 Task: Go to Program & Features. Select Whole Food Market. Add to cart Organic Quinoa-2. Place order for Christopher Carter, _x000D_
122 Rodeo Dr_x000D_
Fort Gibson, Oklahoma(OK), 74434, Cell Number (918) 478-5083
Action: Mouse moved to (20, 86)
Screenshot: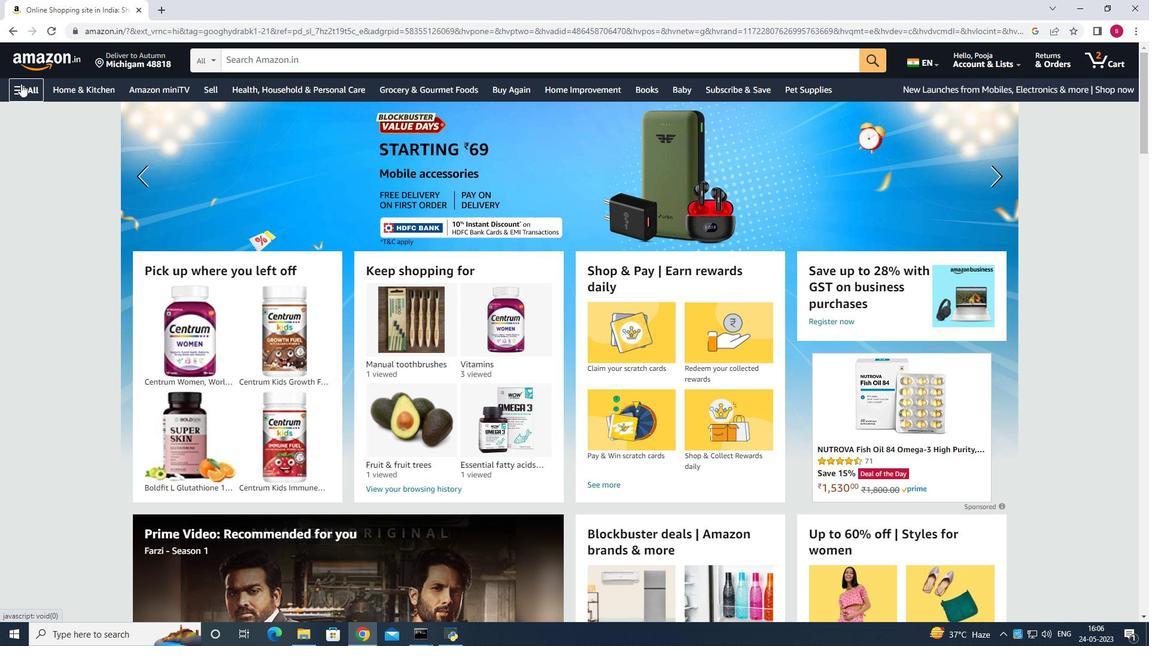 
Action: Mouse pressed left at (20, 86)
Screenshot: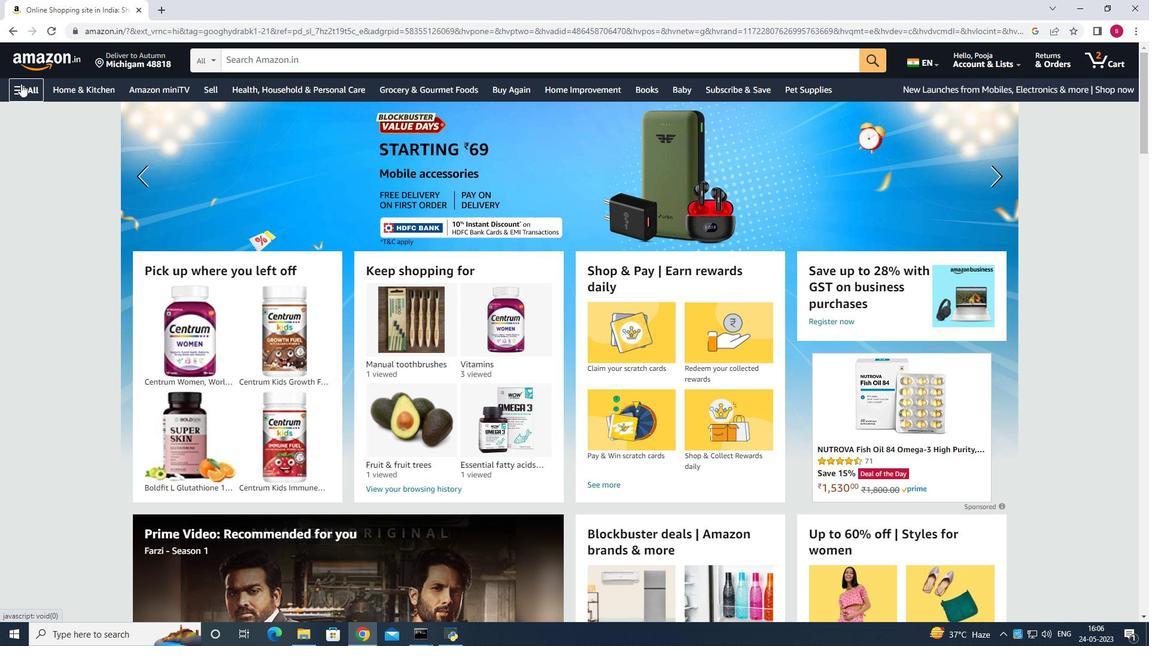 
Action: Mouse moved to (74, 358)
Screenshot: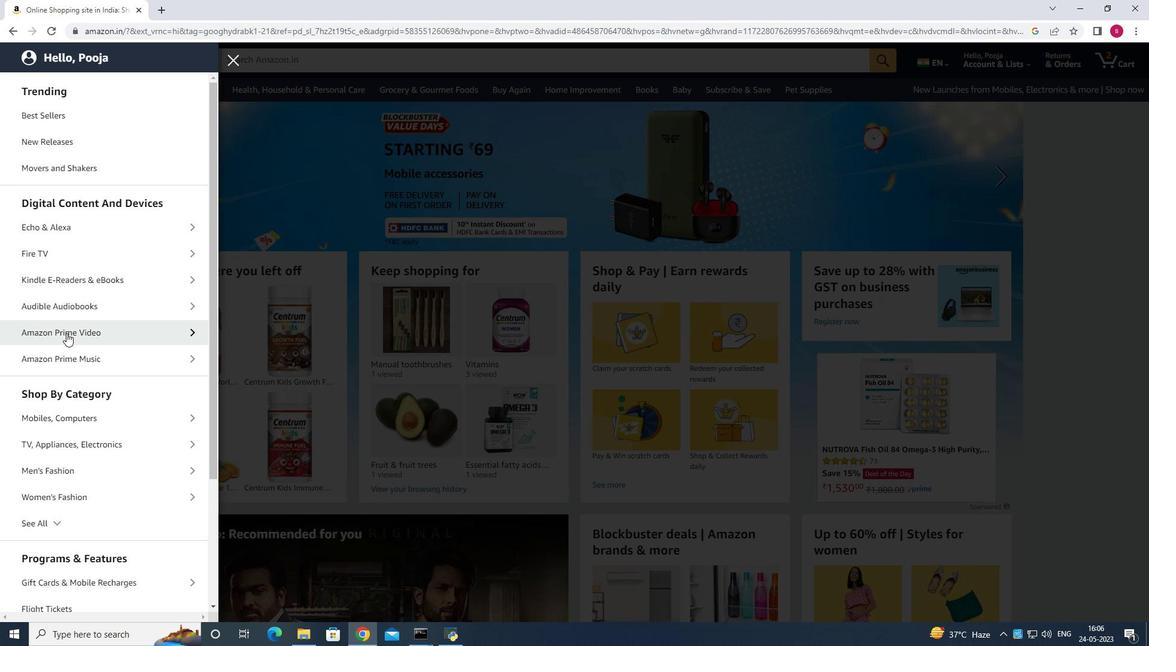 
Action: Mouse scrolled (74, 358) with delta (0, 0)
Screenshot: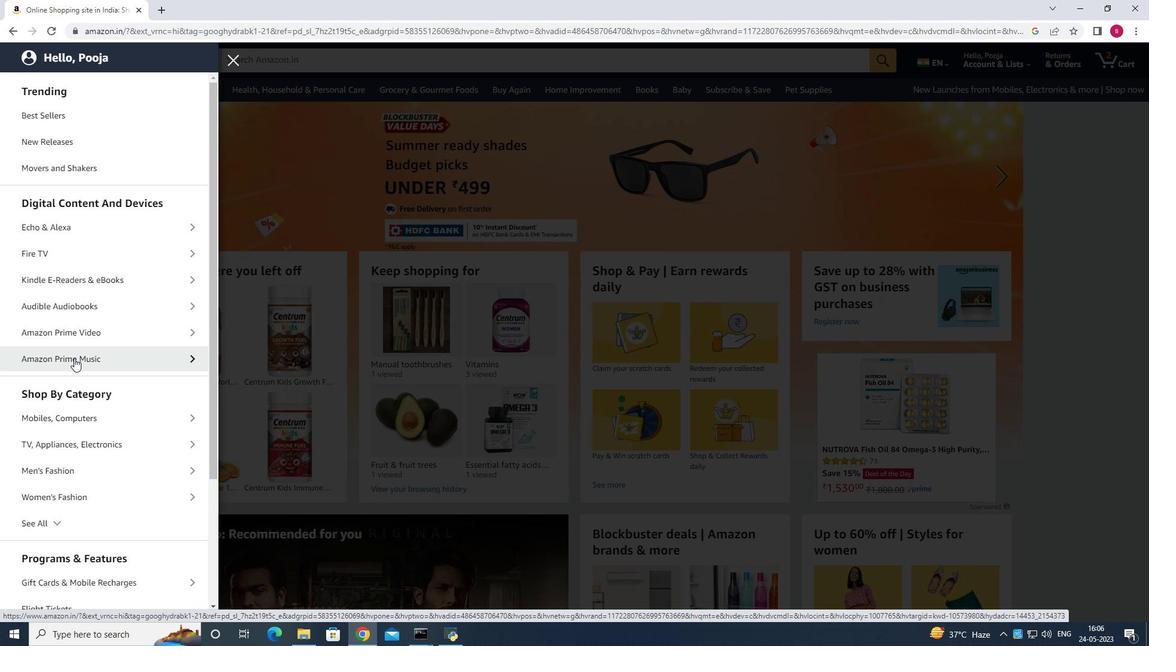 
Action: Mouse scrolled (74, 358) with delta (0, 0)
Screenshot: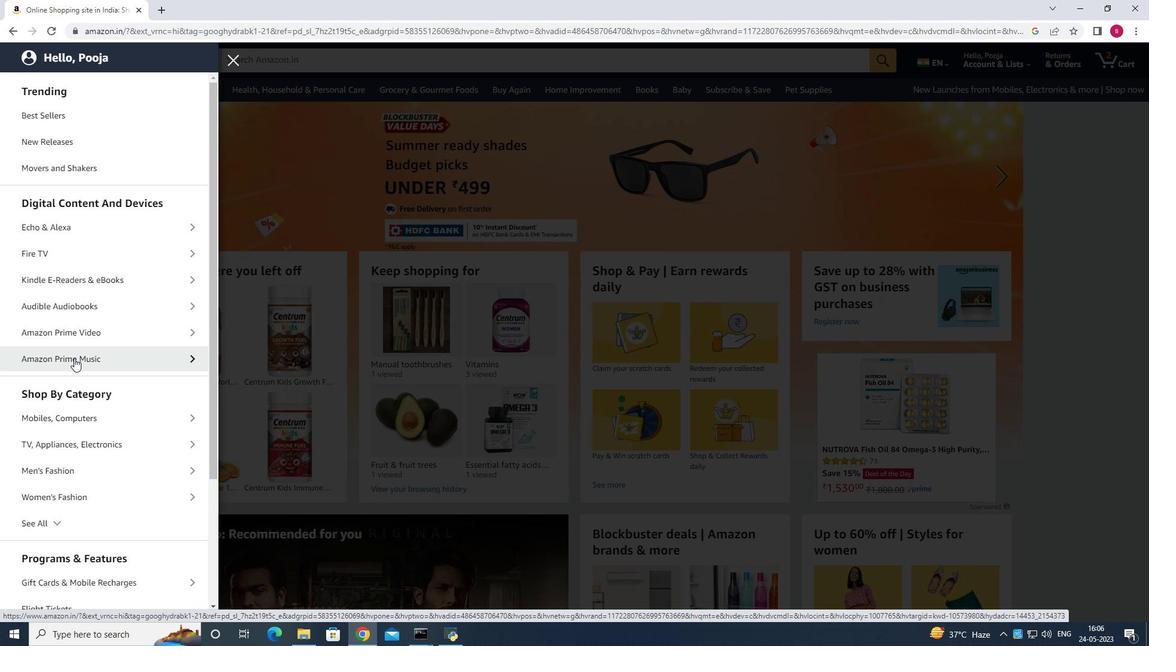 
Action: Mouse scrolled (74, 358) with delta (0, 0)
Screenshot: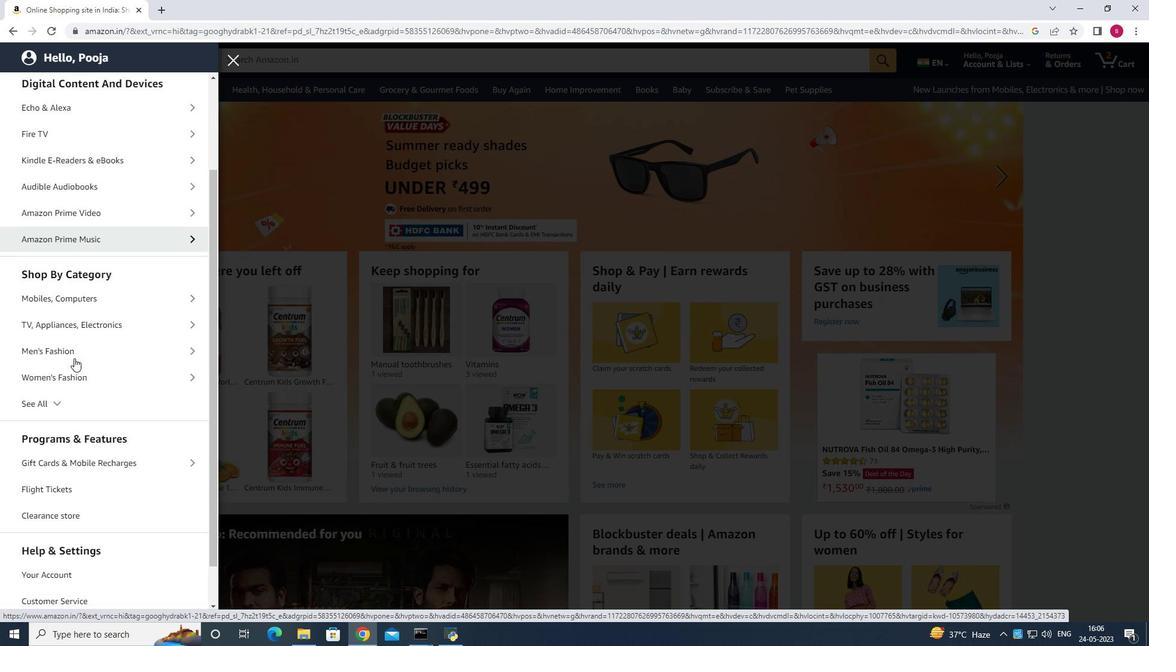 
Action: Mouse scrolled (74, 358) with delta (0, 0)
Screenshot: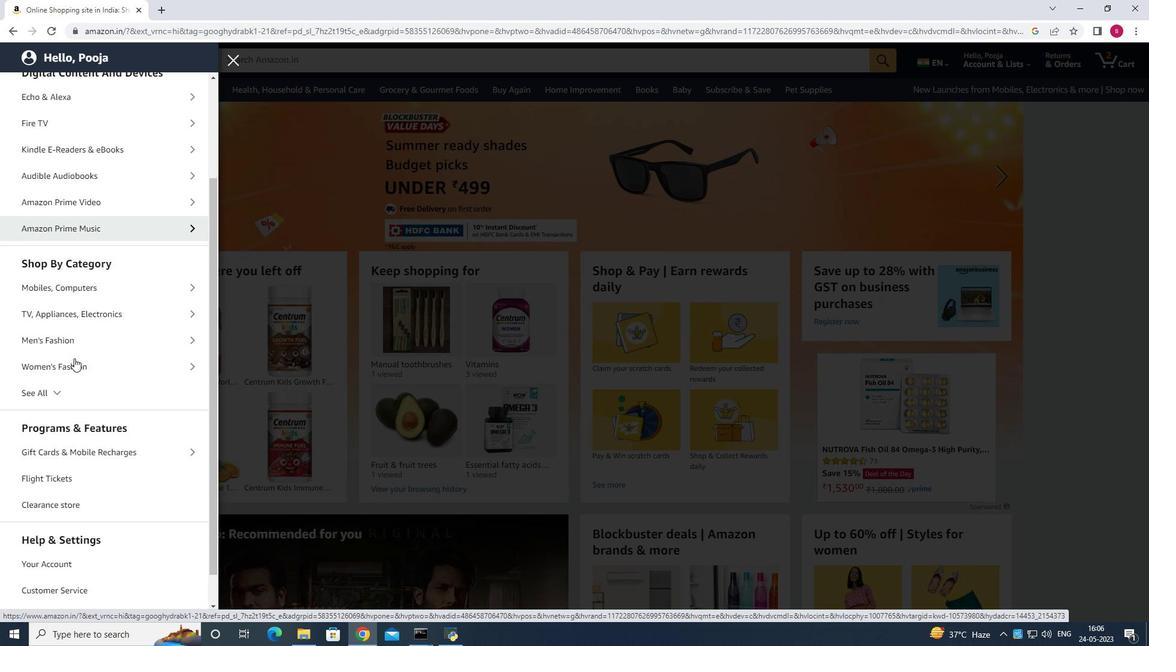 
Action: Mouse scrolled (74, 358) with delta (0, 0)
Screenshot: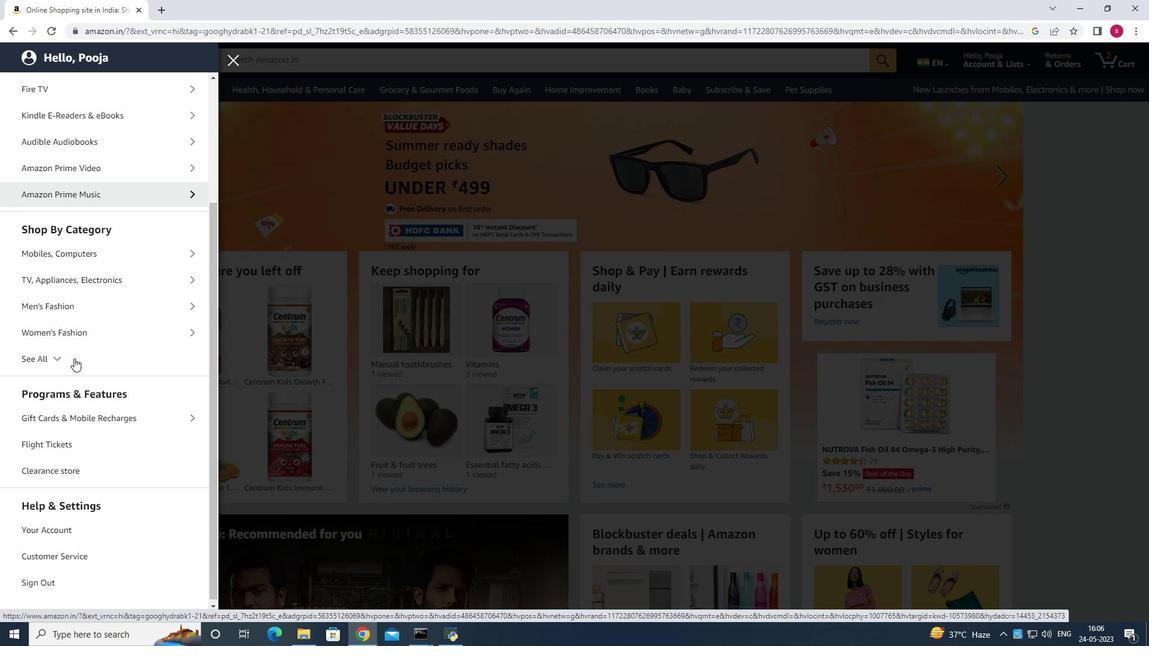 
Action: Mouse scrolled (74, 358) with delta (0, 0)
Screenshot: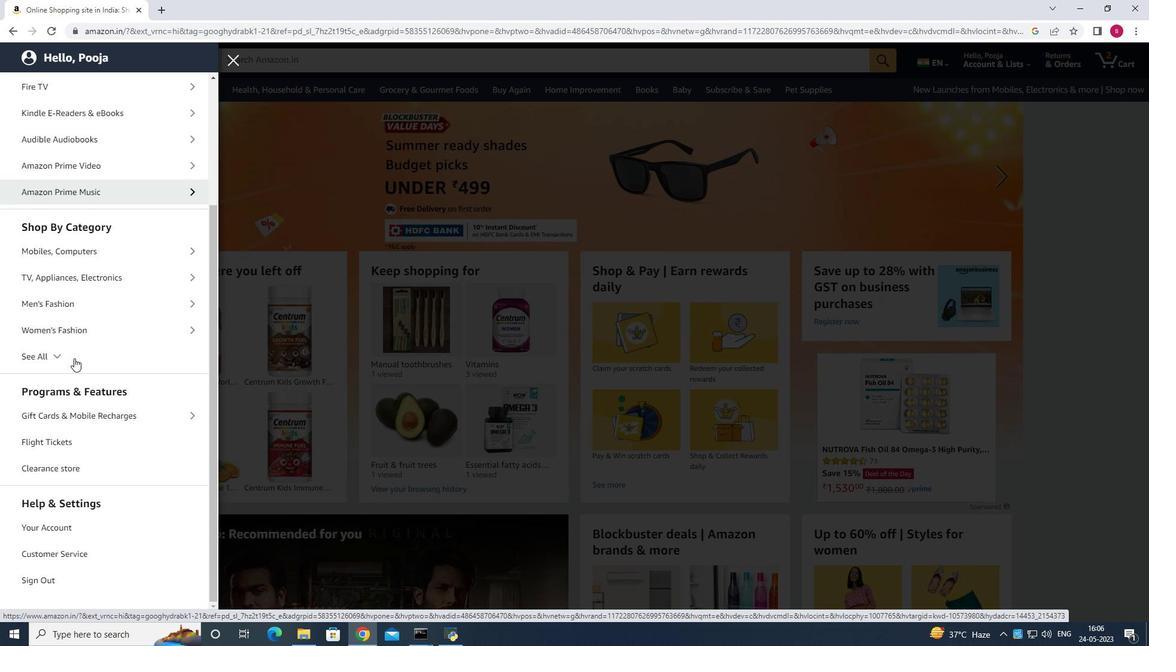 
Action: Mouse moved to (163, 421)
Screenshot: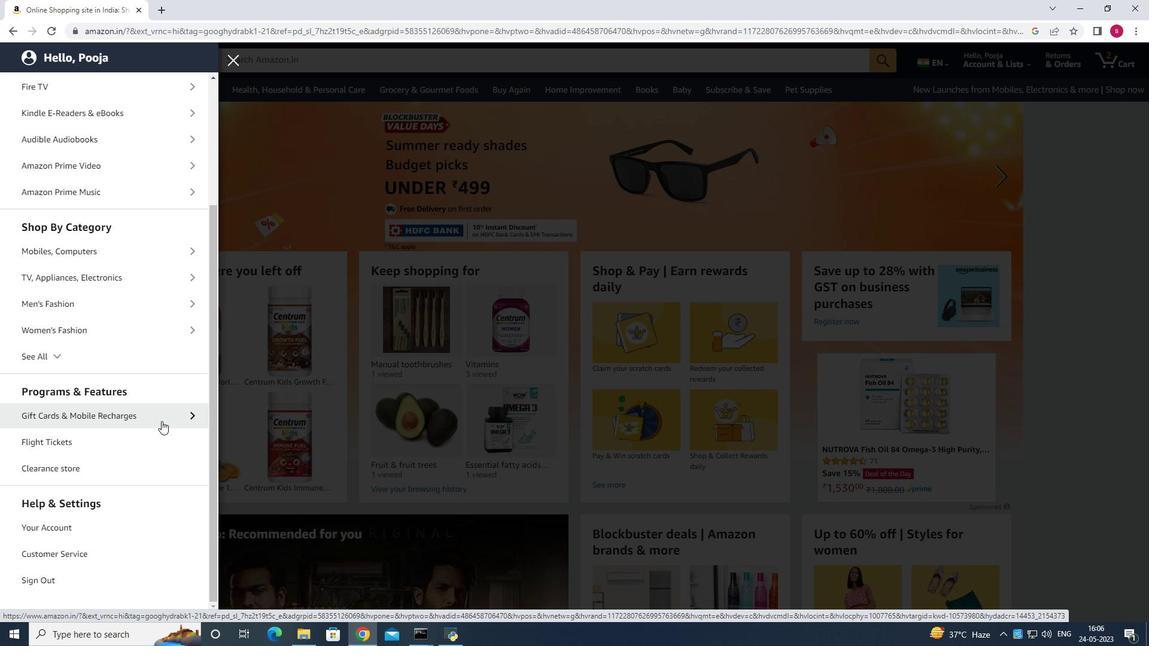 
Action: Mouse pressed left at (163, 421)
Screenshot: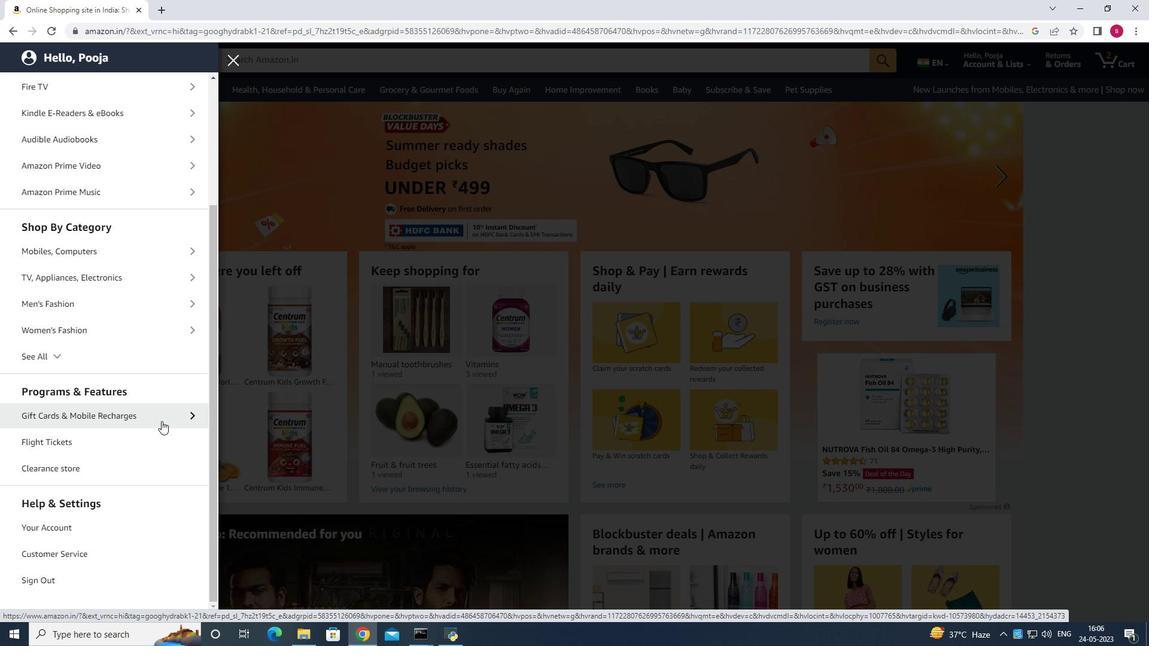 
Action: Mouse moved to (237, 46)
Screenshot: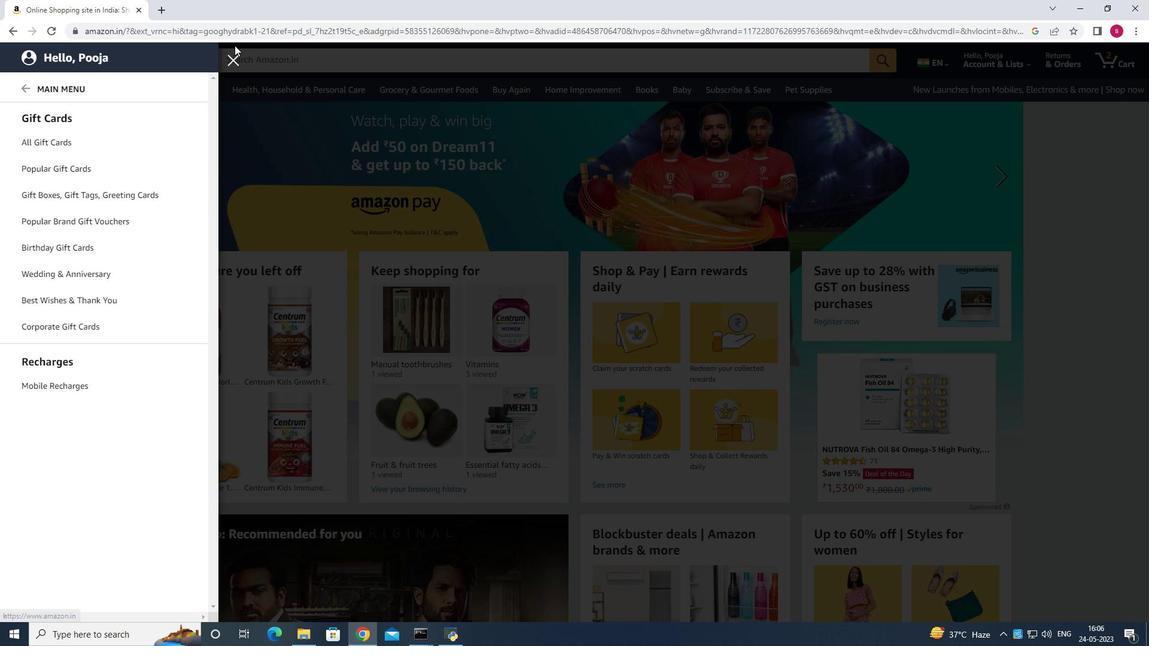 
Action: Mouse pressed left at (237, 46)
Screenshot: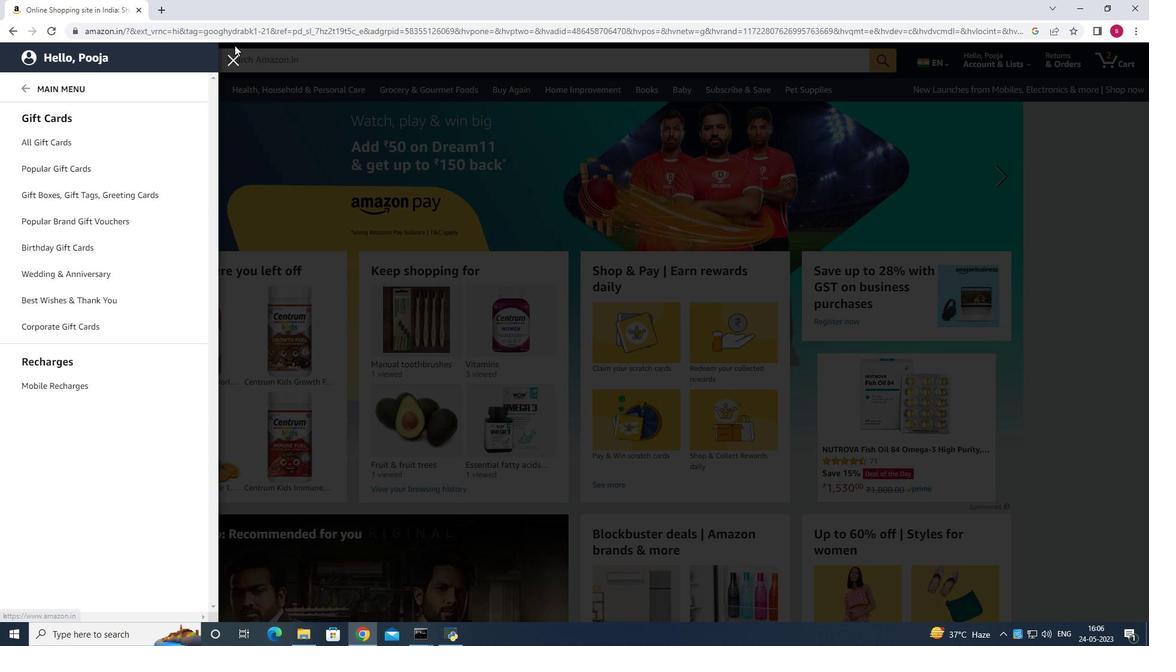 
Action: Mouse moved to (255, 62)
Screenshot: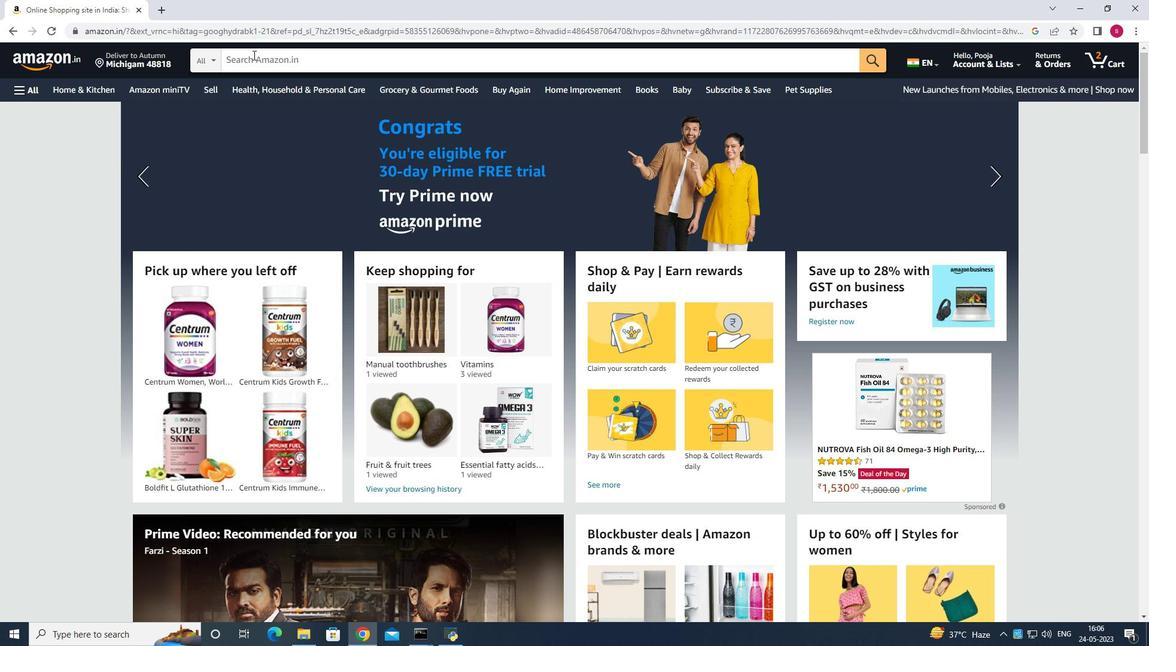
Action: Mouse pressed left at (255, 62)
Screenshot: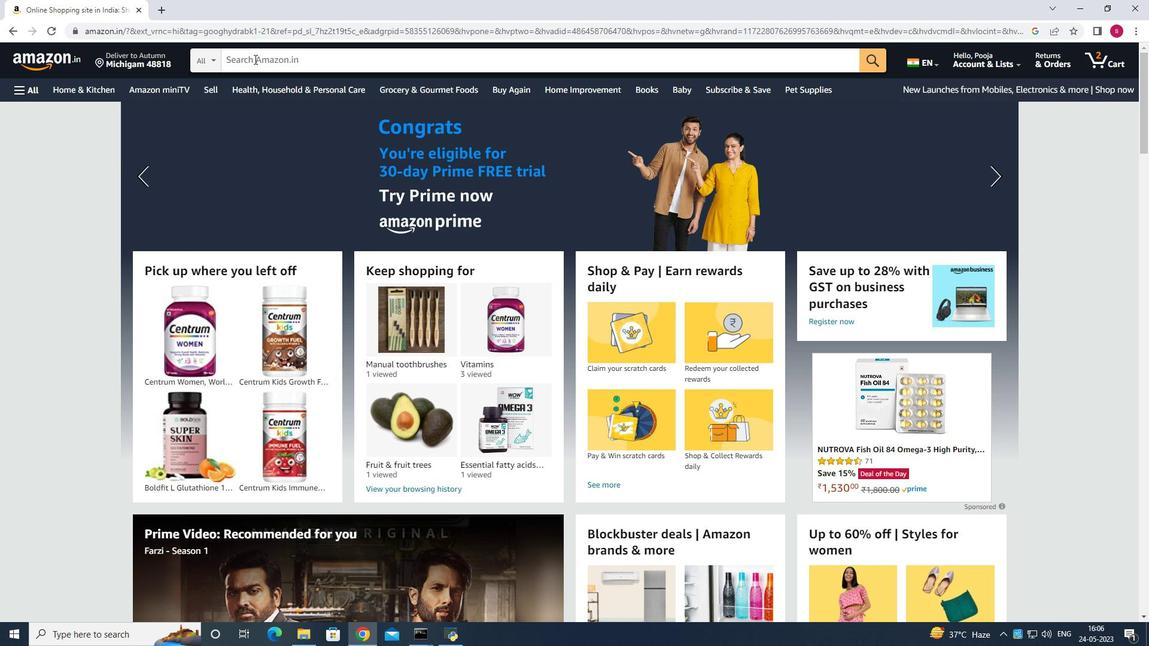 
Action: Mouse moved to (253, 64)
Screenshot: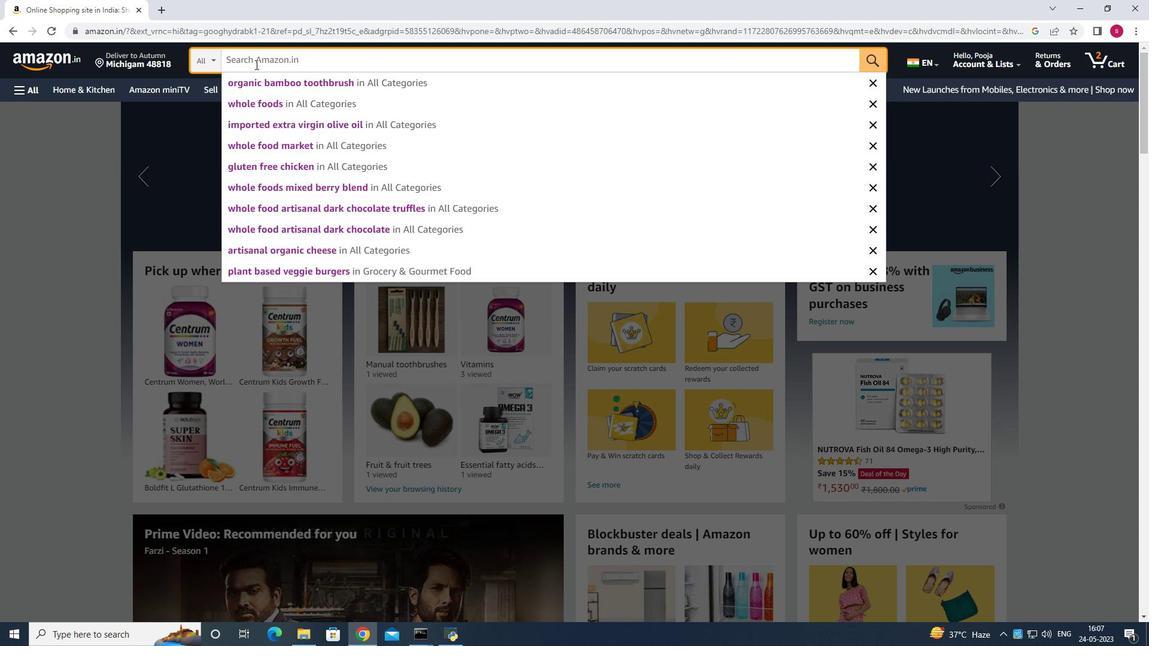 
Action: Key pressed whoe<Key.backspace>le<Key.space>food<Key.space>market<Key.enter>
Screenshot: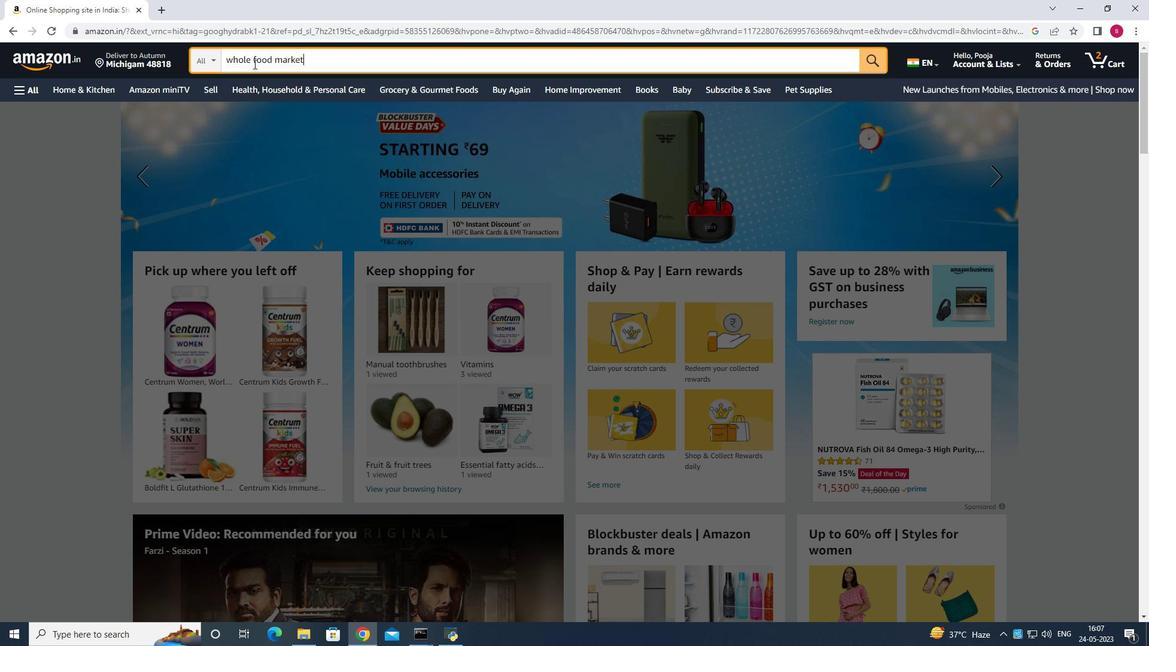 
Action: Mouse moved to (319, 59)
Screenshot: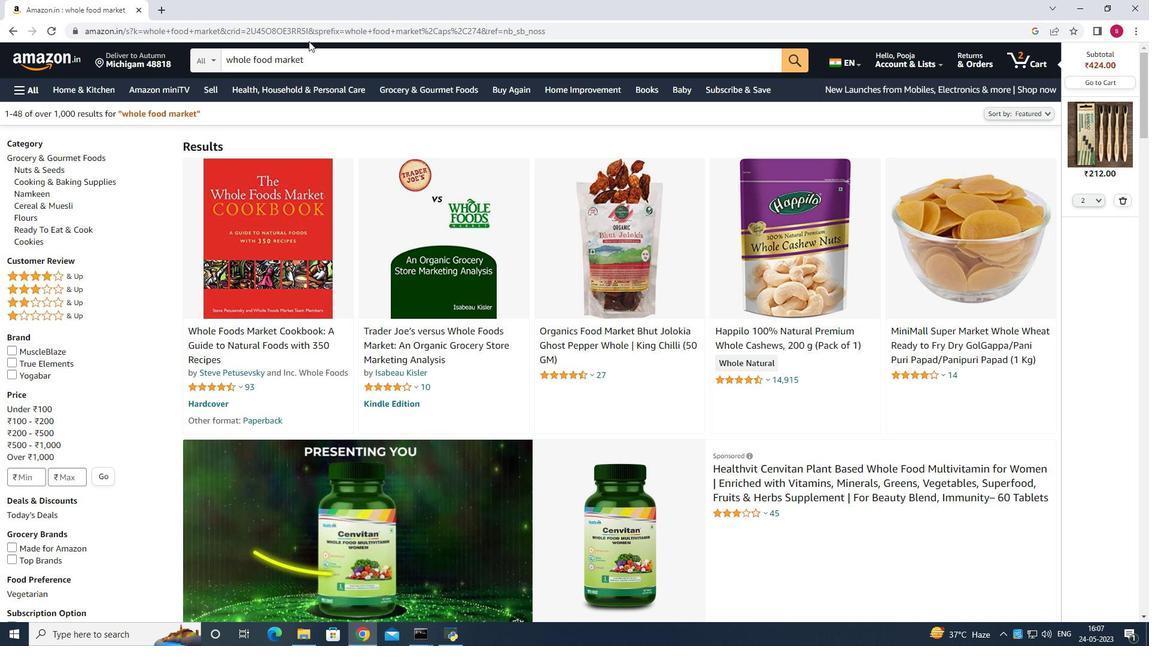 
Action: Mouse pressed left at (319, 59)
Screenshot: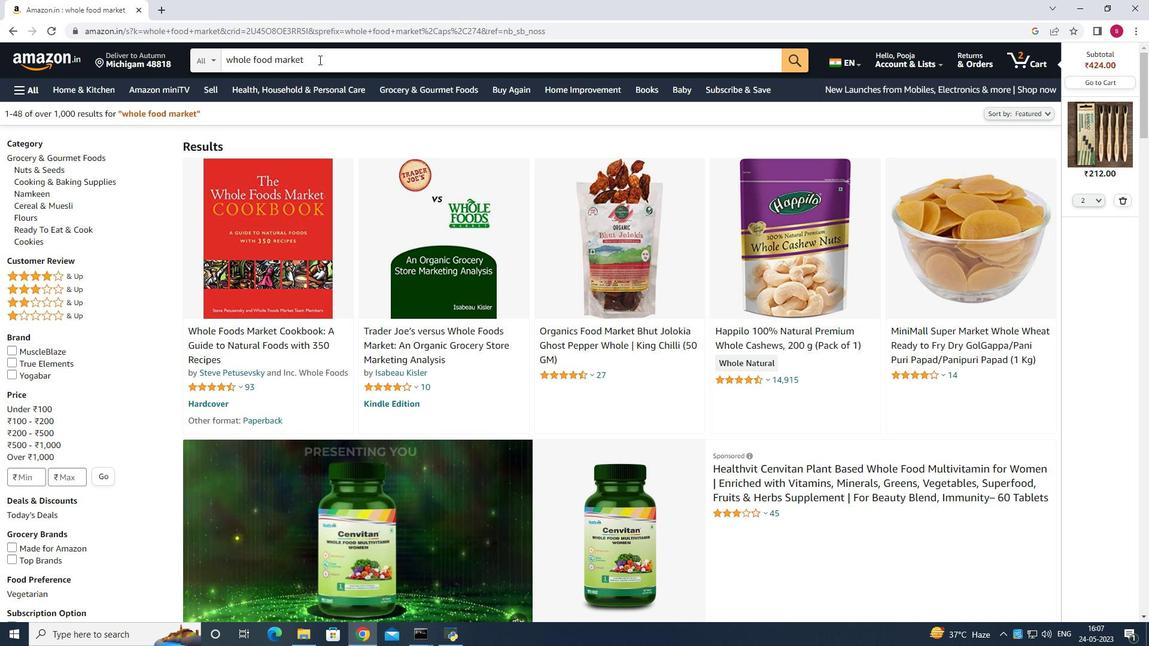 
Action: Key pressed <Key.backspace><Key.backspace><Key.backspace><Key.backspace><Key.backspace><Key.backspace><Key.backspace><Key.backspace><Key.backspace><Key.backspace><Key.backspace><Key.backspace><Key.backspace><Key.backspace><Key.backspace><Key.backspace><Key.backspace><Key.backspace><Key.backspace><Key.backspace><Key.backspace><Key.backspace><Key.backspace><Key.backspace><Key.backspace><Key.backspace><Key.backspace><Key.backspace><Key.backspace>organic<Key.space>quinoa<Key.enter>
Screenshot: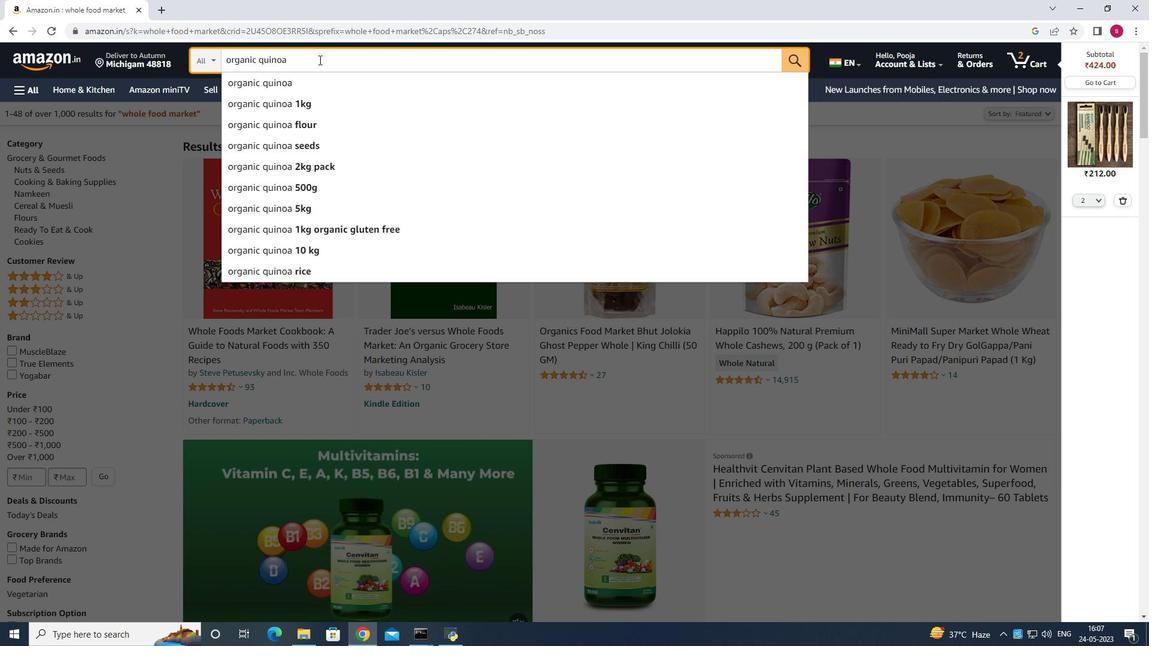 
Action: Mouse moved to (748, 280)
Screenshot: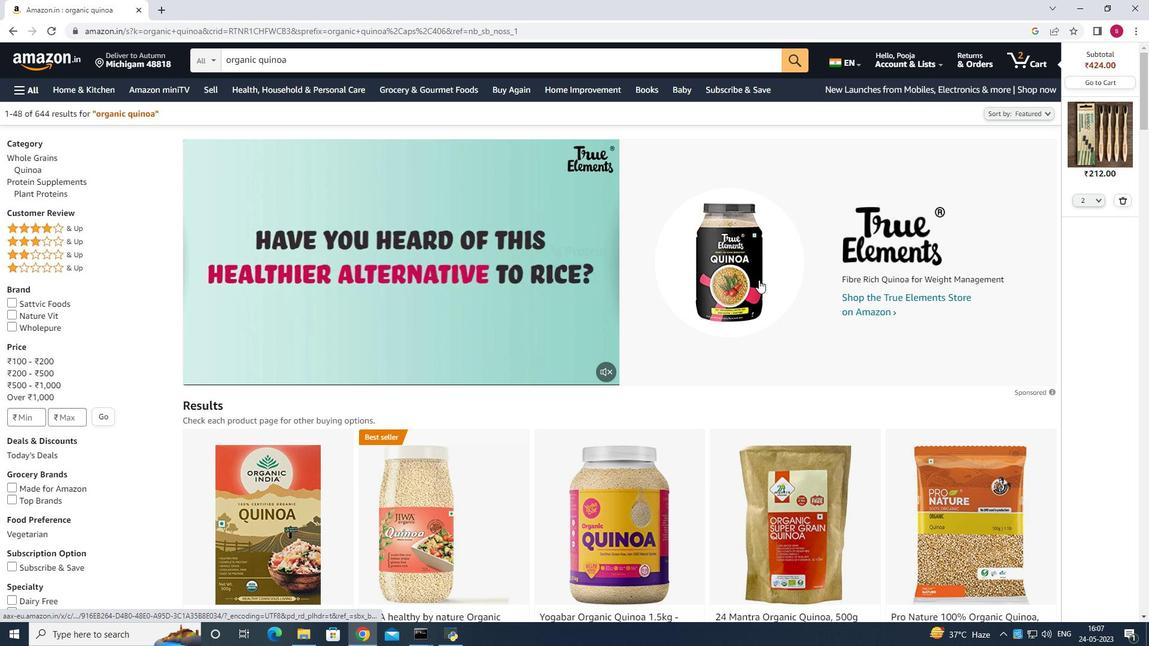 
Action: Mouse pressed left at (748, 280)
Screenshot: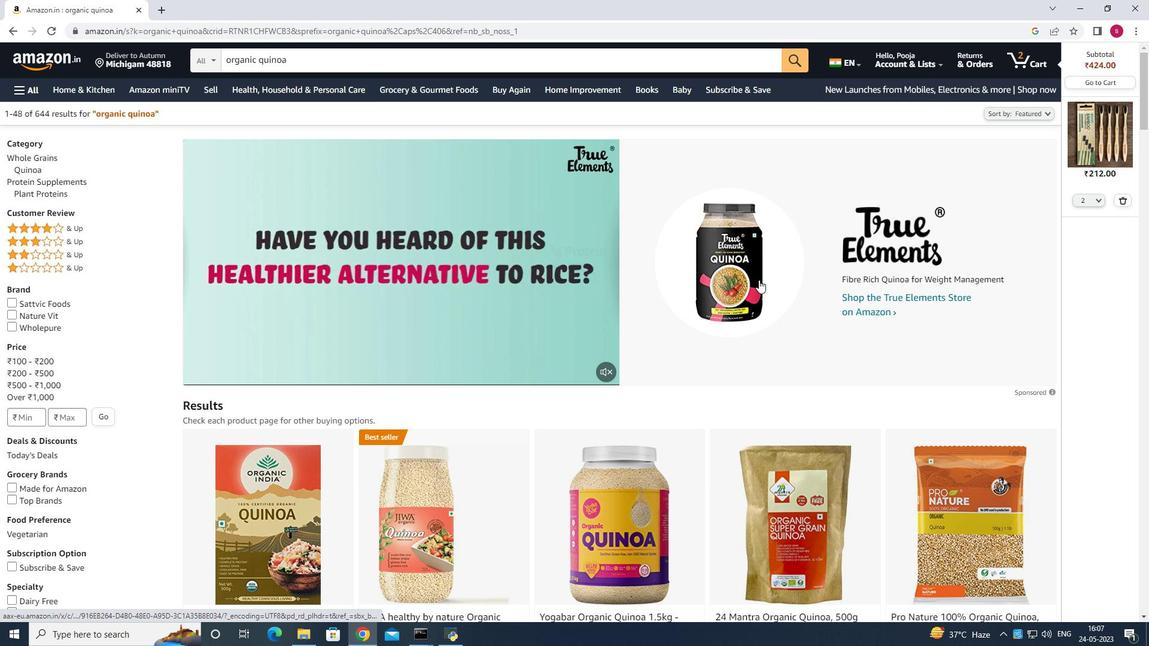 
Action: Mouse moved to (607, 244)
Screenshot: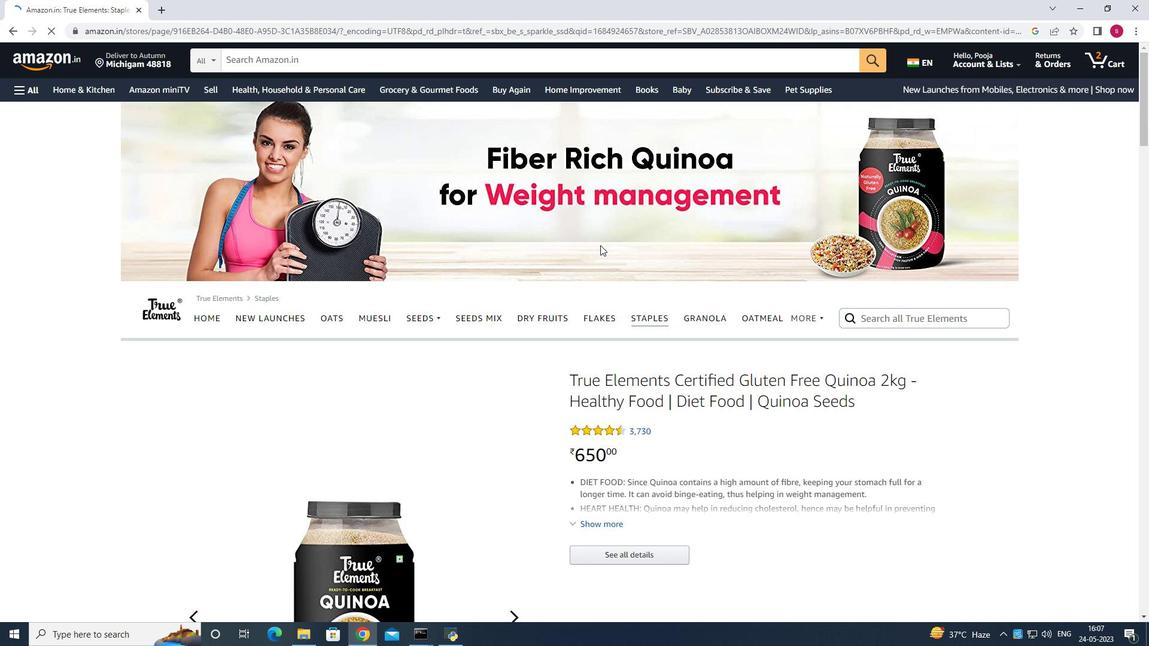 
Action: Mouse scrolled (607, 243) with delta (0, 0)
Screenshot: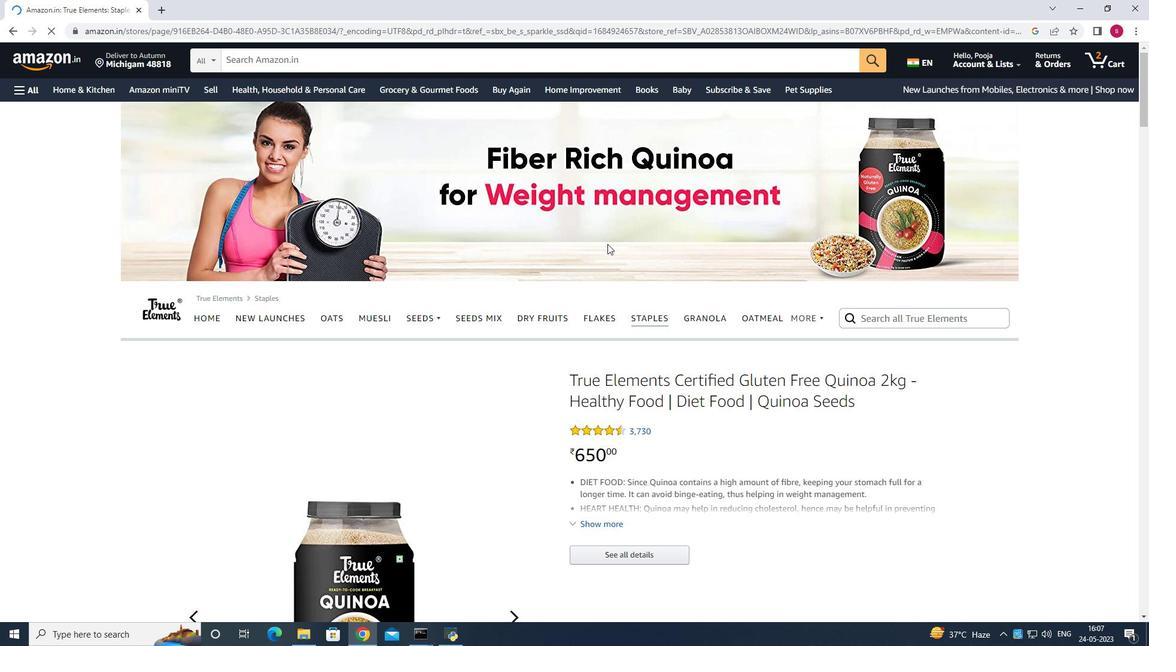 
Action: Mouse scrolled (607, 243) with delta (0, 0)
Screenshot: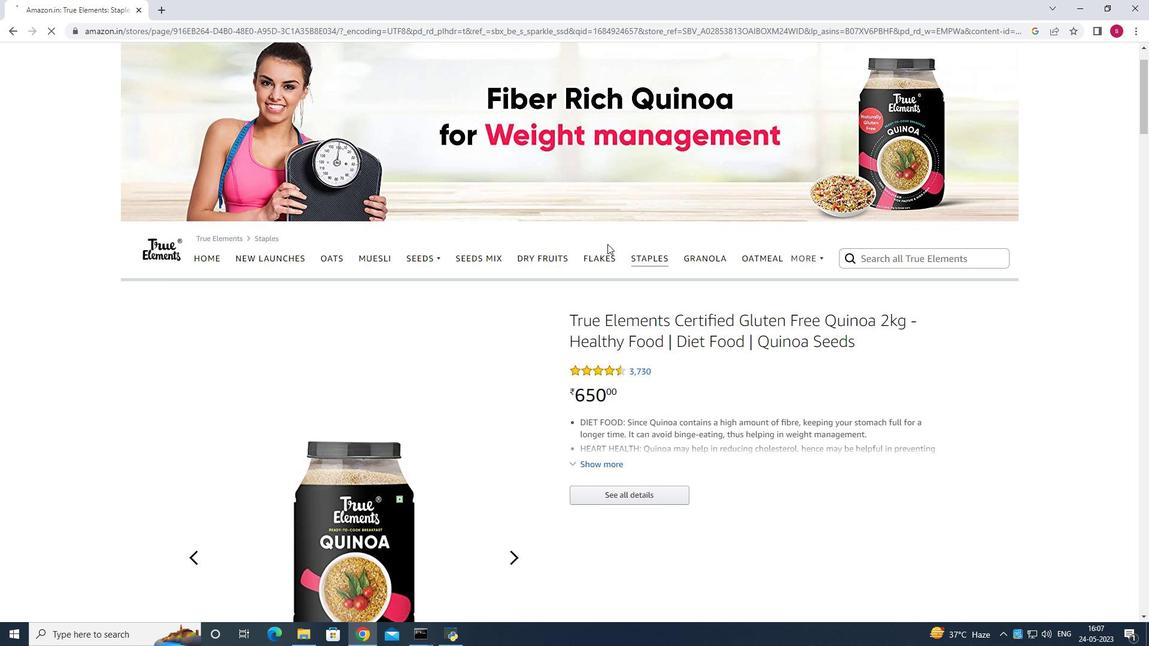 
Action: Mouse scrolled (607, 243) with delta (0, 0)
Screenshot: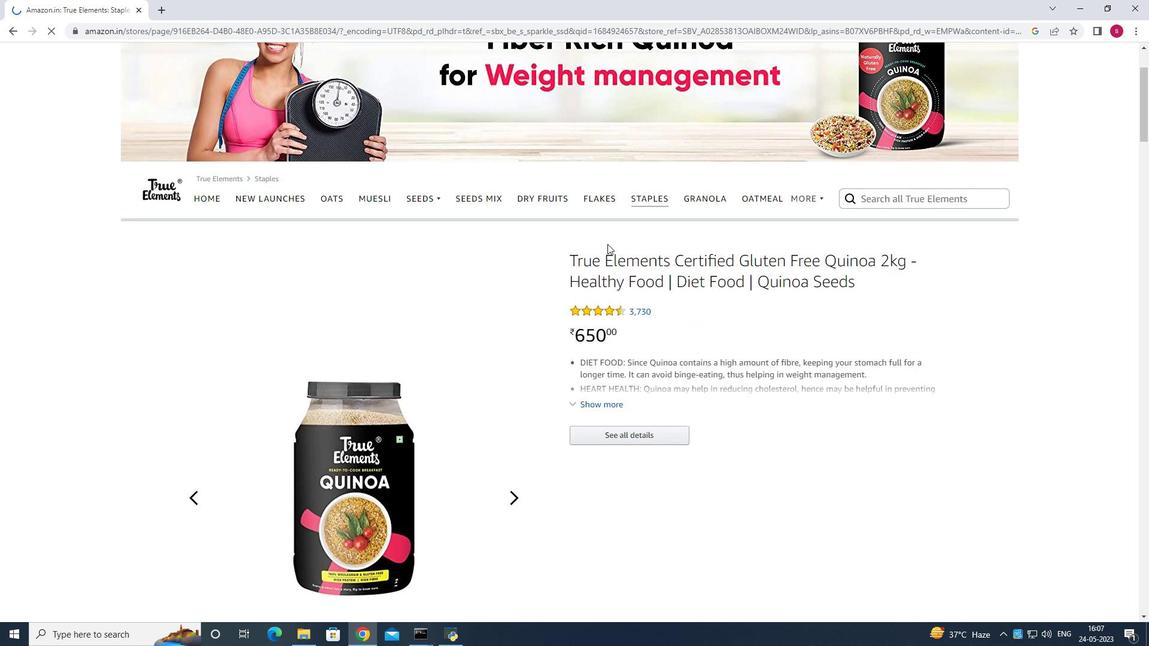 
Action: Mouse moved to (607, 243)
Screenshot: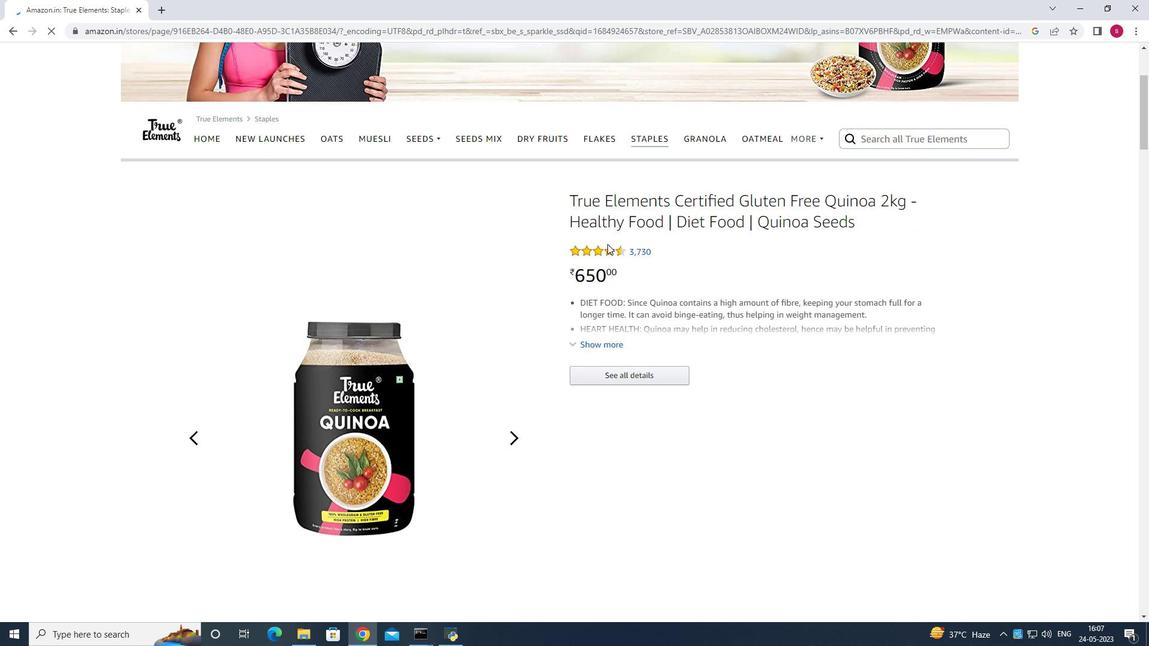 
Action: Mouse scrolled (607, 243) with delta (0, 0)
Screenshot: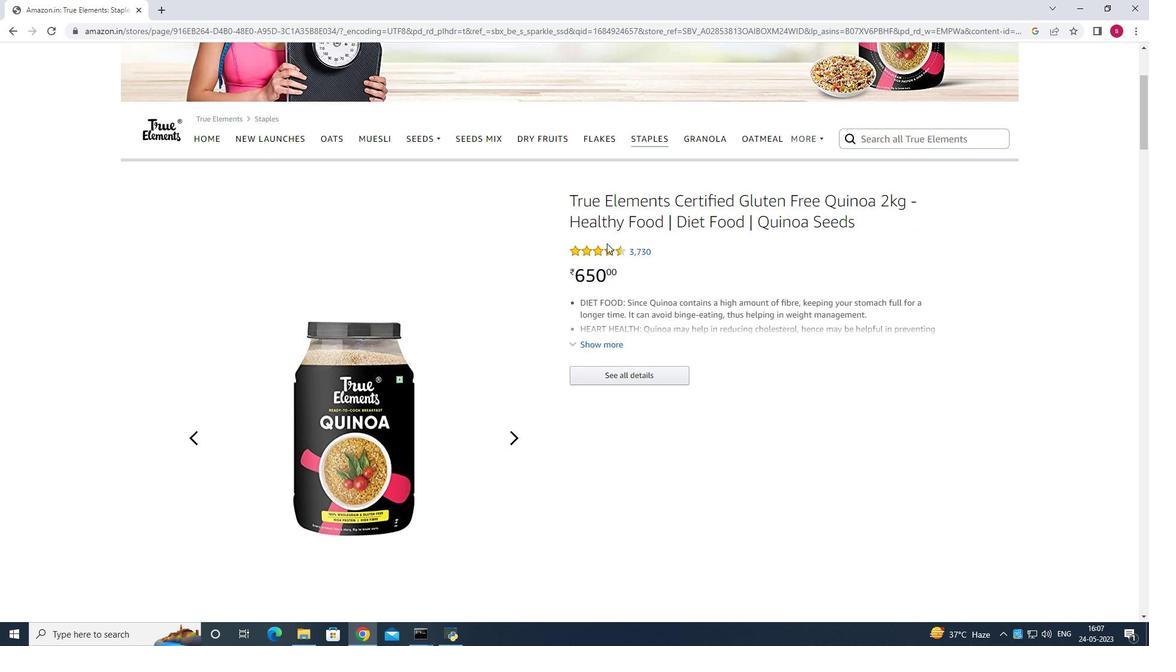 
Action: Mouse moved to (611, 244)
Screenshot: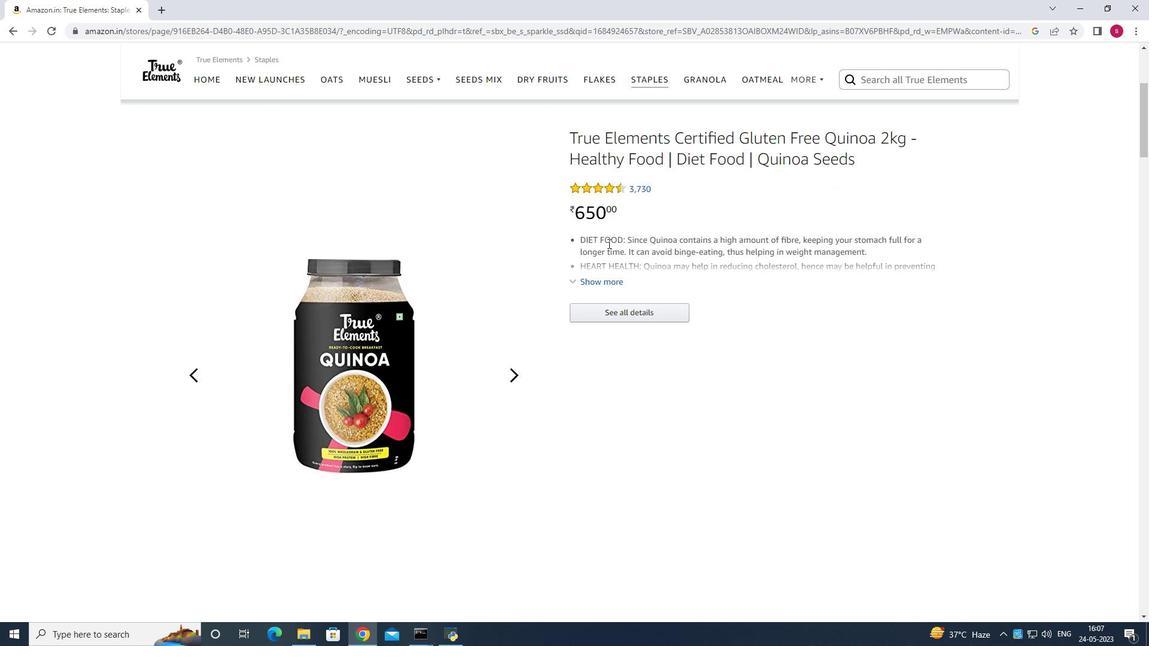 
Action: Mouse scrolled (611, 245) with delta (0, 0)
Screenshot: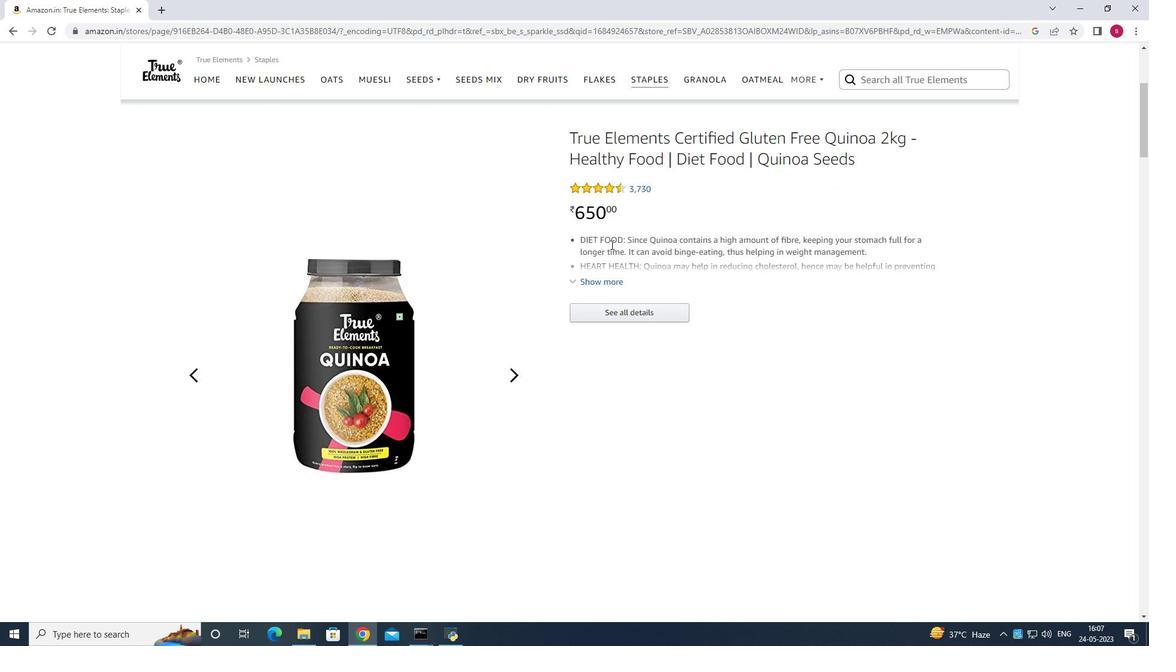 
Action: Mouse scrolled (611, 245) with delta (0, 0)
Screenshot: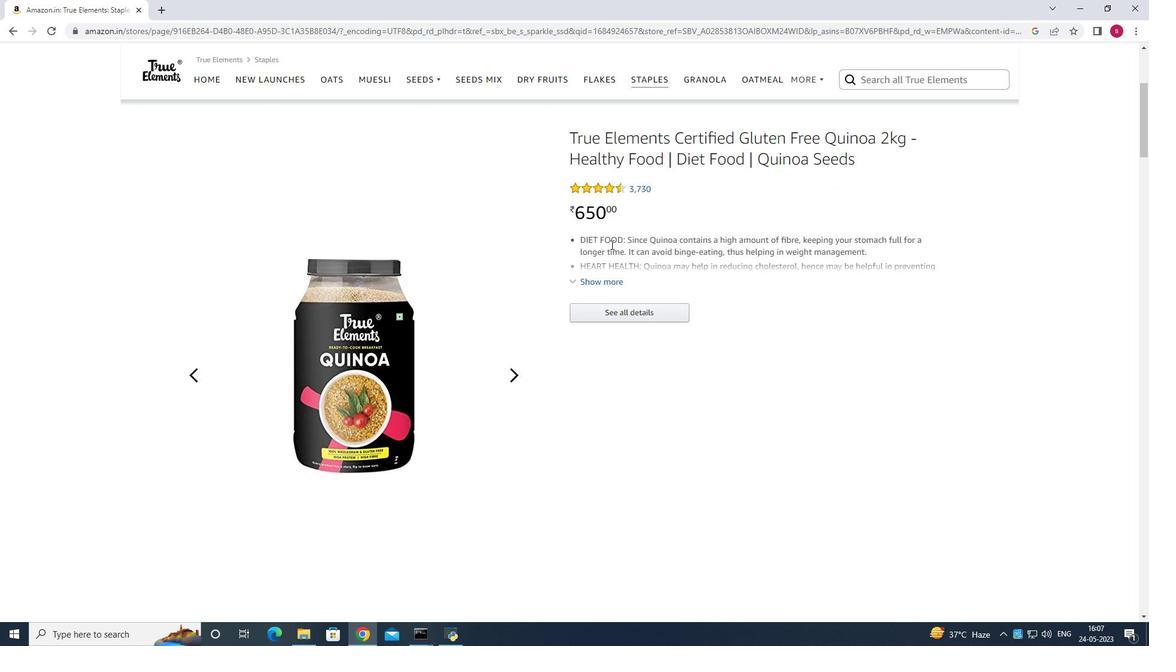 
Action: Mouse scrolled (611, 245) with delta (0, 0)
Screenshot: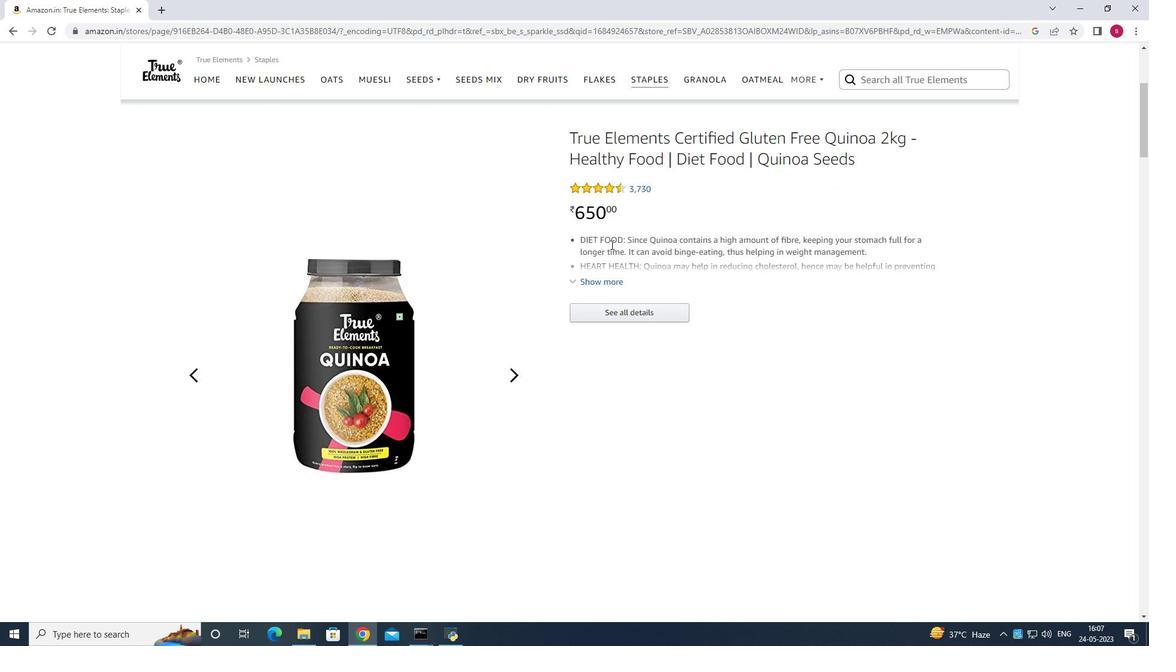 
Action: Mouse scrolled (611, 245) with delta (0, 0)
Screenshot: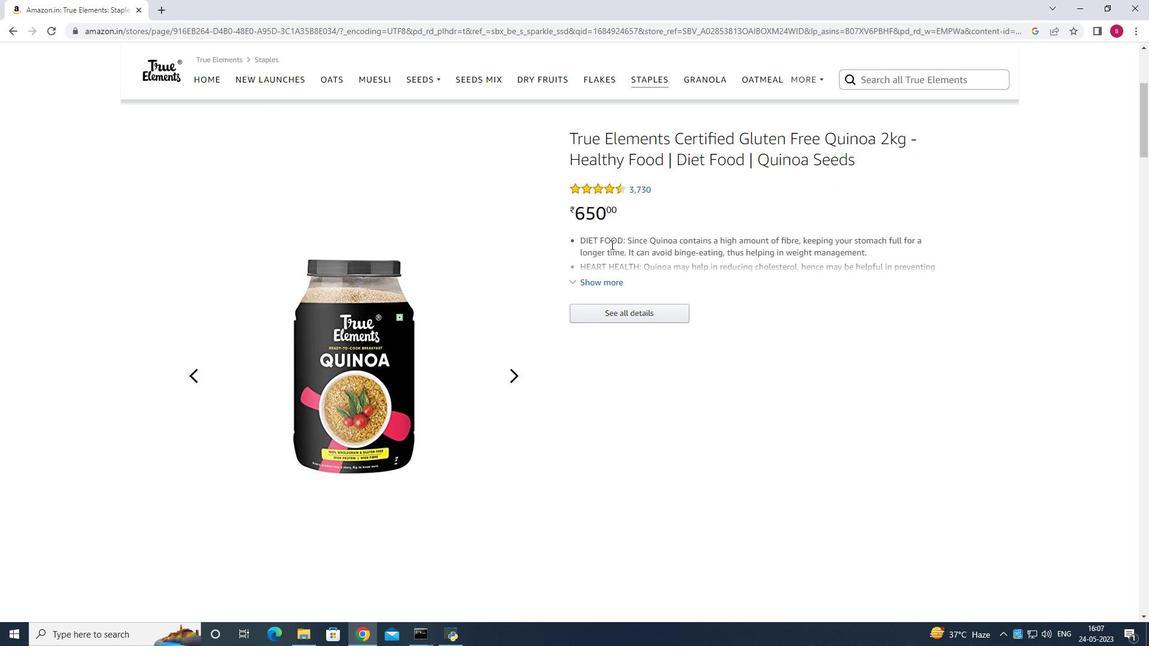 
Action: Mouse moved to (410, 566)
Screenshot: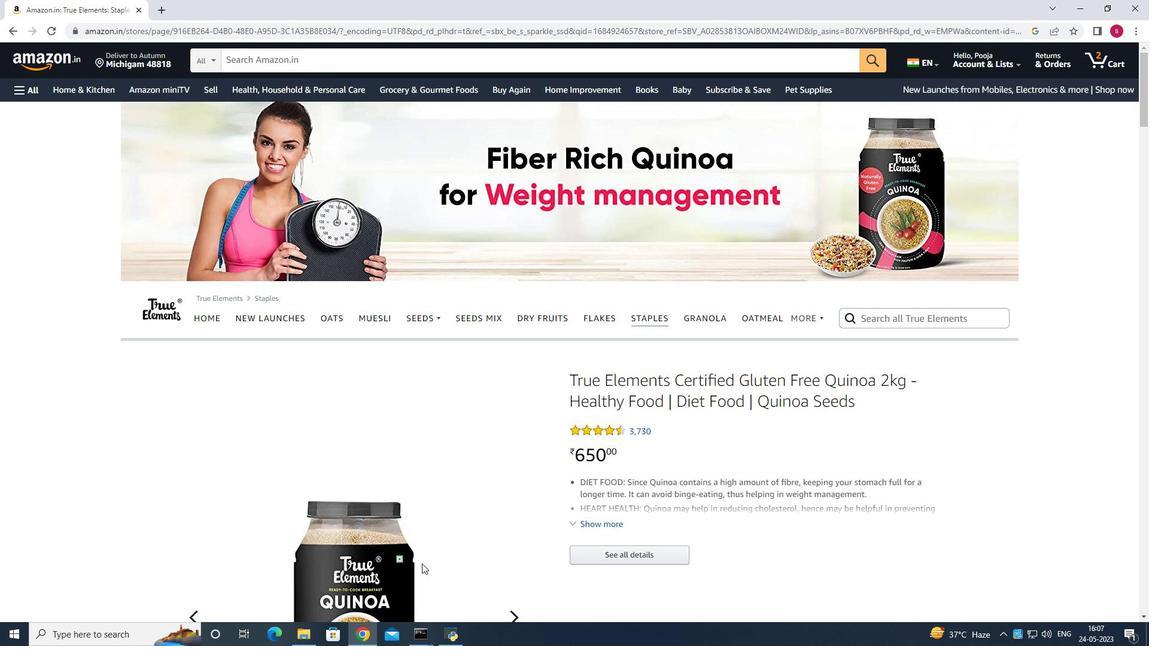 
Action: Mouse pressed left at (410, 566)
Screenshot: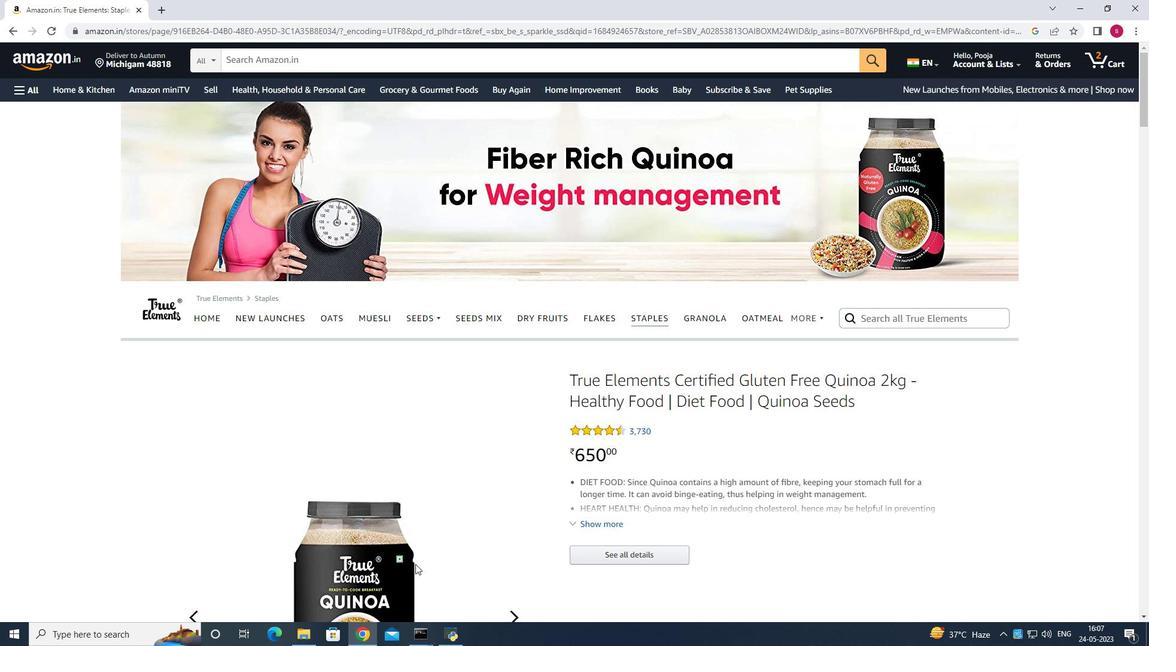 
Action: Mouse pressed left at (410, 566)
Screenshot: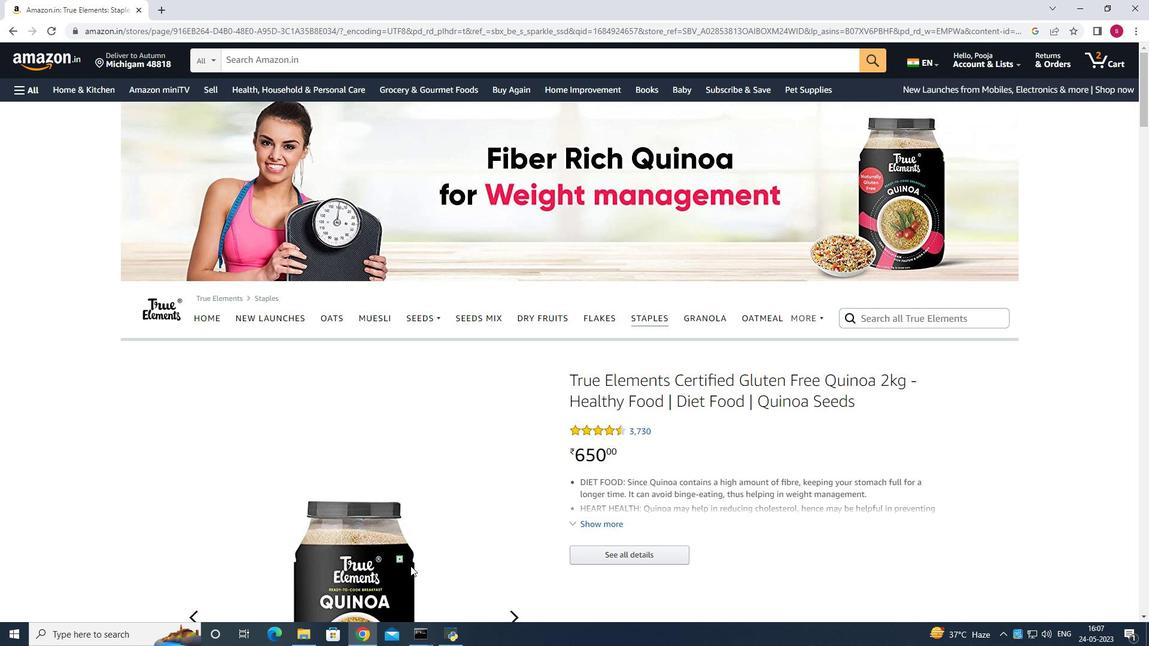 
Action: Mouse moved to (411, 553)
Screenshot: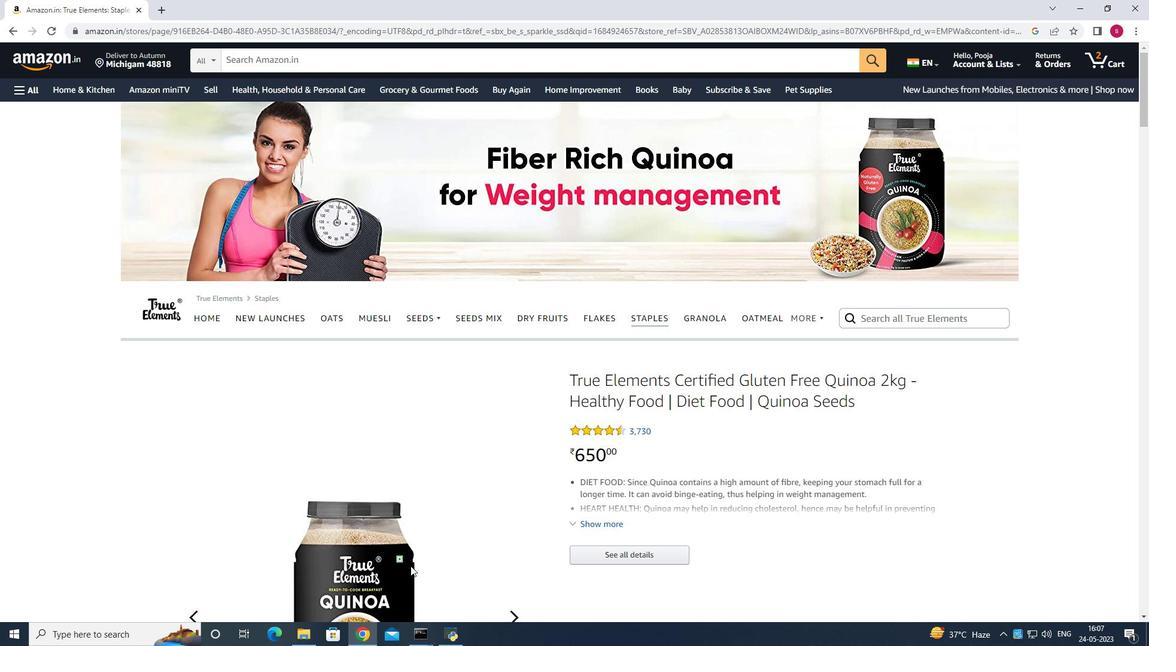 
Action: Mouse scrolled (411, 553) with delta (0, 0)
Screenshot: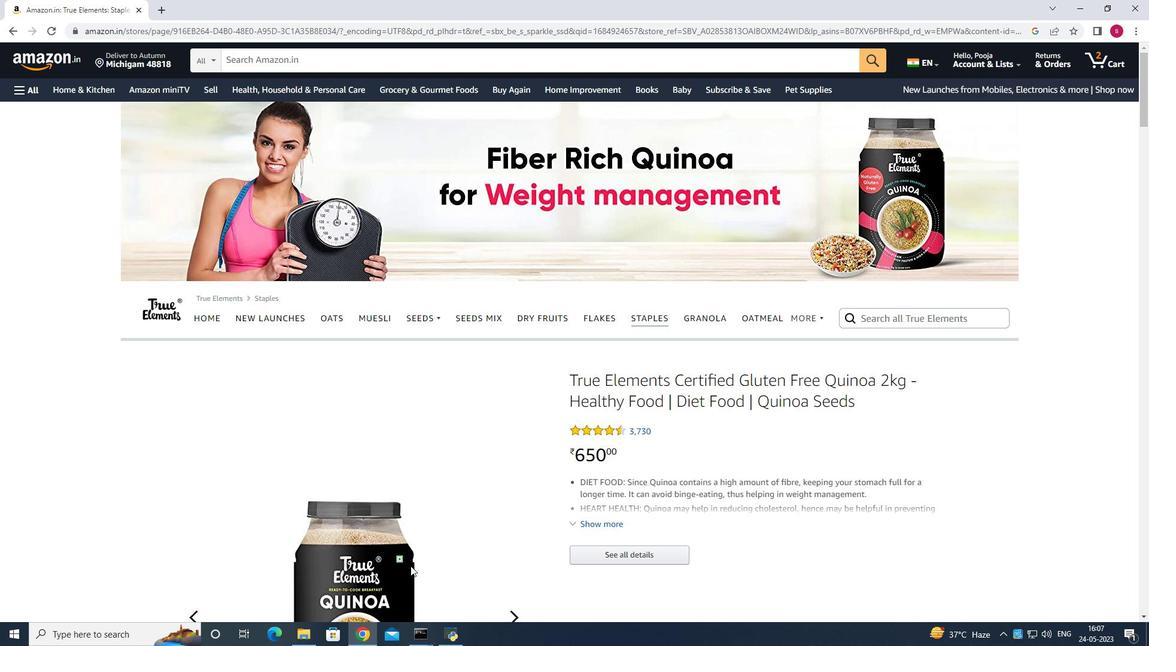 
Action: Mouse scrolled (411, 553) with delta (0, 0)
Screenshot: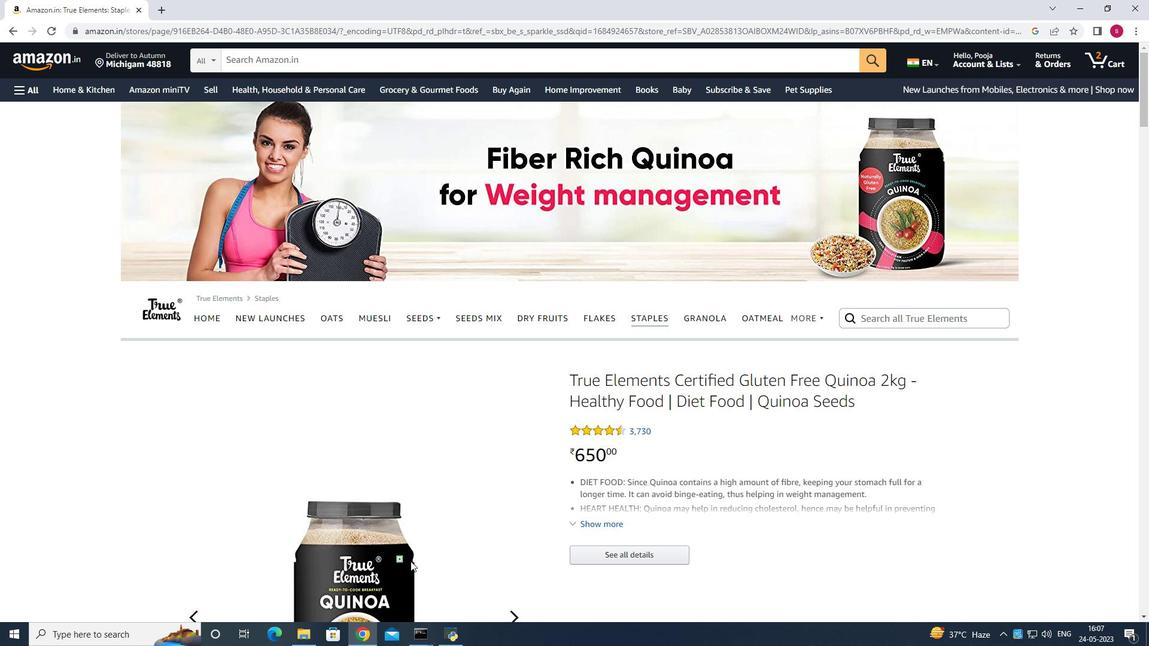 
Action: Mouse scrolled (411, 553) with delta (0, 0)
Screenshot: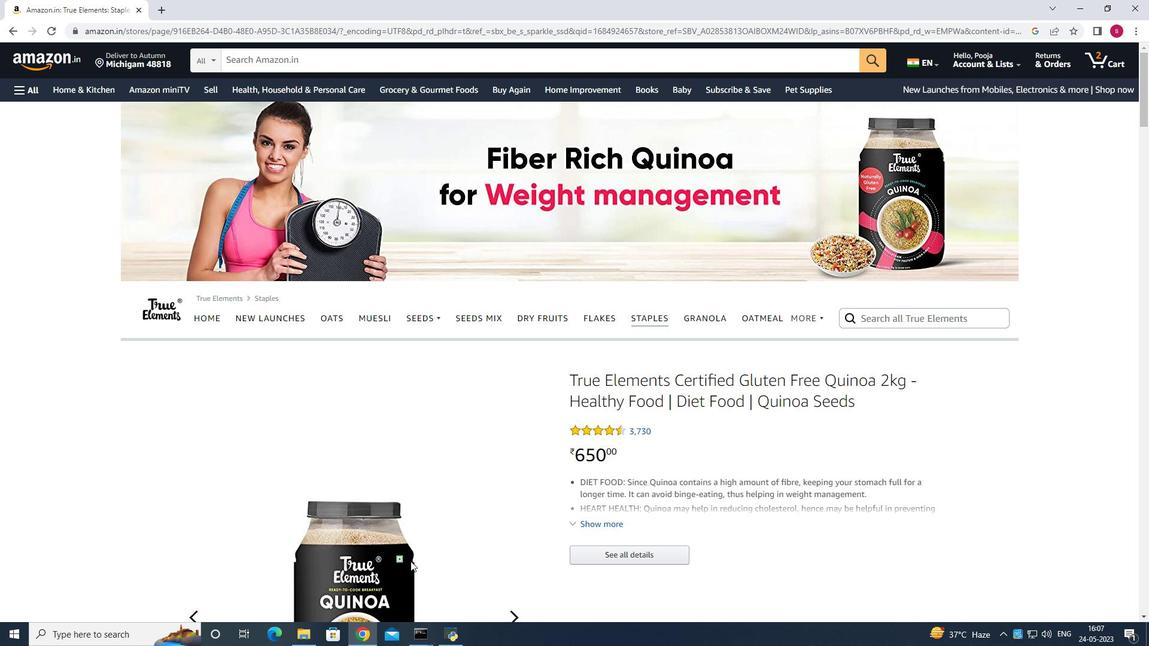 
Action: Mouse scrolled (411, 553) with delta (0, 0)
Screenshot: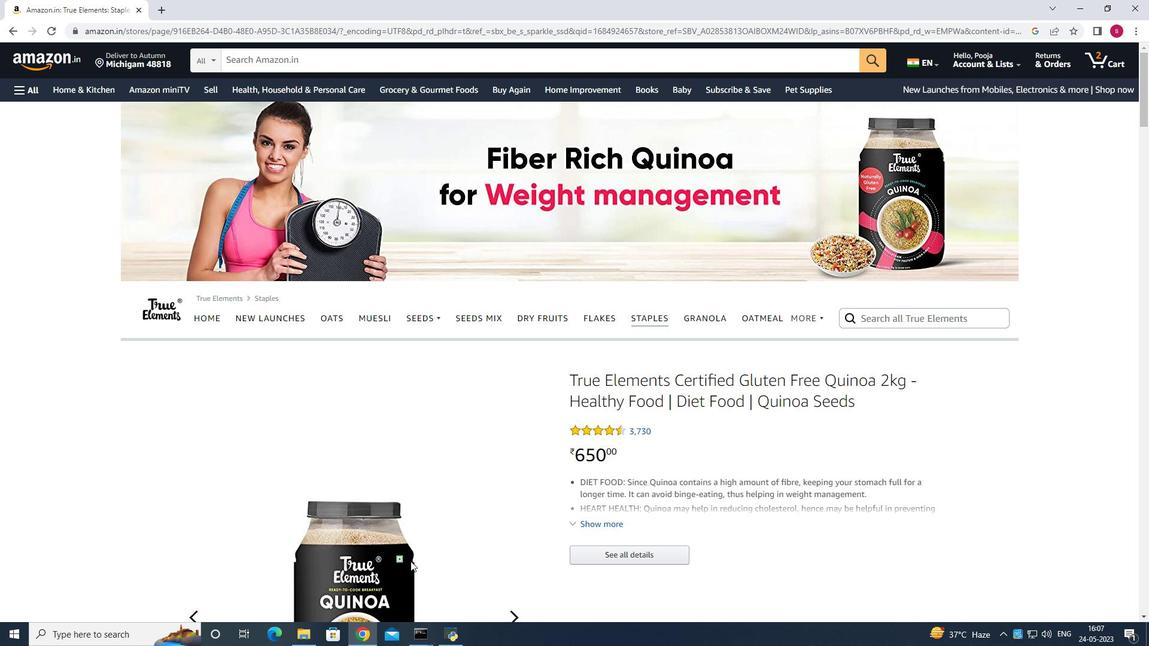 
Action: Mouse moved to (421, 410)
Screenshot: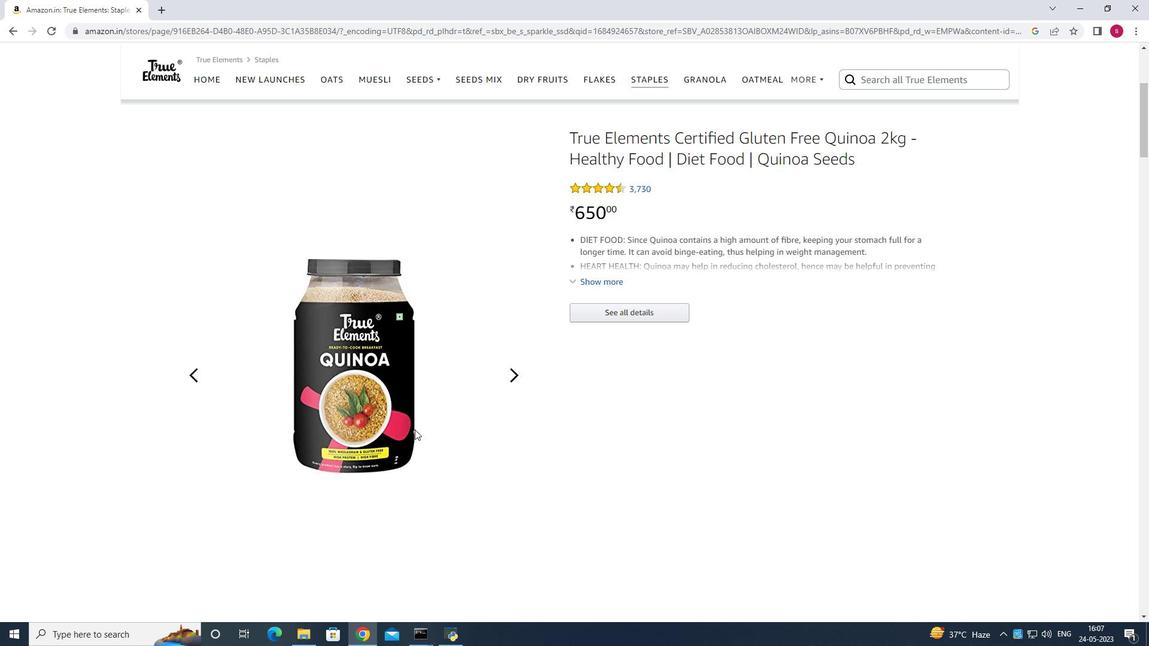 
Action: Mouse pressed left at (421, 410)
Screenshot: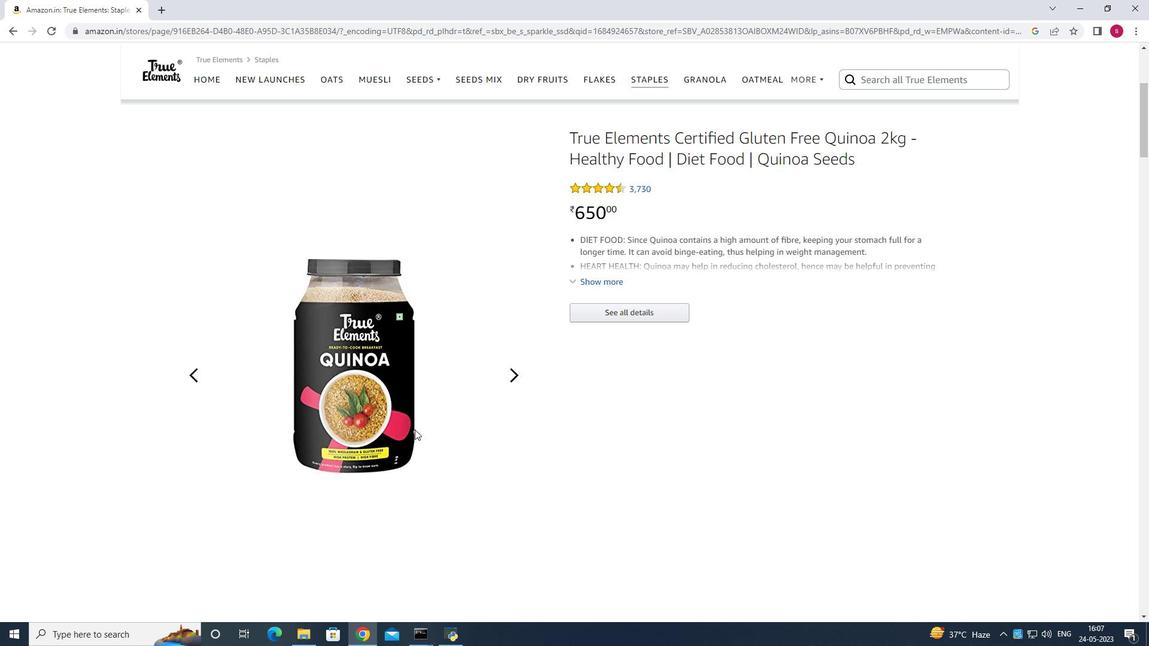 
Action: Mouse moved to (419, 404)
Screenshot: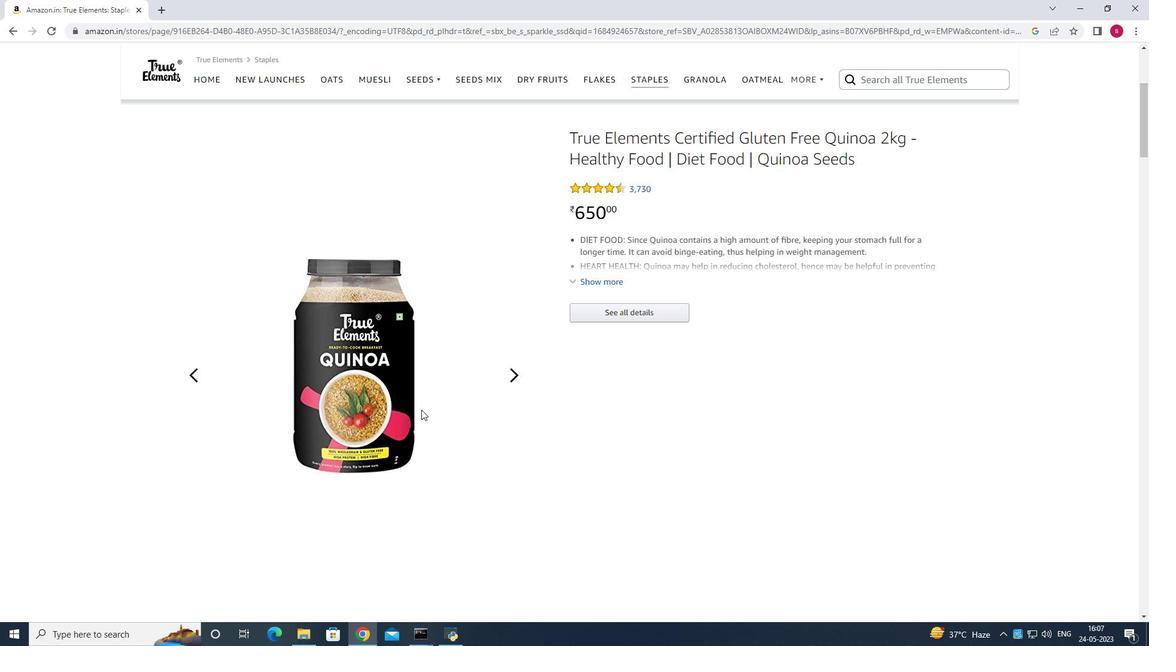 
Action: Mouse pressed left at (419, 404)
Screenshot: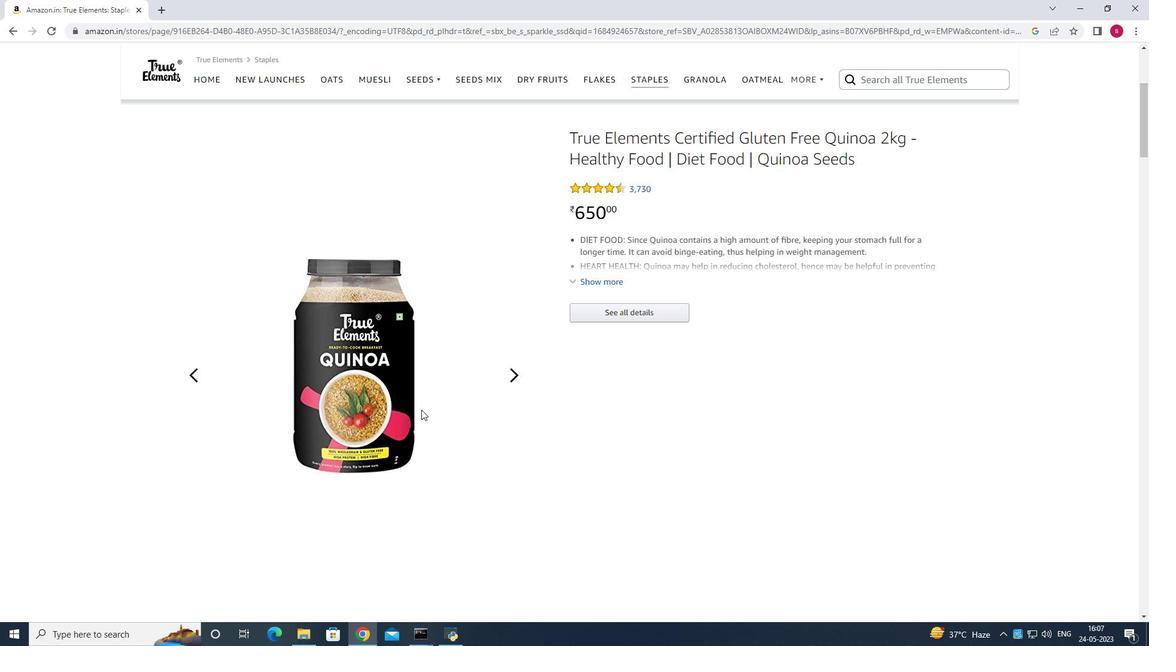 
Action: Mouse moved to (509, 308)
Screenshot: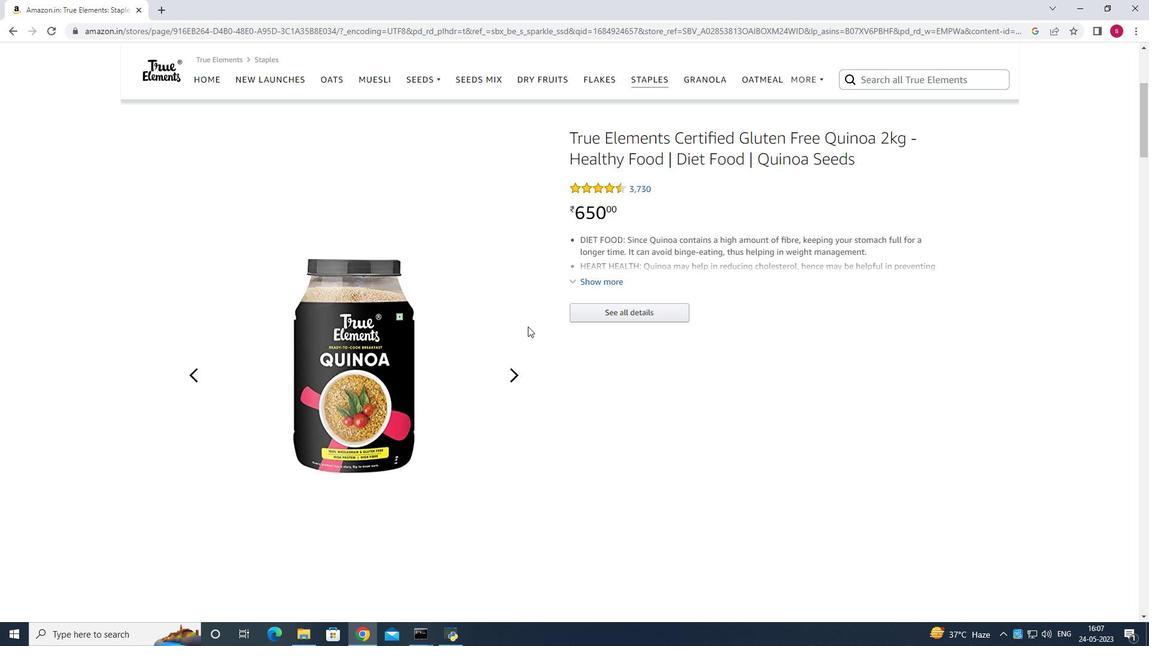 
Action: Mouse scrolled (509, 308) with delta (0, 0)
Screenshot: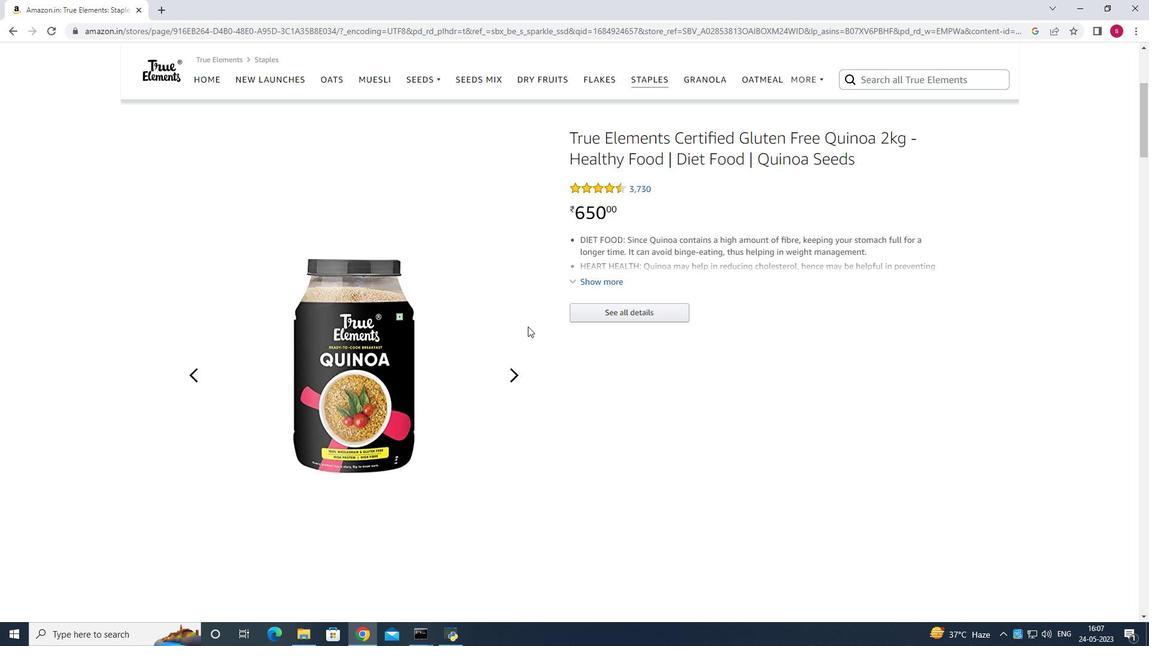 
Action: Mouse moved to (508, 307)
Screenshot: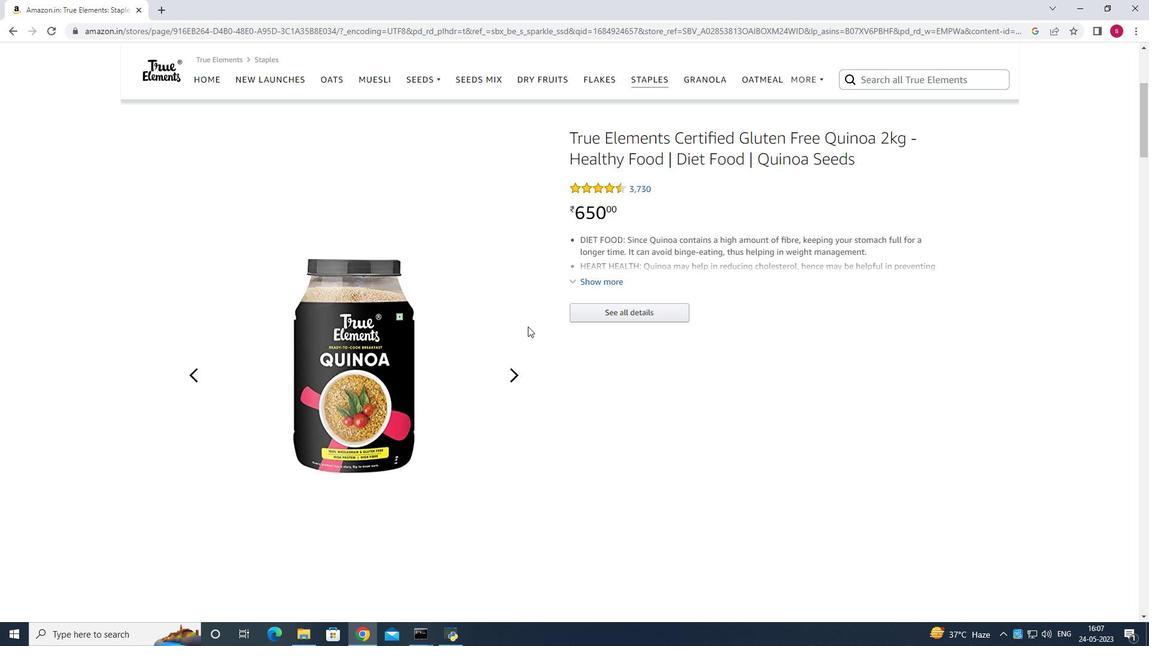 
Action: Mouse scrolled (508, 307) with delta (0, 0)
Screenshot: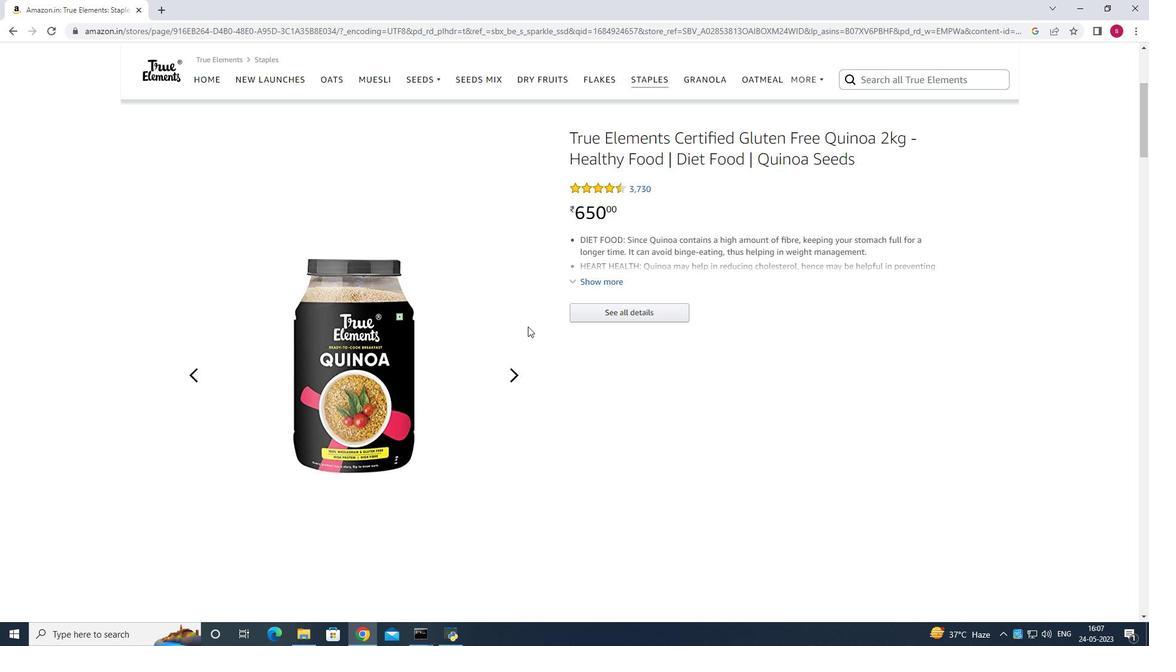 
Action: Mouse scrolled (508, 307) with delta (0, 0)
Screenshot: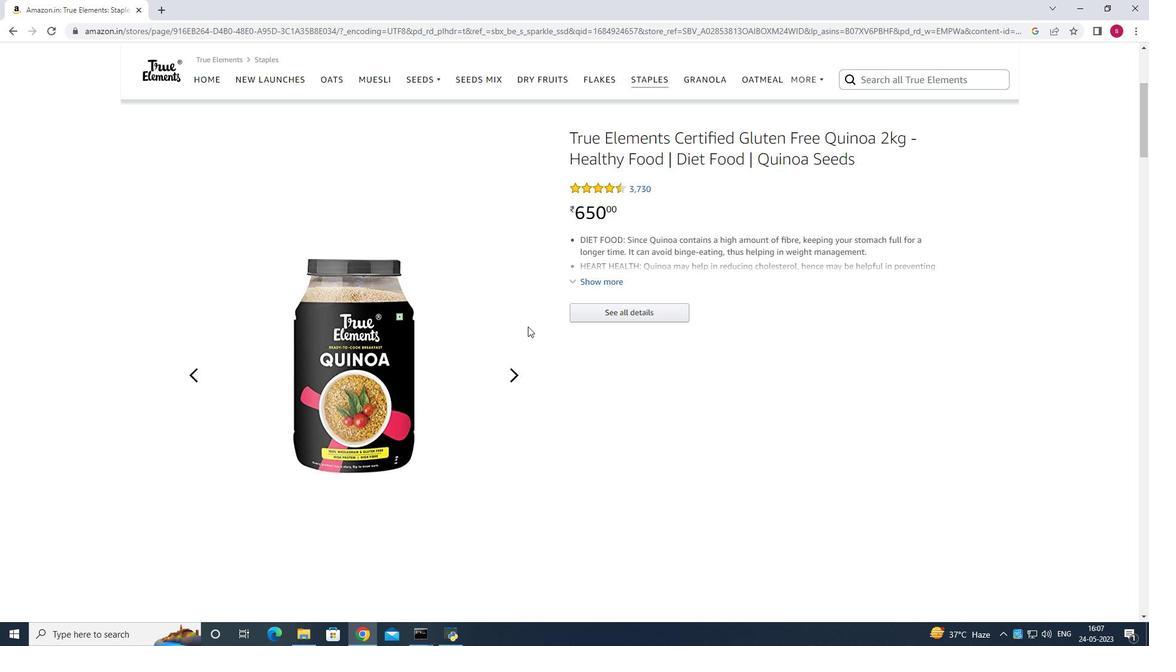 
Action: Mouse scrolled (508, 307) with delta (0, 0)
Screenshot: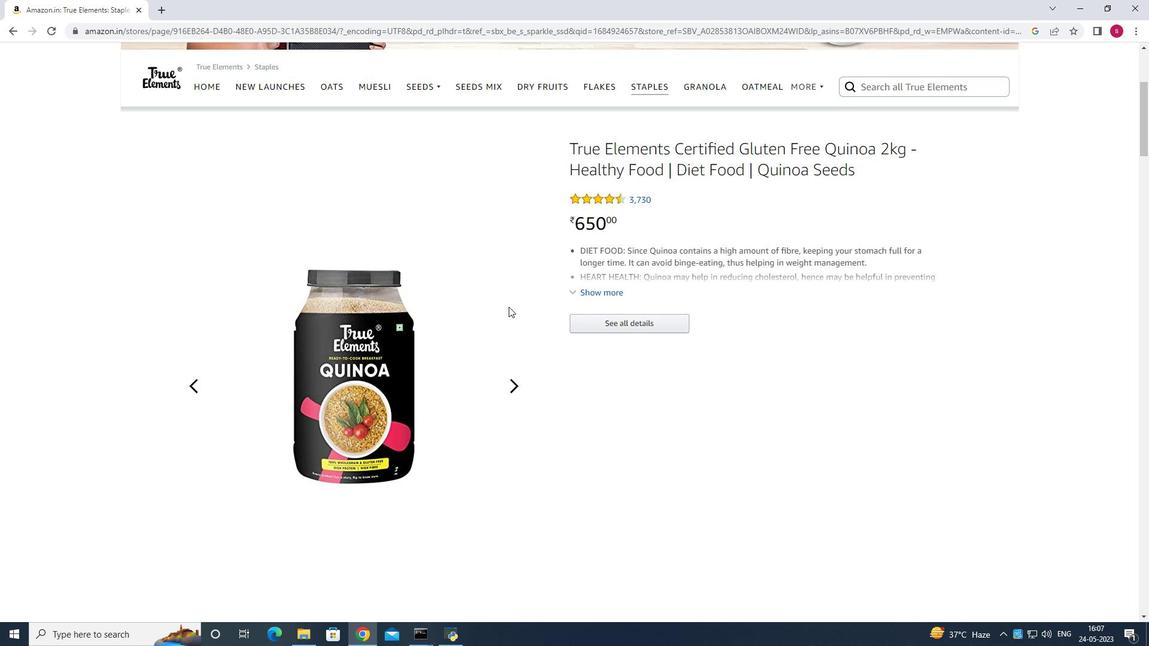 
Action: Mouse scrolled (508, 307) with delta (0, 0)
Screenshot: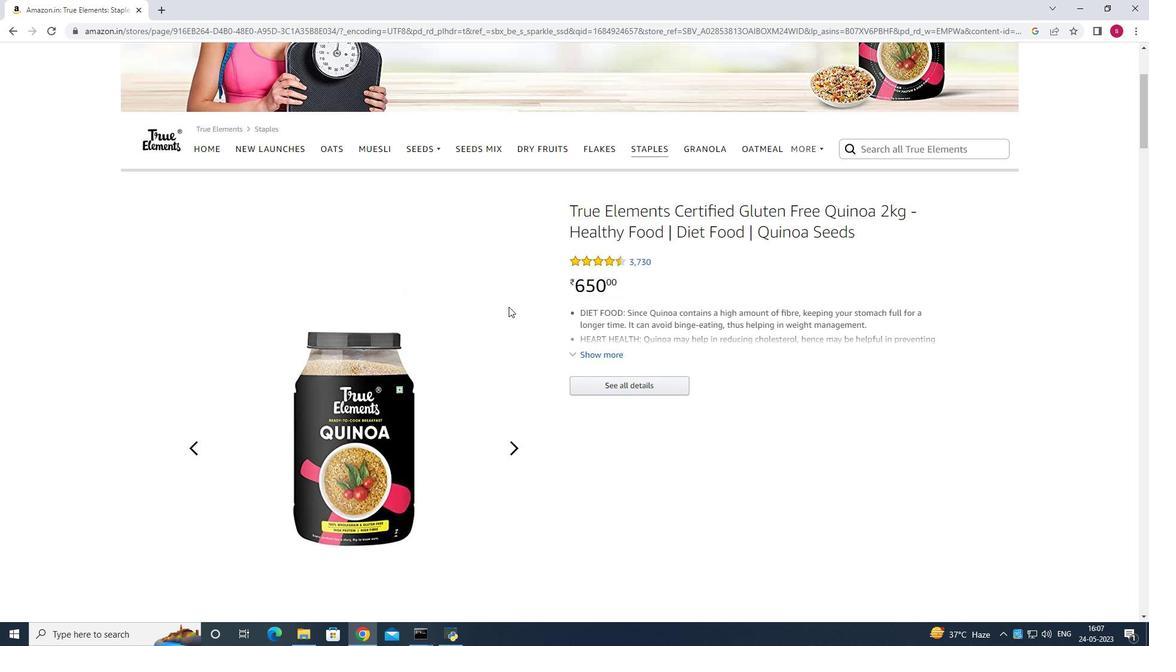 
Action: Mouse scrolled (508, 307) with delta (0, 0)
Screenshot: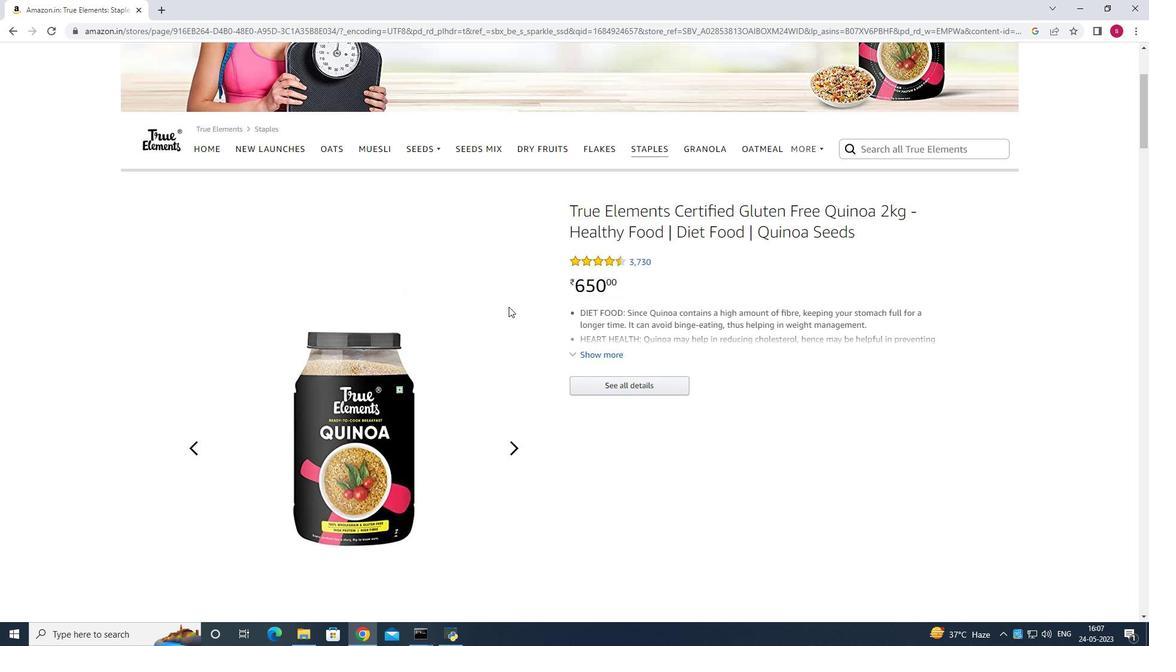 
Action: Mouse scrolled (508, 307) with delta (0, 0)
Screenshot: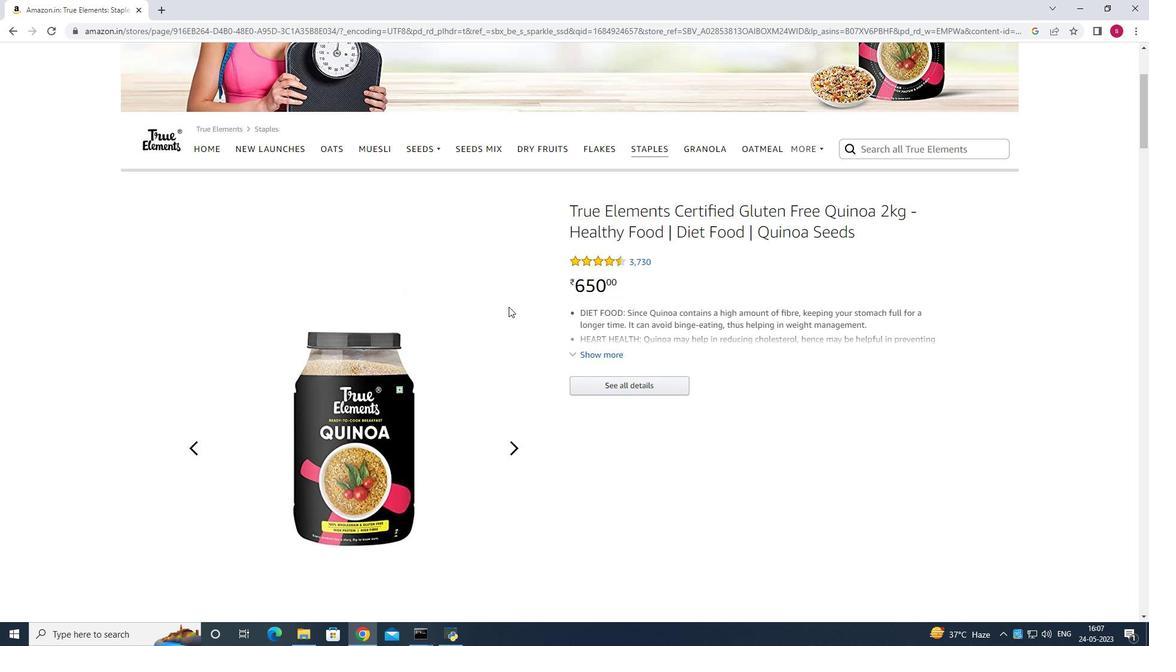 
Action: Mouse scrolled (508, 307) with delta (0, 0)
Screenshot: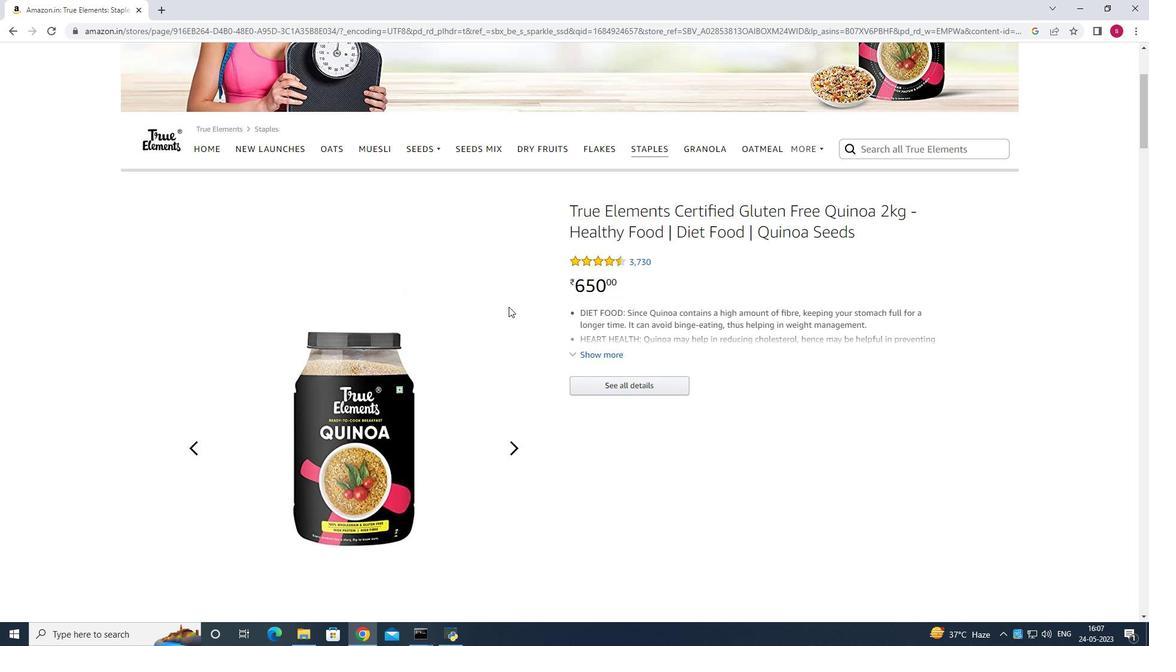 
Action: Mouse moved to (868, 173)
Screenshot: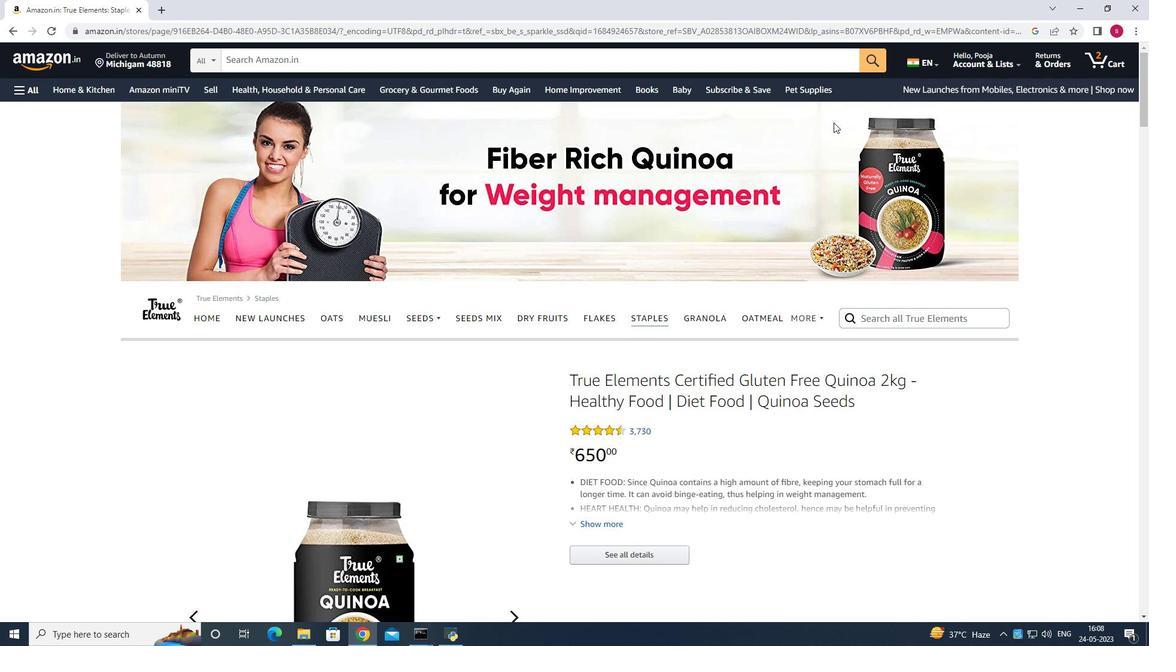 
Action: Mouse pressed left at (868, 173)
Screenshot: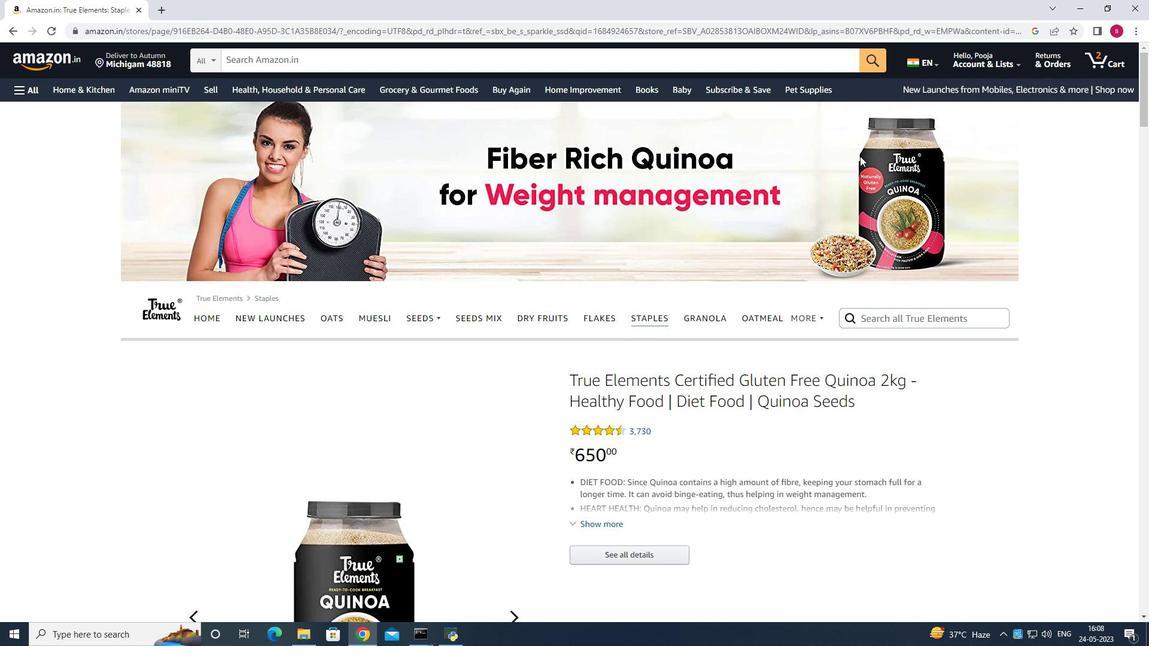 
Action: Mouse moved to (869, 174)
Screenshot: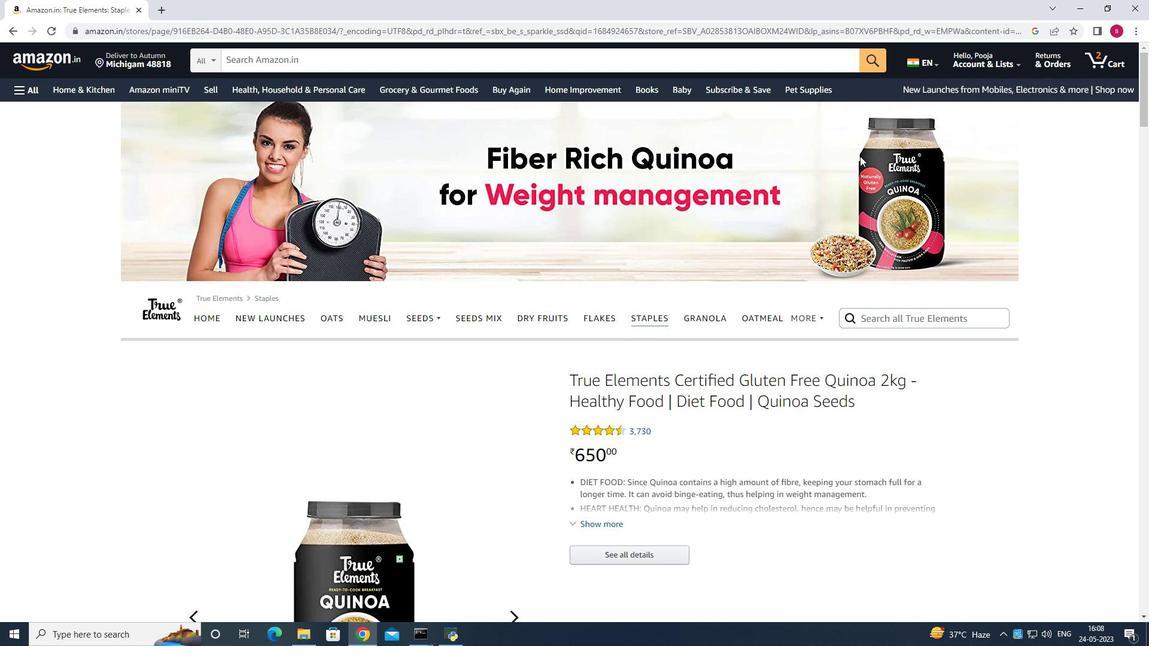 
Action: Mouse pressed left at (869, 174)
Screenshot: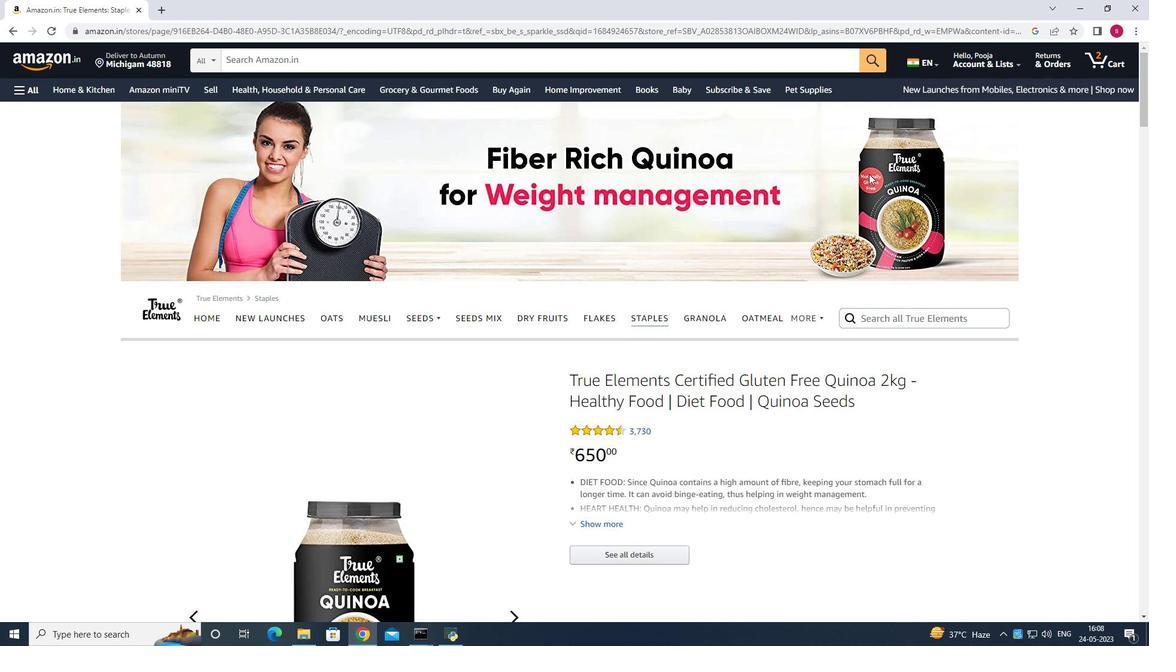 
Action: Mouse moved to (514, 216)
Screenshot: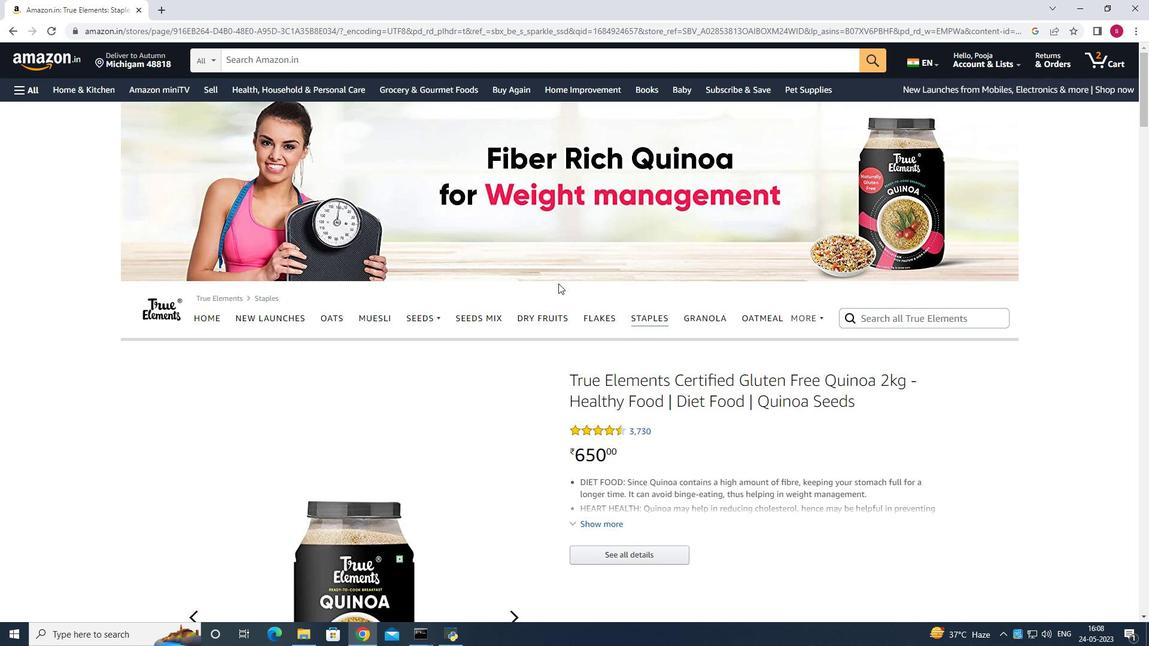 
Action: Mouse scrolled (514, 217) with delta (0, 0)
Screenshot: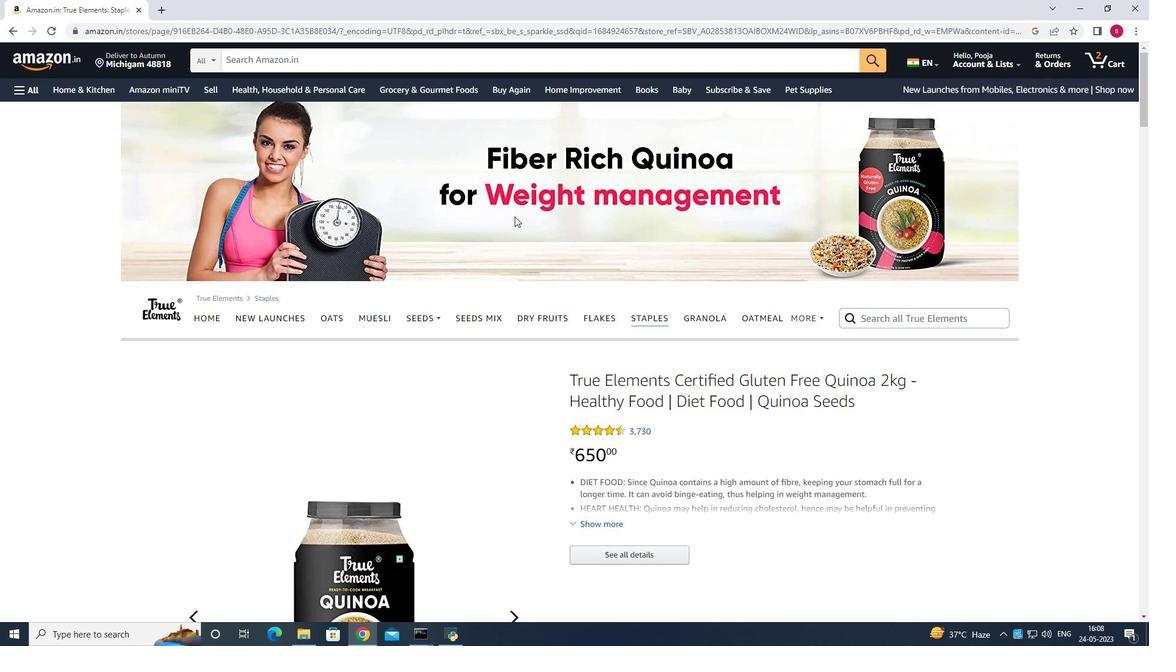 
Action: Mouse scrolled (514, 217) with delta (0, 0)
Screenshot: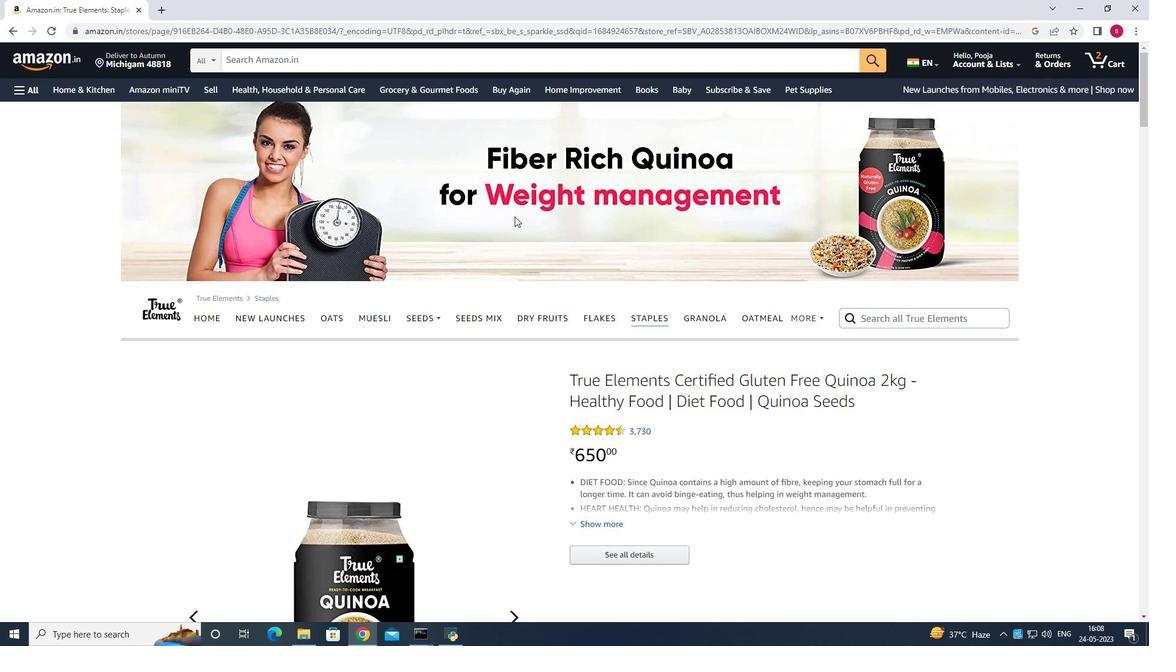 
Action: Mouse scrolled (514, 217) with delta (0, 0)
Screenshot: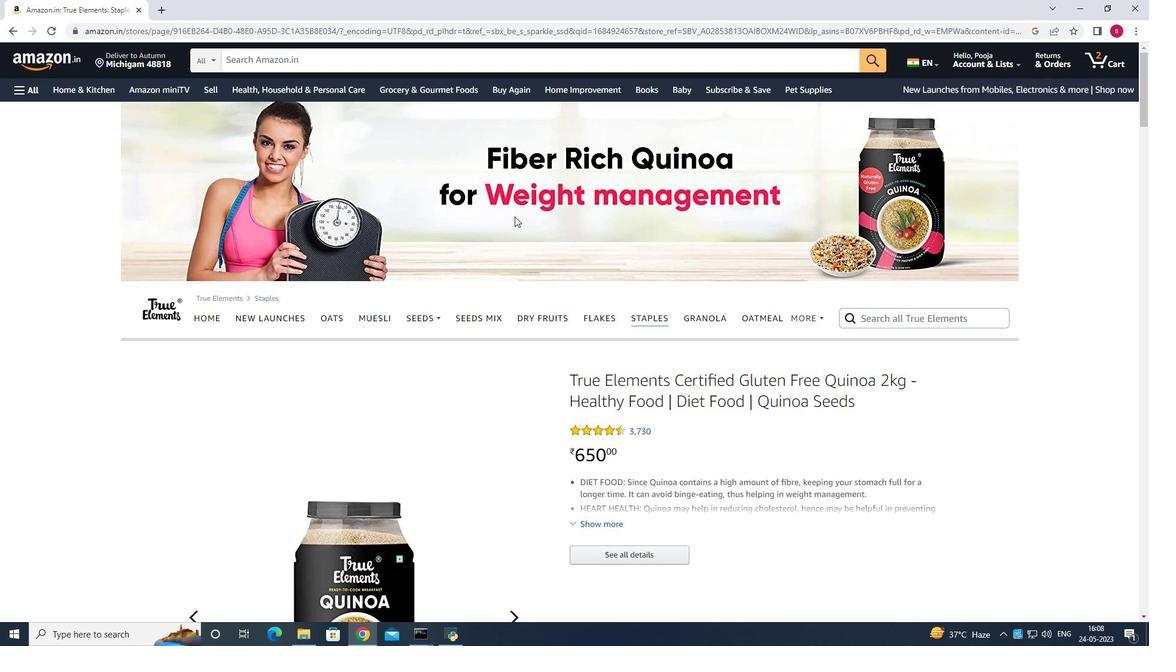 
Action: Mouse scrolled (514, 217) with delta (0, 0)
Screenshot: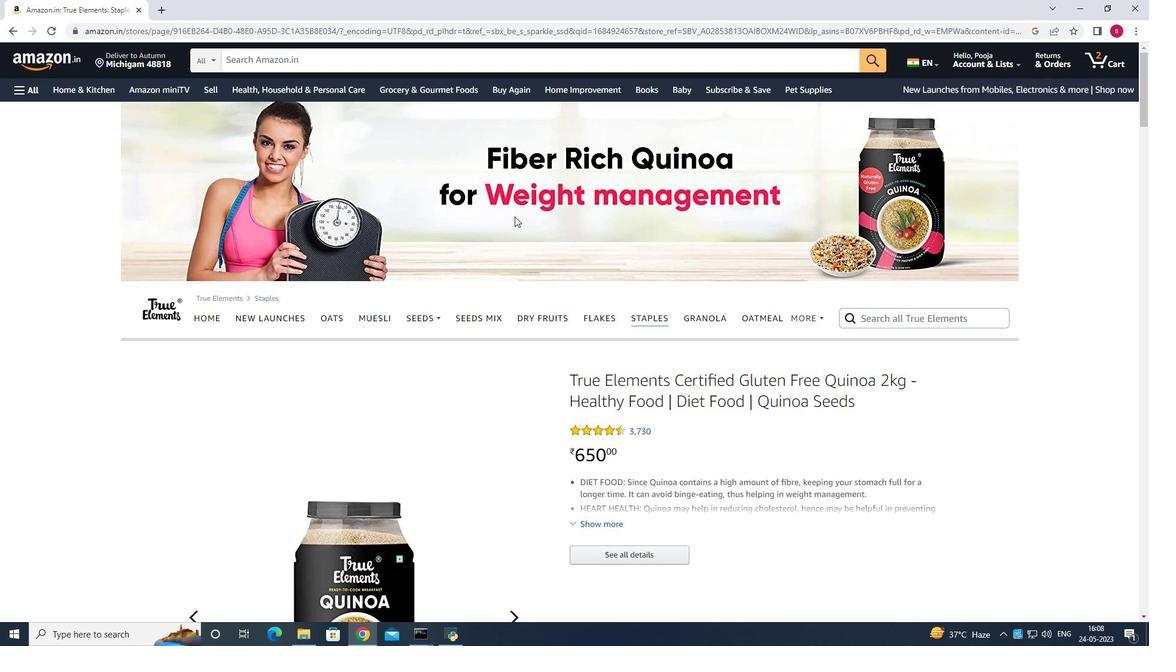 
Action: Mouse scrolled (514, 217) with delta (0, 0)
Screenshot: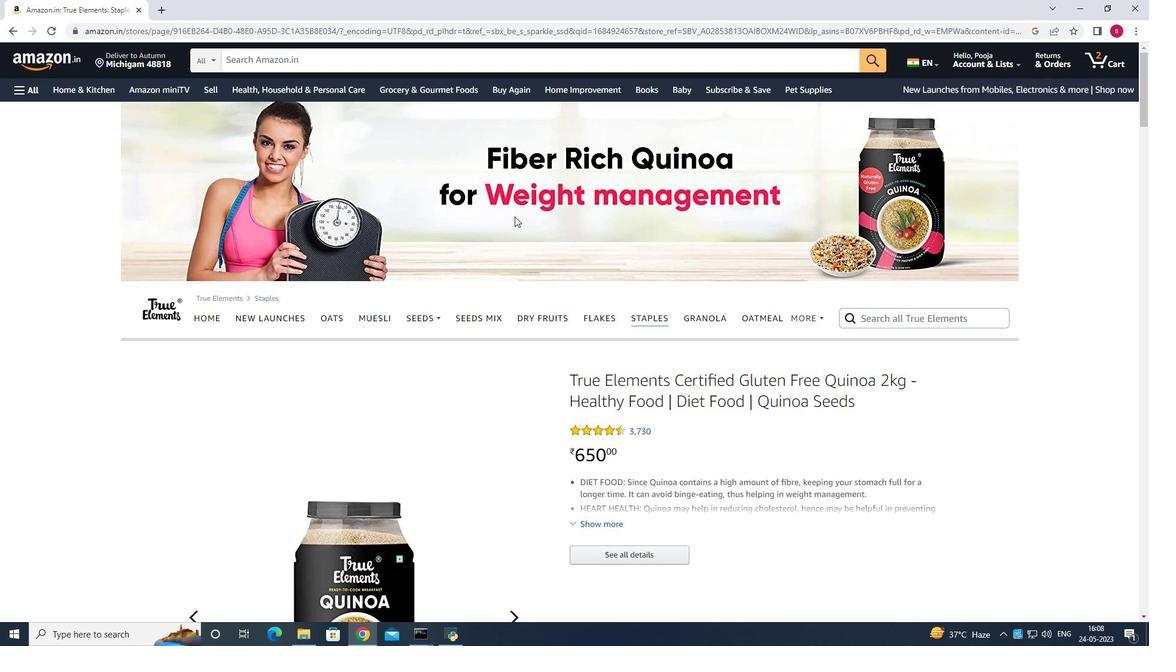 
Action: Mouse scrolled (514, 217) with delta (0, 0)
Screenshot: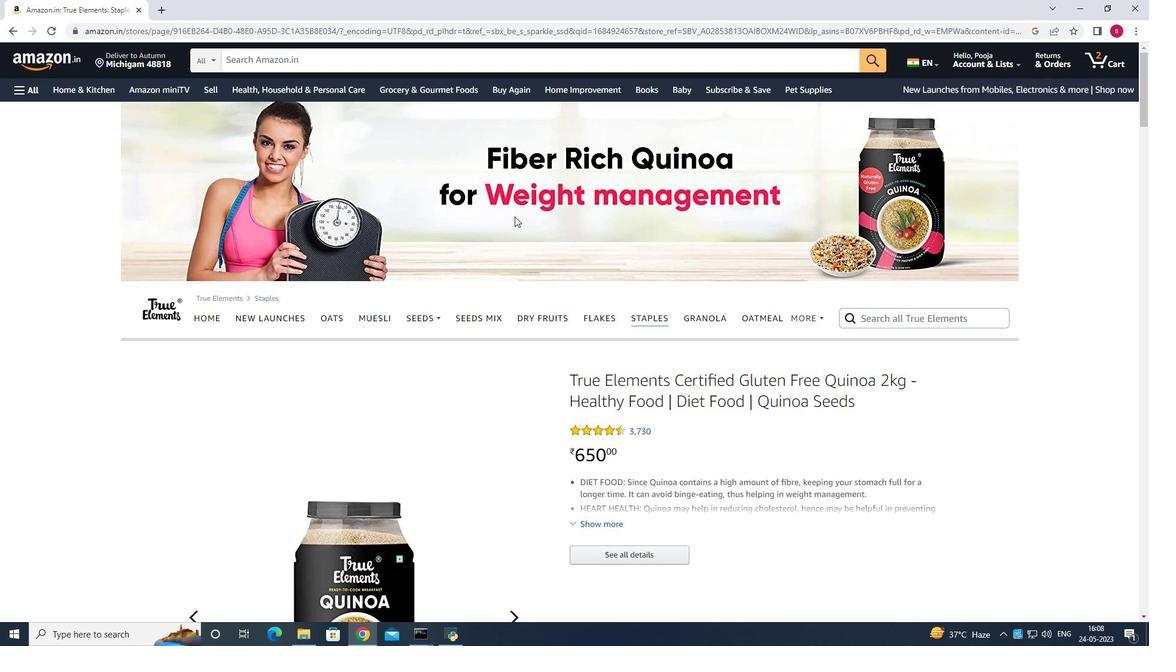 
Action: Mouse scrolled (514, 216) with delta (0, 0)
Screenshot: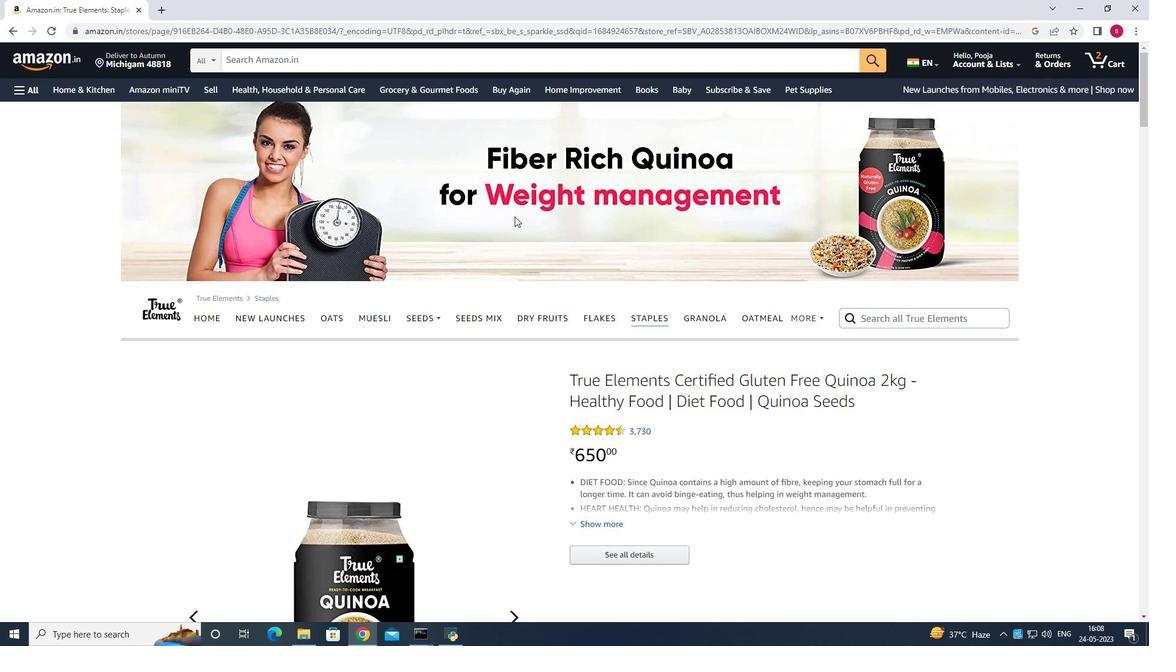 
Action: Mouse scrolled (514, 216) with delta (0, 0)
Screenshot: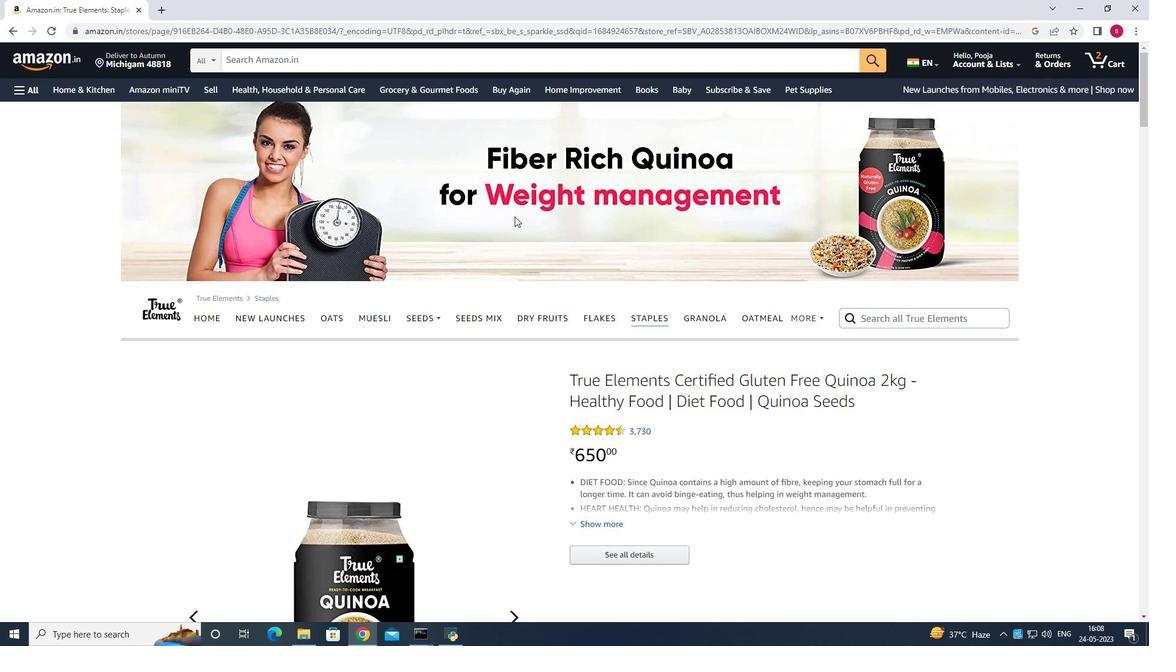 
Action: Mouse scrolled (514, 216) with delta (0, 0)
Screenshot: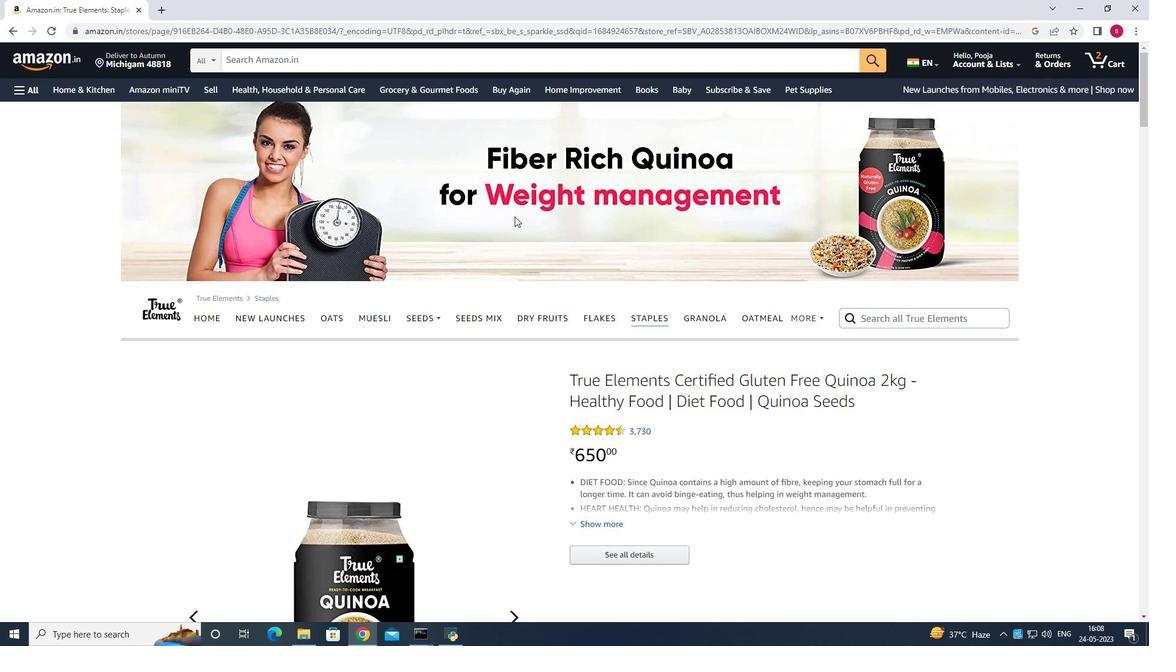 
Action: Mouse scrolled (514, 216) with delta (0, 0)
Screenshot: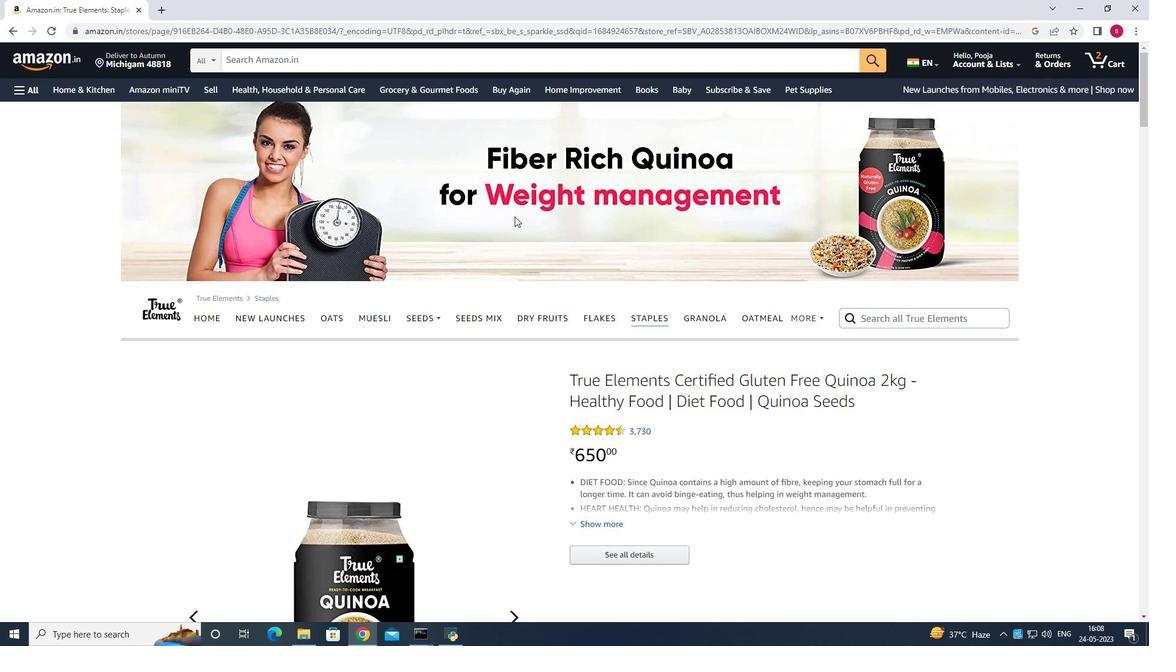 
Action: Mouse scrolled (514, 216) with delta (0, 0)
Screenshot: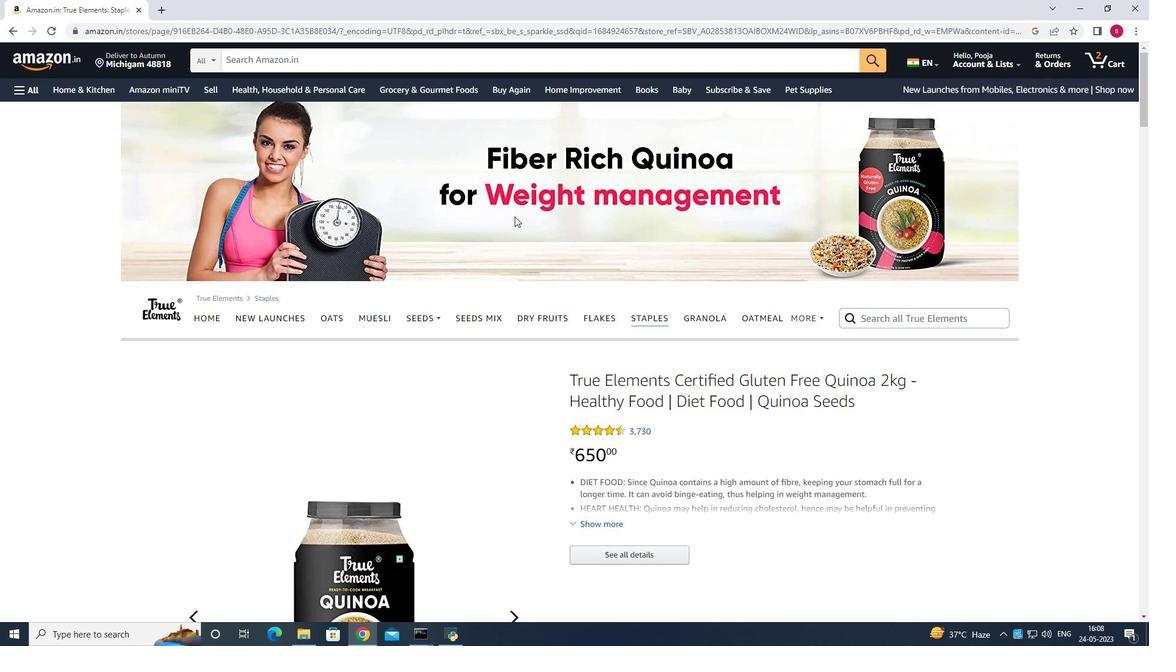 
Action: Mouse scrolled (514, 216) with delta (0, 0)
Screenshot: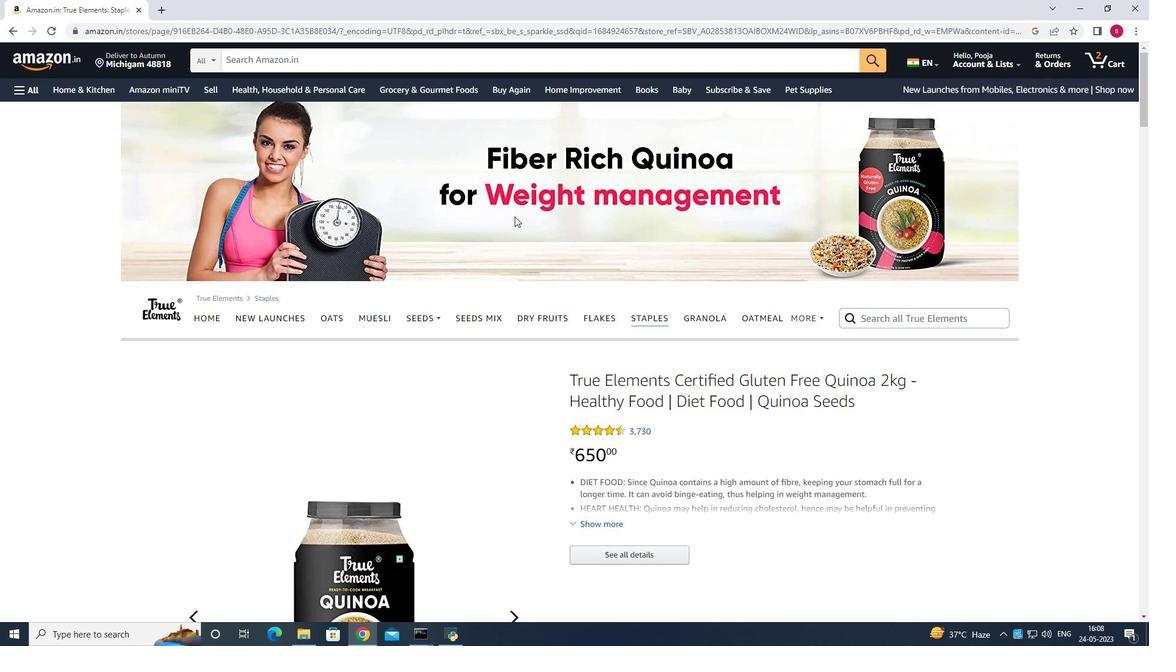 
Action: Mouse scrolled (514, 216) with delta (0, 0)
Screenshot: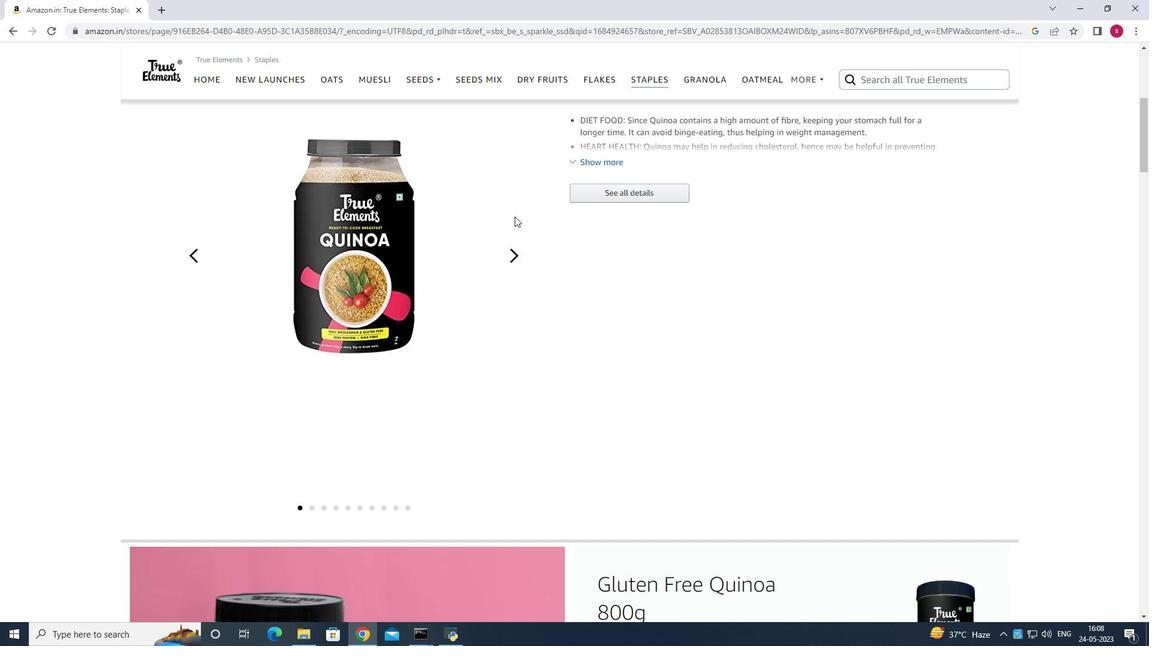 
Action: Mouse scrolled (514, 216) with delta (0, 0)
Screenshot: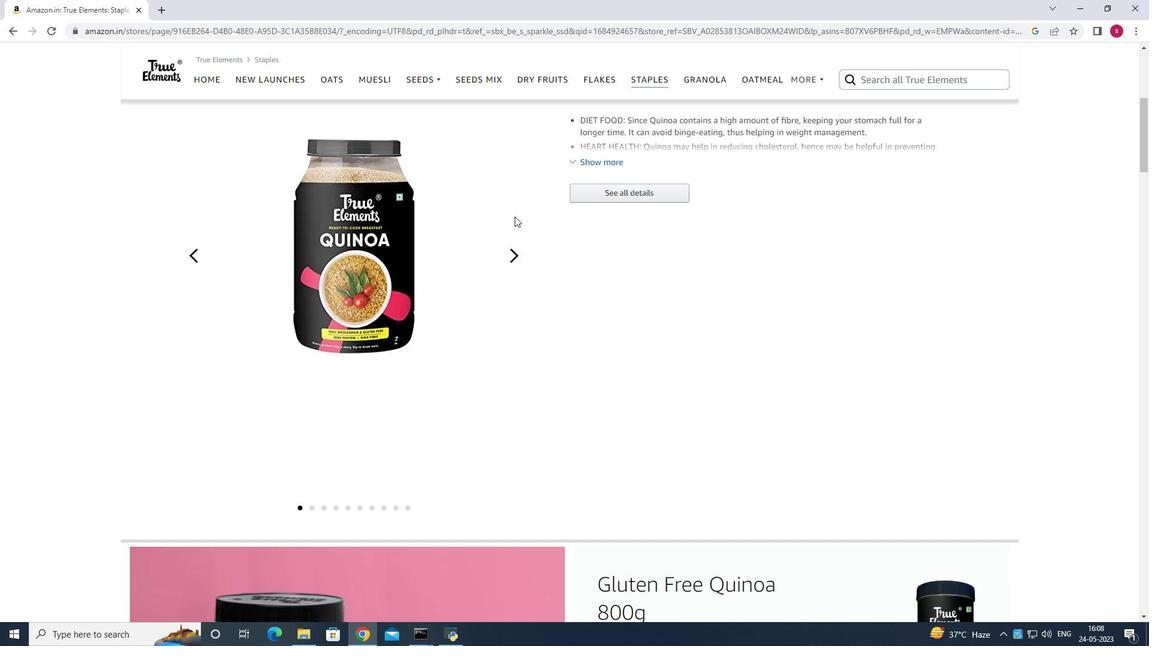 
Action: Mouse scrolled (514, 216) with delta (0, 0)
Screenshot: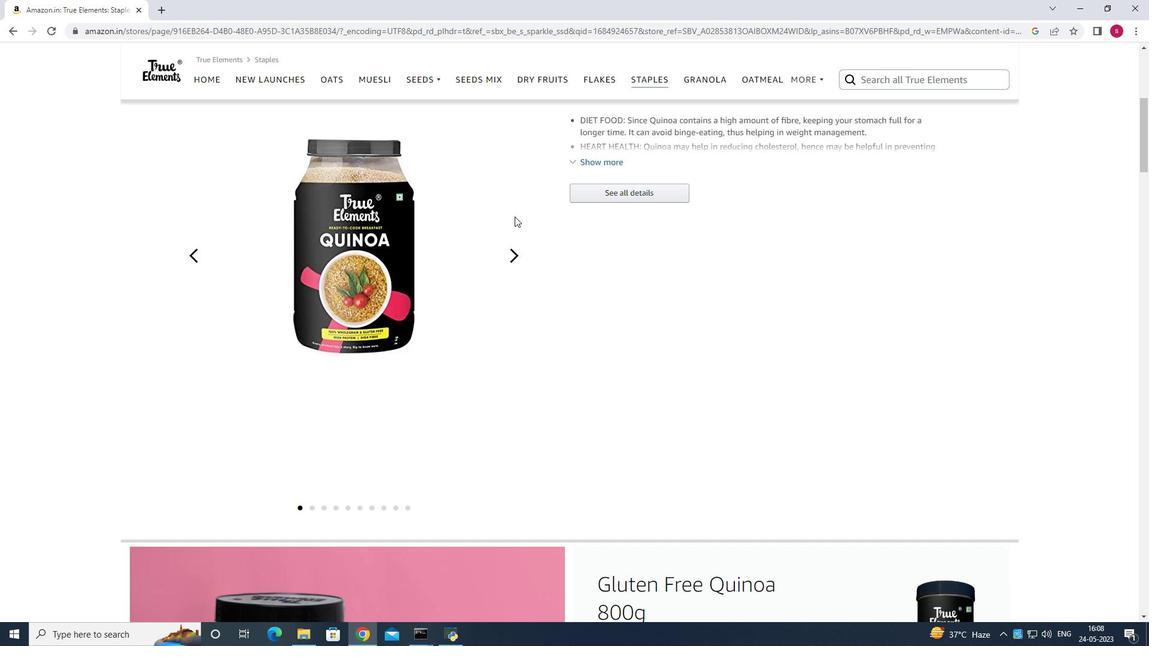 
Action: Mouse scrolled (514, 216) with delta (0, 0)
Screenshot: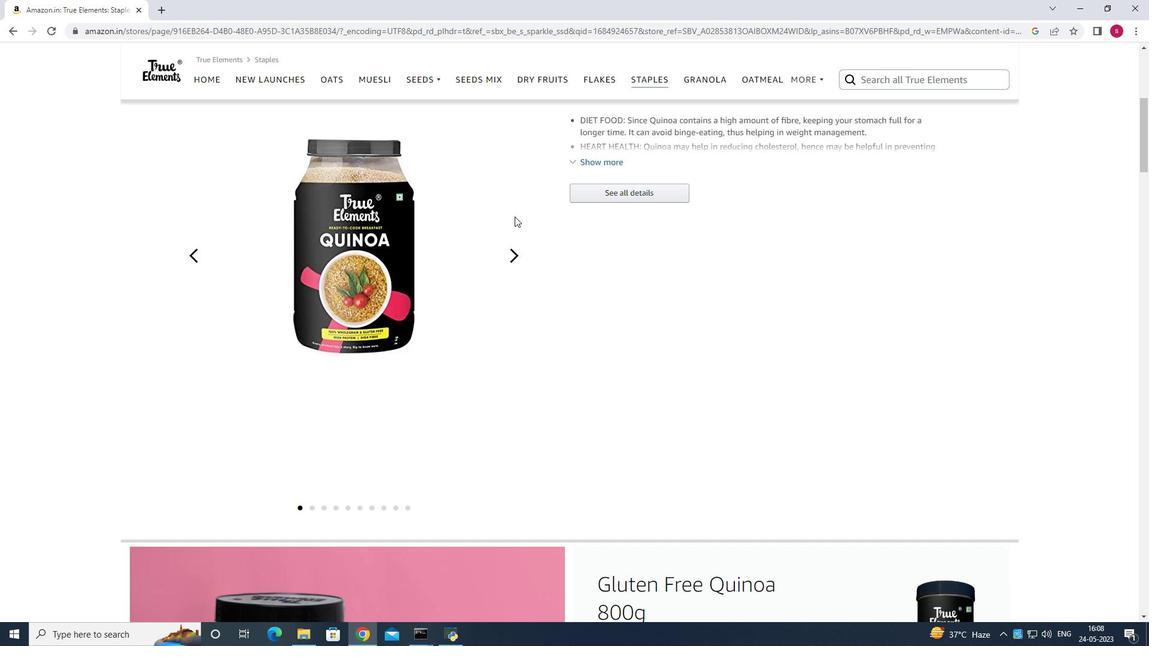 
Action: Mouse scrolled (514, 216) with delta (0, 0)
Screenshot: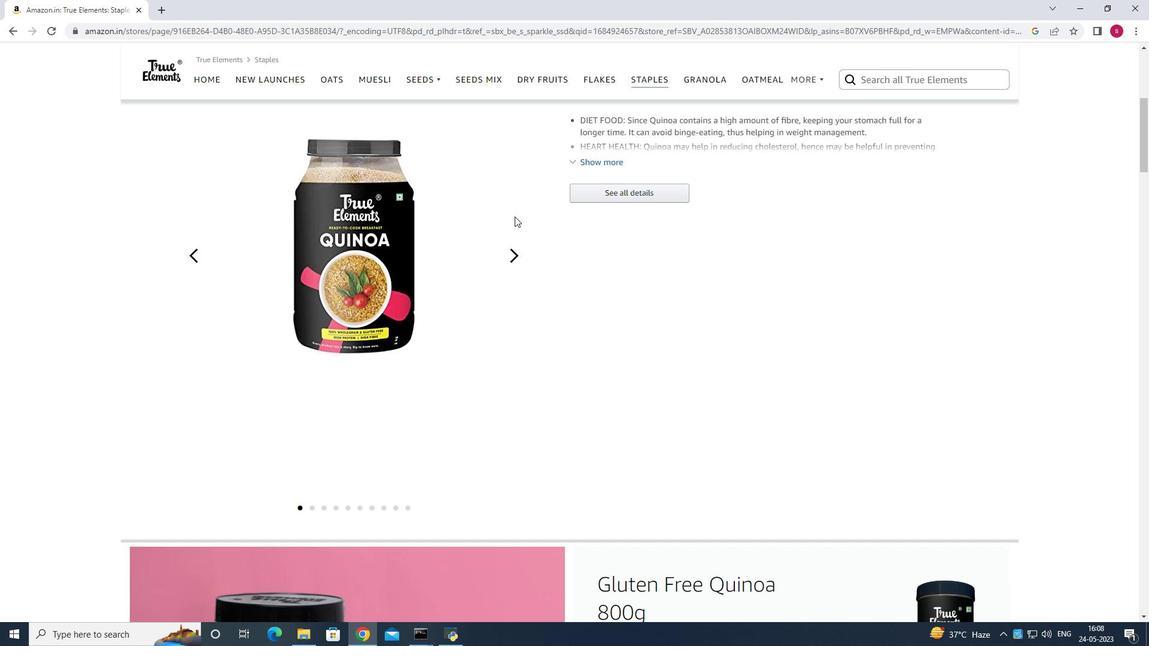 
Action: Mouse scrolled (514, 216) with delta (0, 0)
Screenshot: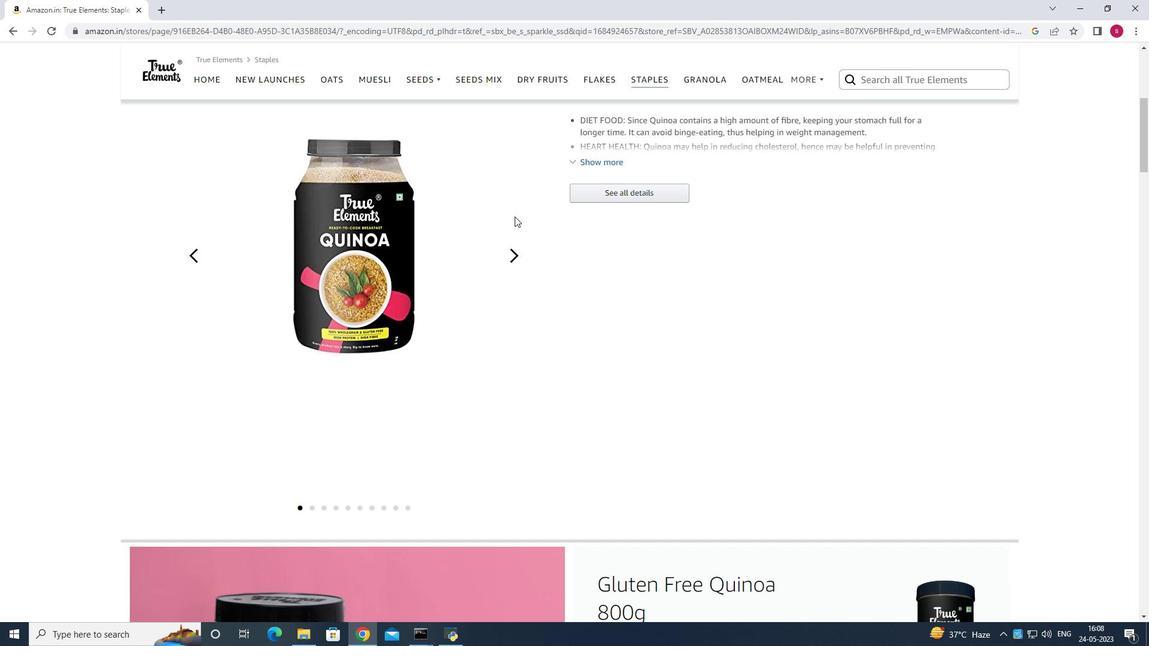 
Action: Mouse scrolled (514, 216) with delta (0, 0)
Screenshot: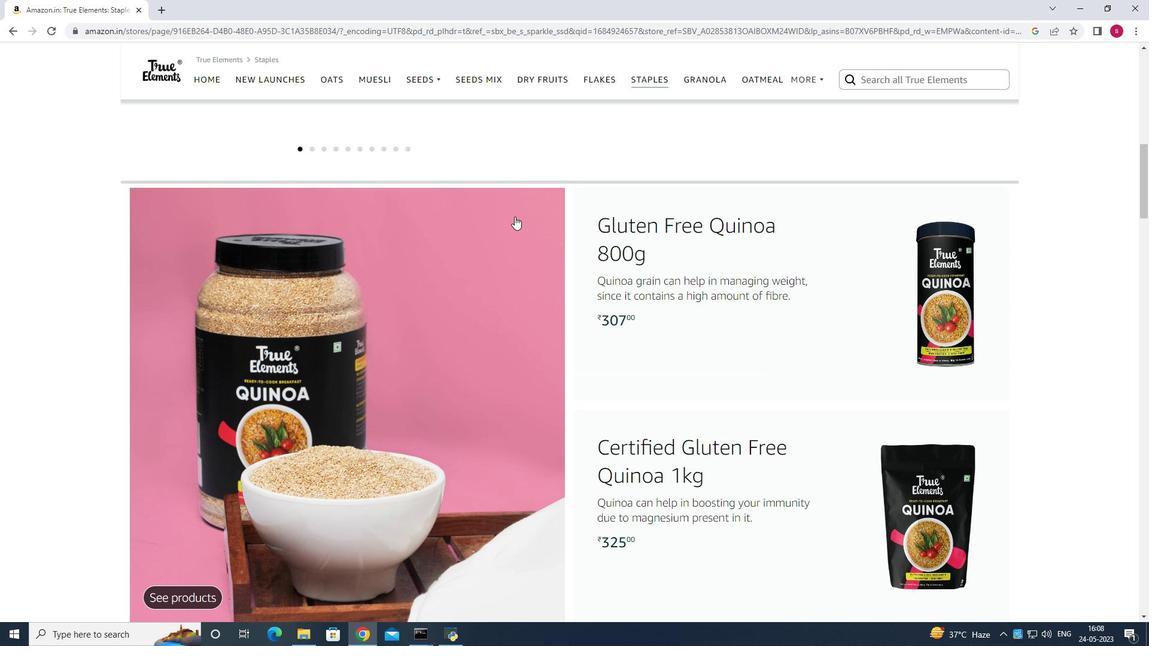 
Action: Mouse scrolled (514, 216) with delta (0, 0)
Screenshot: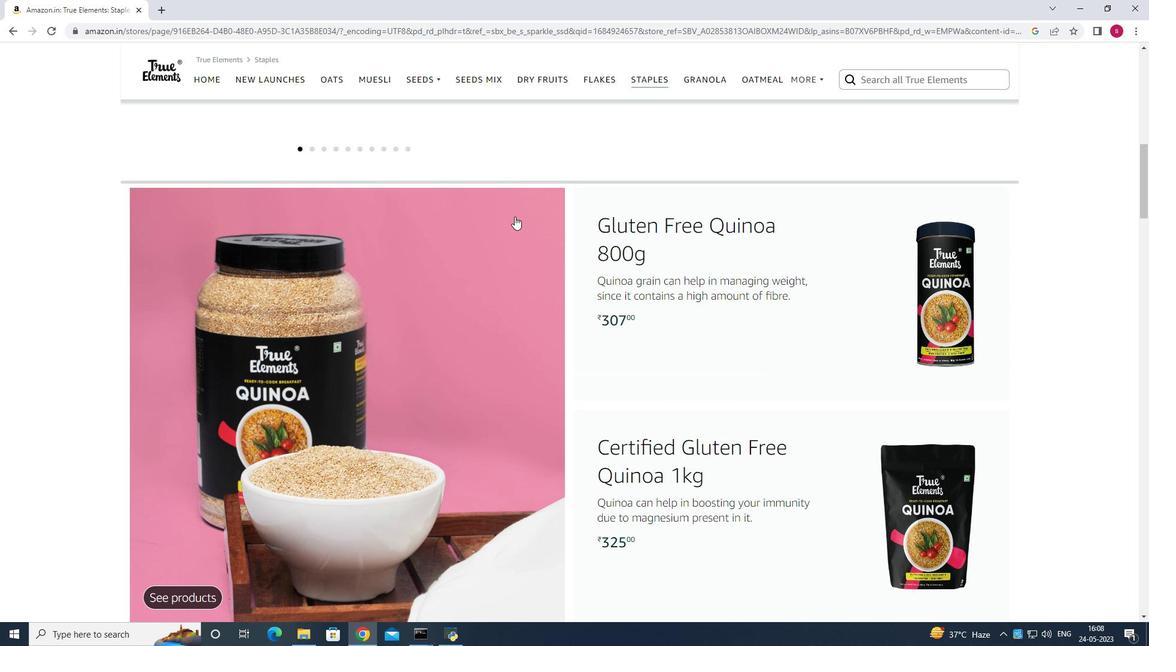 
Action: Mouse scrolled (514, 216) with delta (0, 0)
Screenshot: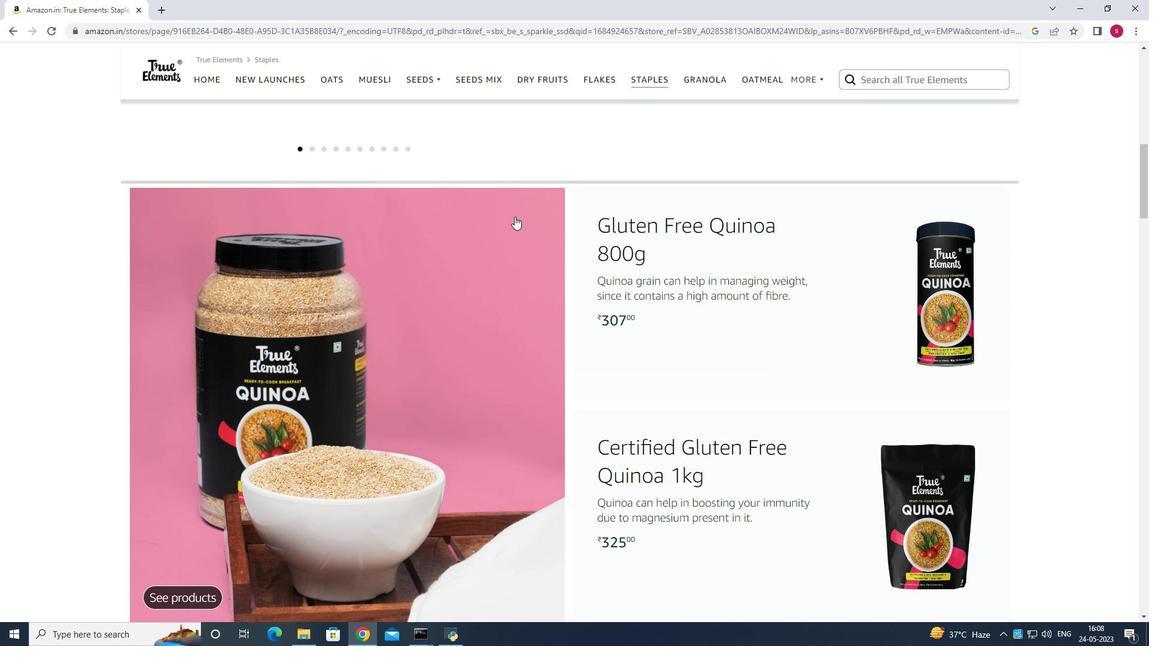 
Action: Mouse scrolled (514, 216) with delta (0, 0)
Screenshot: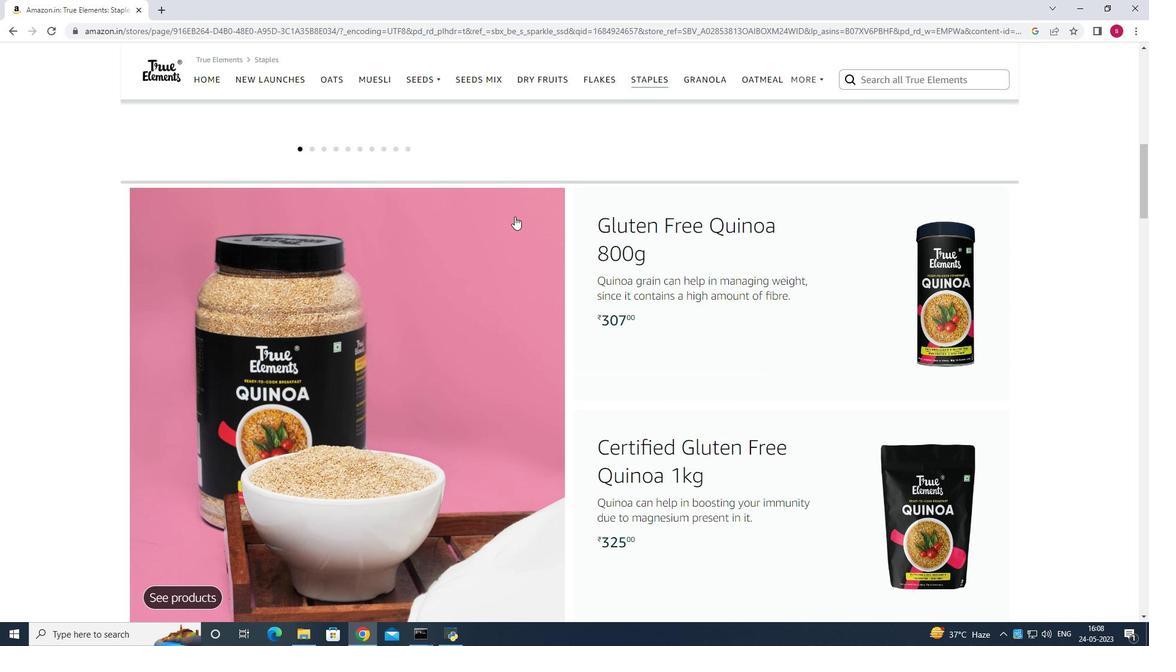 
Action: Mouse scrolled (514, 216) with delta (0, 0)
Screenshot: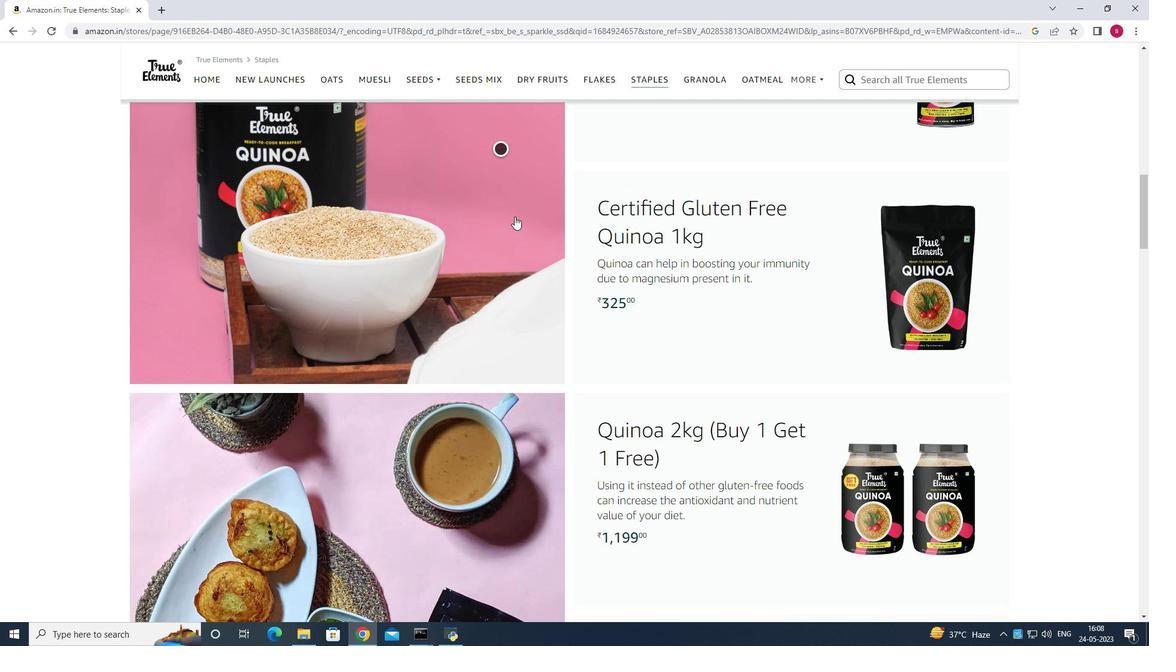 
Action: Mouse scrolled (514, 216) with delta (0, 0)
Screenshot: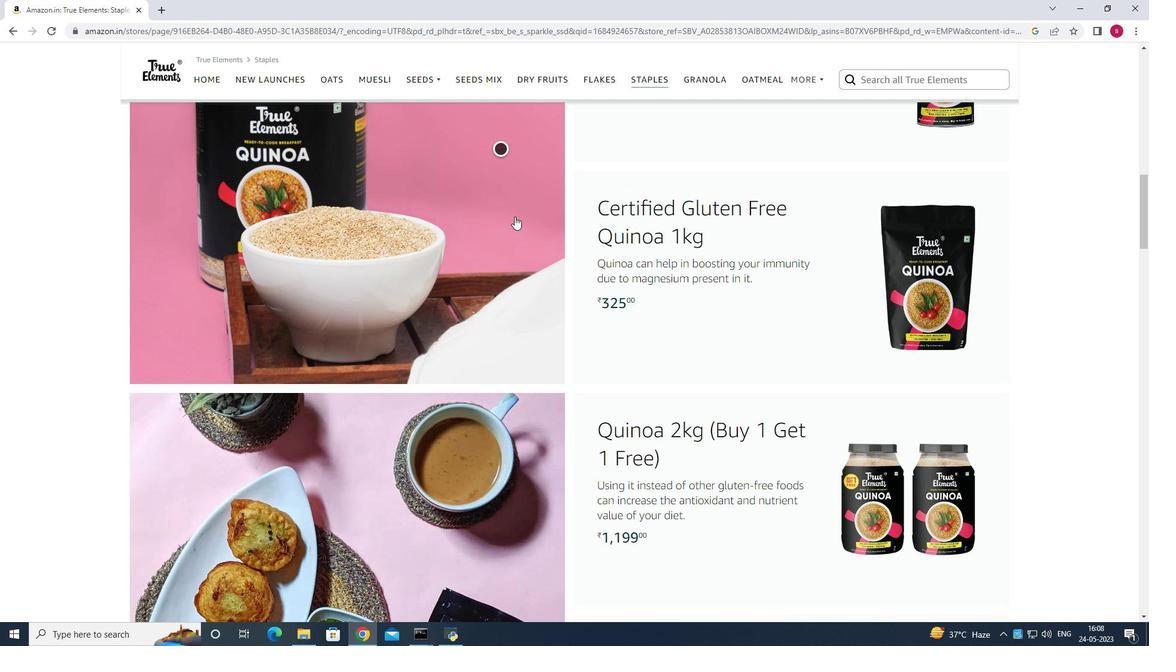 
Action: Mouse moved to (495, 218)
Screenshot: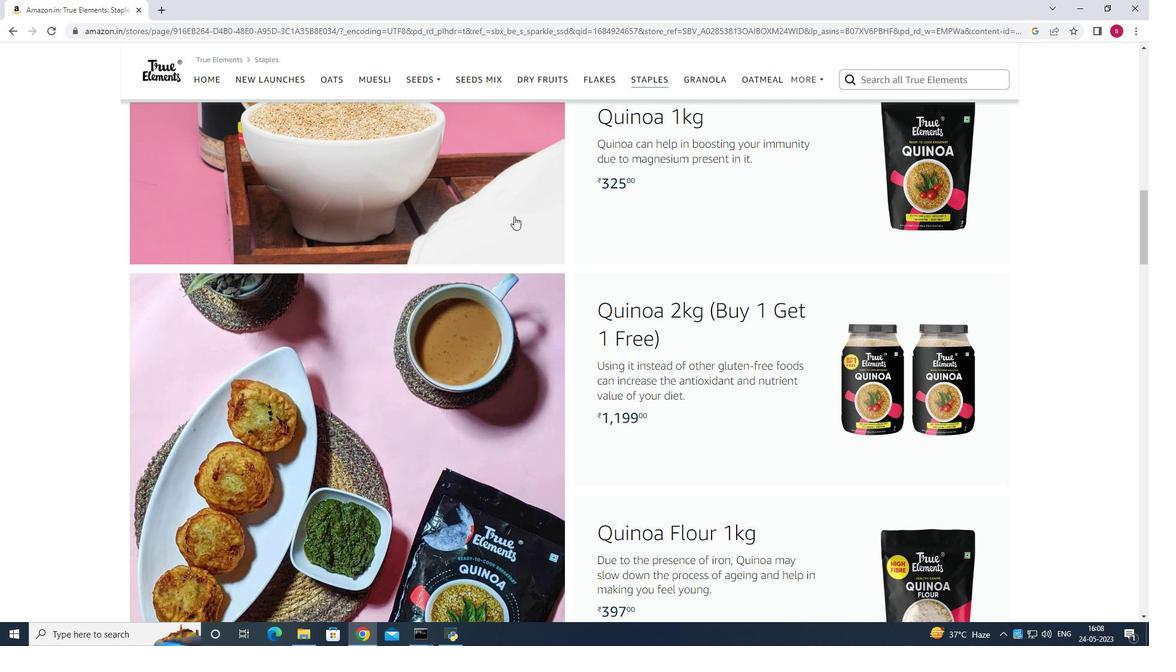 
Action: Mouse pressed left at (495, 218)
Screenshot: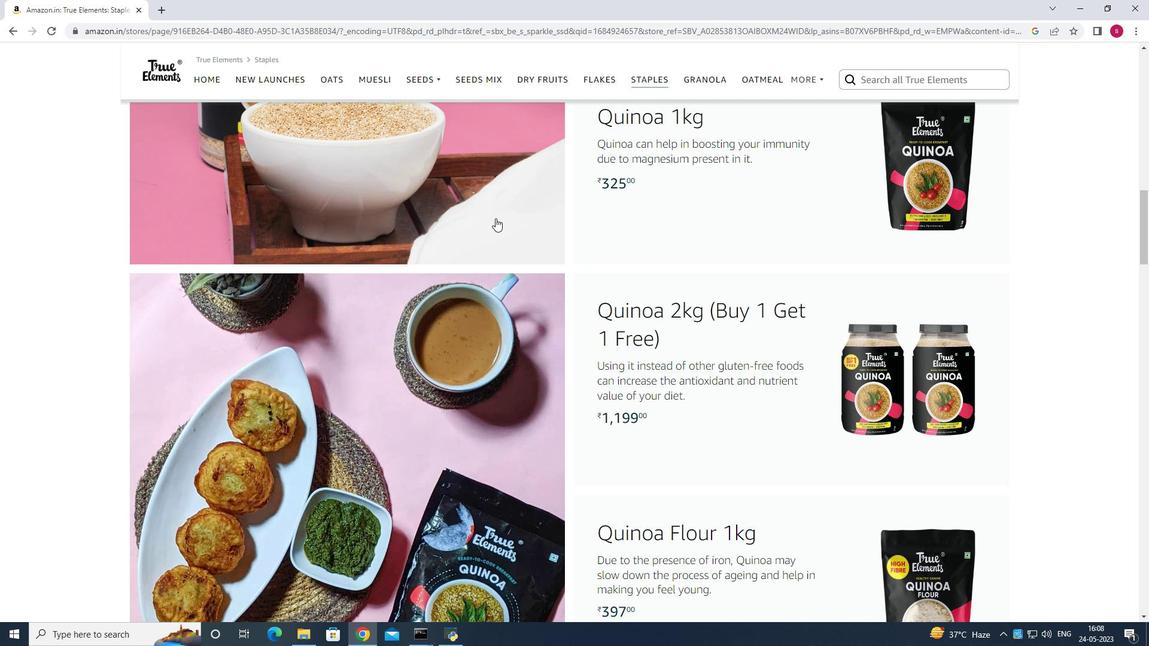 
Action: Mouse pressed left at (495, 218)
Screenshot: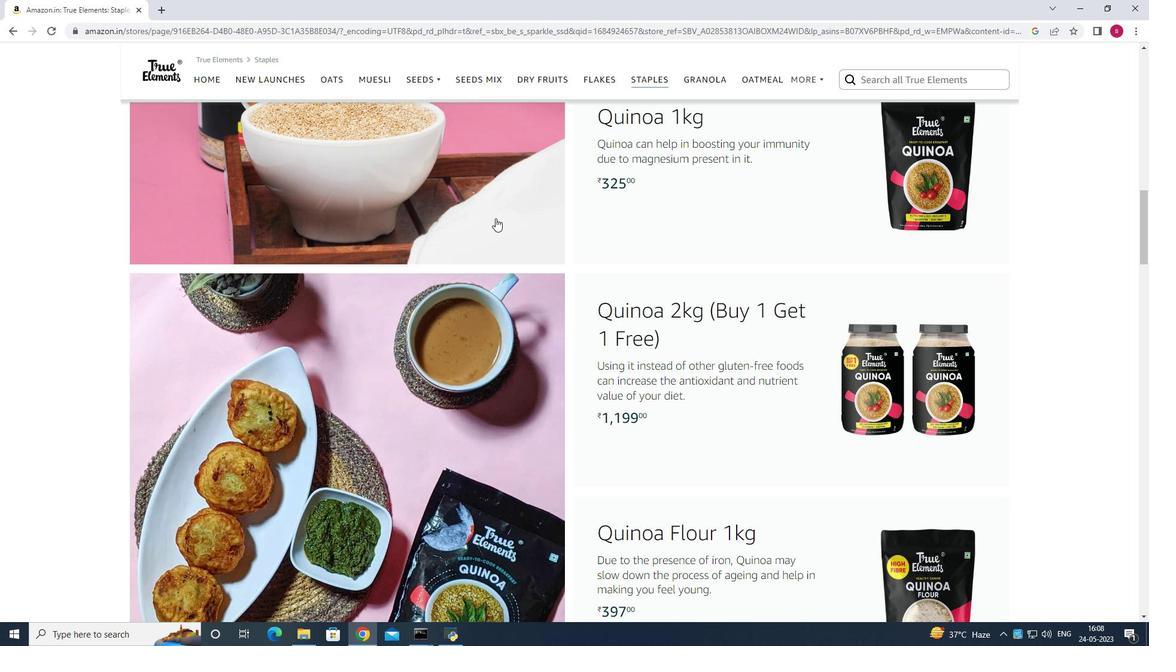 
Action: Mouse pressed left at (495, 218)
Screenshot: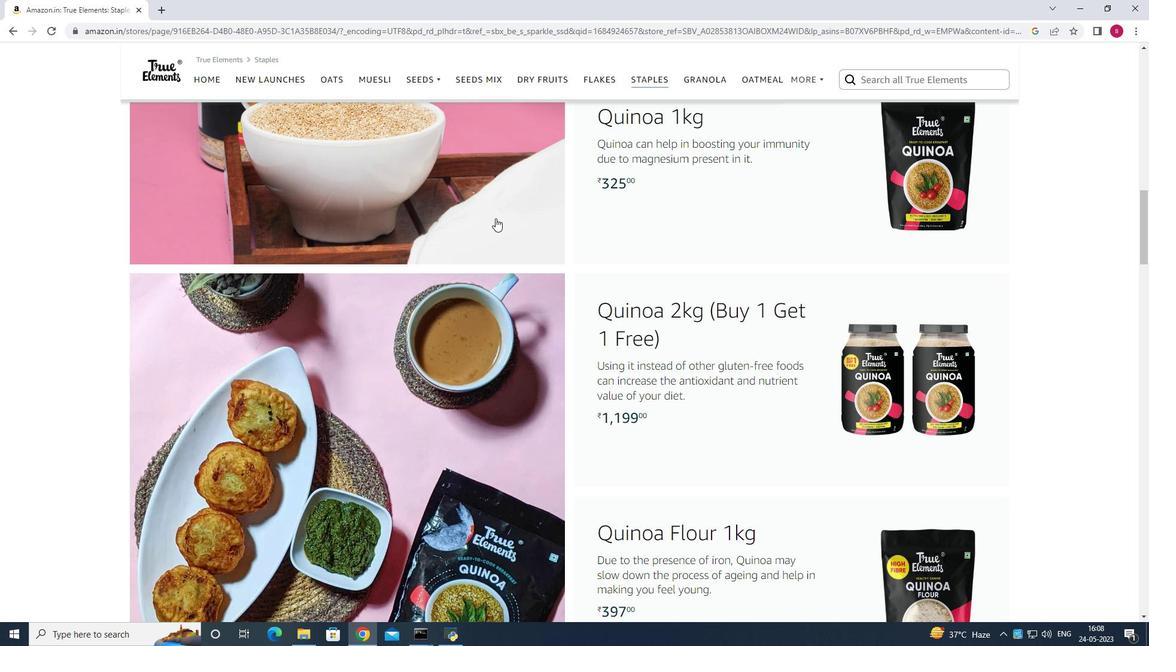 
Action: Mouse pressed left at (495, 218)
Screenshot: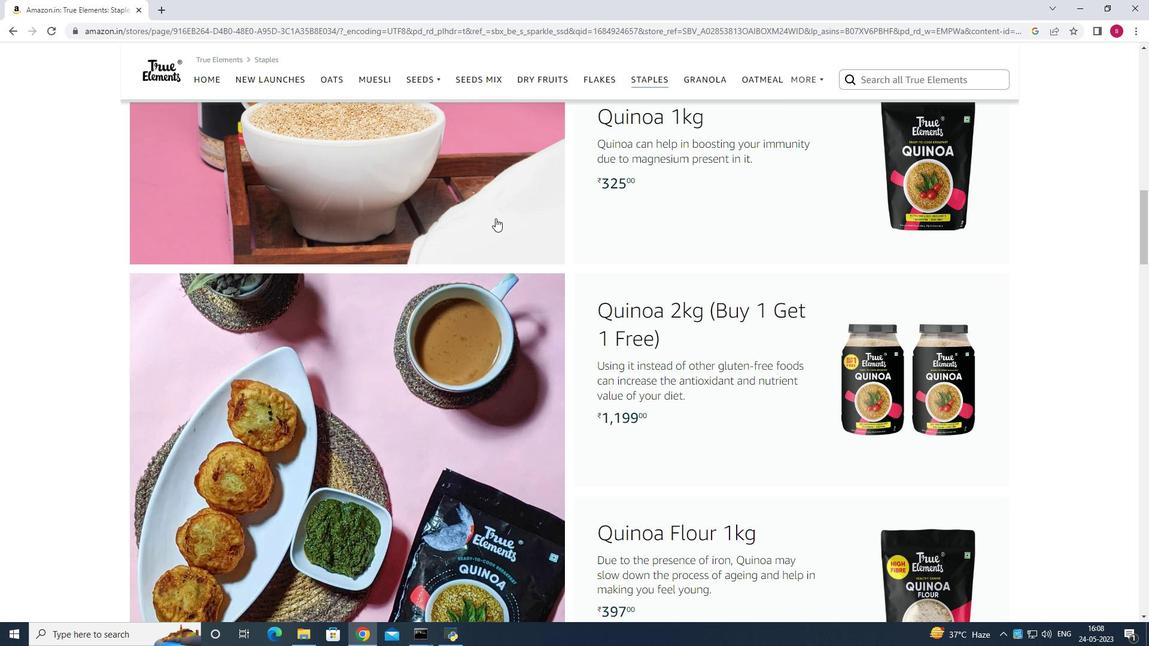 
Action: Mouse pressed left at (495, 218)
Screenshot: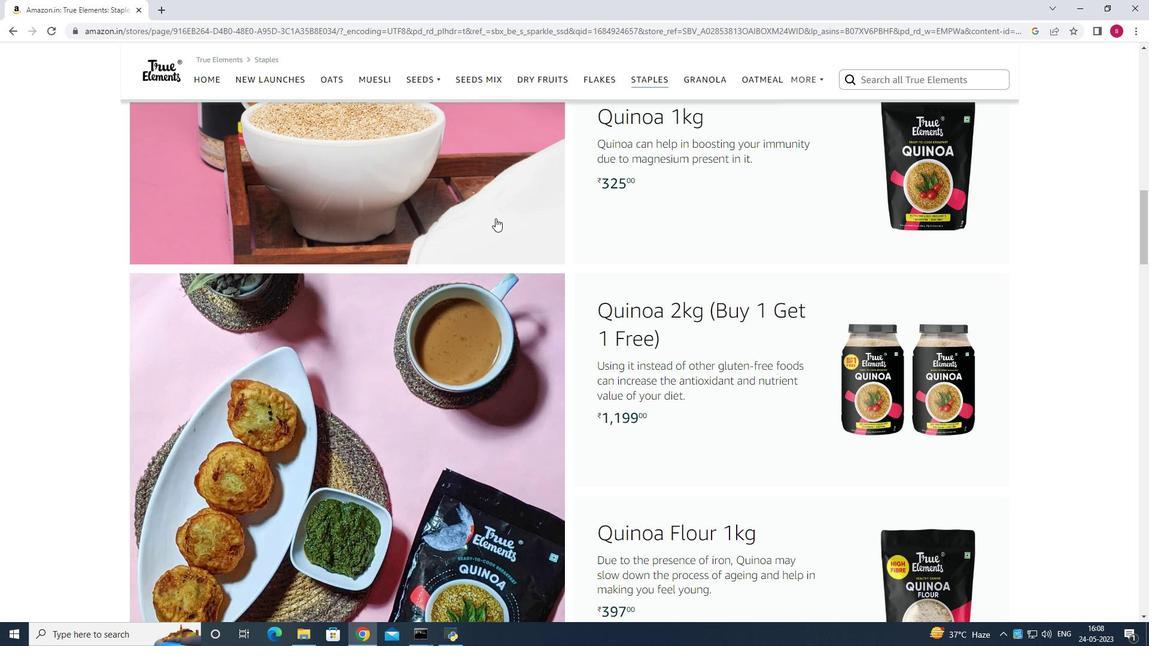 
Action: Mouse scrolled (495, 219) with delta (0, 0)
Screenshot: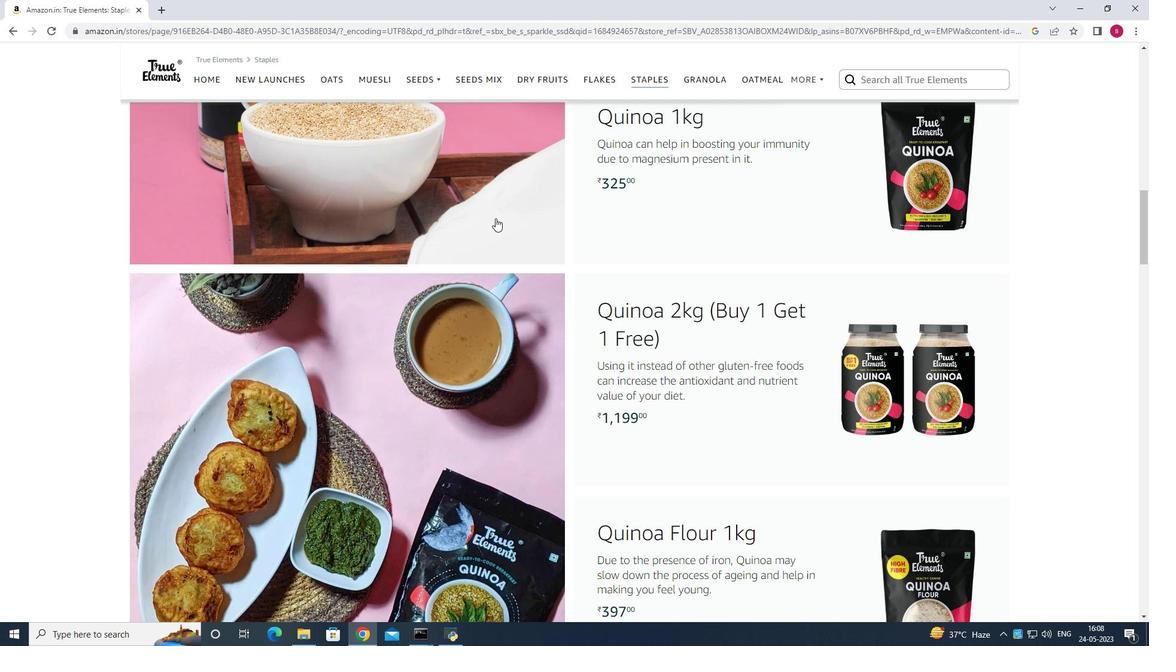 
Action: Mouse scrolled (495, 219) with delta (0, 0)
Screenshot: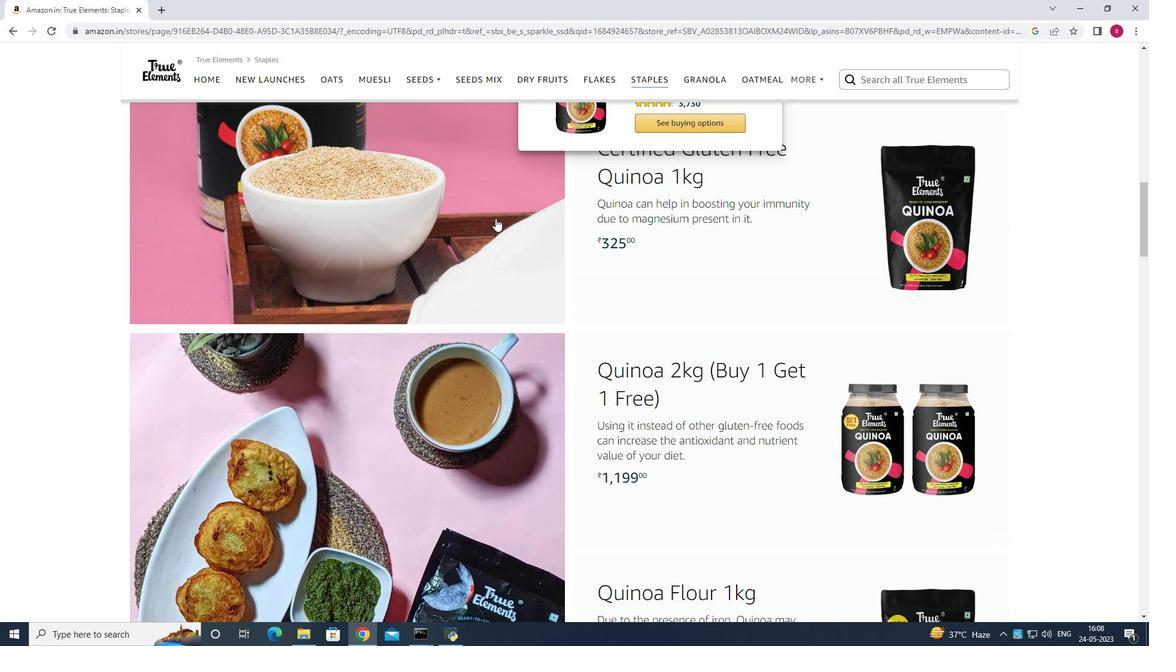 
Action: Mouse scrolled (495, 217) with delta (0, 0)
Screenshot: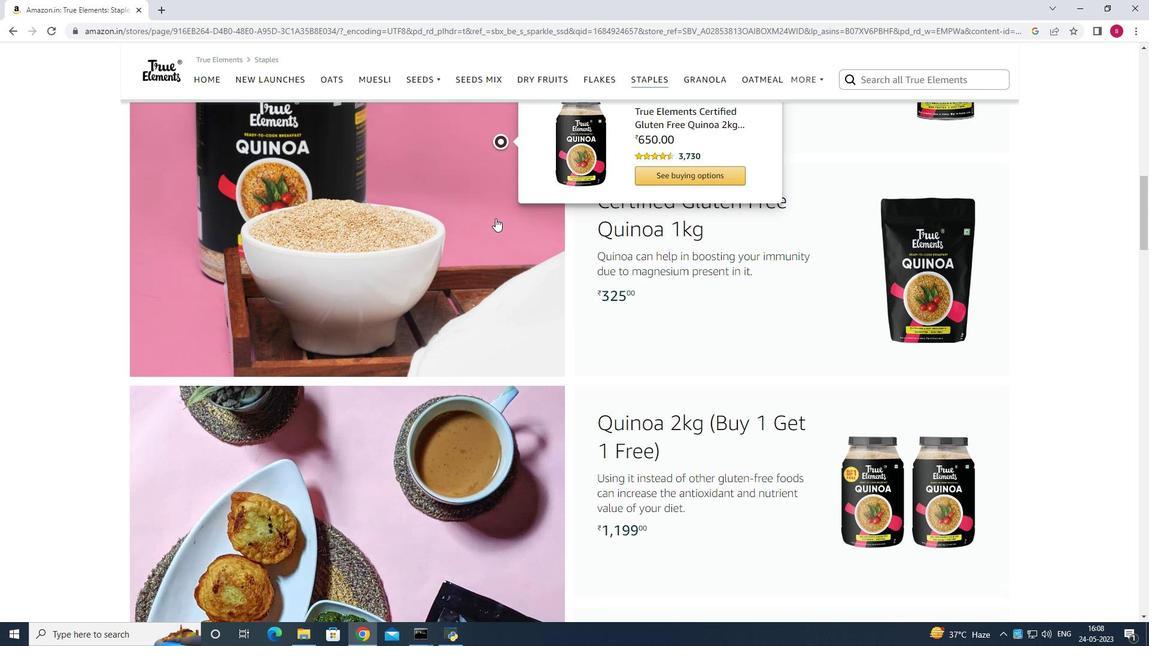 
Action: Mouse scrolled (495, 217) with delta (0, 0)
Screenshot: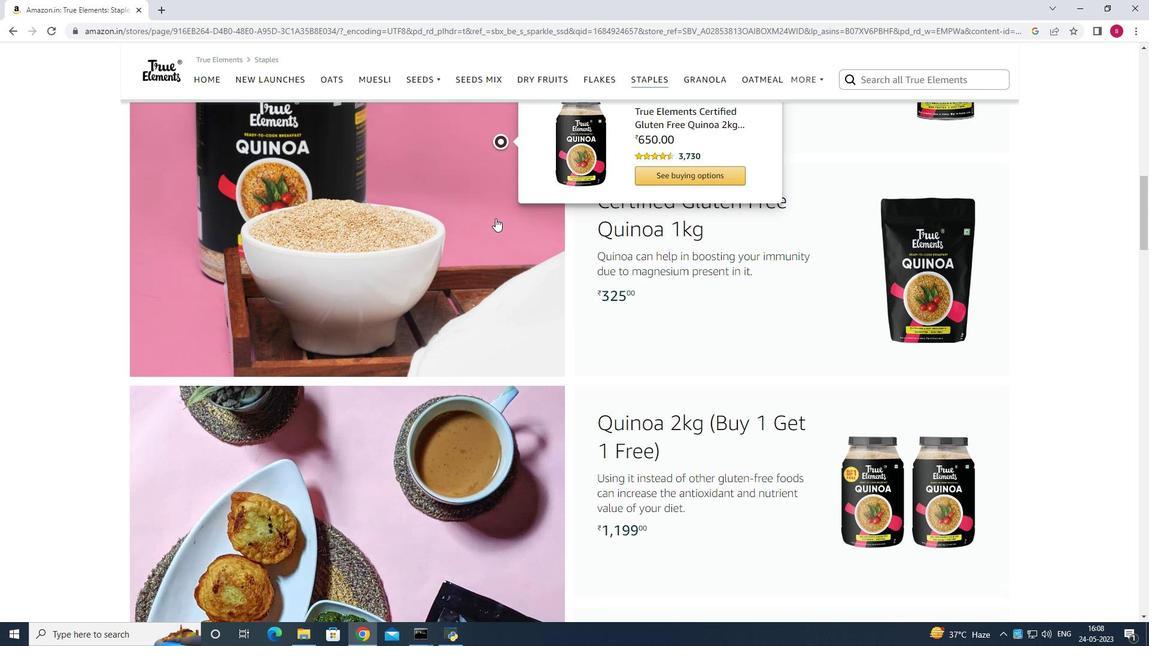 
Action: Mouse scrolled (495, 217) with delta (0, 0)
Screenshot: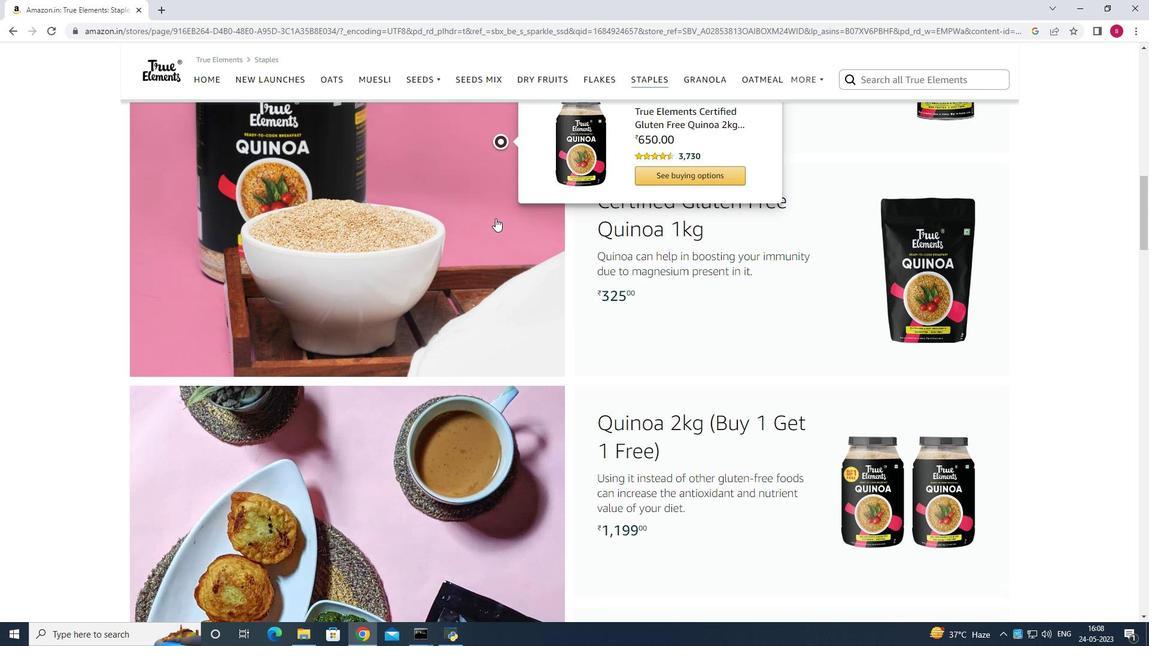 
Action: Mouse scrolled (495, 217) with delta (0, 0)
Screenshot: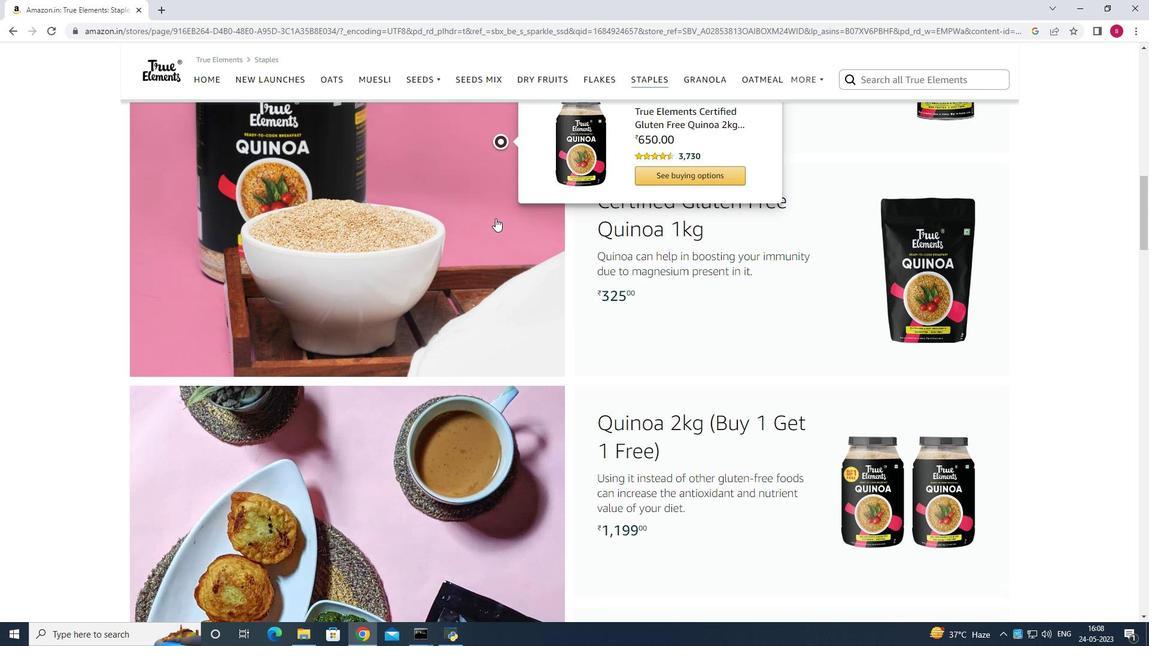 
Action: Mouse scrolled (495, 217) with delta (0, 0)
Screenshot: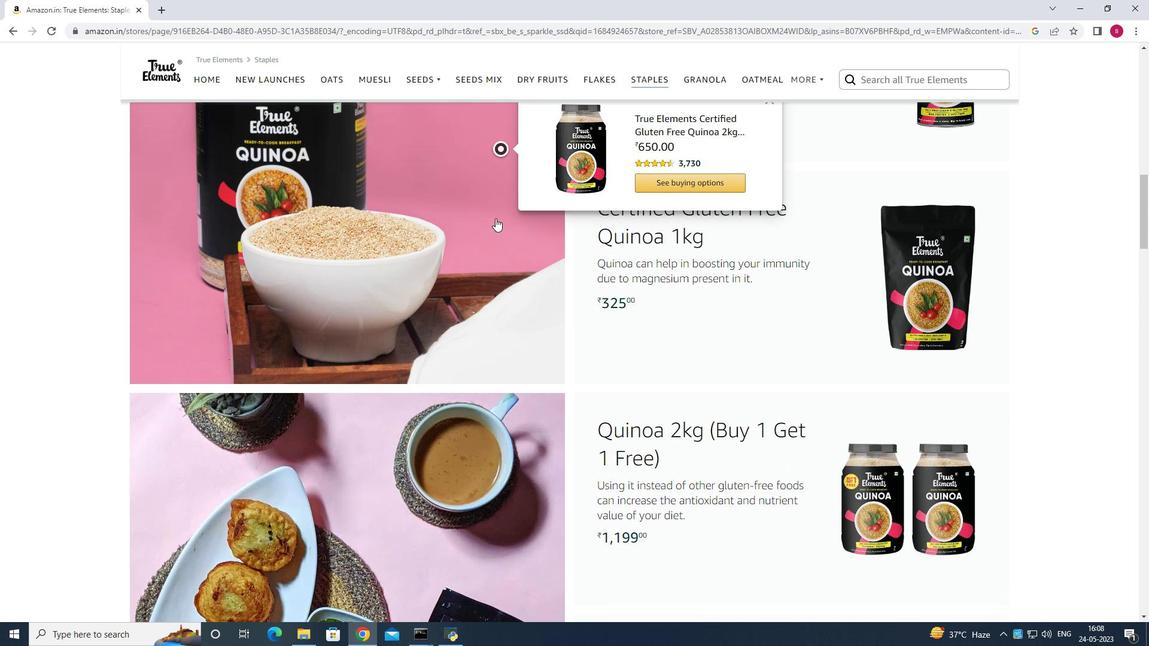 
Action: Mouse moved to (495, 219)
Screenshot: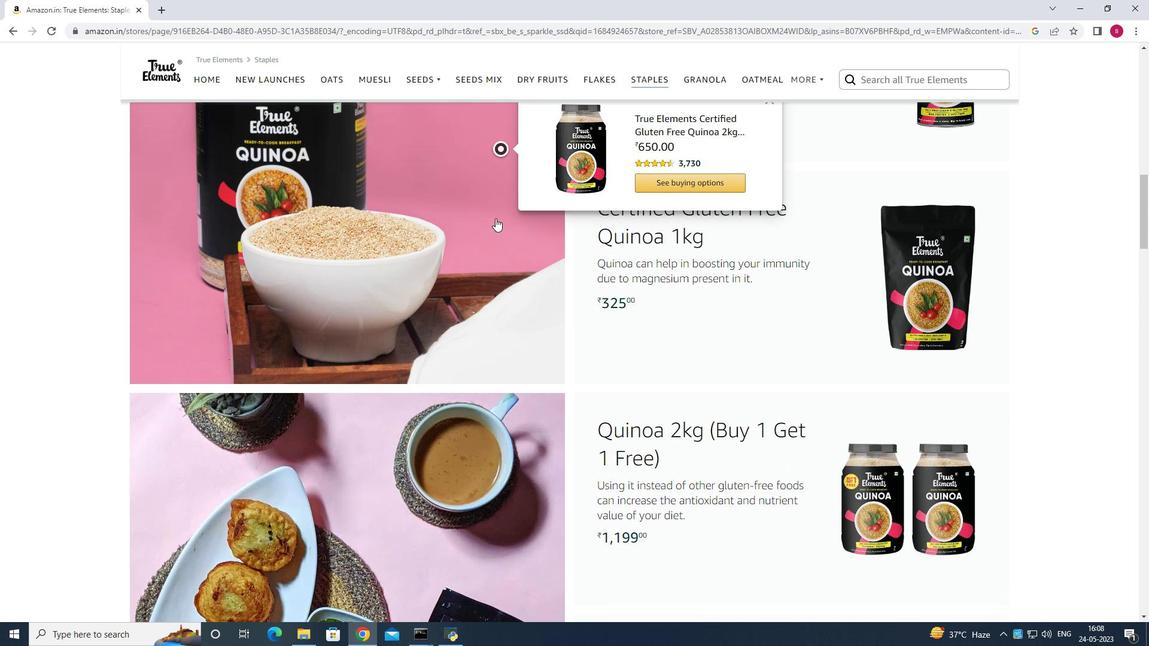 
Action: Mouse scrolled (495, 219) with delta (0, 0)
Screenshot: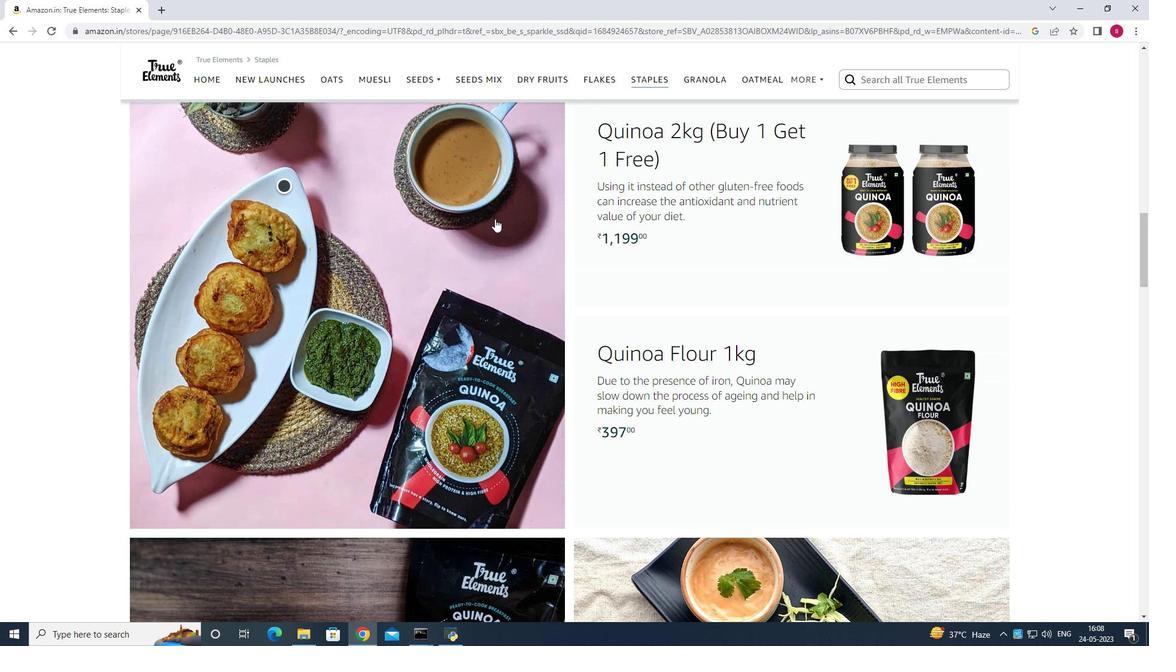 
Action: Mouse scrolled (495, 219) with delta (0, 0)
Screenshot: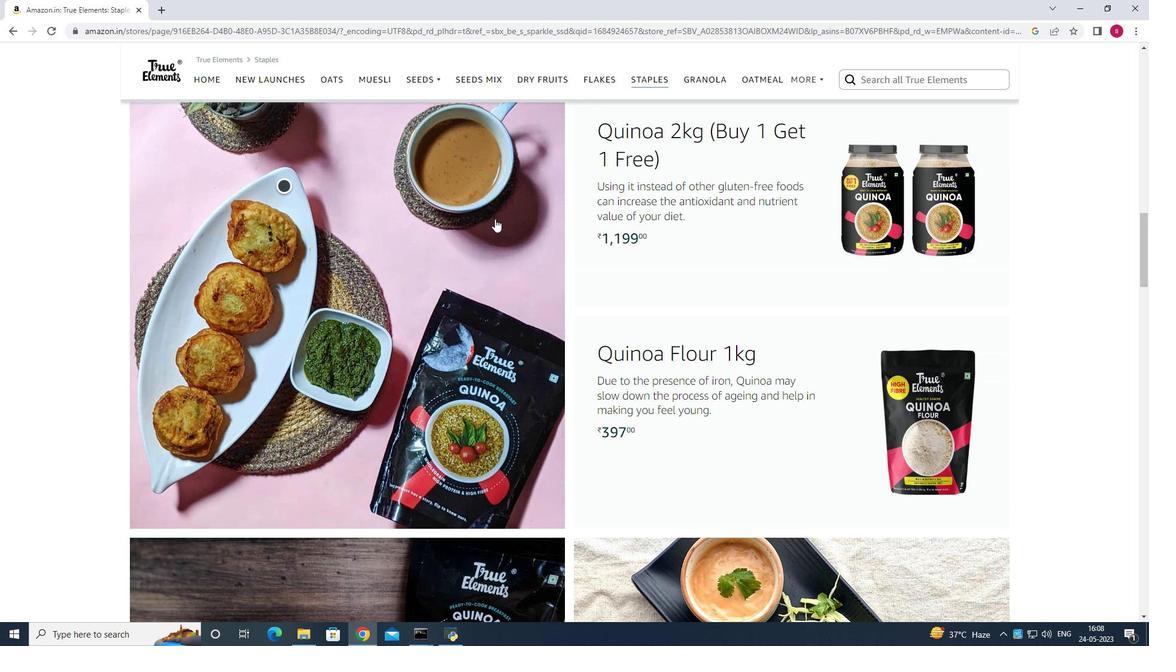 
Action: Mouse scrolled (495, 219) with delta (0, 0)
Screenshot: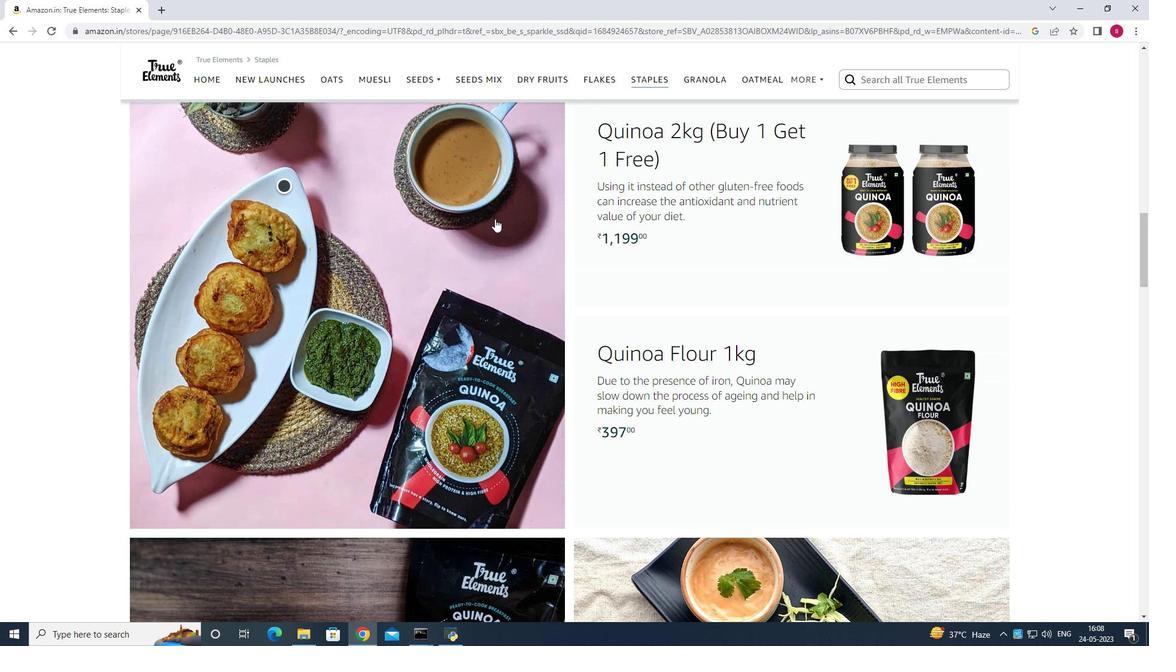 
Action: Mouse scrolled (495, 219) with delta (0, 0)
Screenshot: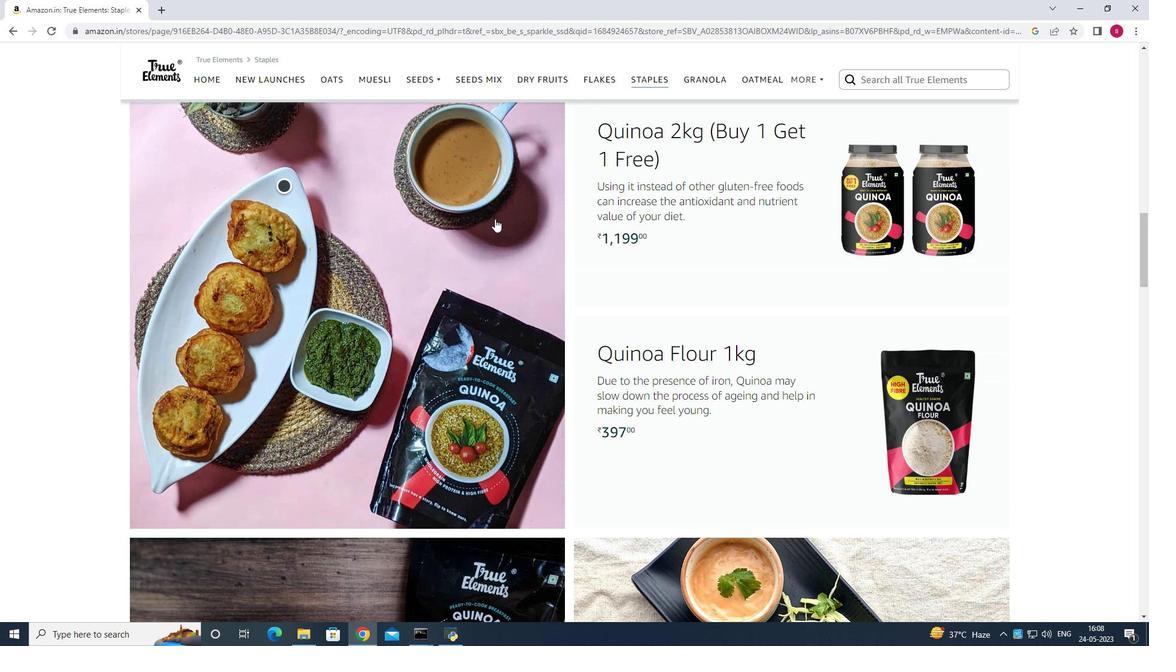 
Action: Mouse scrolled (495, 219) with delta (0, 0)
Screenshot: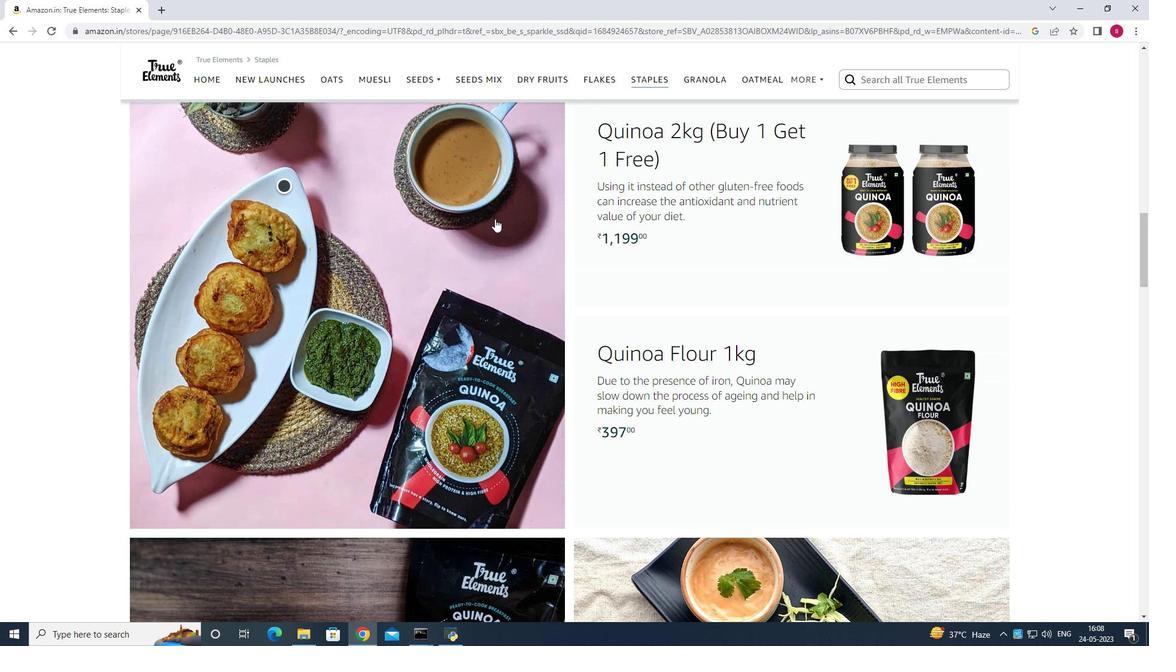 
Action: Mouse scrolled (495, 219) with delta (0, 0)
Screenshot: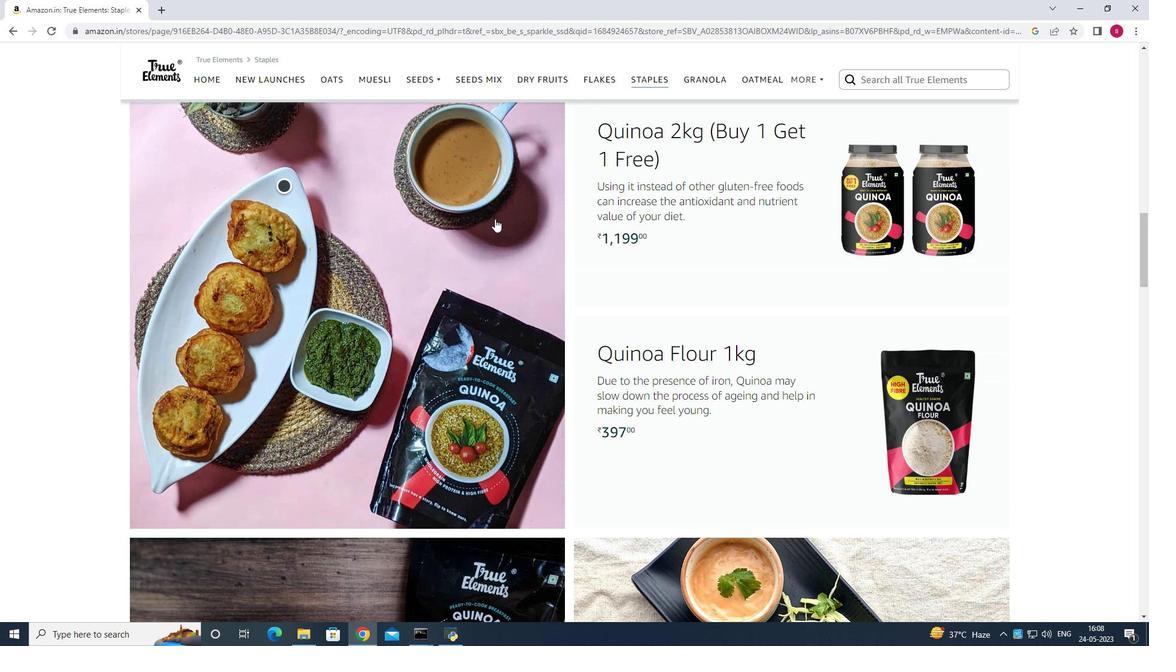 
Action: Mouse scrolled (495, 219) with delta (0, 0)
Screenshot: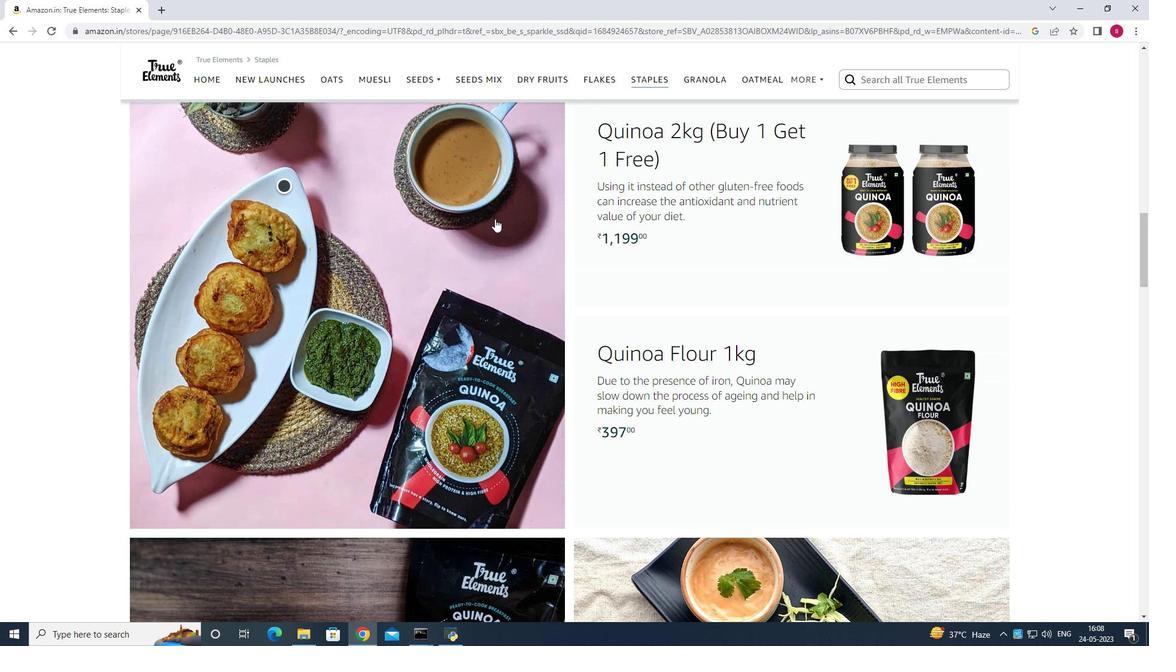 
Action: Mouse scrolled (495, 219) with delta (0, 0)
Screenshot: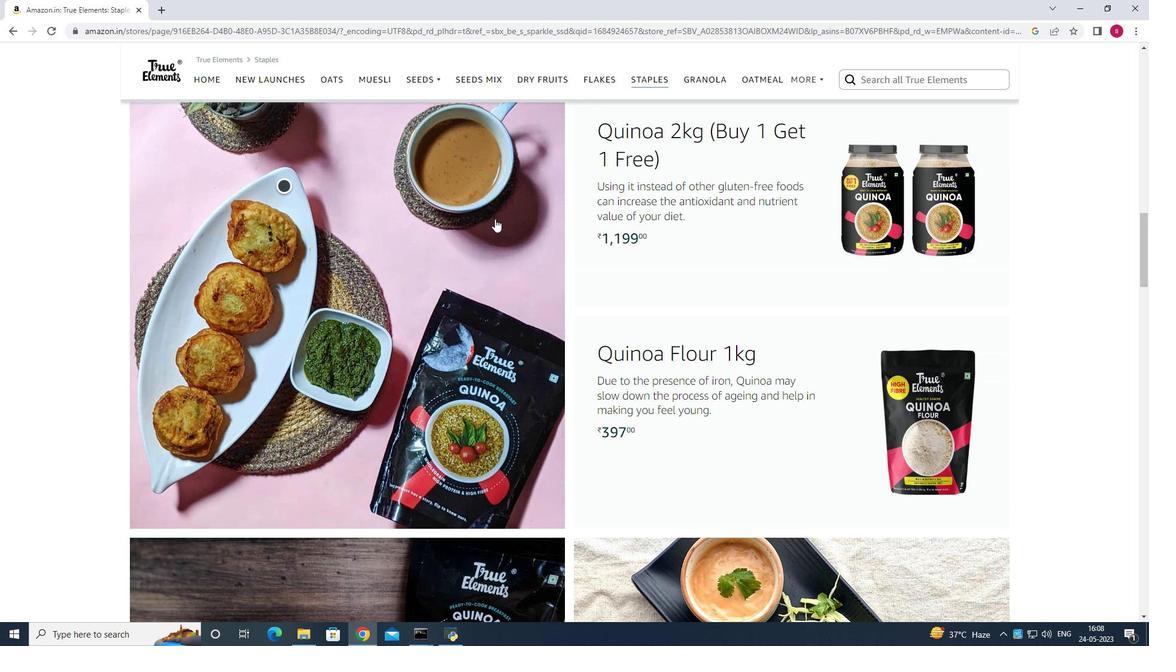 
Action: Mouse moved to (910, 200)
Screenshot: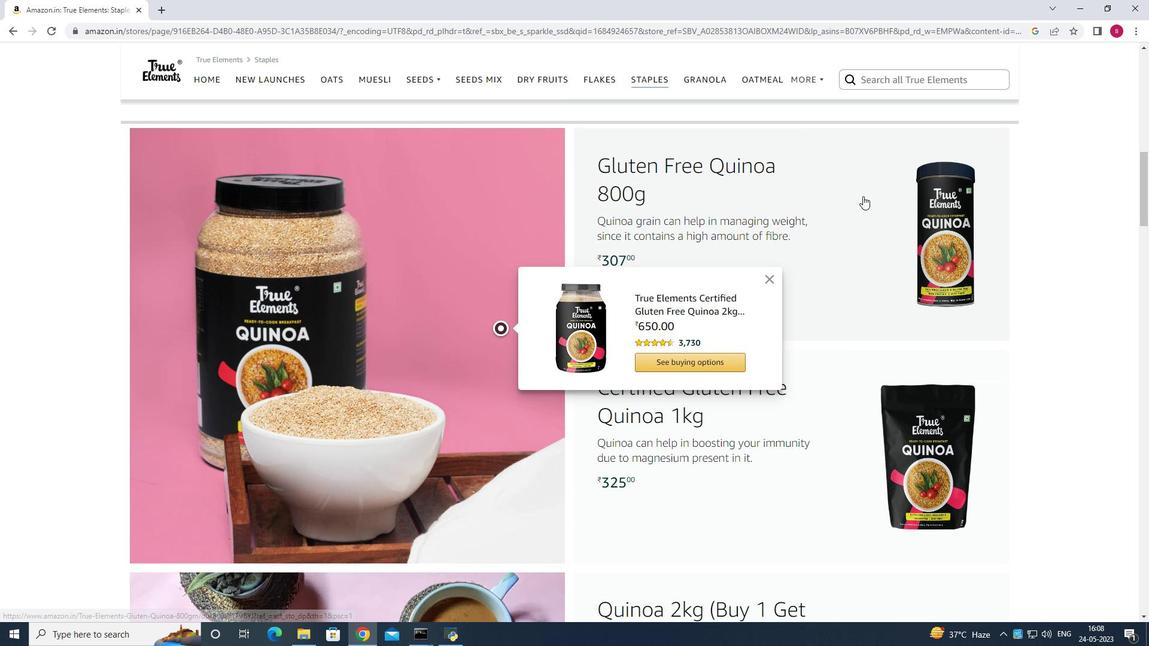 
Action: Mouse pressed left at (910, 200)
Screenshot: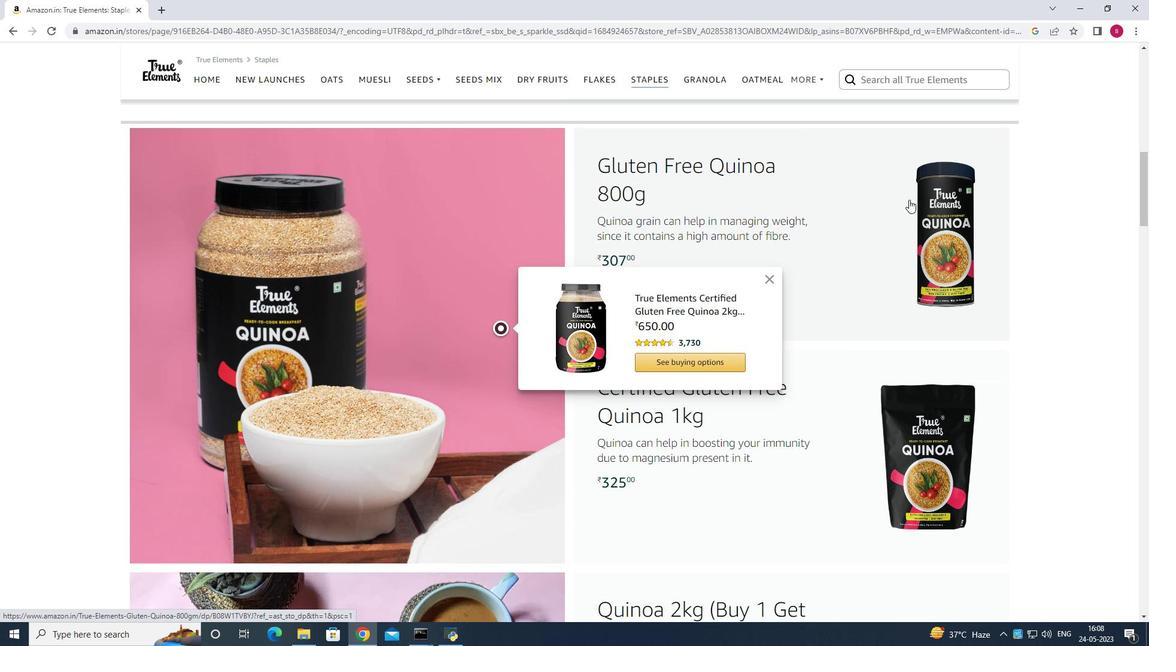 
Action: Mouse moved to (954, 217)
Screenshot: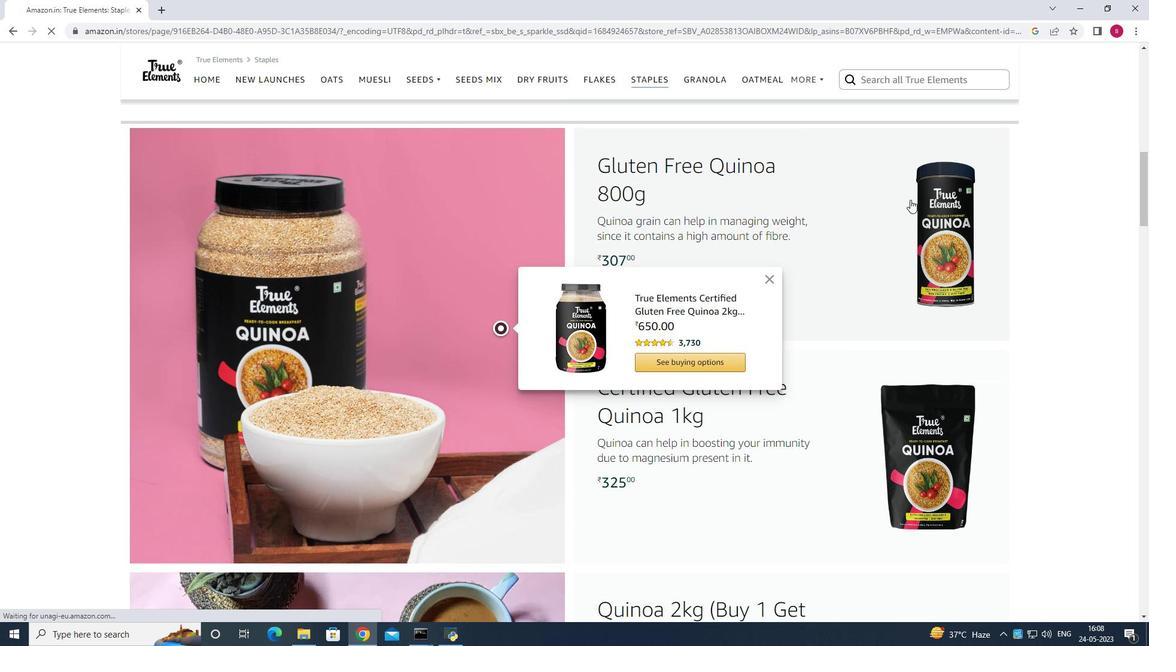 
Action: Mouse pressed left at (954, 217)
Screenshot: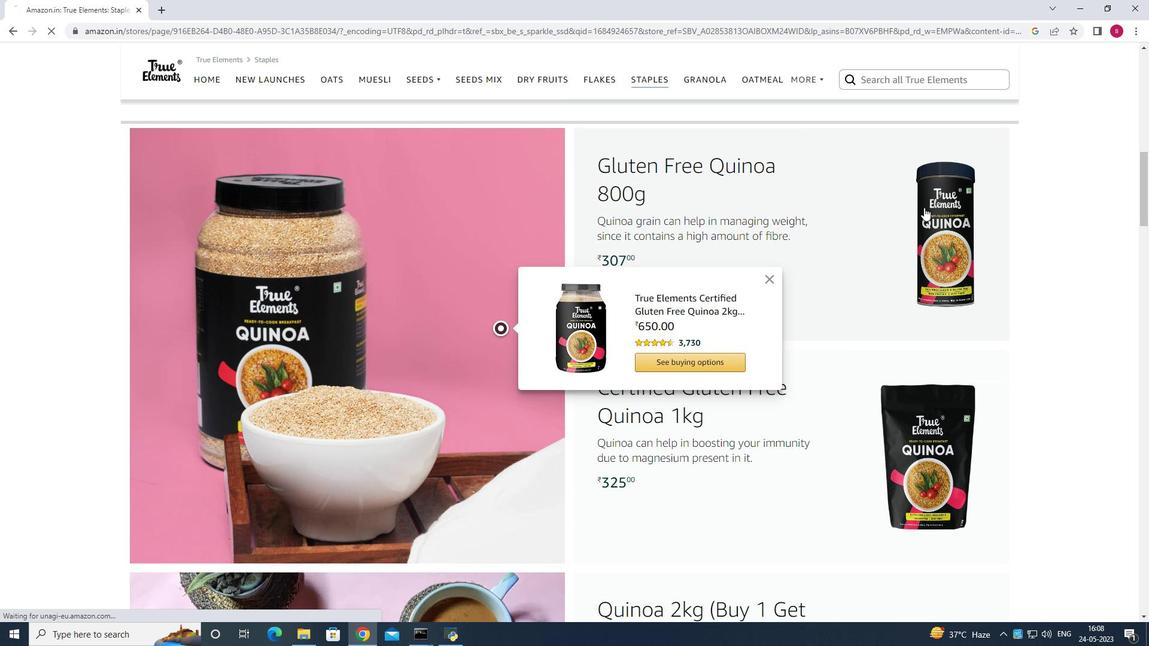 
Action: Mouse pressed left at (954, 217)
Screenshot: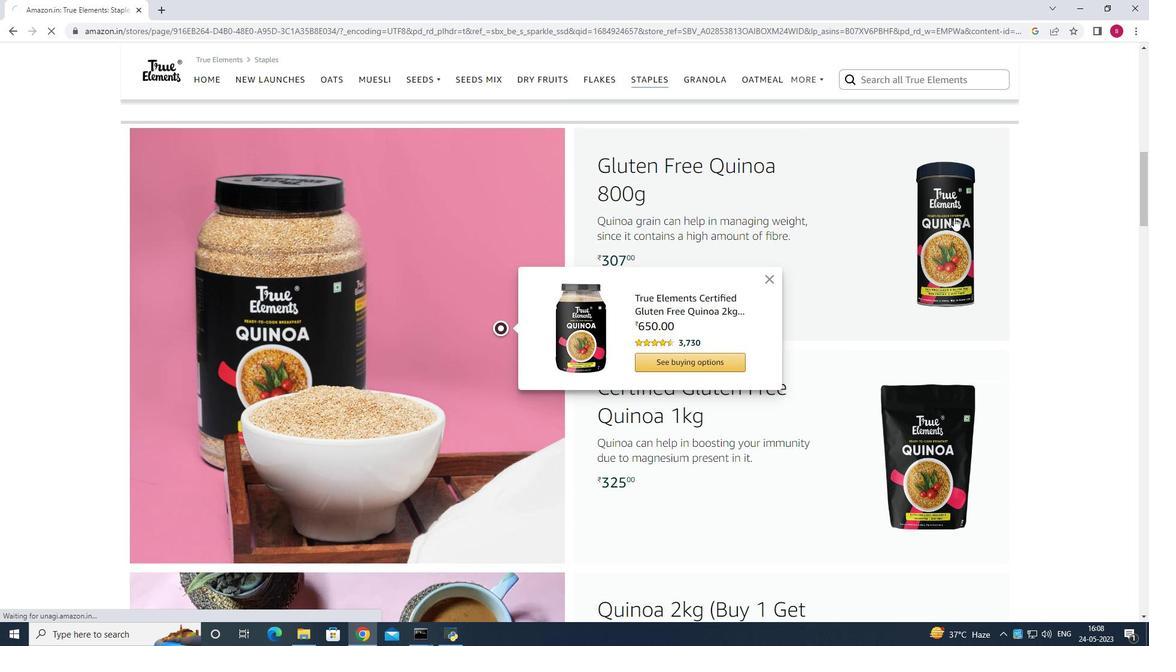 
Action: Mouse moved to (877, 365)
Screenshot: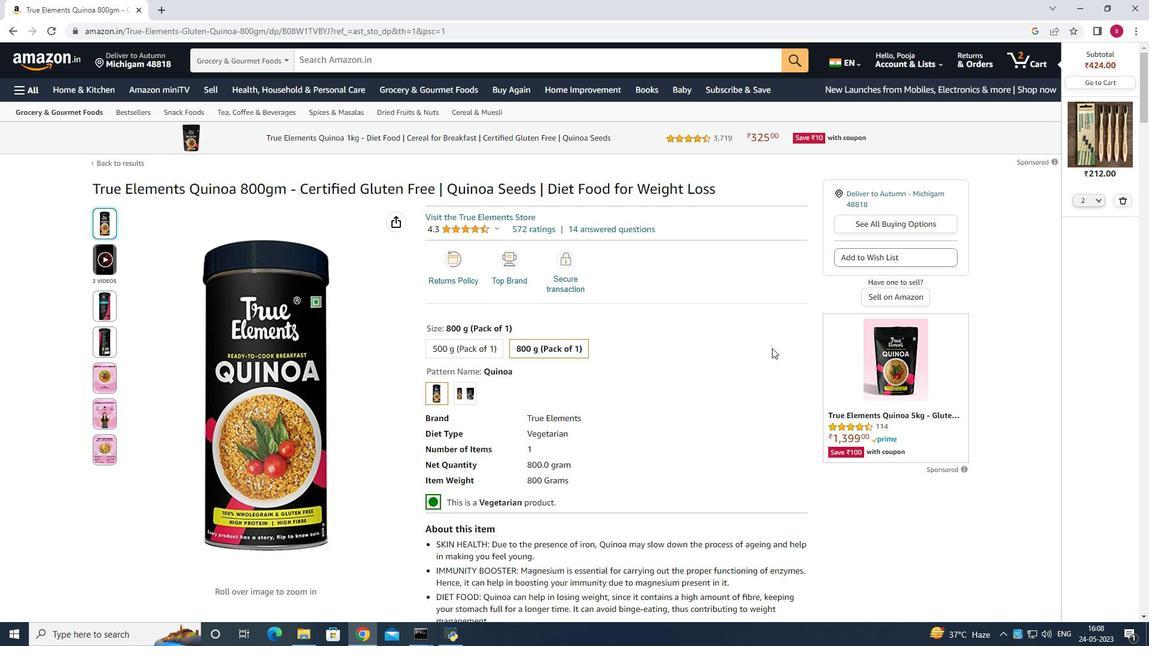 
Action: Mouse pressed left at (877, 365)
Screenshot: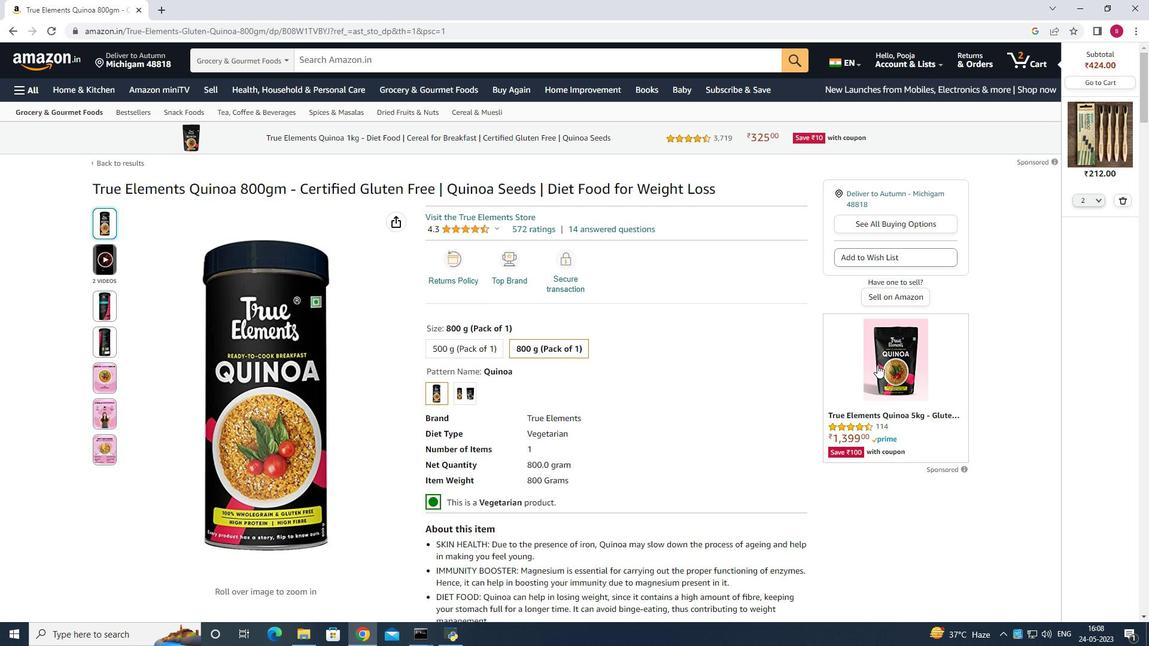 
Action: Mouse moved to (483, 466)
Screenshot: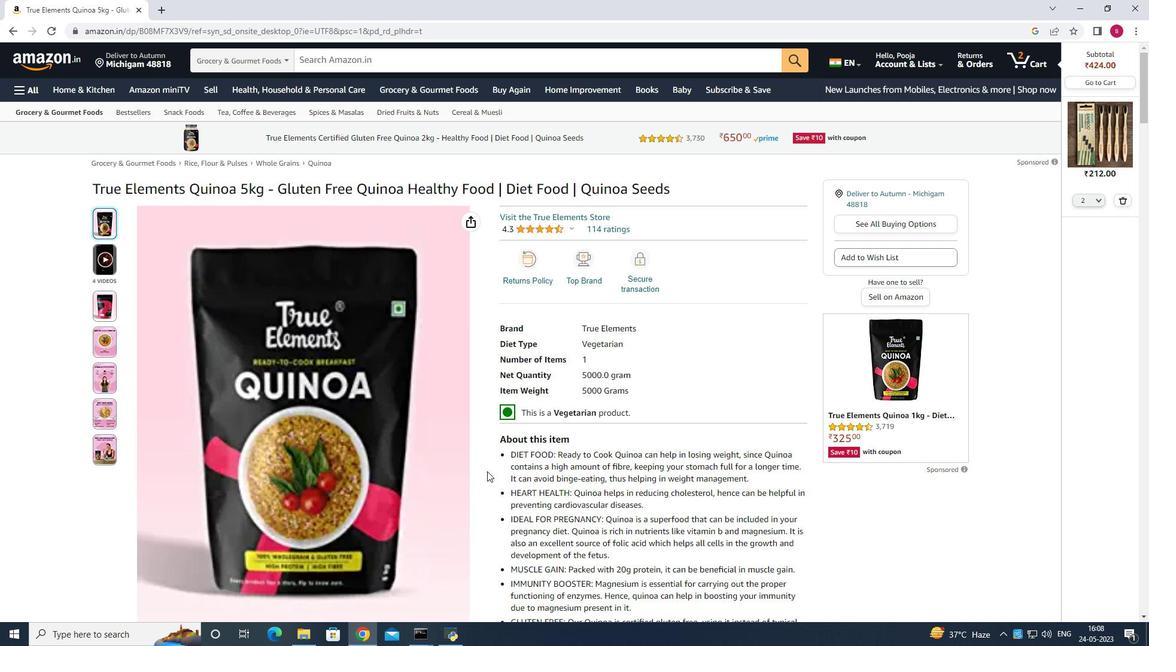 
Action: Mouse scrolled (483, 465) with delta (0, 0)
Screenshot: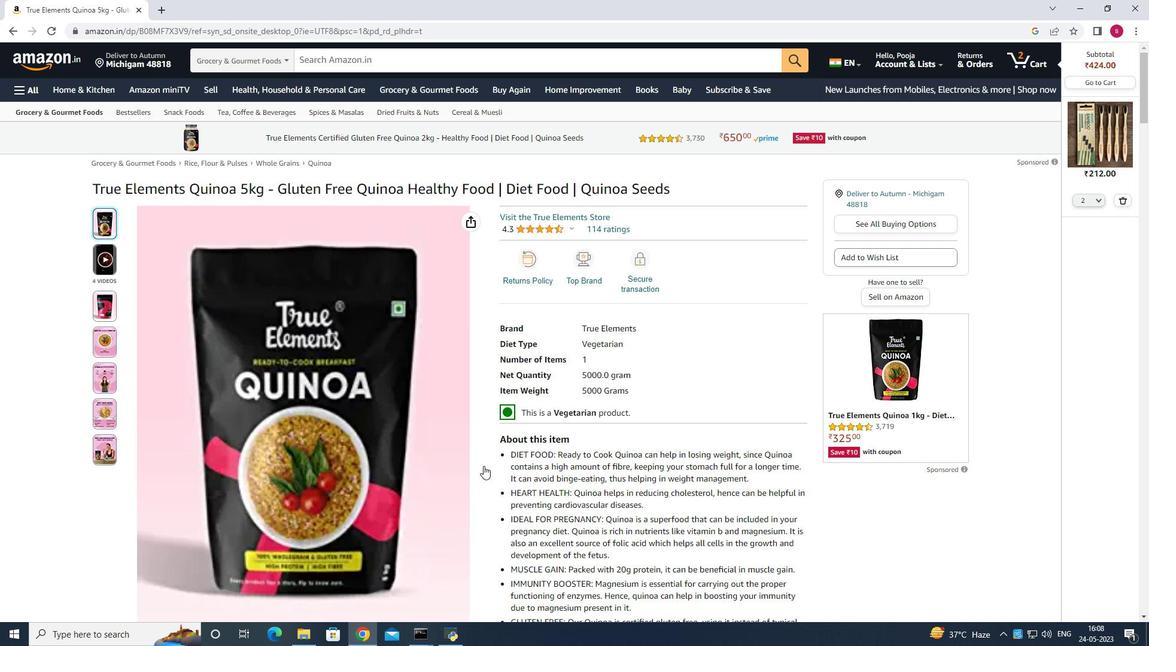 
Action: Mouse scrolled (483, 465) with delta (0, 0)
Screenshot: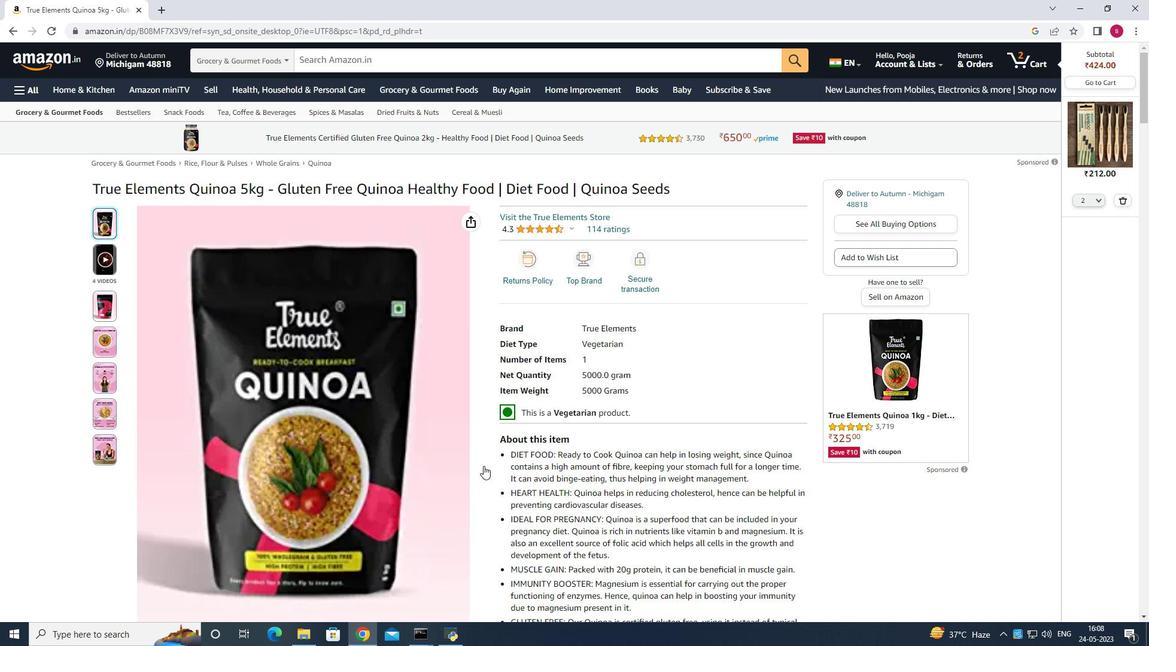 
Action: Mouse scrolled (483, 465) with delta (0, 0)
Screenshot: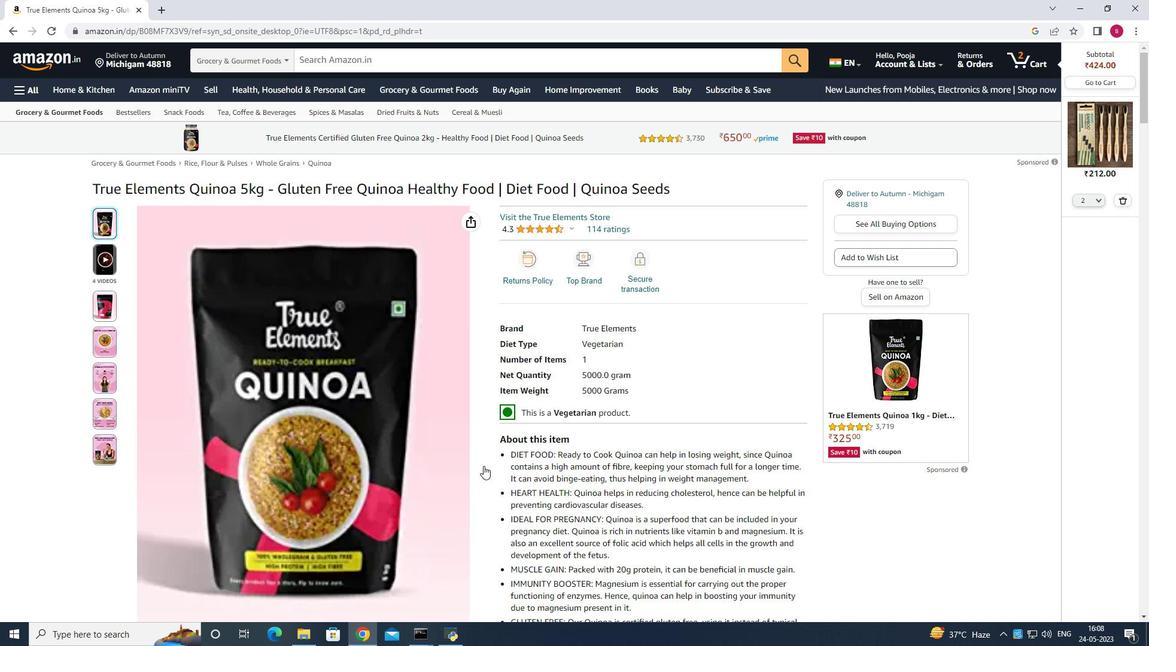 
Action: Mouse scrolled (483, 467) with delta (0, 0)
Screenshot: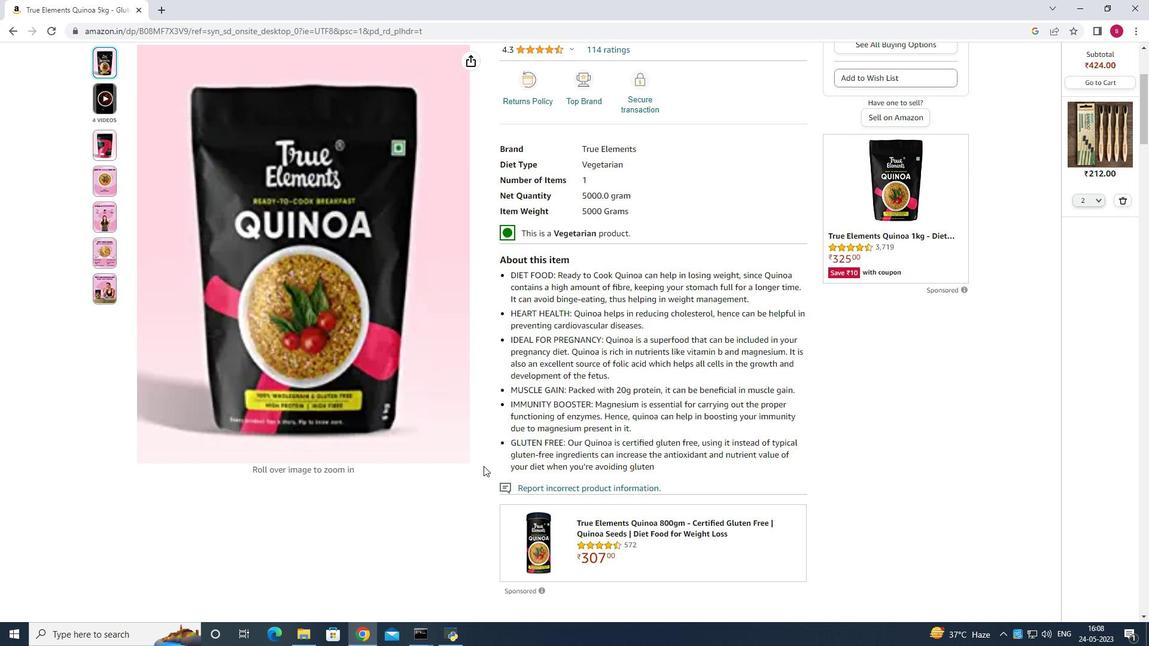
Action: Mouse scrolled (483, 467) with delta (0, 0)
Screenshot: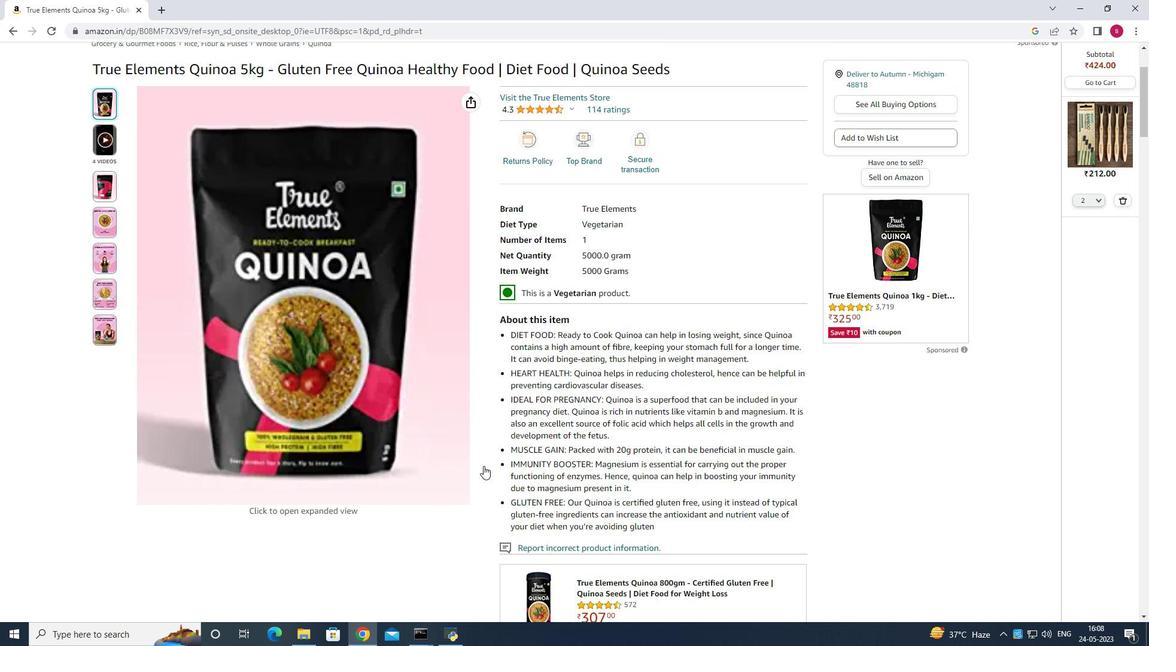 
Action: Mouse scrolled (483, 467) with delta (0, 0)
Screenshot: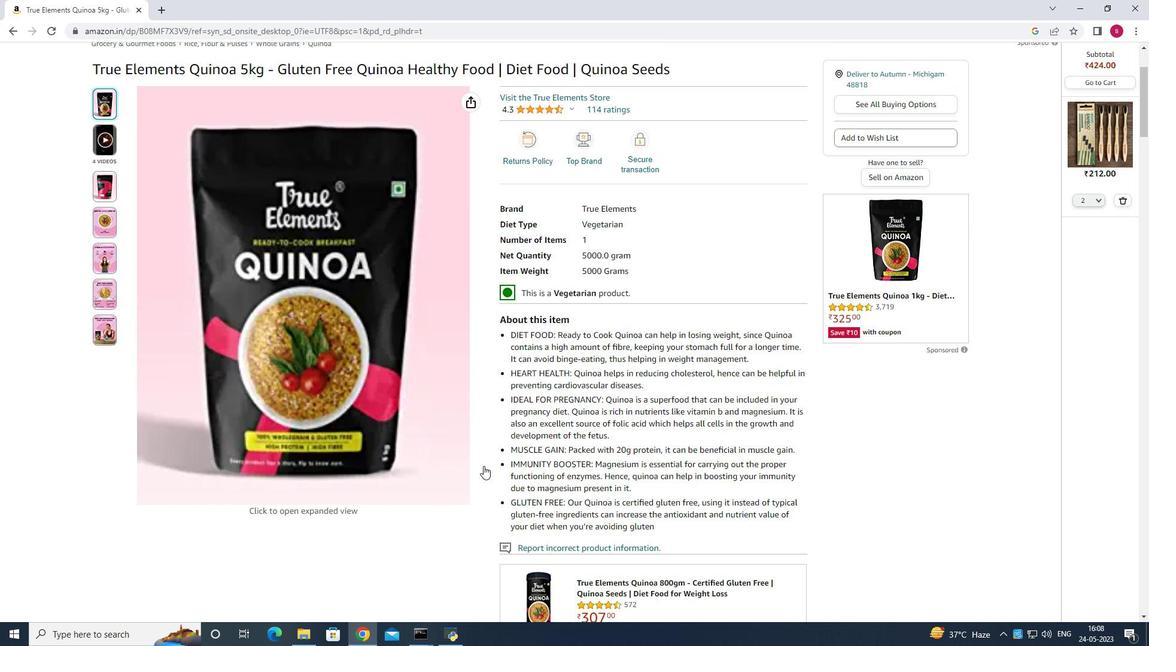 
Action: Mouse scrolled (483, 467) with delta (0, 0)
Screenshot: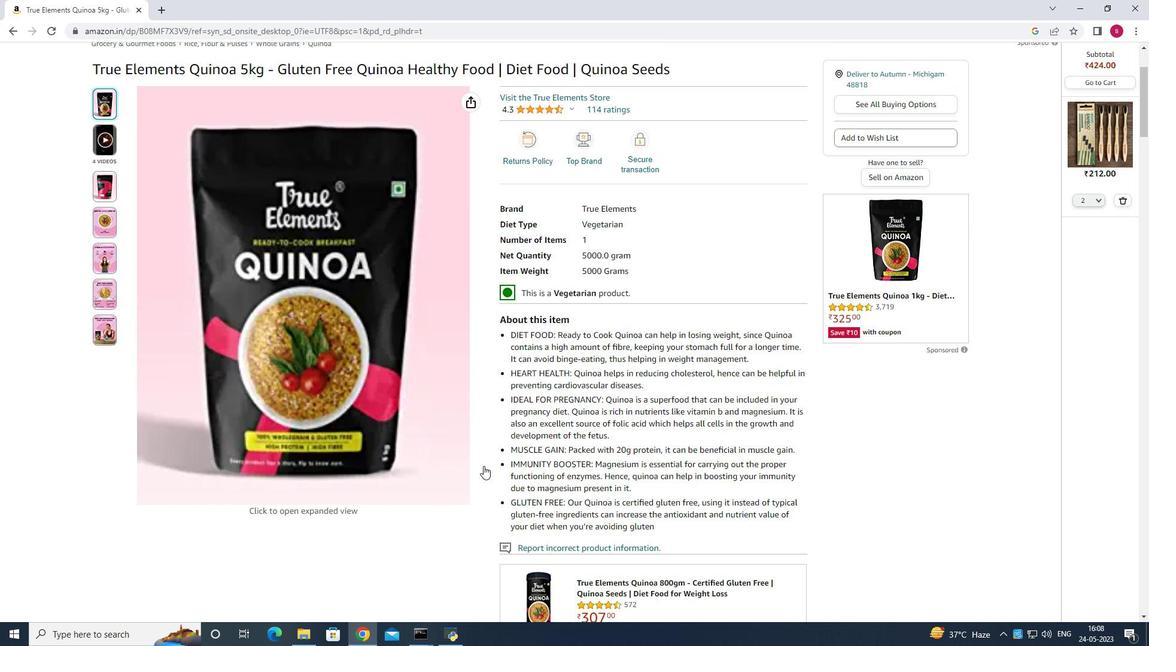 
Action: Mouse moved to (1114, 200)
Screenshot: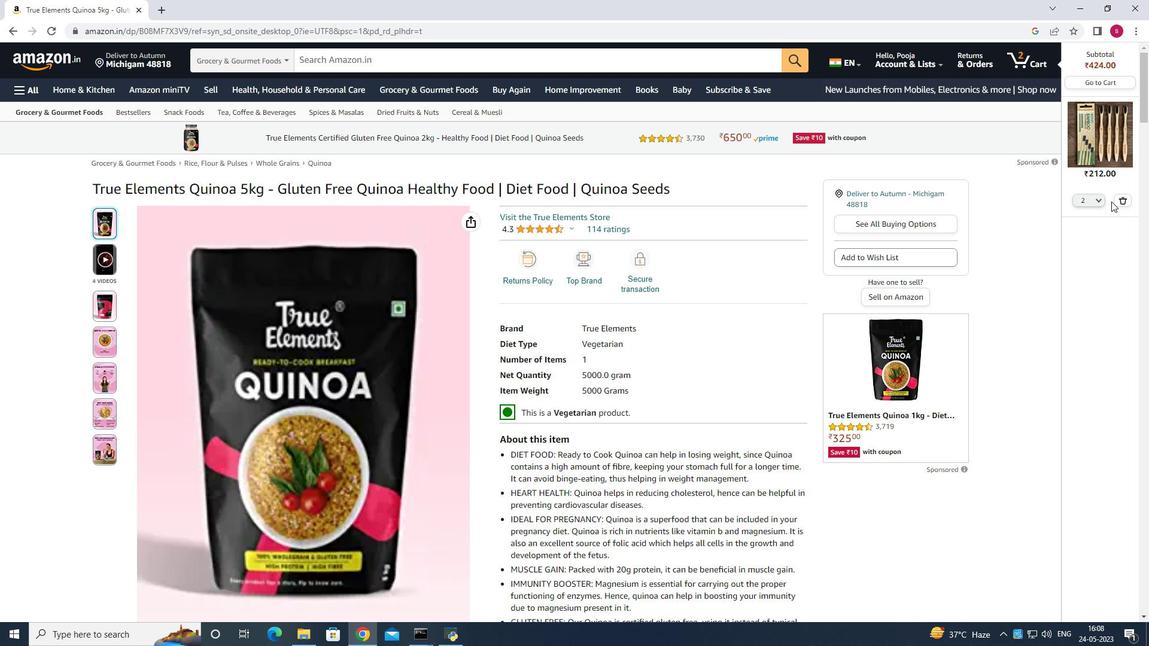 
Action: Mouse pressed left at (1114, 200)
Screenshot: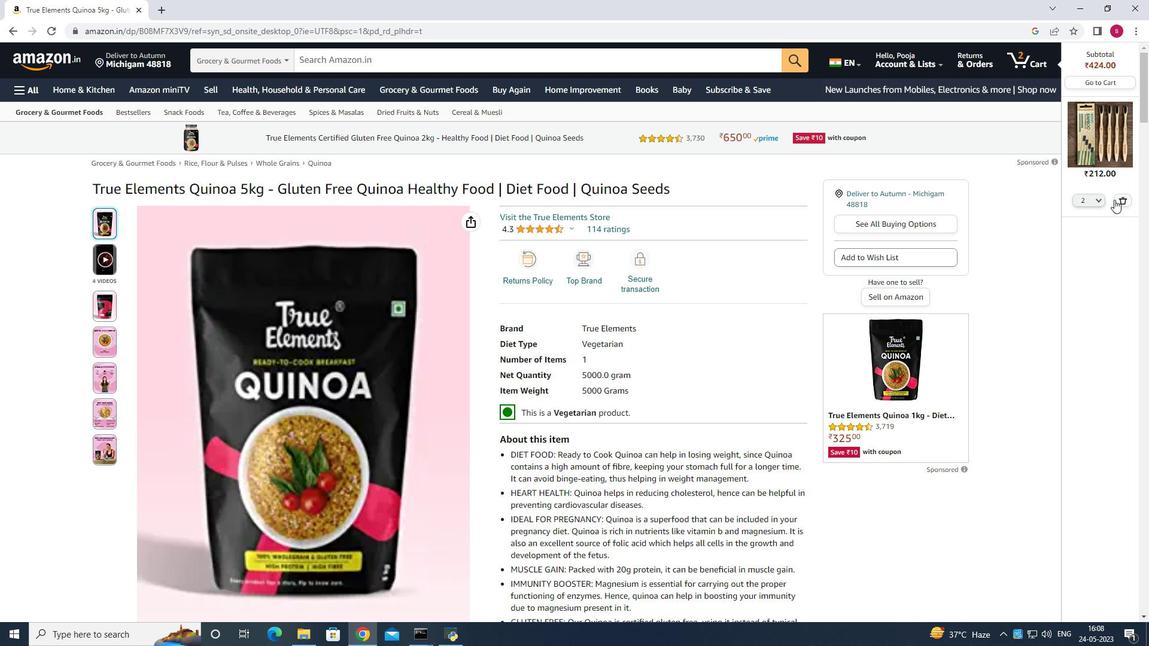 
Action: Mouse moved to (531, 267)
Screenshot: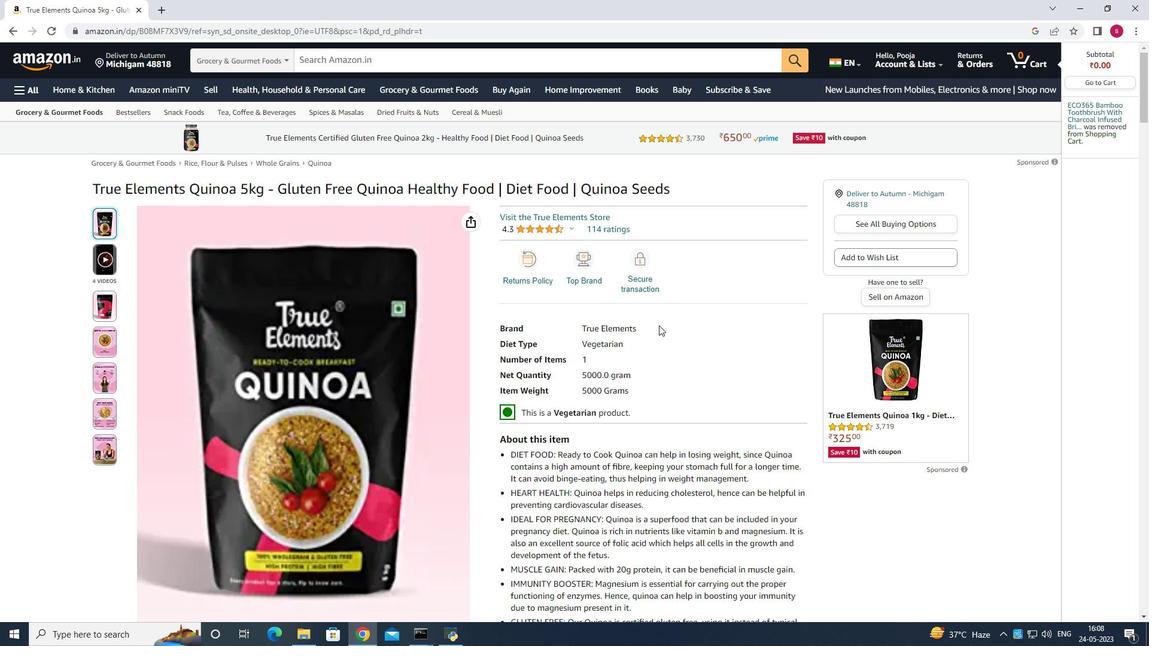 
Action: Mouse scrolled (531, 266) with delta (0, 0)
Screenshot: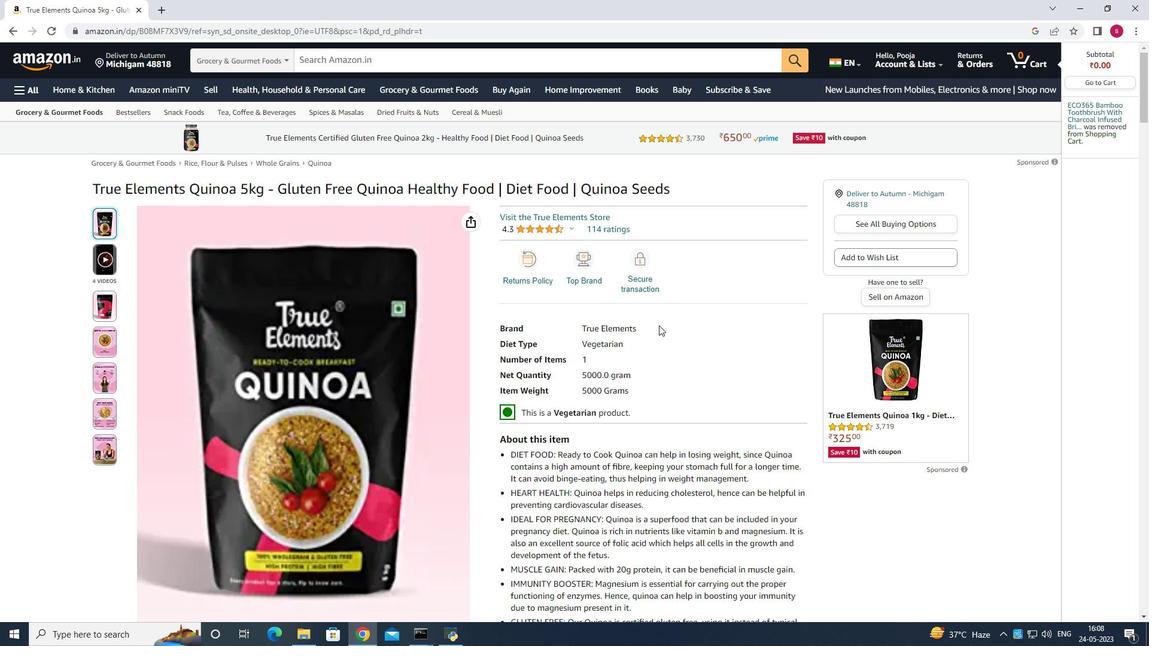 
Action: Mouse moved to (531, 268)
Screenshot: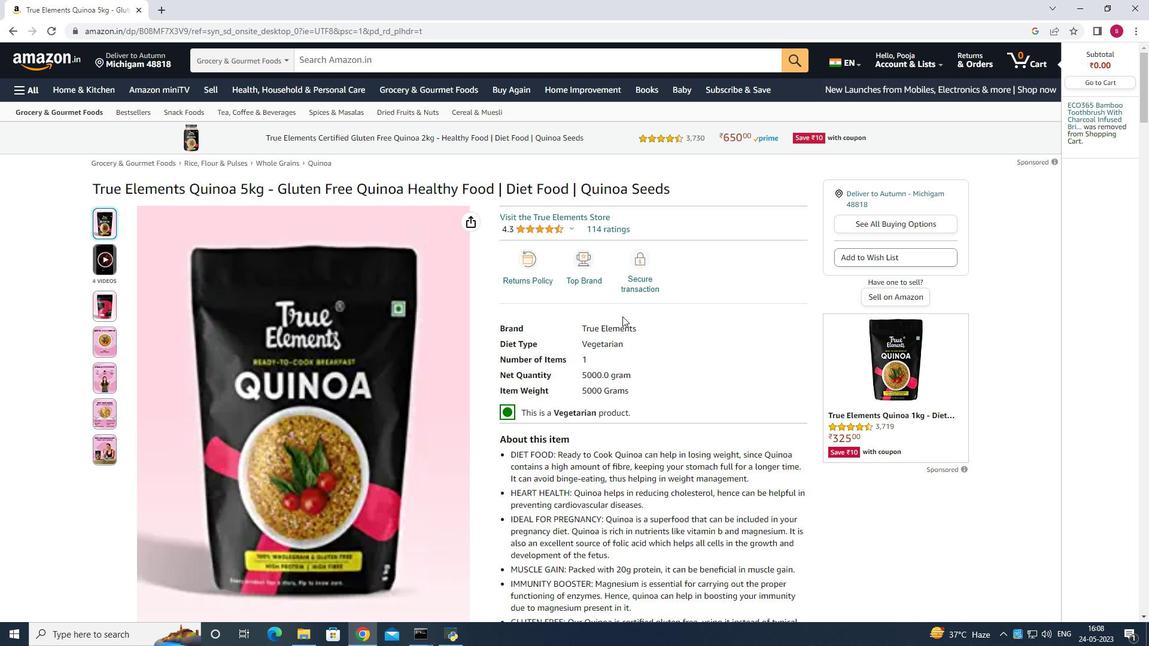 
Action: Mouse scrolled (531, 267) with delta (0, 0)
Screenshot: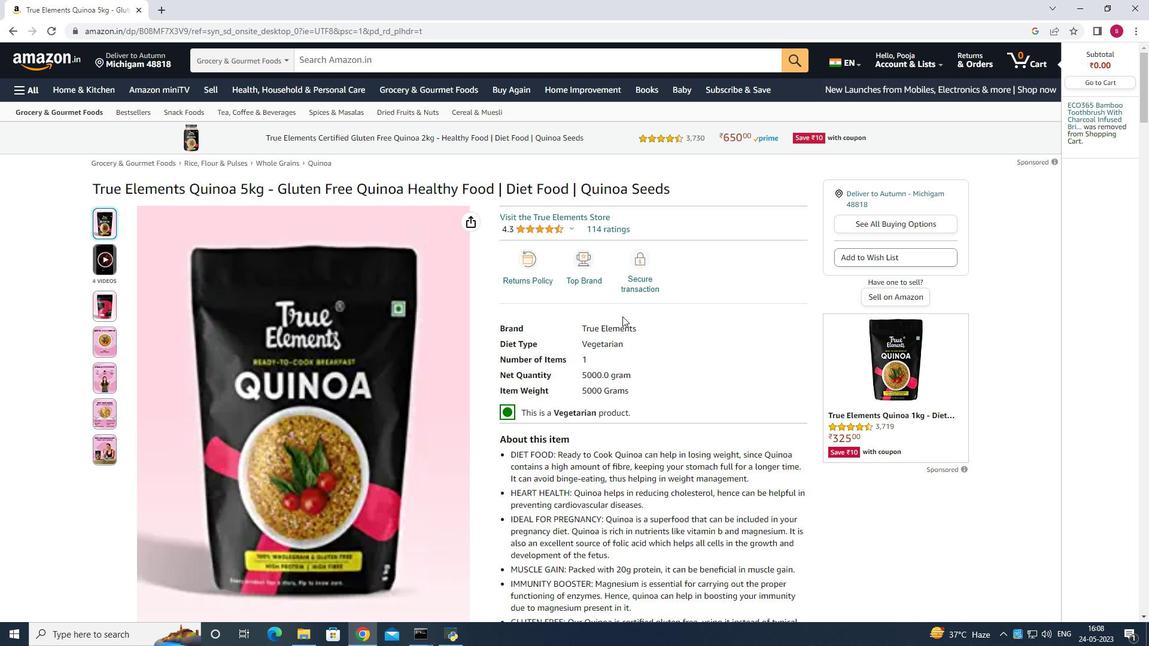 
Action: Mouse moved to (532, 270)
Screenshot: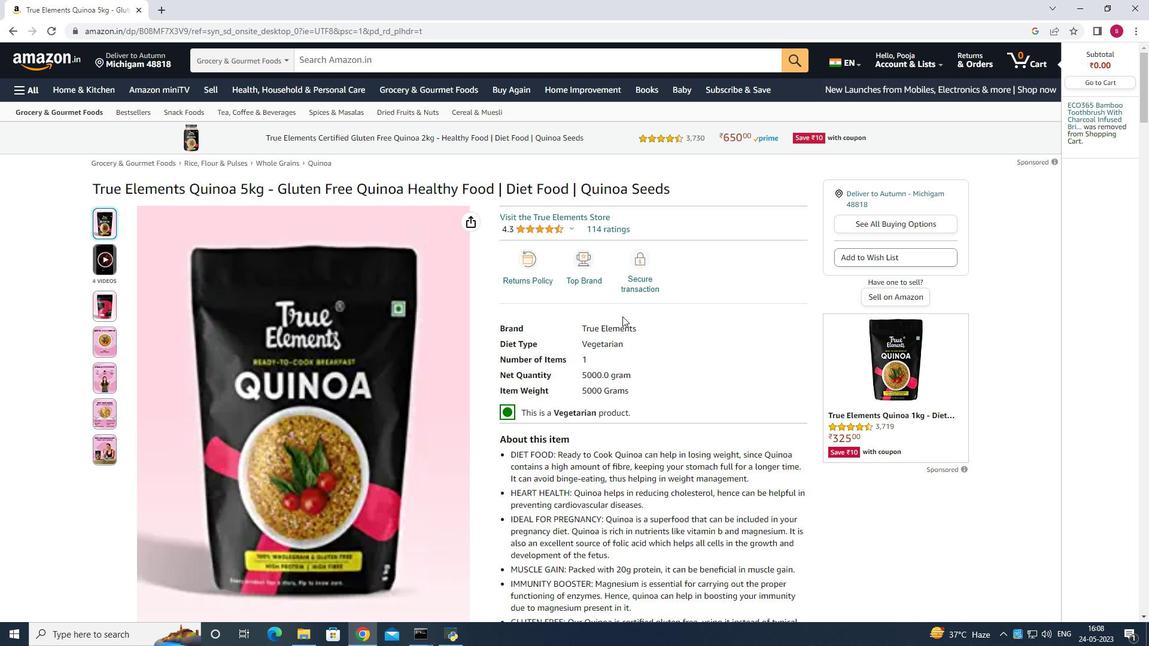
Action: Mouse scrolled (531, 268) with delta (0, 0)
Screenshot: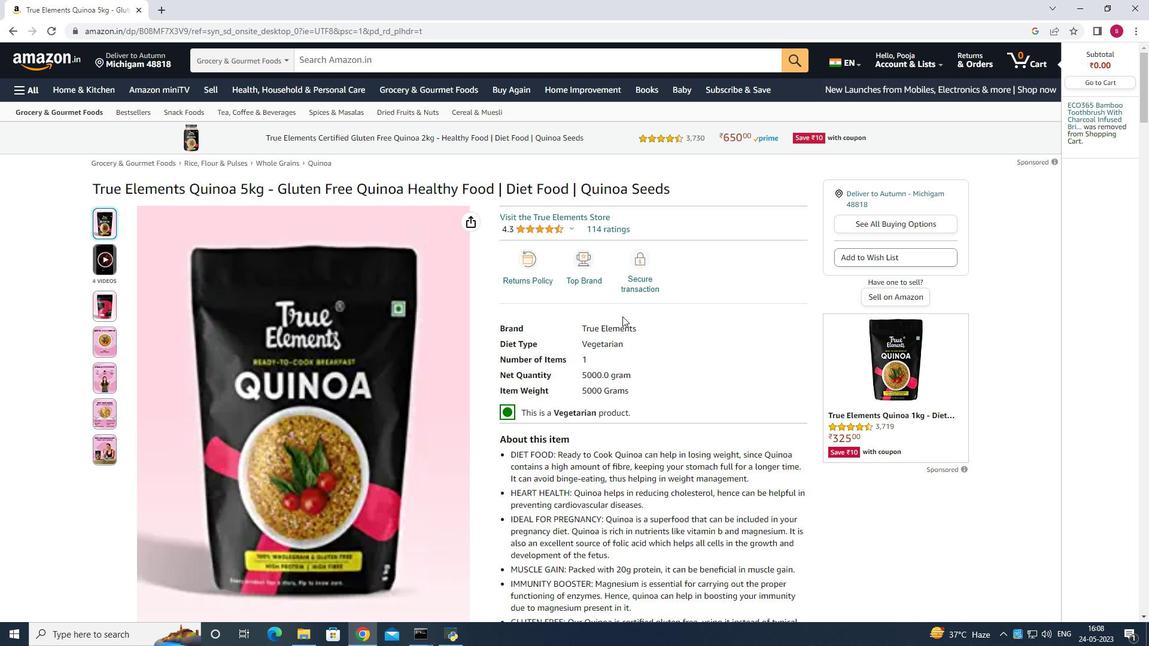 
Action: Mouse scrolled (532, 269) with delta (0, 0)
Screenshot: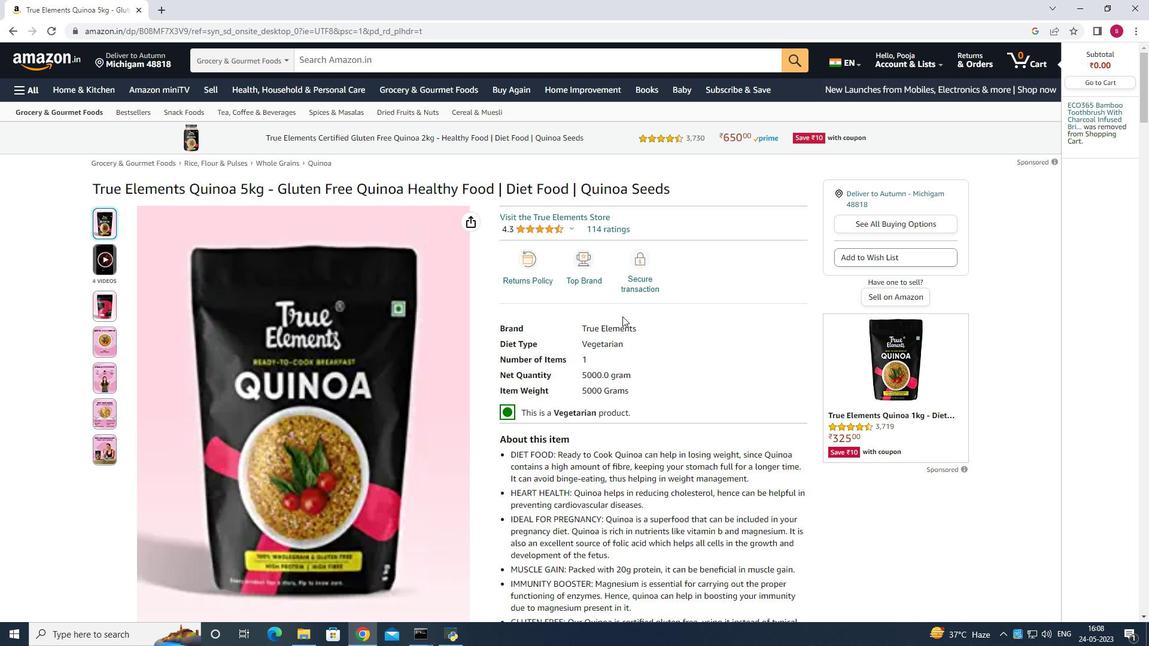 
Action: Mouse scrolled (532, 269) with delta (0, 0)
Screenshot: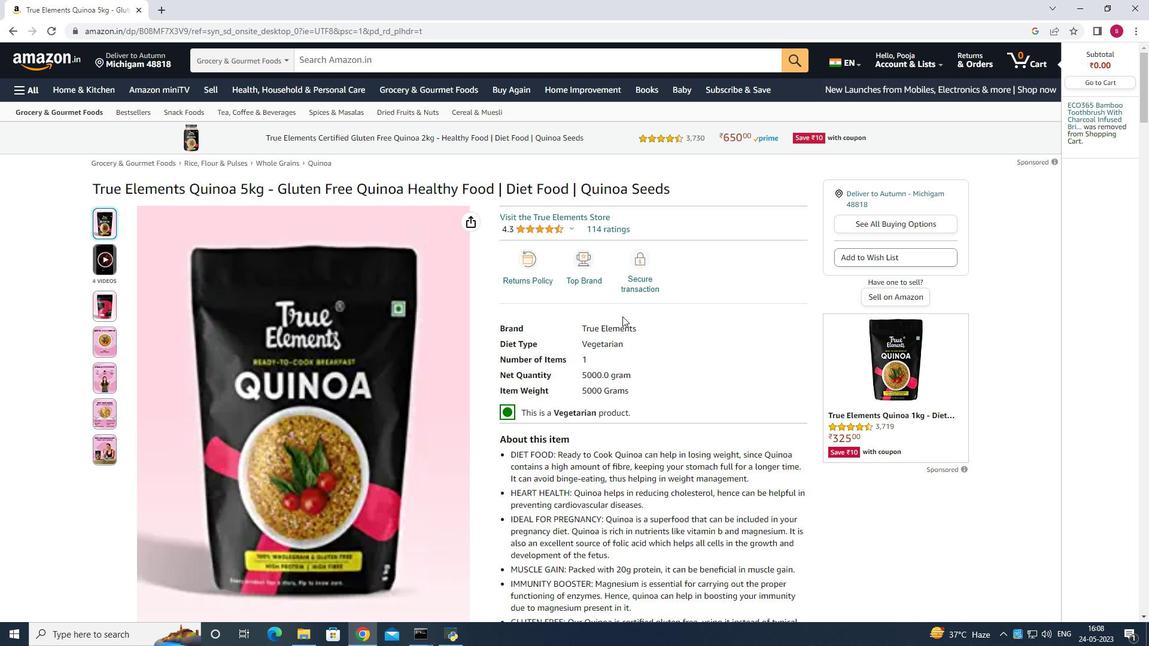
Action: Mouse moved to (113, 300)
Screenshot: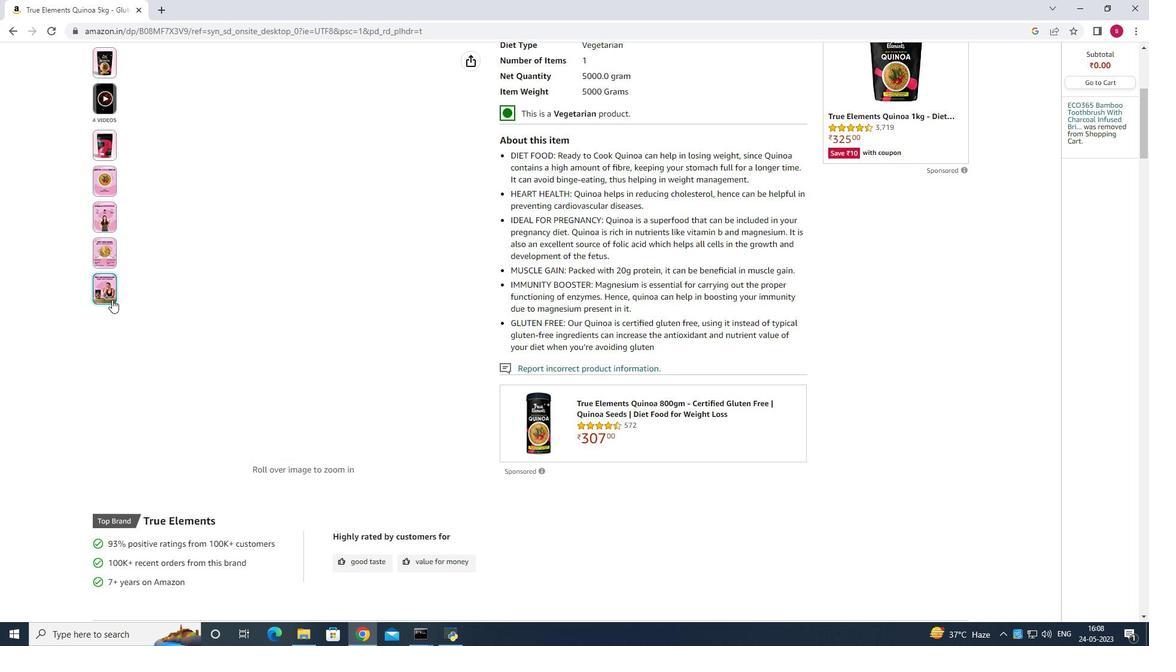 
Action: Mouse pressed left at (113, 300)
Screenshot: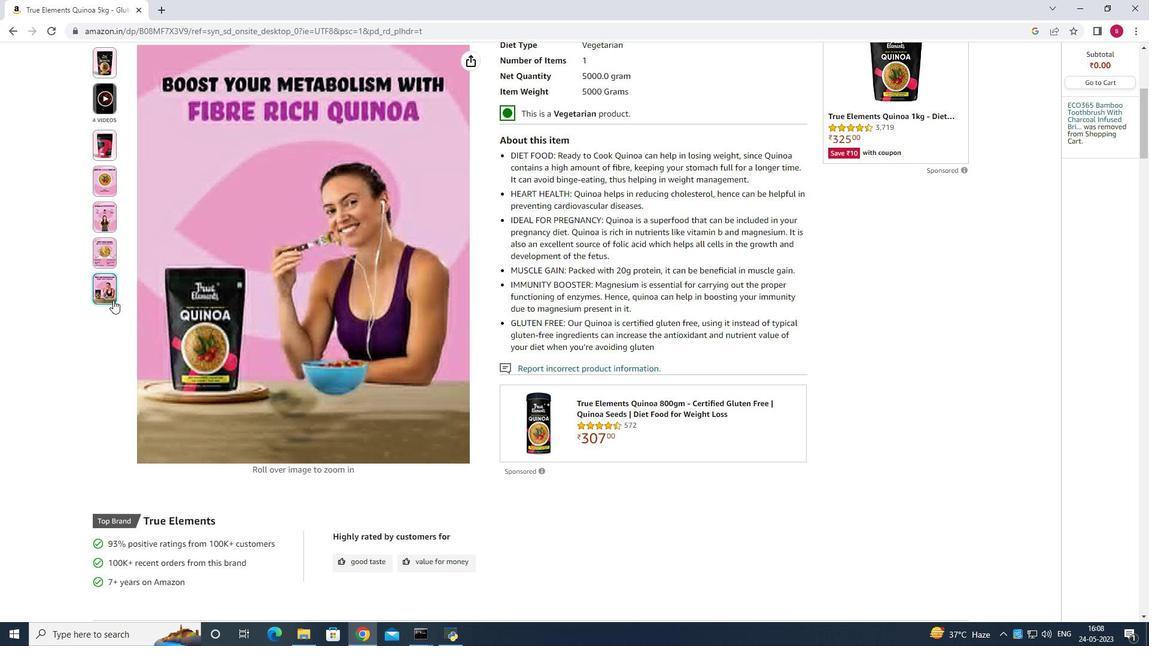 
Action: Mouse moved to (103, 259)
Screenshot: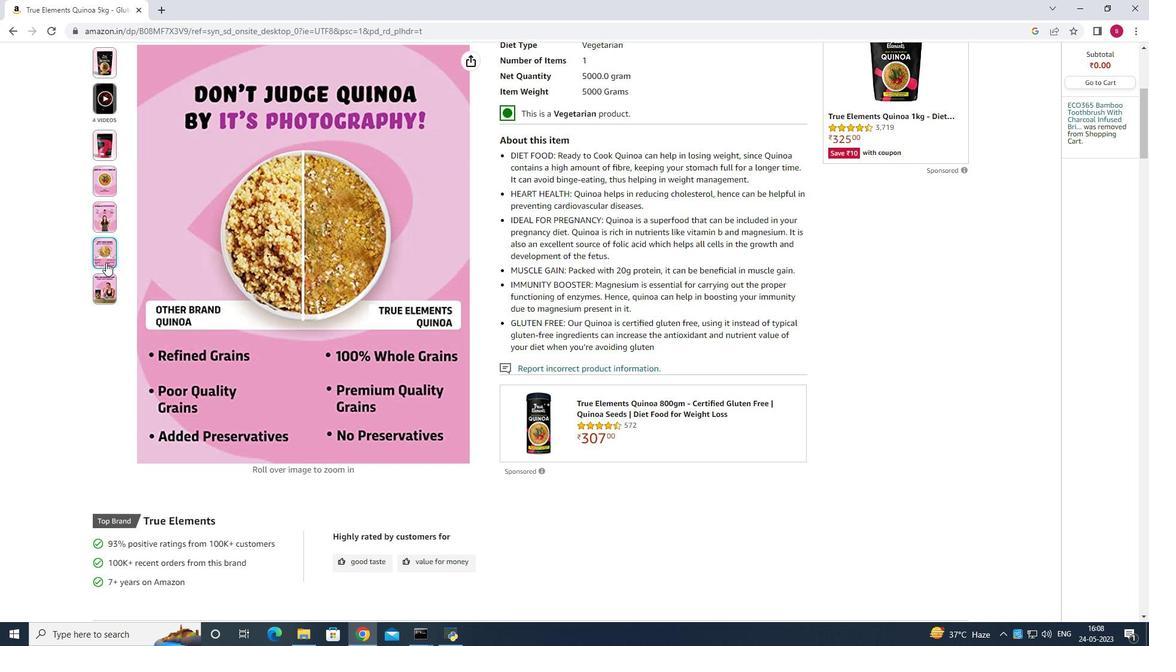 
Action: Mouse pressed left at (103, 259)
Screenshot: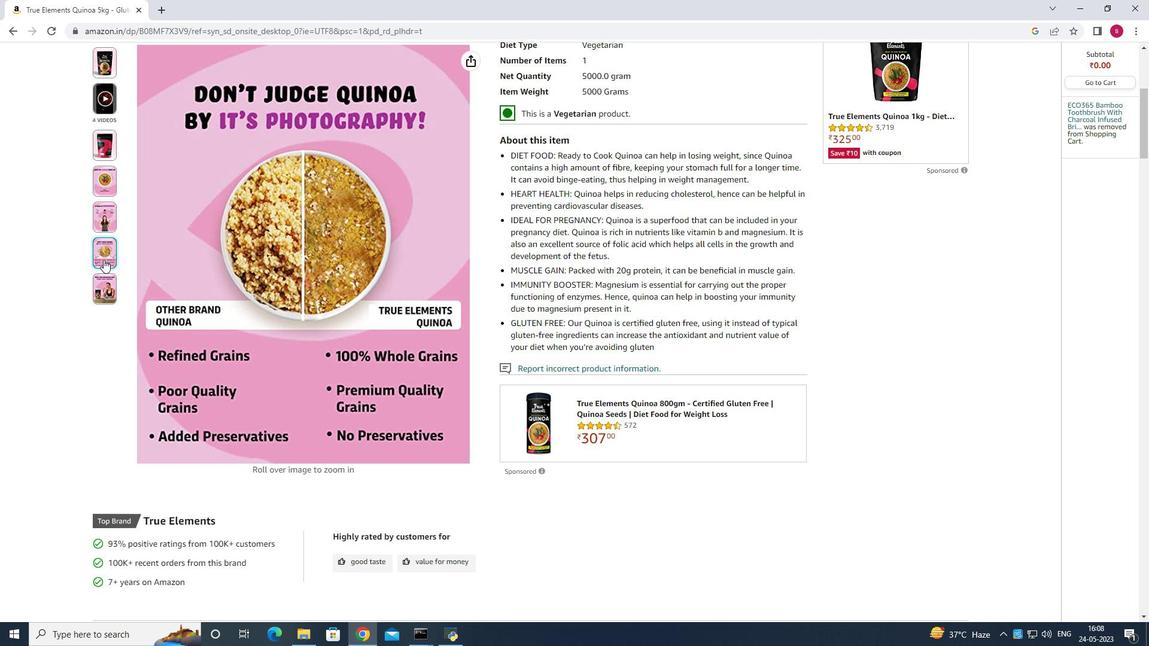 
Action: Mouse moved to (80, 148)
Screenshot: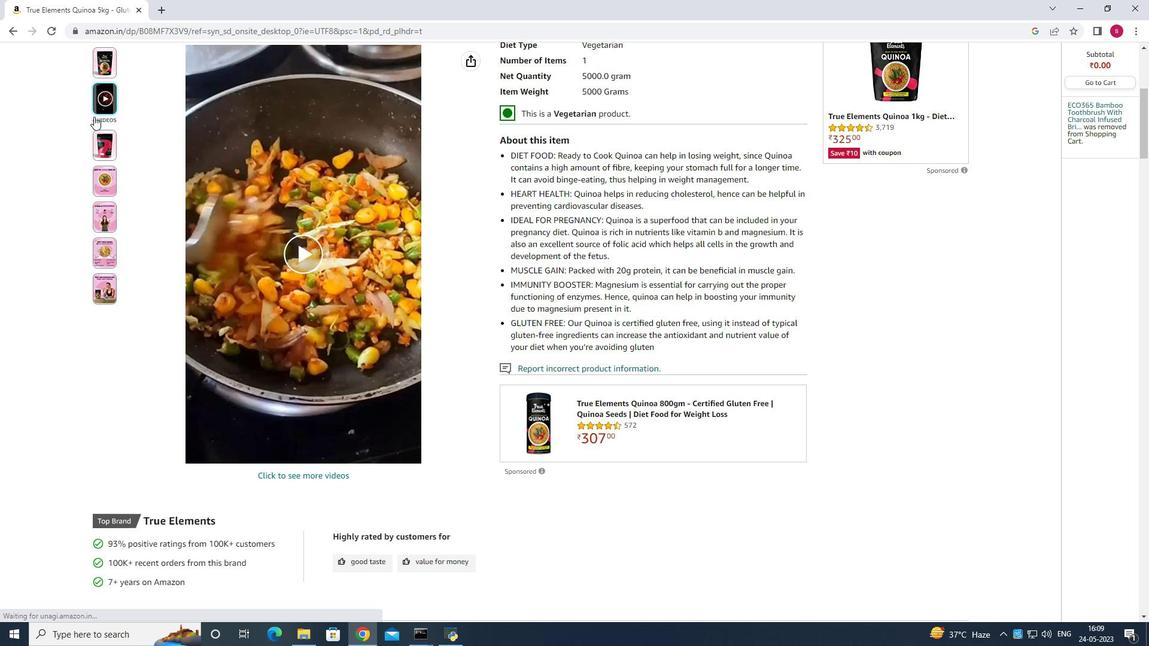 
Action: Mouse pressed left at (80, 148)
Screenshot: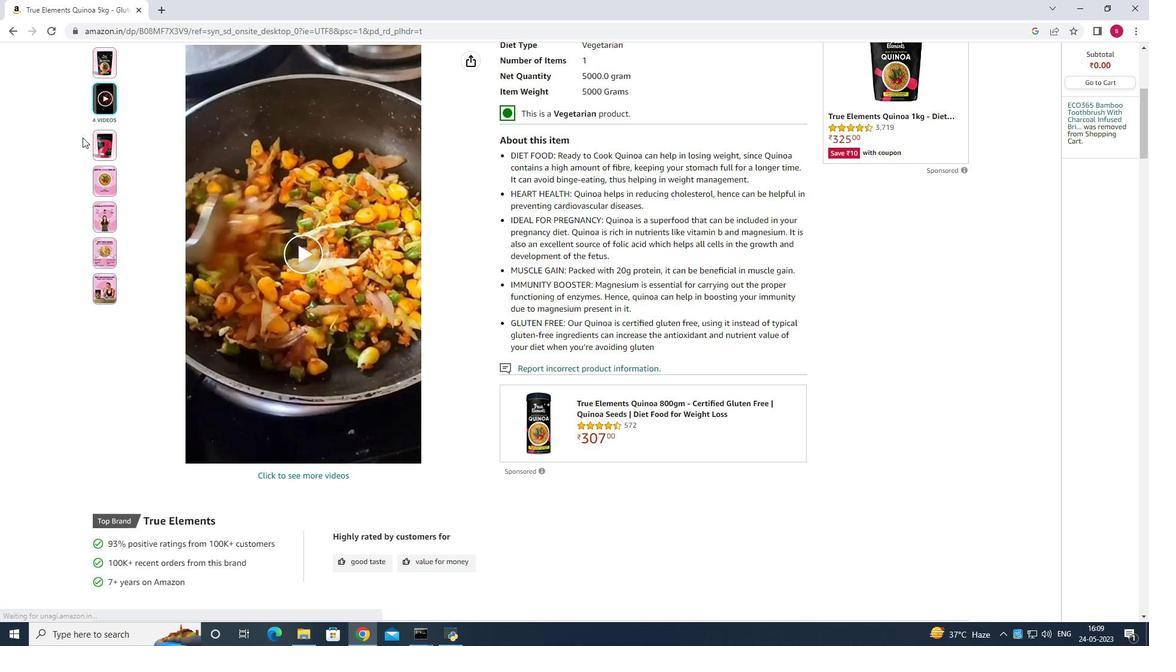 
Action: Mouse moved to (882, 354)
Screenshot: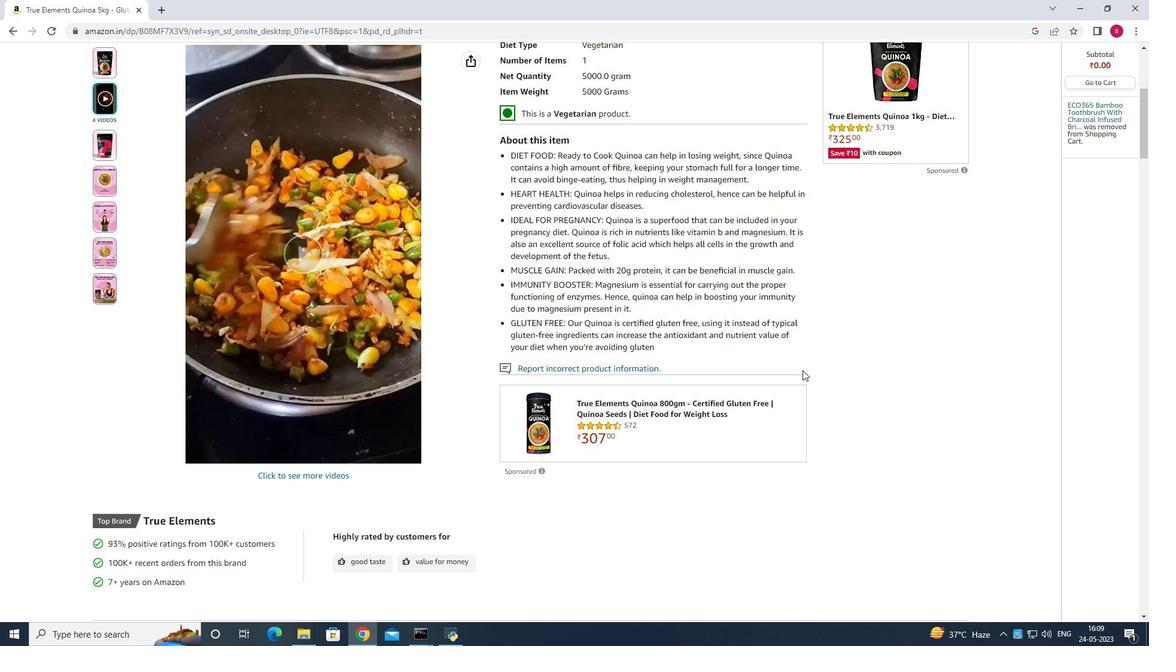 
Action: Mouse pressed left at (882, 354)
Screenshot: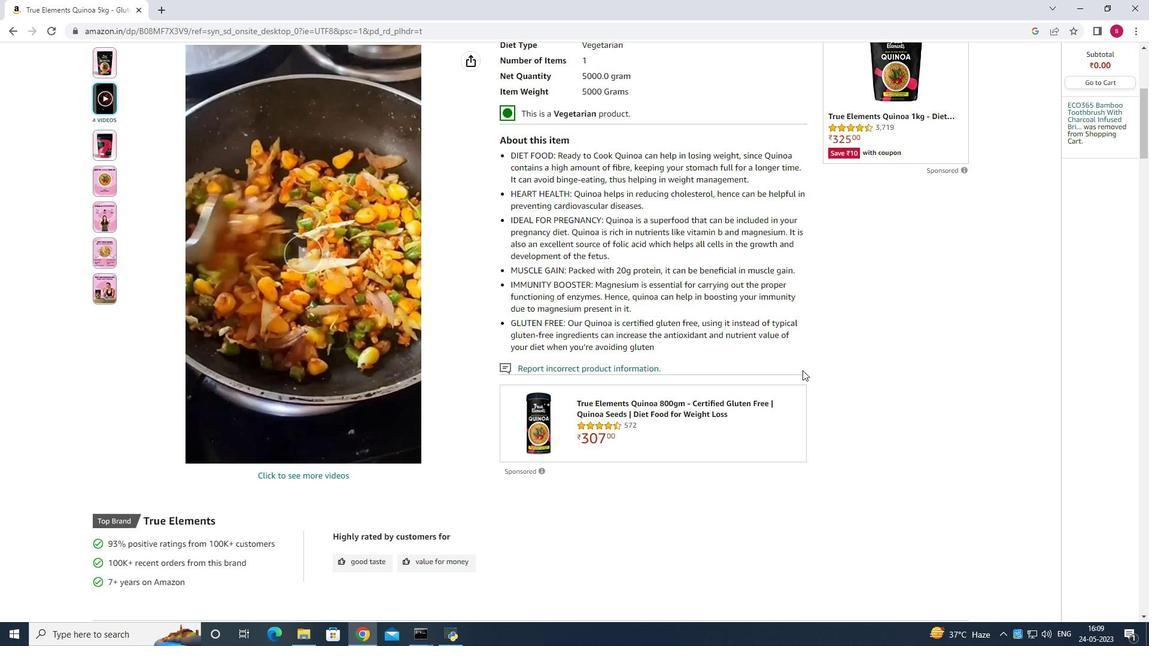 
Action: Mouse moved to (213, 380)
Screenshot: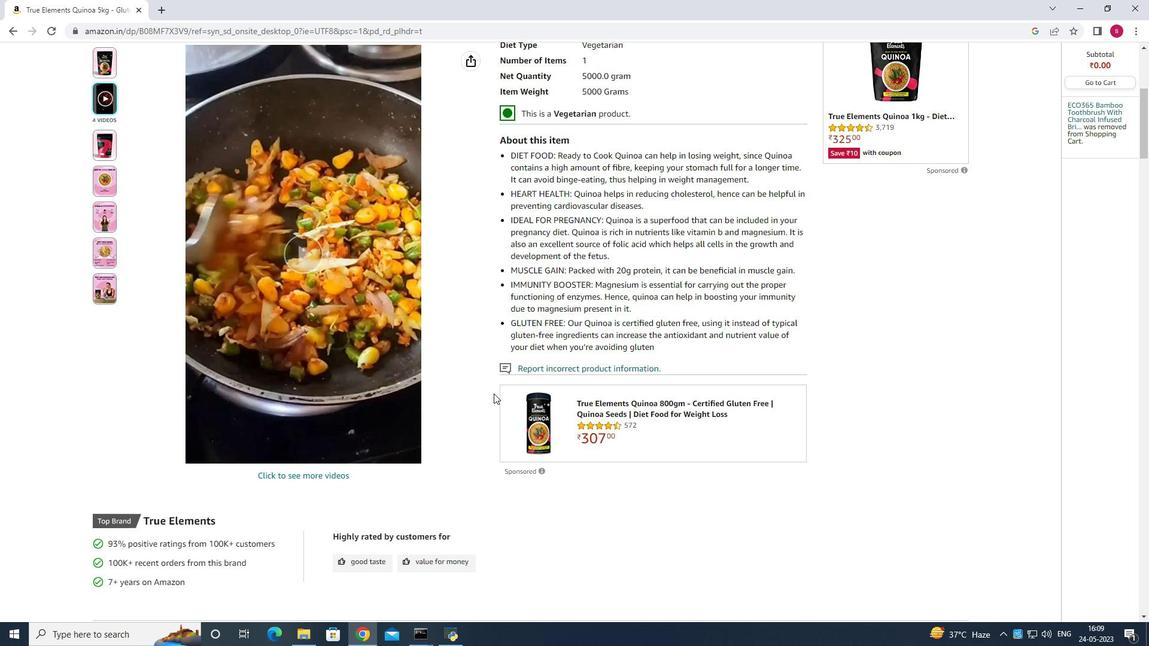 
Action: Mouse scrolled (213, 380) with delta (0, 0)
Screenshot: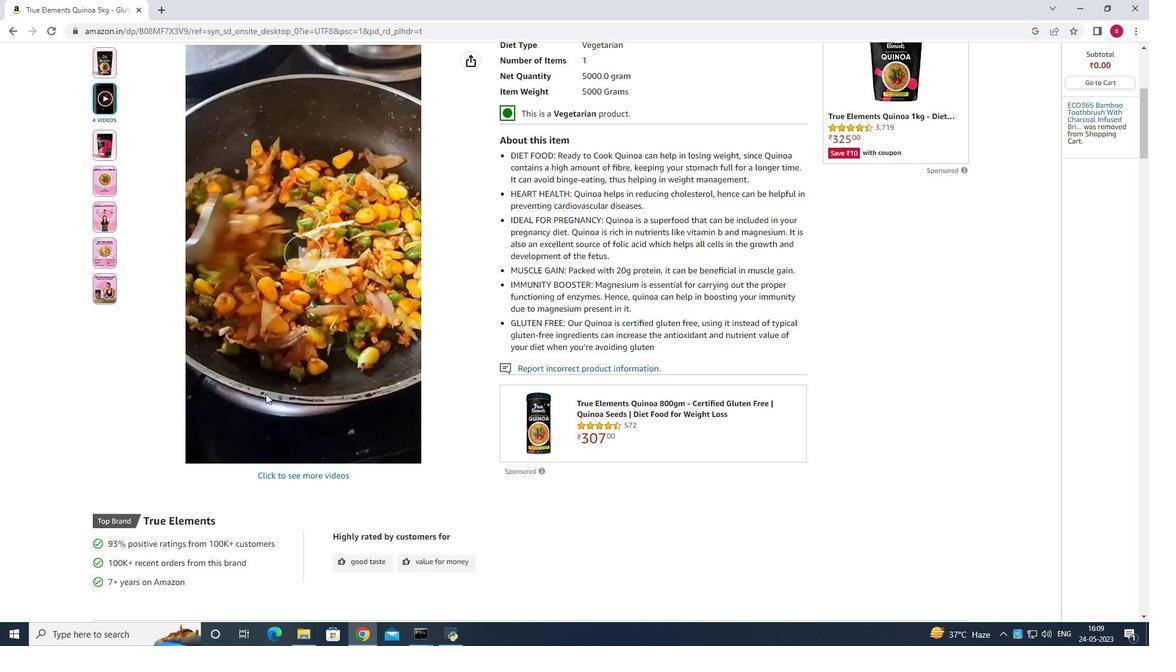 
Action: Mouse scrolled (213, 380) with delta (0, 0)
Screenshot: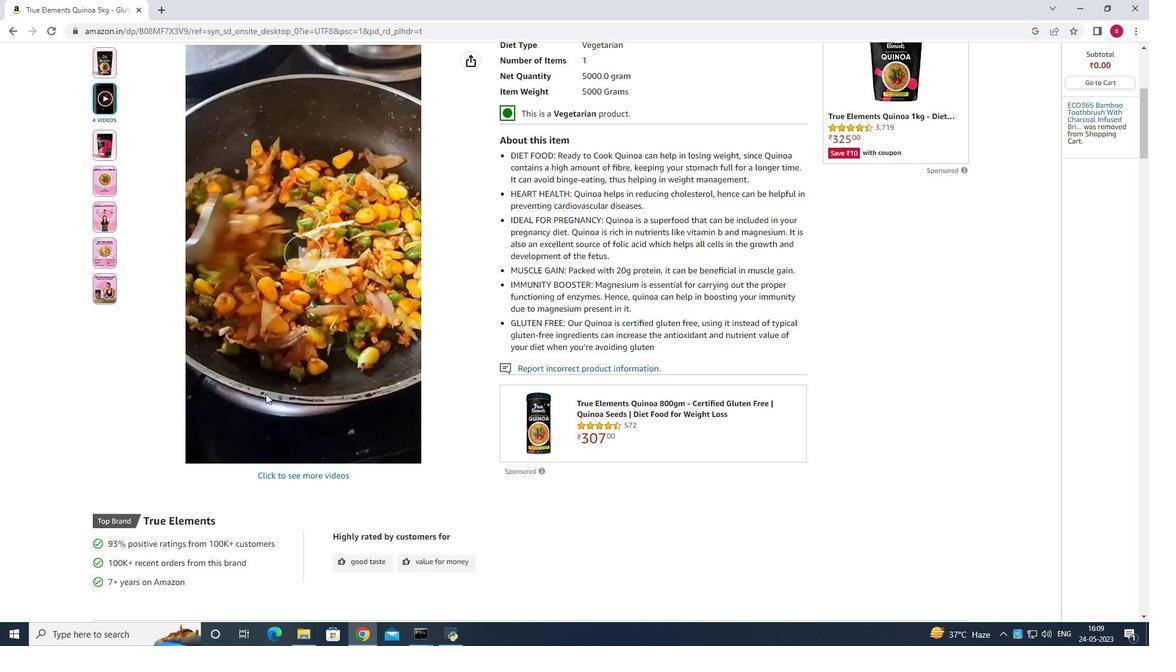 
Action: Mouse scrolled (213, 380) with delta (0, 0)
Screenshot: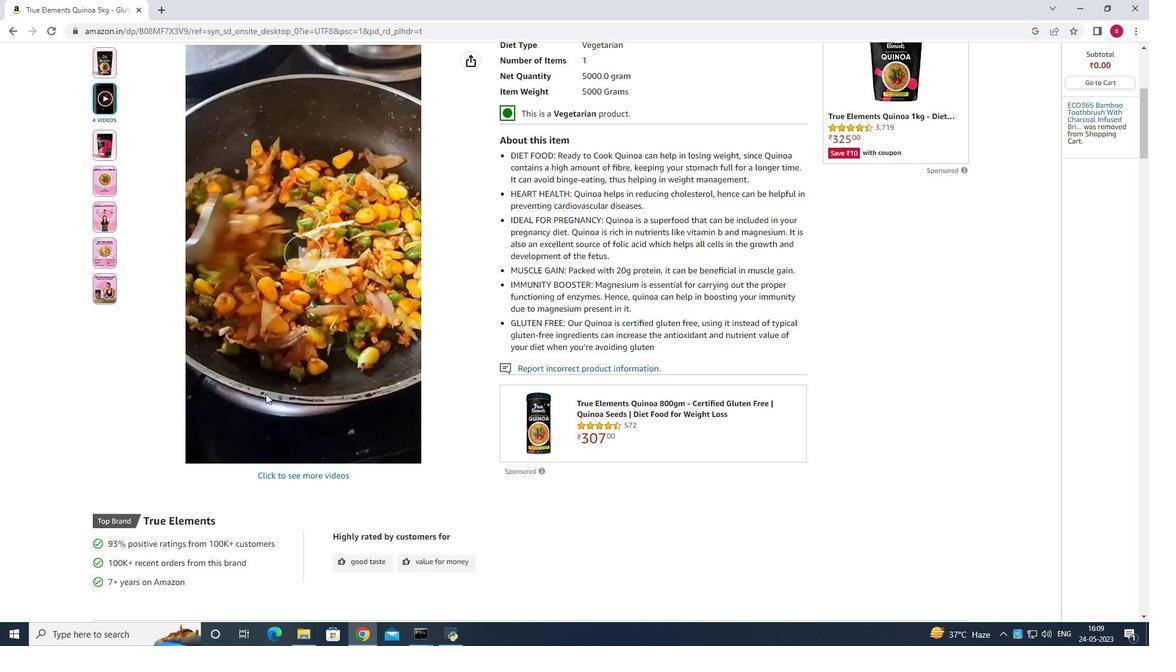 
Action: Mouse scrolled (213, 380) with delta (0, 0)
Screenshot: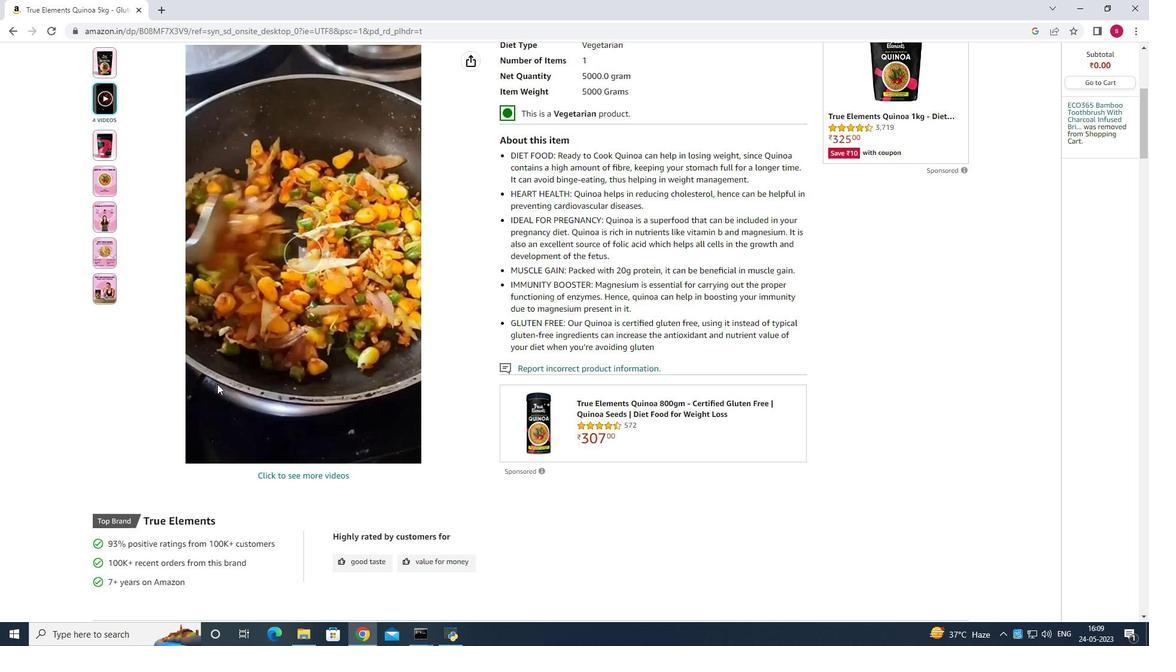 
Action: Mouse scrolled (213, 380) with delta (0, 0)
Screenshot: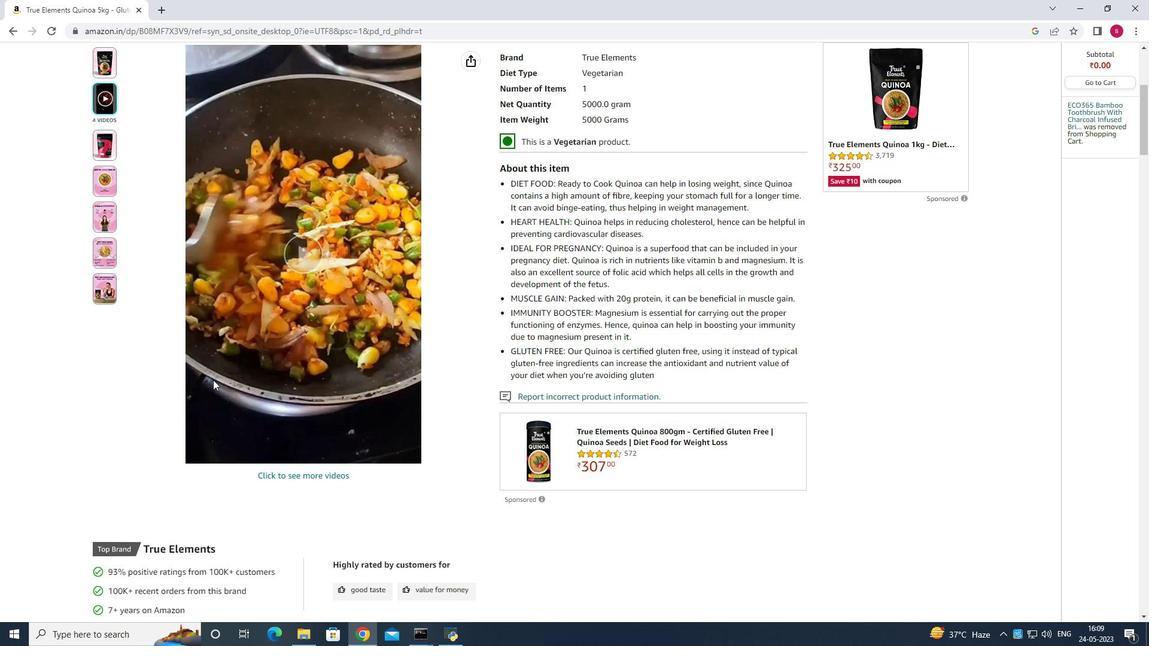 
Action: Mouse scrolled (213, 380) with delta (0, 0)
Screenshot: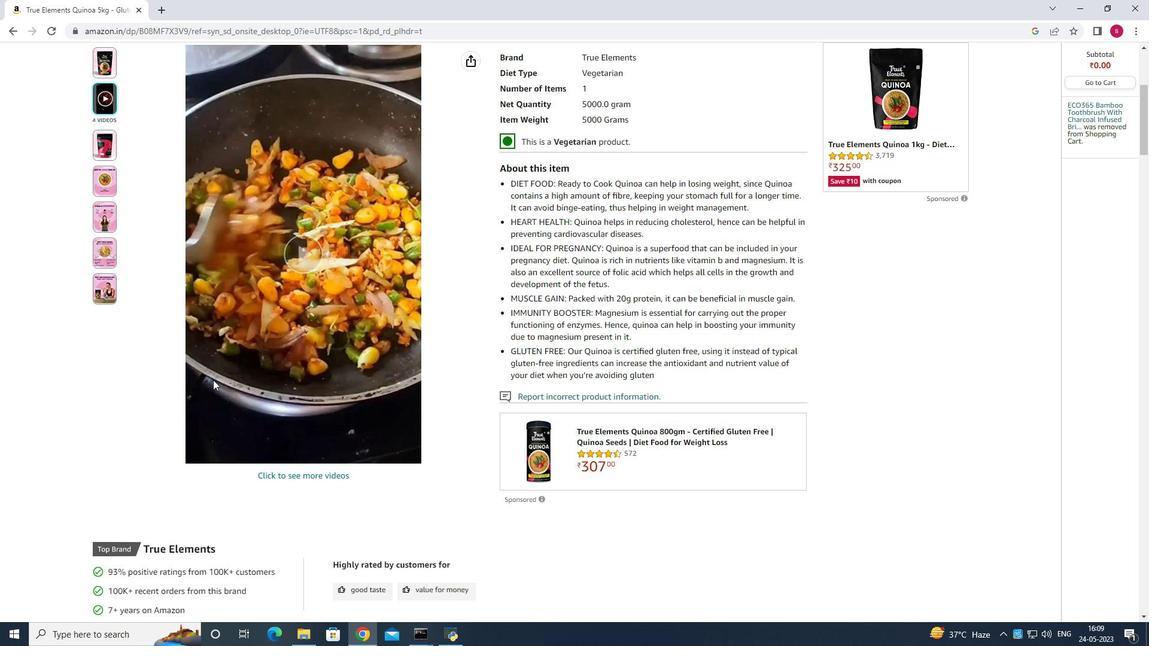 
Action: Mouse scrolled (213, 380) with delta (0, 0)
Screenshot: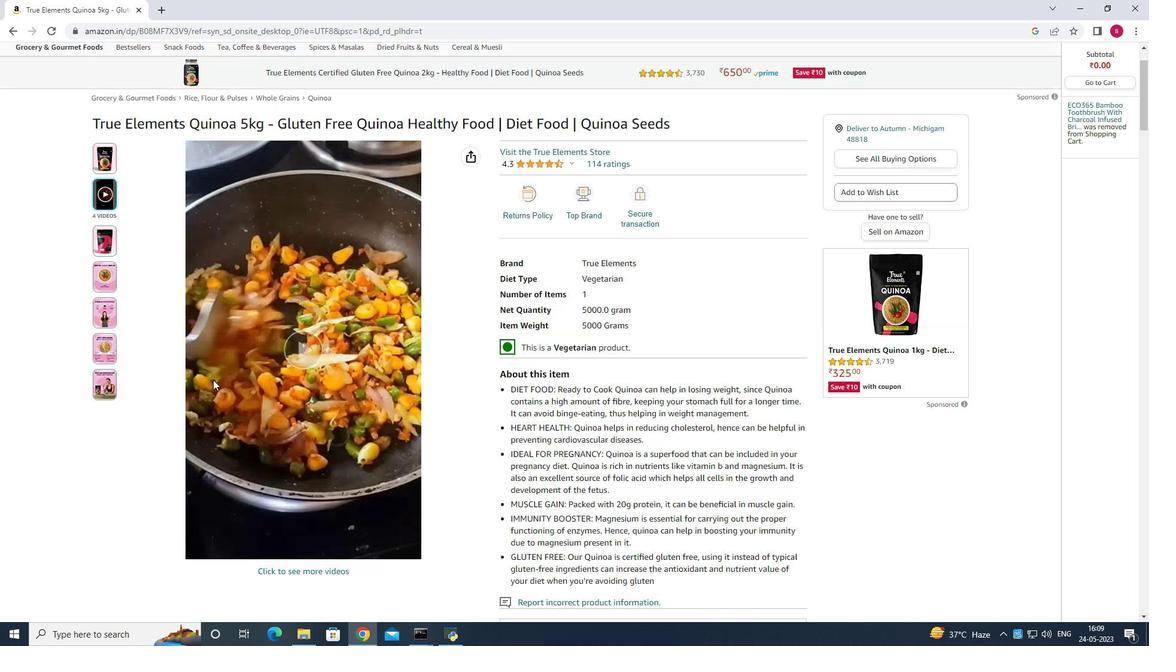 
Action: Mouse scrolled (213, 380) with delta (0, 0)
Screenshot: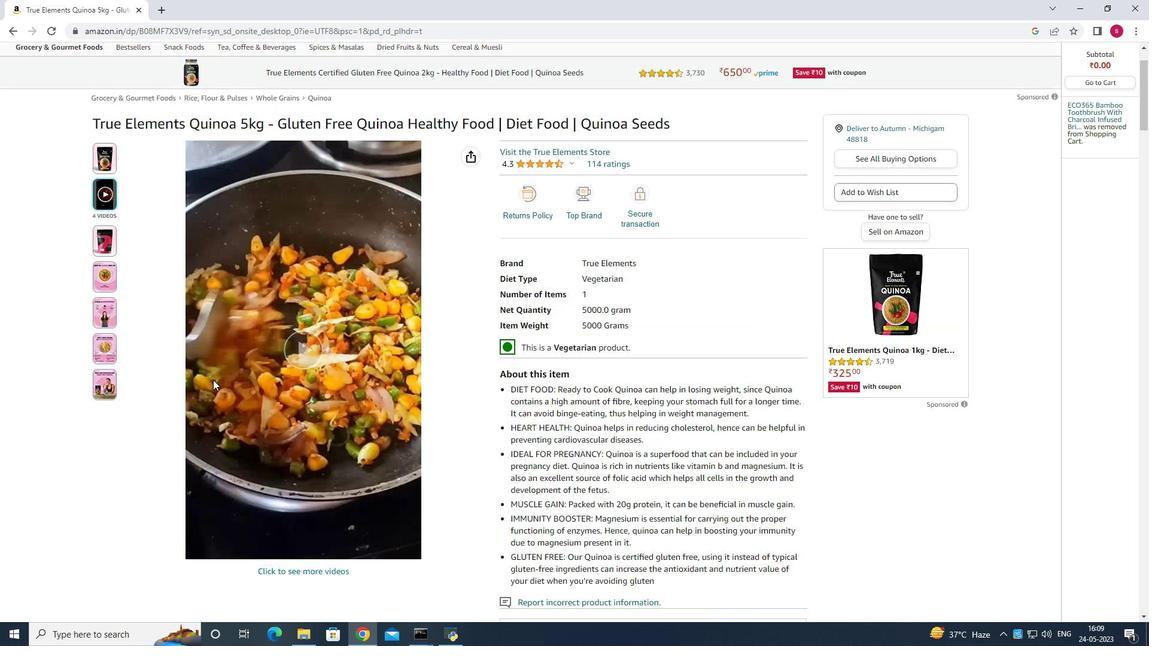 
Action: Mouse scrolled (213, 380) with delta (0, 0)
Screenshot: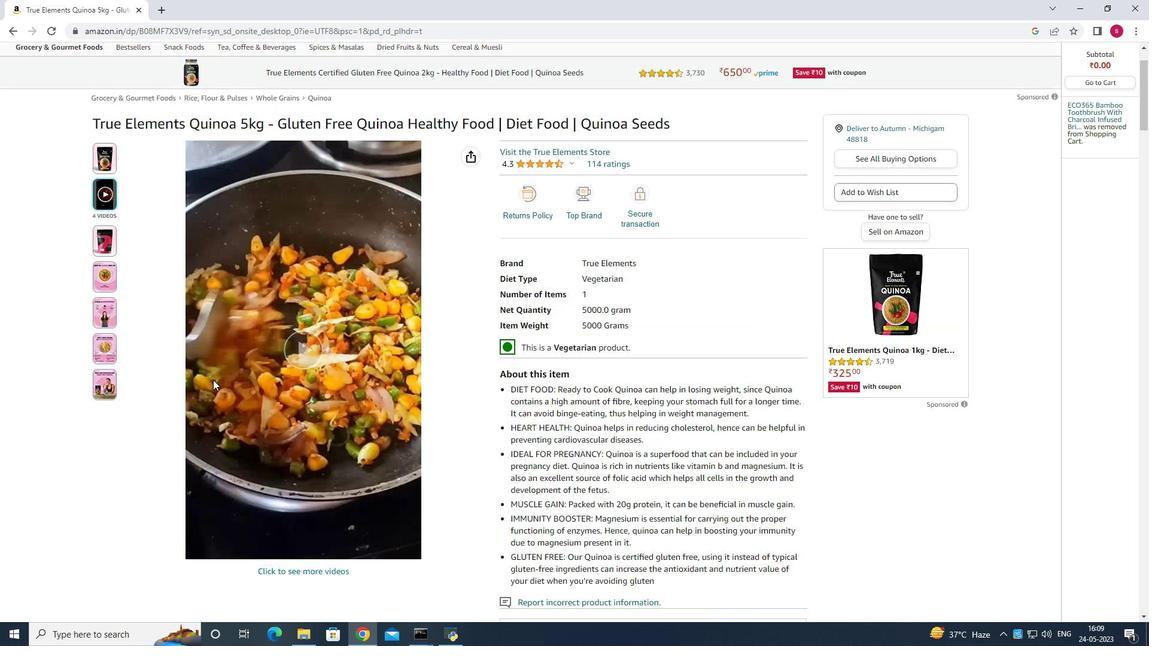 
Action: Mouse scrolled (213, 380) with delta (0, 0)
Screenshot: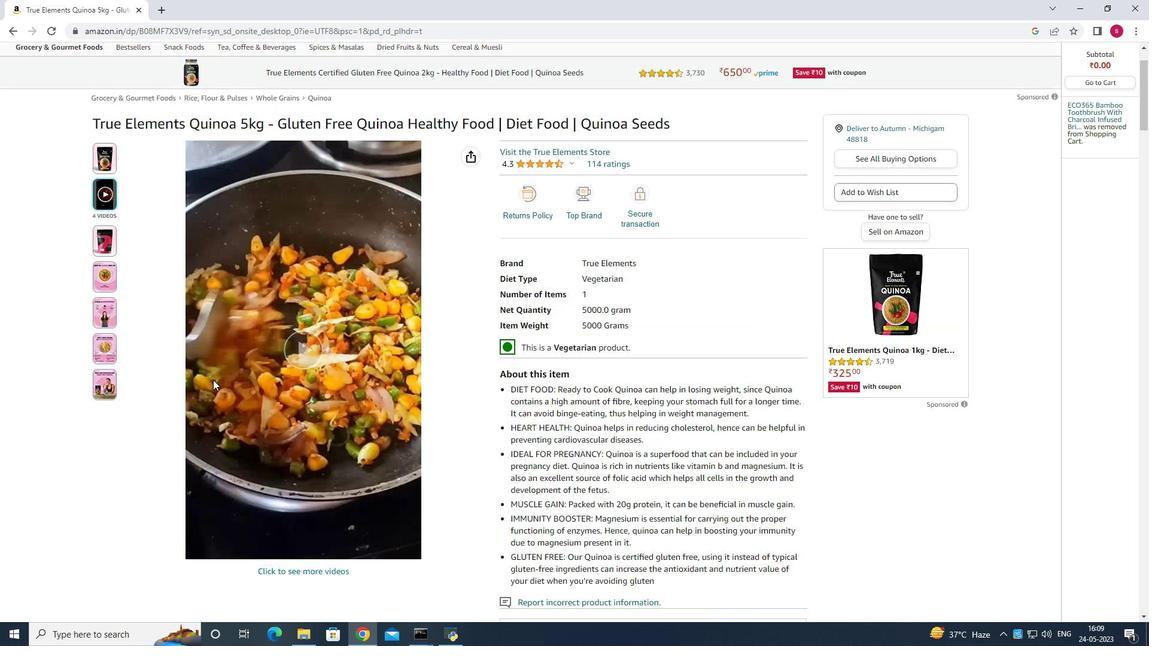 
Action: Mouse scrolled (213, 380) with delta (0, 0)
Screenshot: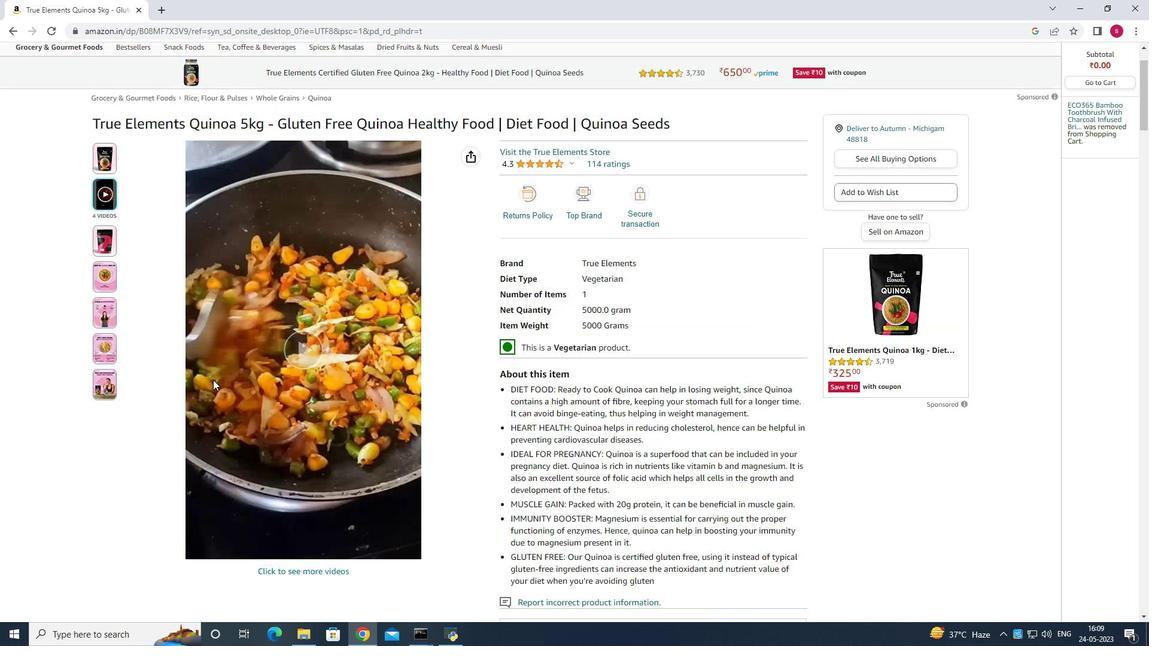 
Action: Mouse scrolled (213, 380) with delta (0, 0)
Screenshot: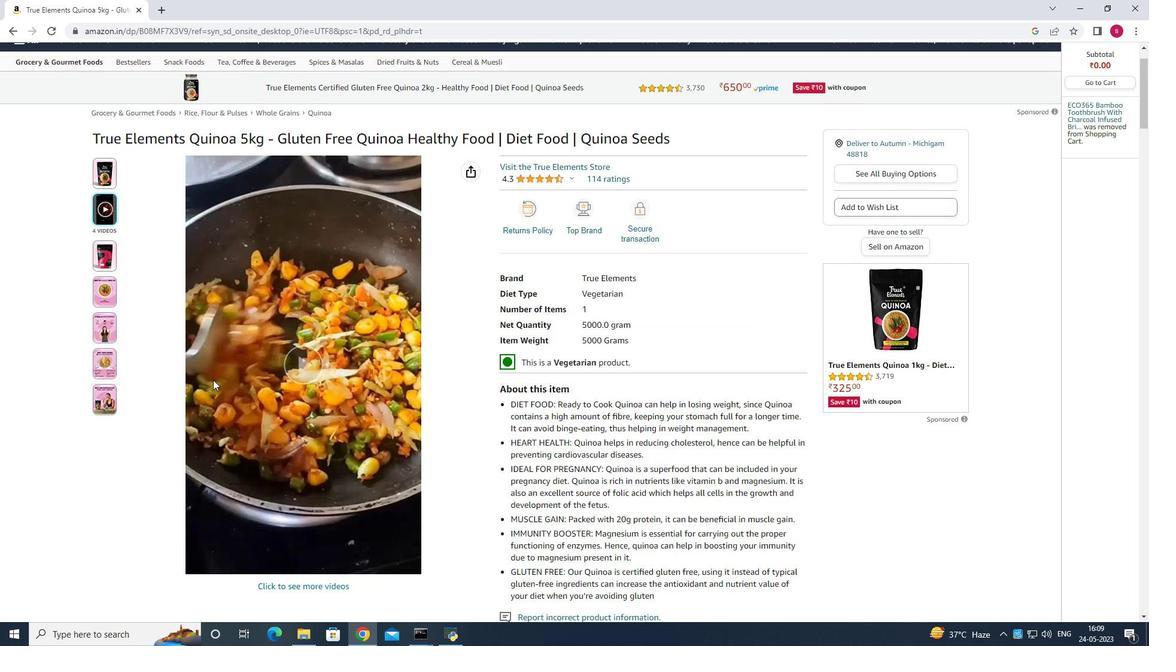 
Action: Mouse scrolled (213, 380) with delta (0, 0)
Screenshot: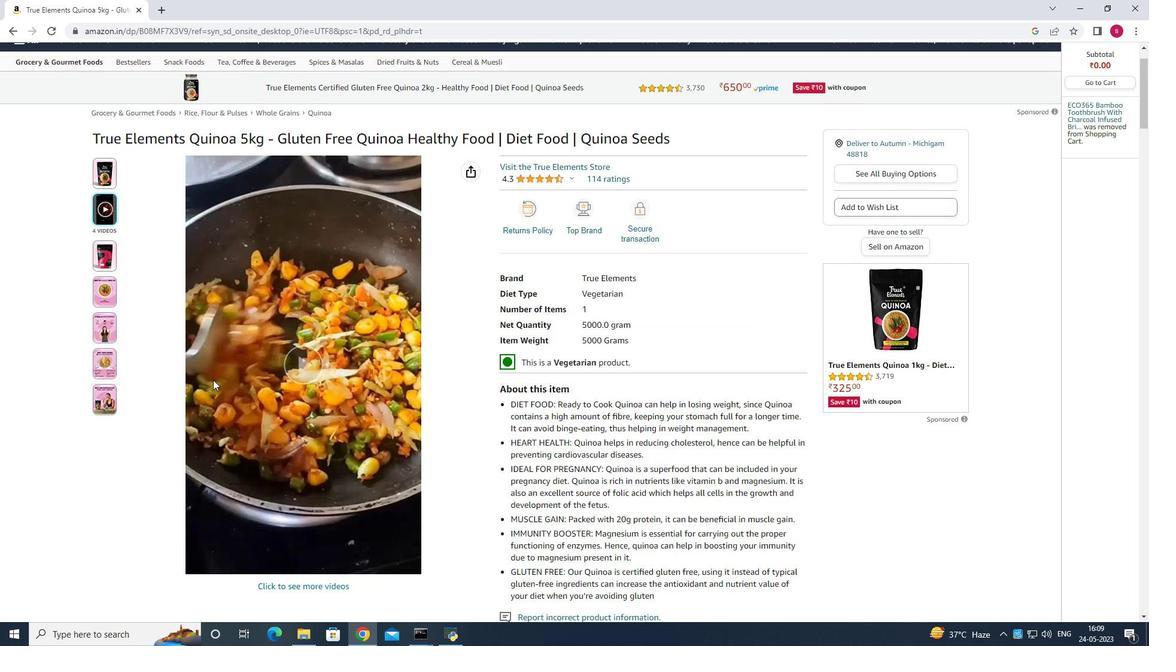 
Action: Mouse scrolled (213, 380) with delta (0, 0)
Screenshot: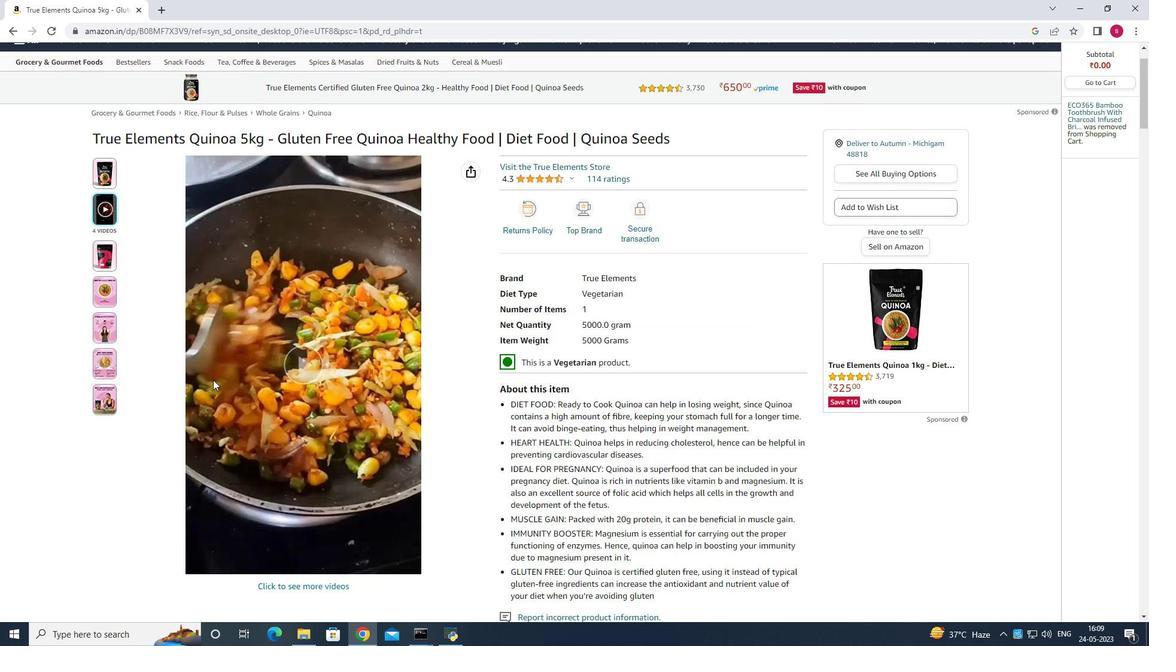 
Action: Mouse scrolled (213, 380) with delta (0, 0)
Screenshot: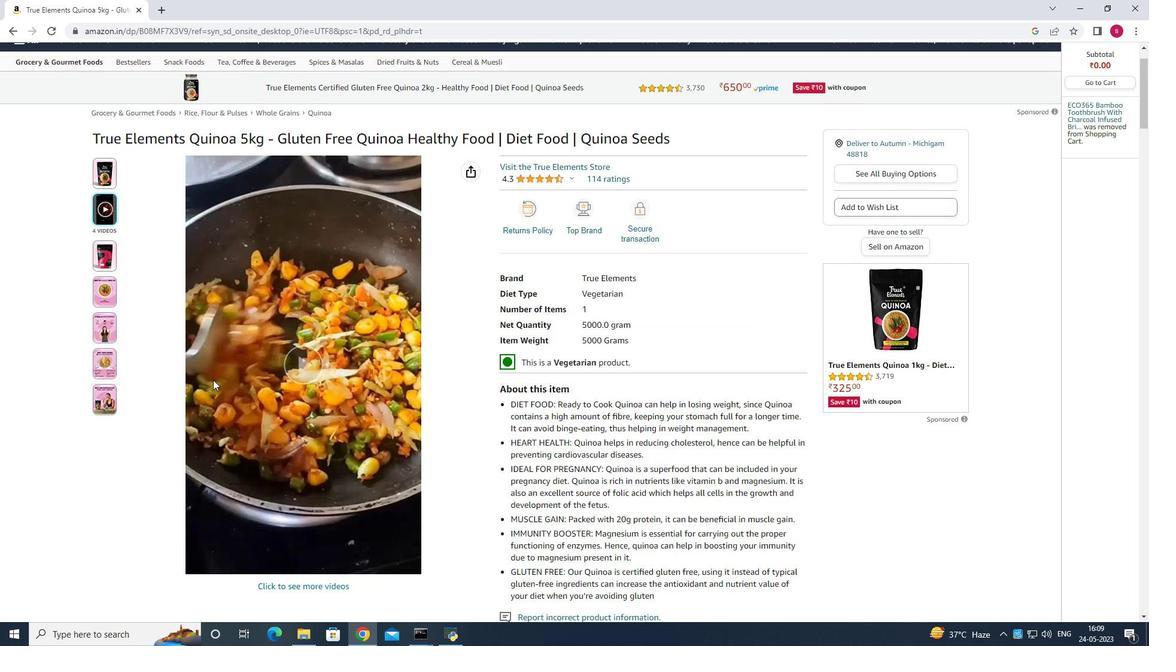 
Action: Mouse scrolled (213, 380) with delta (0, 0)
Screenshot: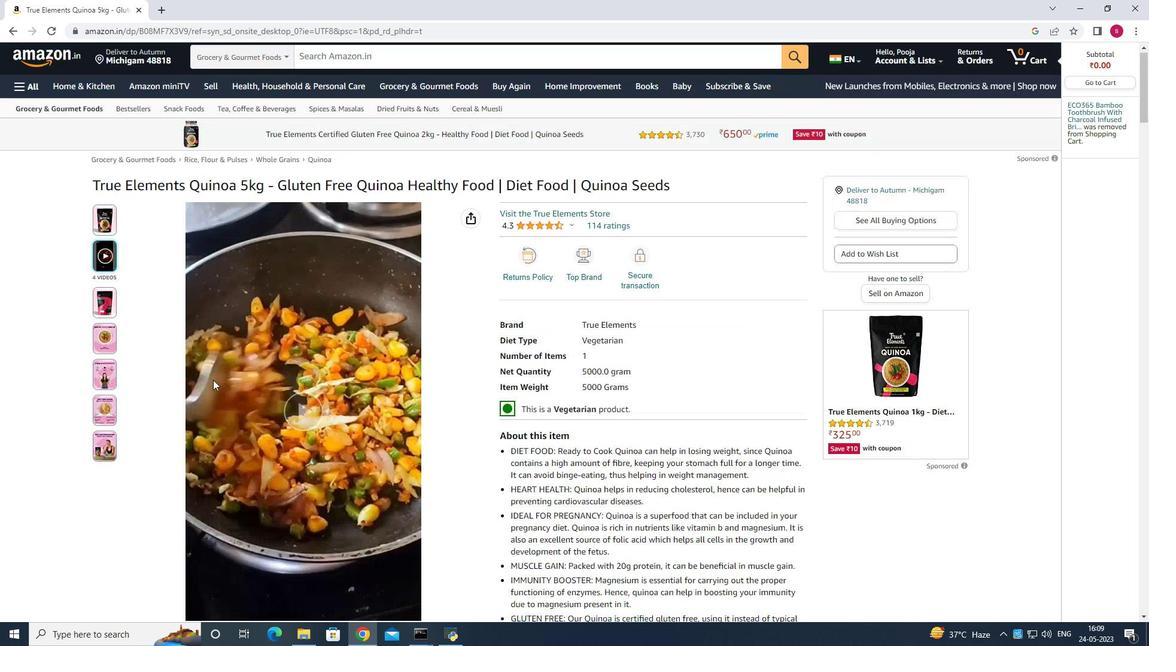 
Action: Mouse scrolled (213, 380) with delta (0, 0)
Screenshot: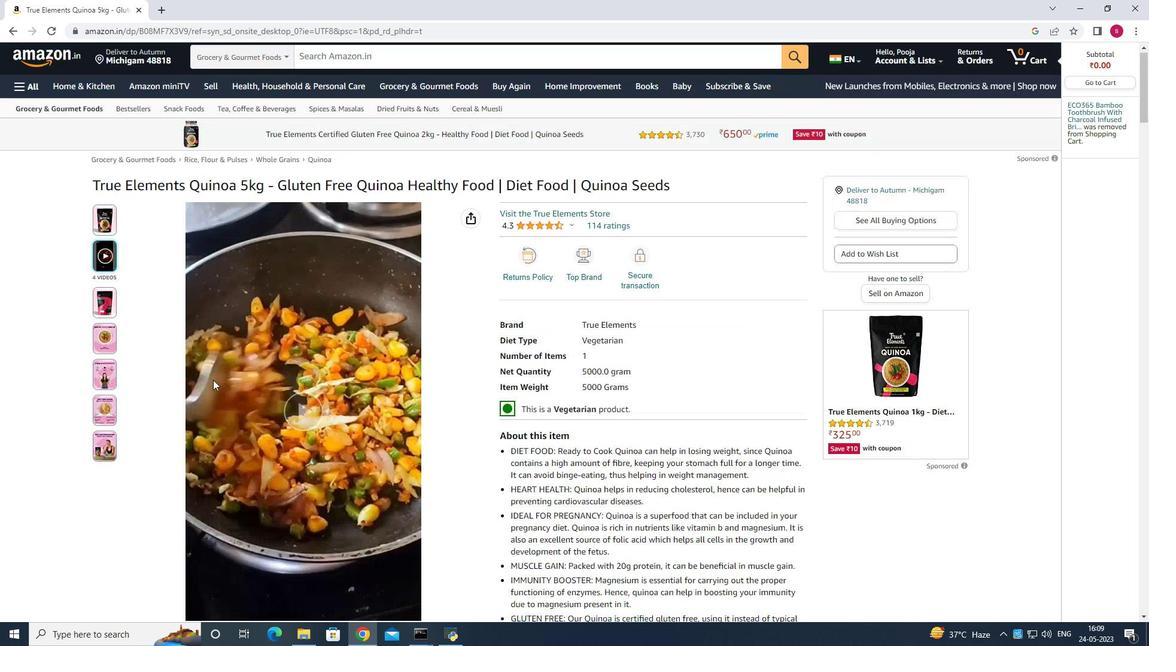 
Action: Mouse moved to (885, 225)
Screenshot: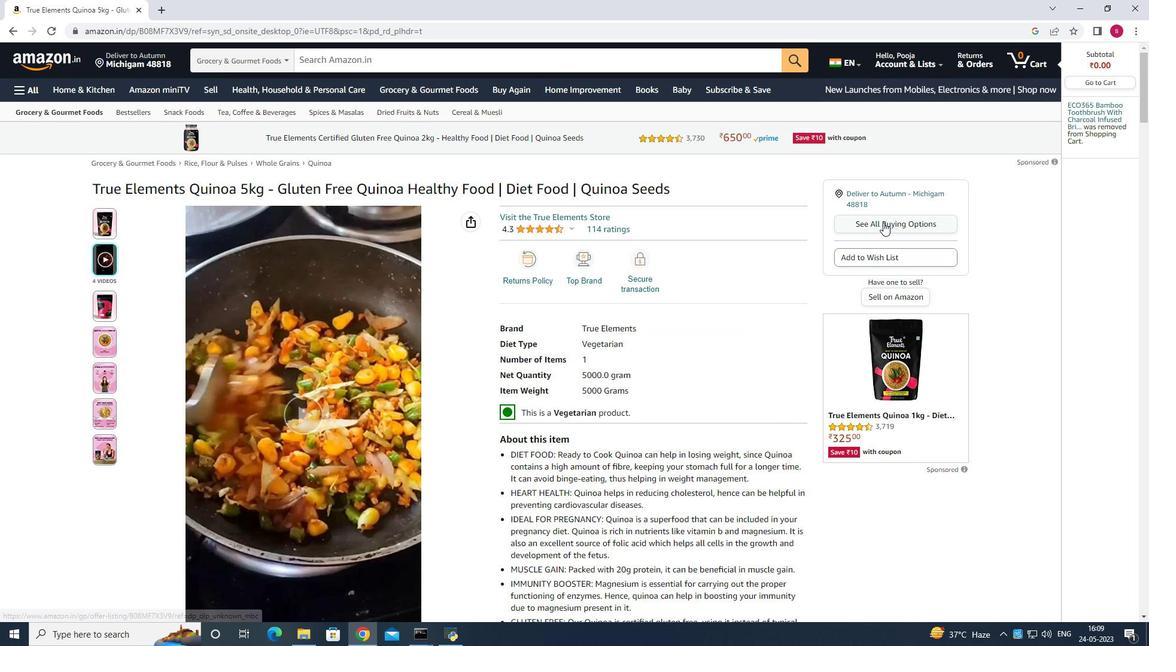 
Action: Mouse pressed left at (885, 225)
Screenshot: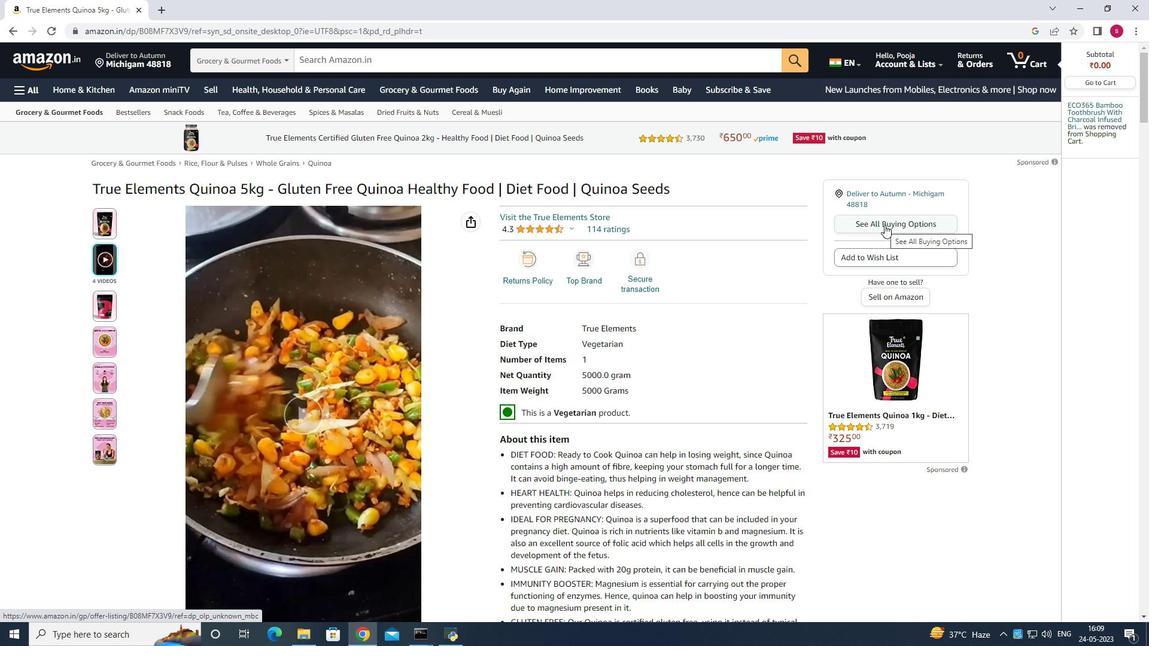 
Action: Mouse moved to (1103, 204)
Screenshot: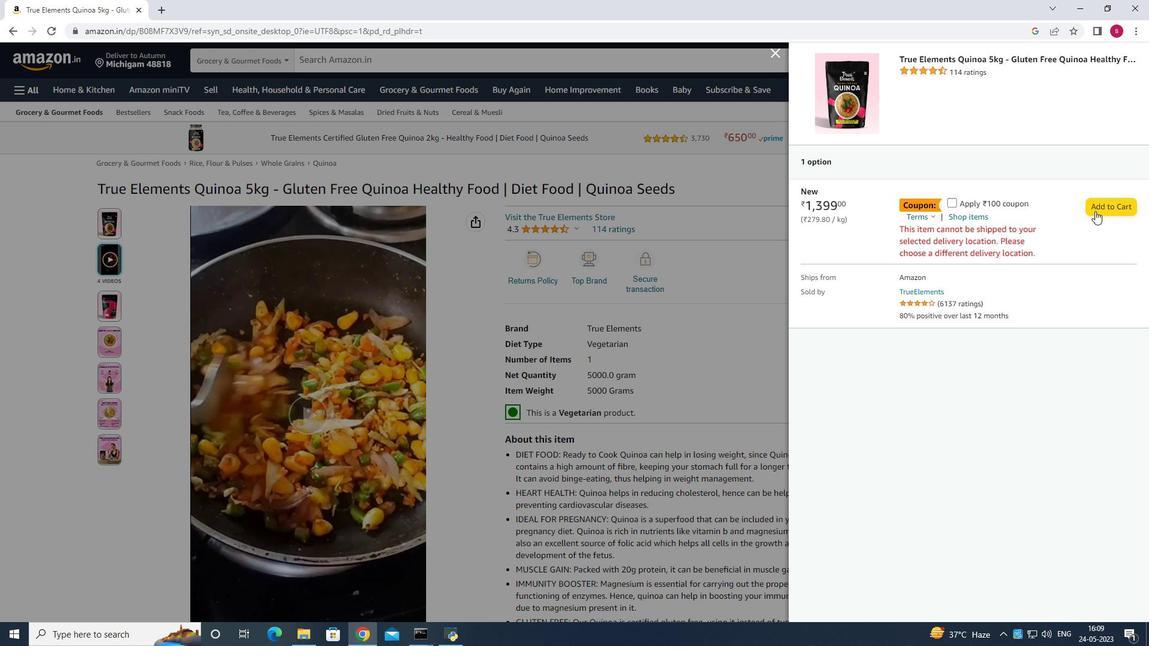 
Action: Mouse pressed left at (1103, 204)
Screenshot: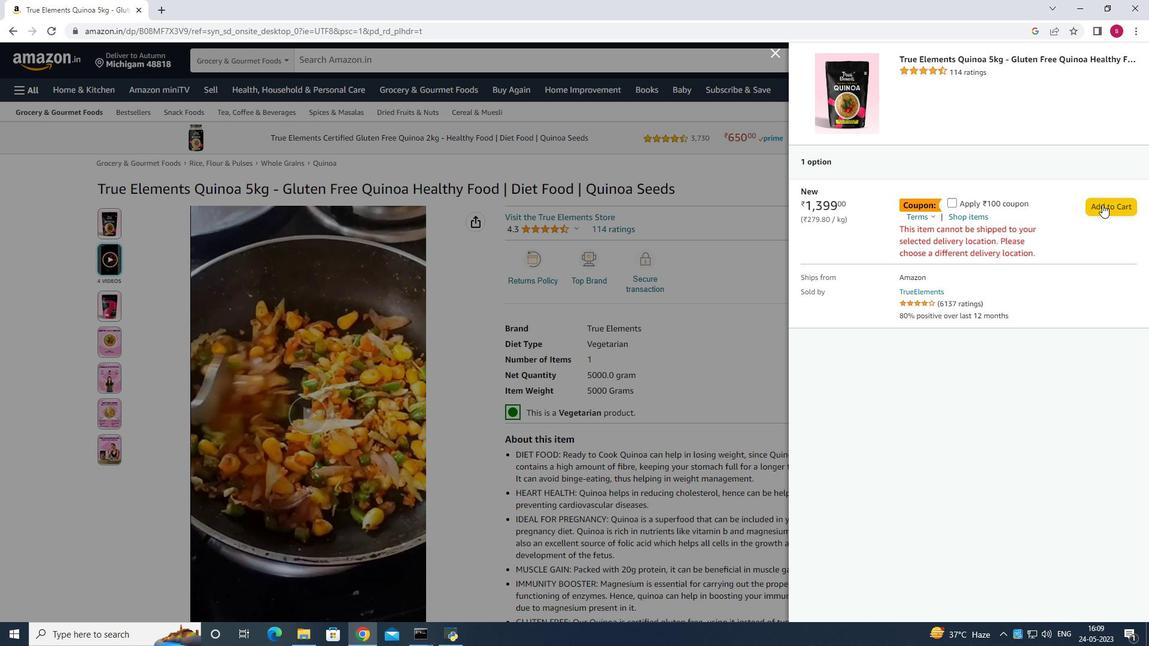 
Action: Mouse moved to (1120, 207)
Screenshot: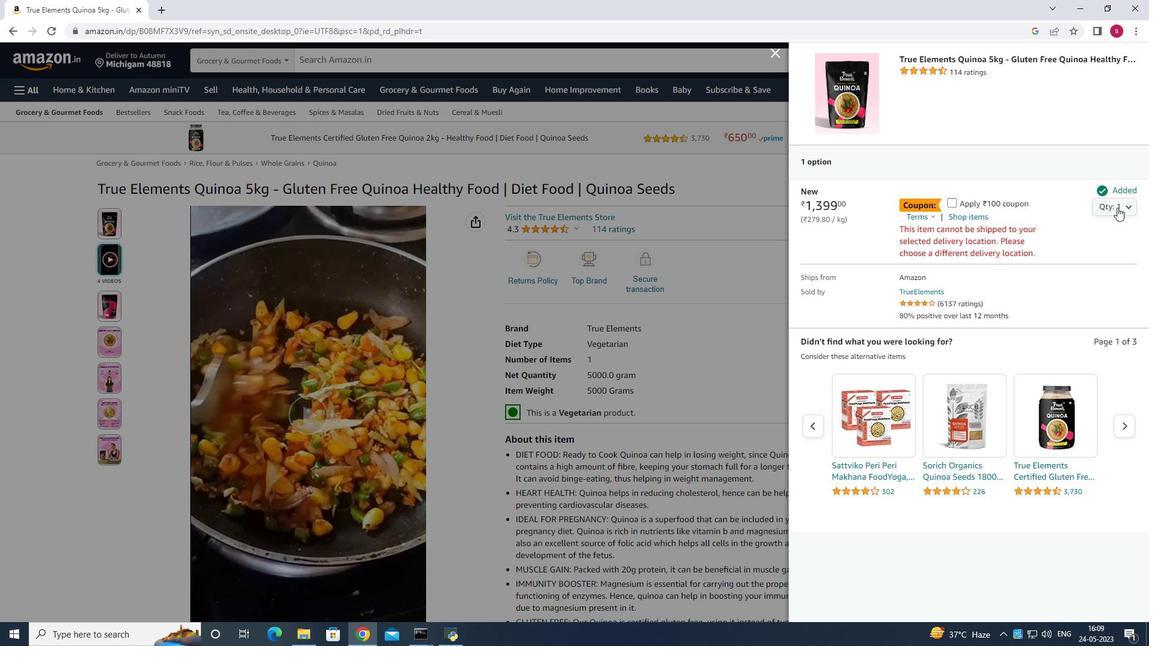 
Action: Mouse pressed left at (1120, 207)
Screenshot: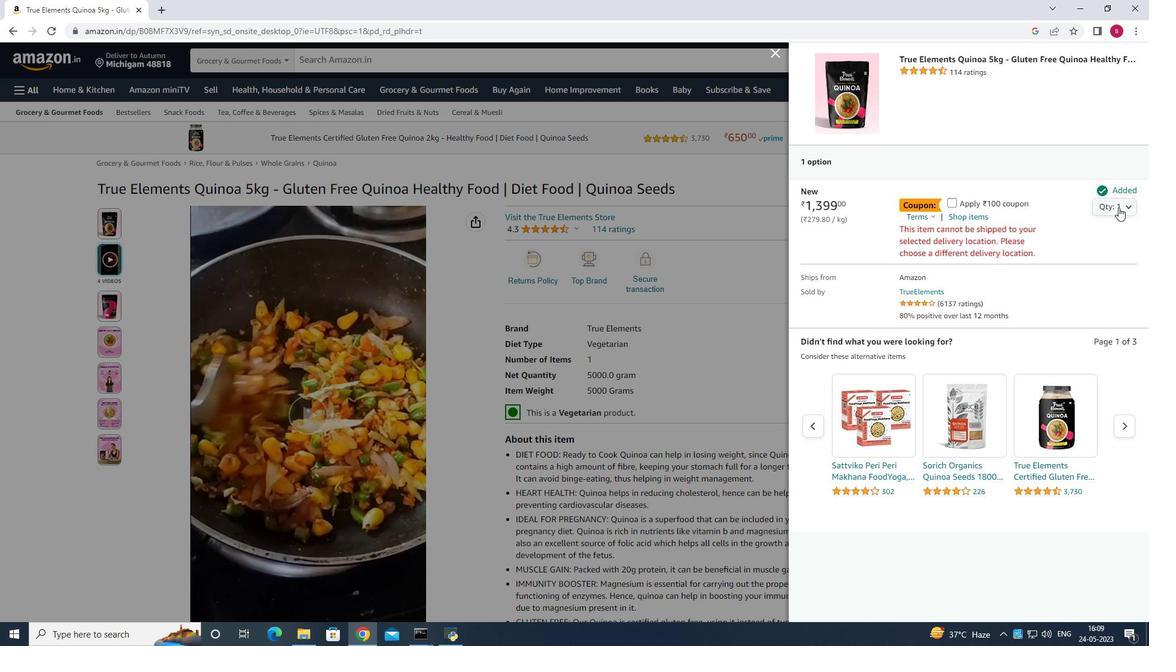 
Action: Mouse moved to (1108, 225)
Screenshot: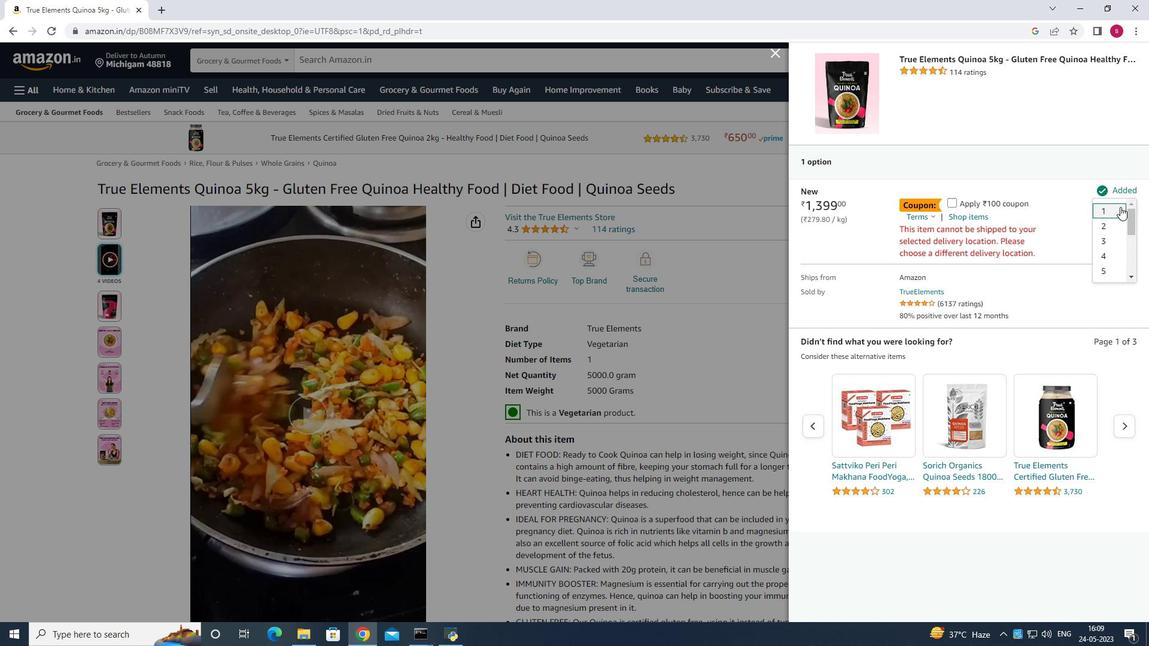 
Action: Mouse pressed left at (1108, 225)
Screenshot: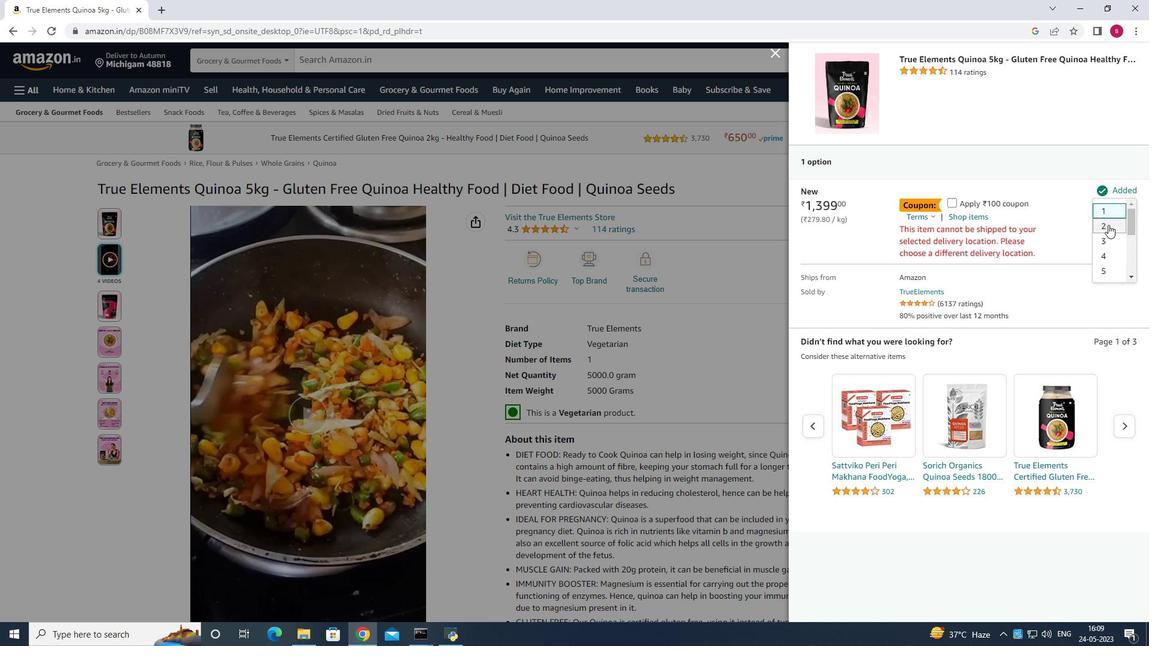 
Action: Mouse moved to (638, 288)
Screenshot: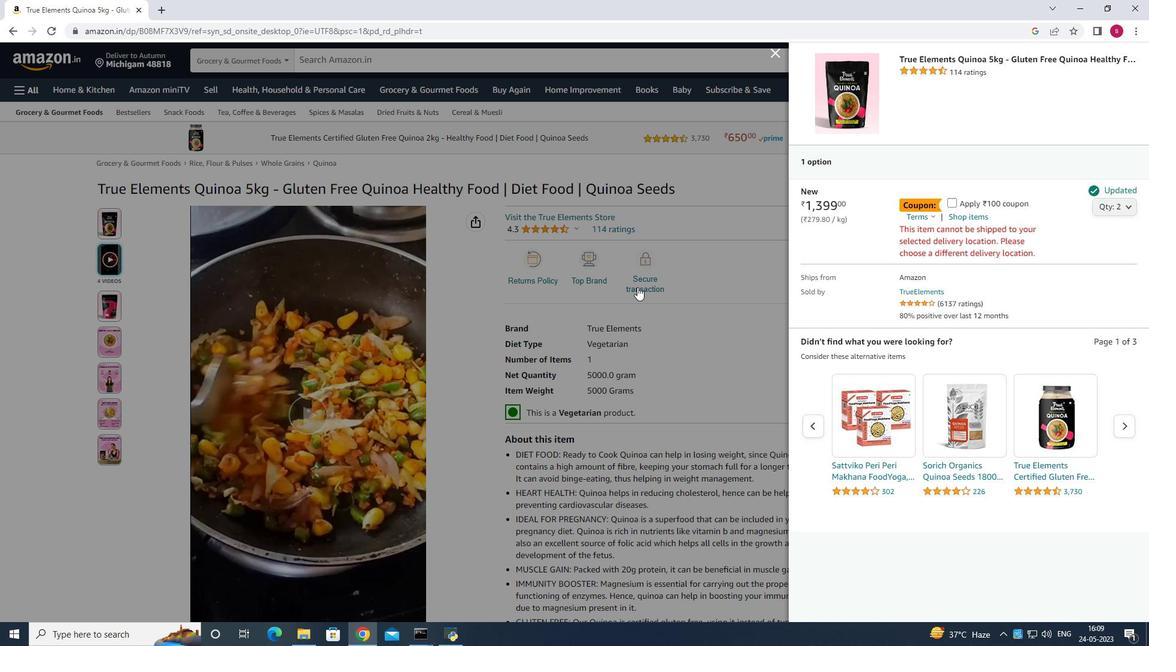 
Action: Mouse pressed left at (638, 288)
Screenshot: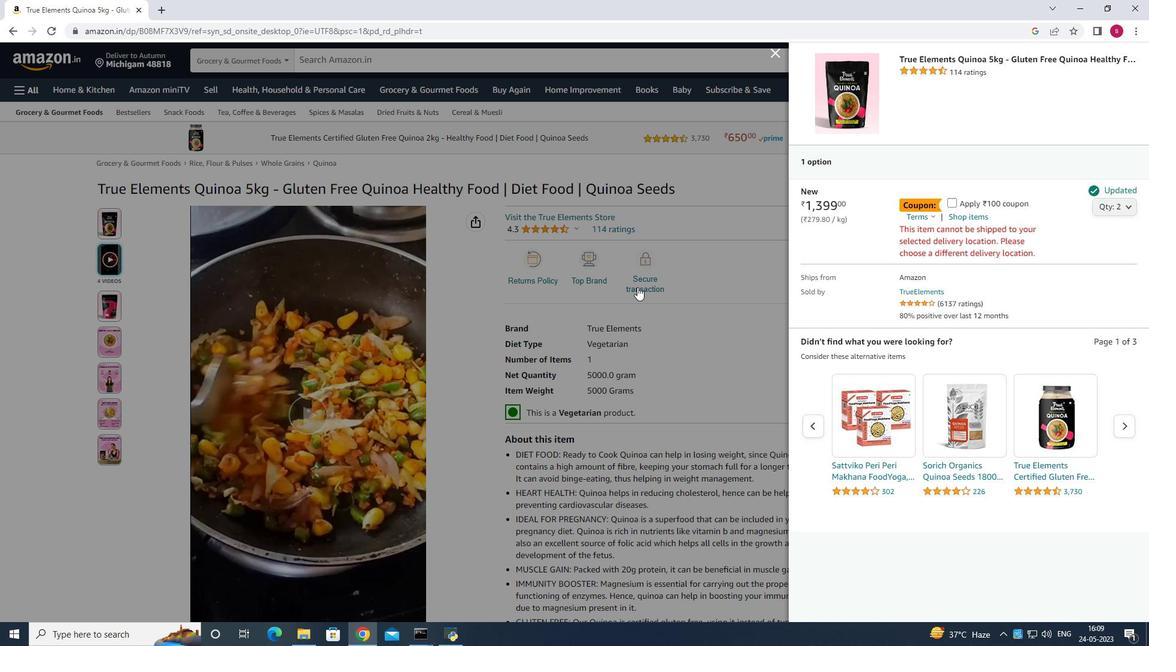 
Action: Mouse moved to (26, 85)
Screenshot: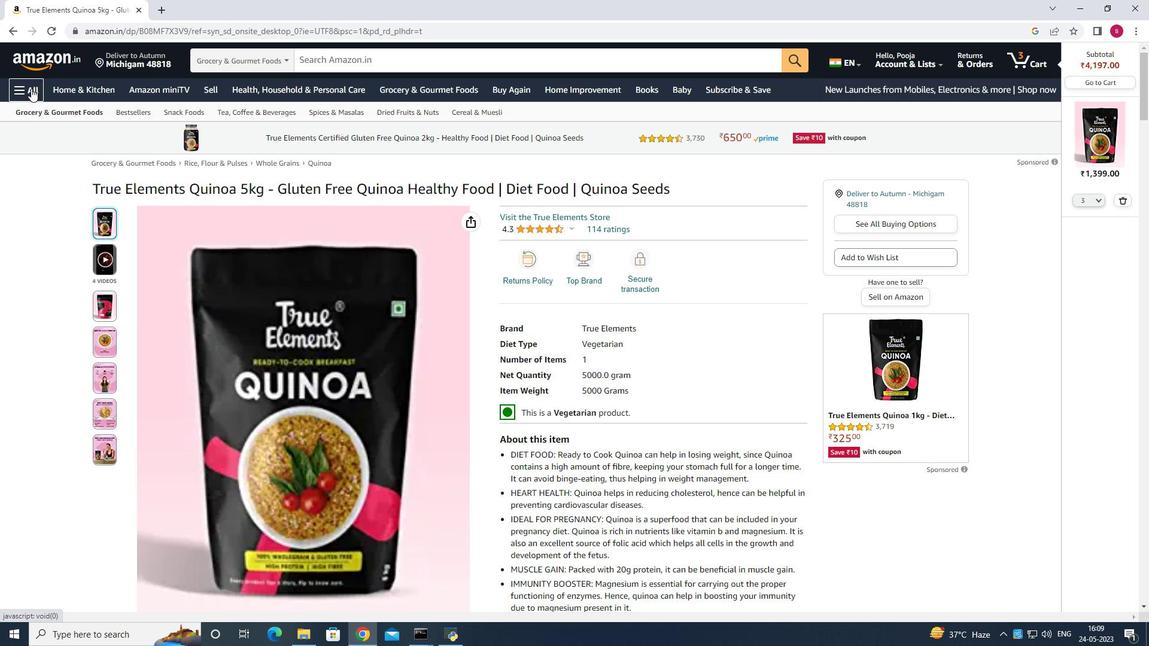 
Action: Mouse pressed left at (26, 85)
Screenshot: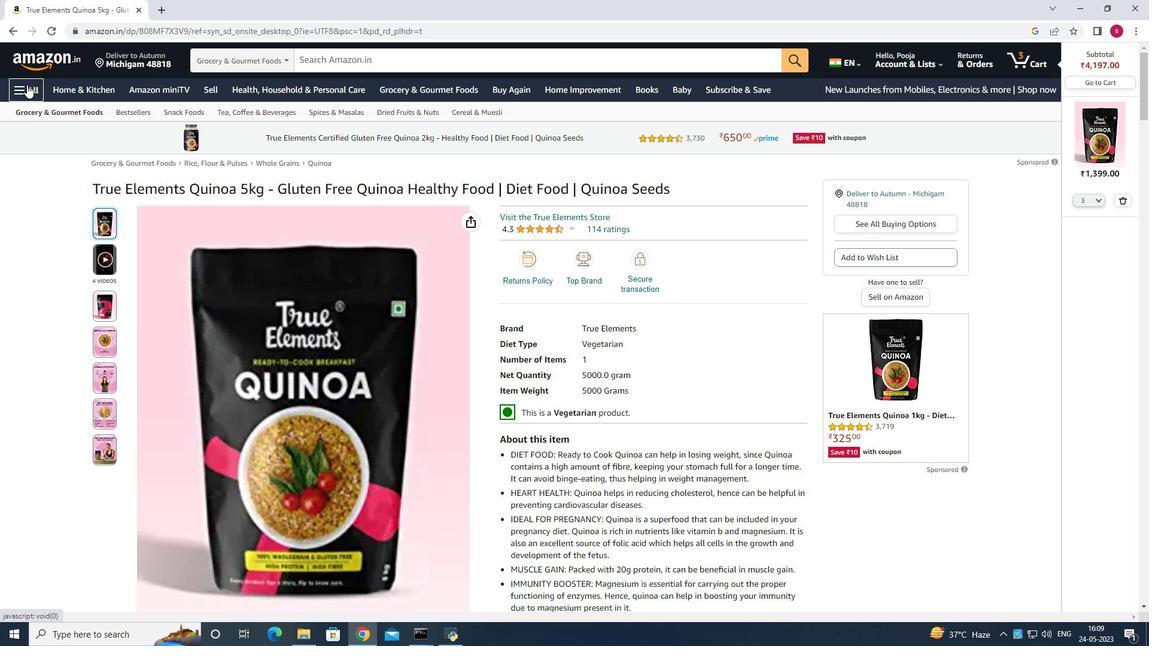 
Action: Mouse moved to (43, 256)
Screenshot: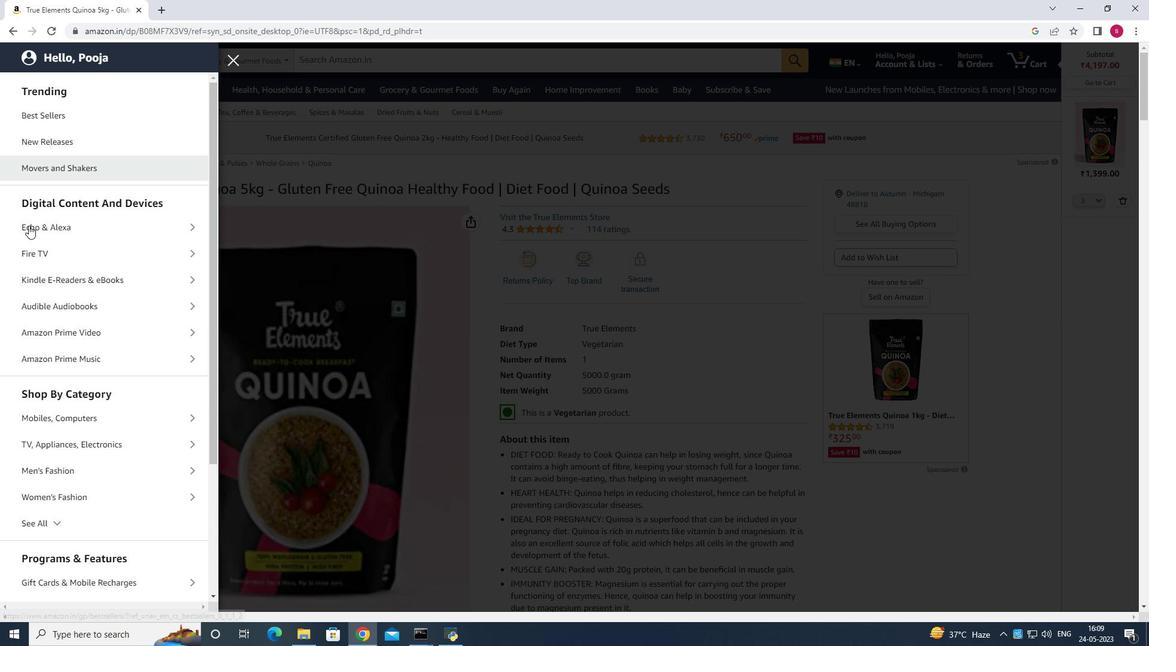 
Action: Mouse scrolled (43, 255) with delta (0, 0)
Screenshot: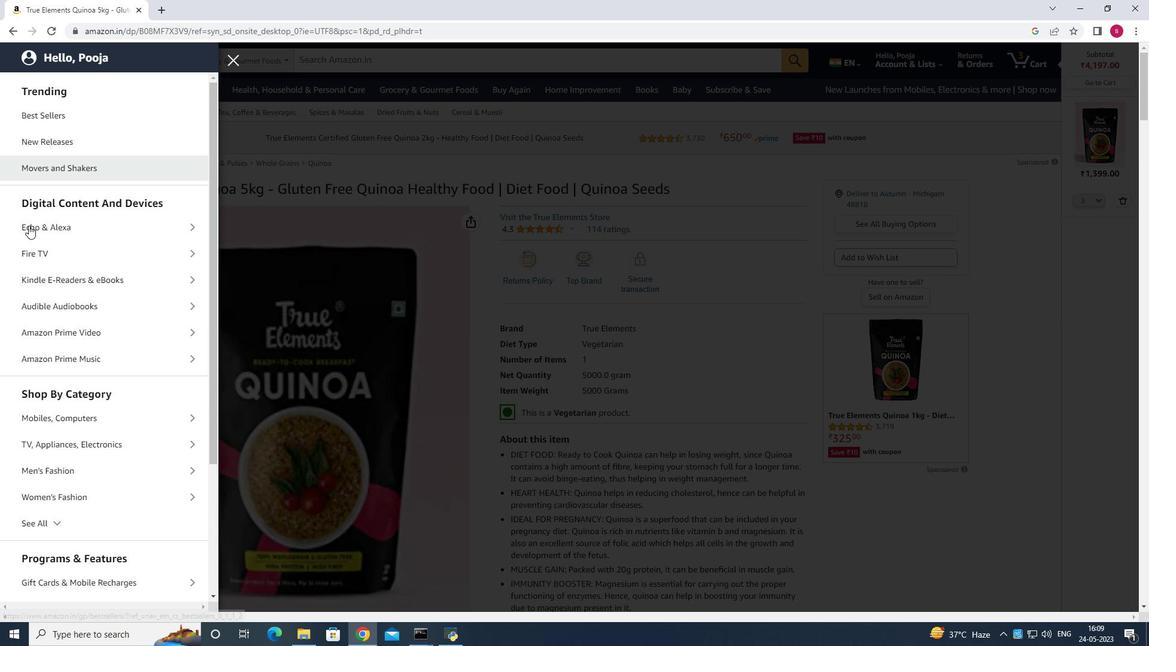 
Action: Mouse moved to (48, 259)
Screenshot: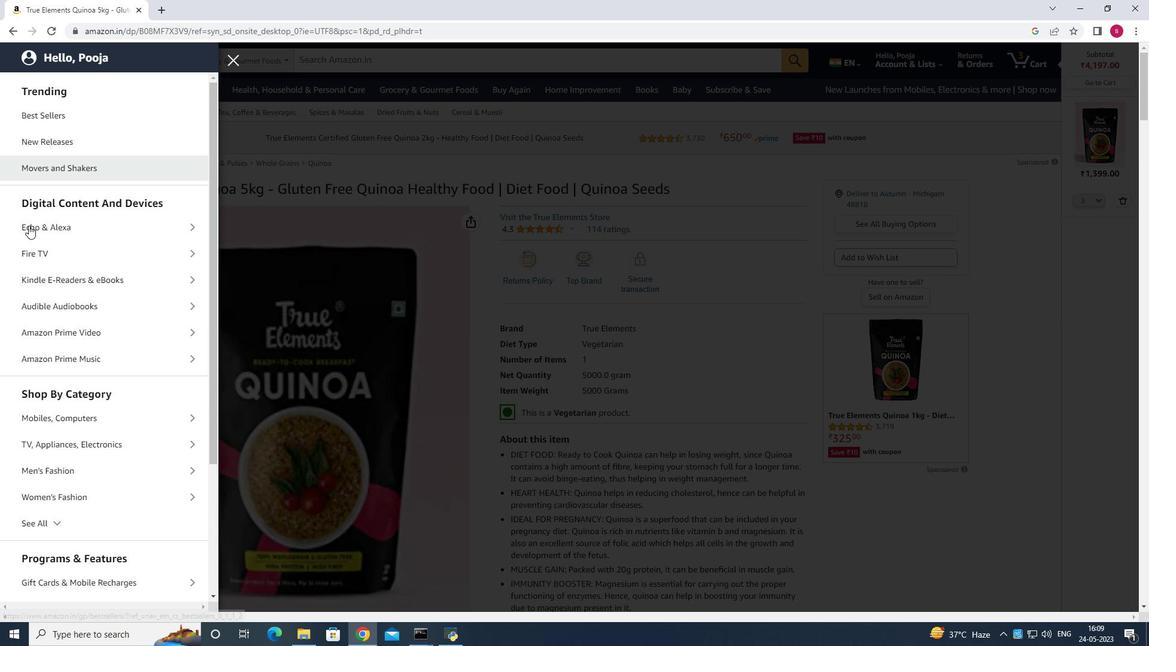 
Action: Mouse scrolled (48, 259) with delta (0, 0)
Screenshot: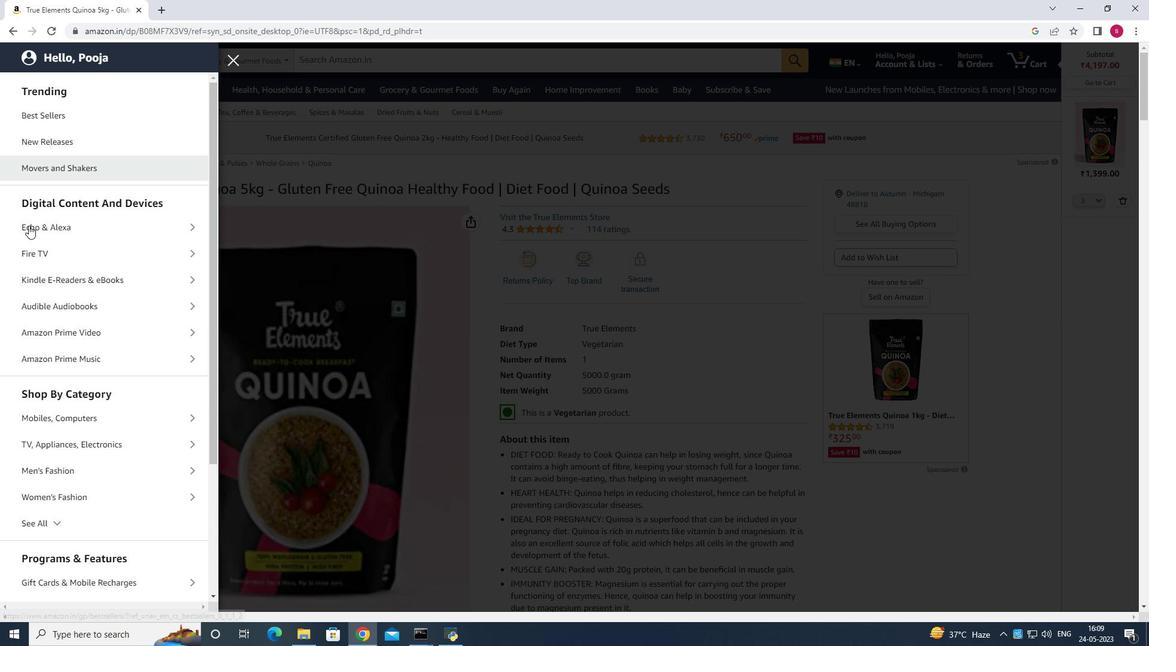 
Action: Mouse moved to (53, 273)
Screenshot: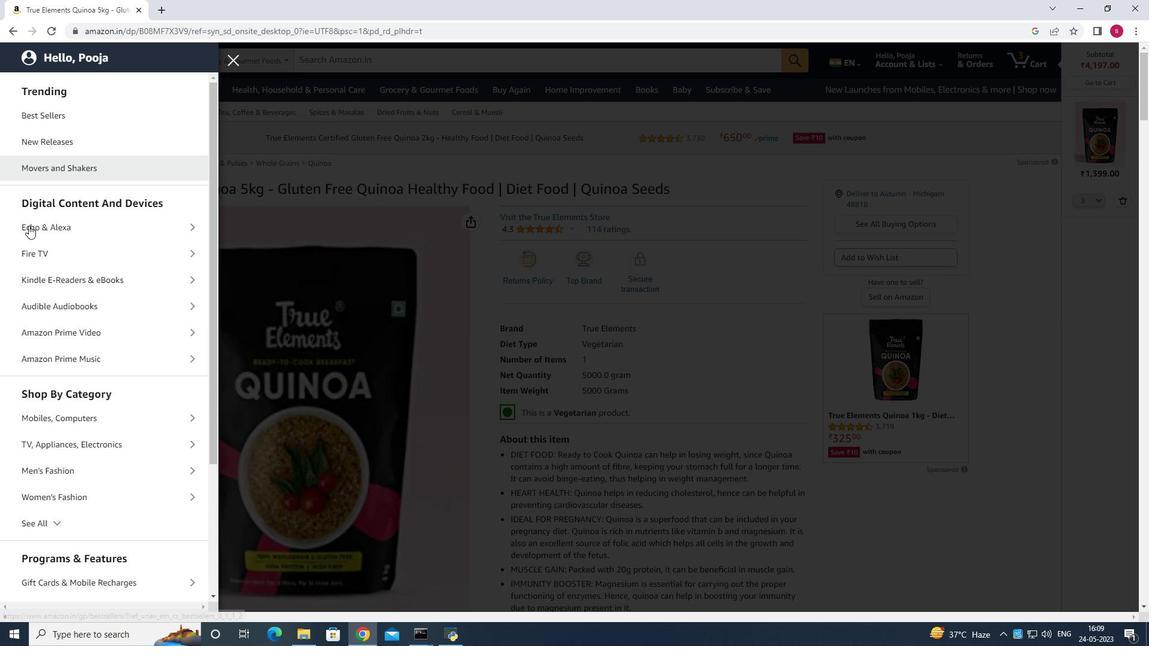 
Action: Mouse scrolled (53, 273) with delta (0, 0)
Screenshot: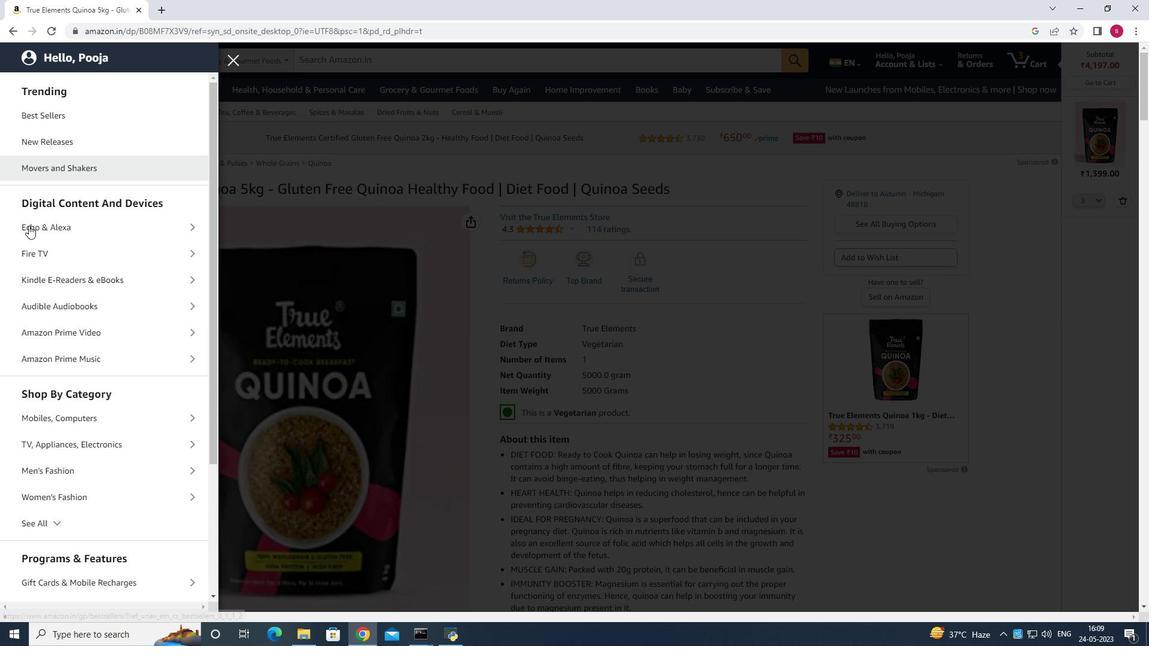 
Action: Mouse moved to (56, 300)
Screenshot: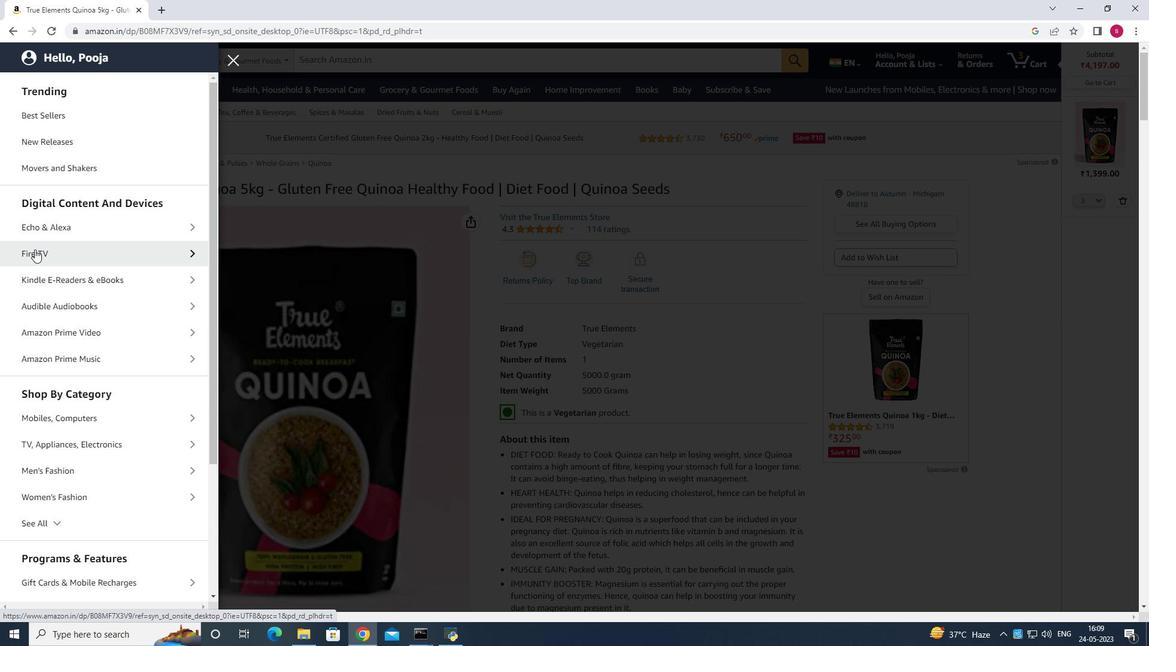 
Action: Mouse scrolled (56, 299) with delta (0, 0)
Screenshot: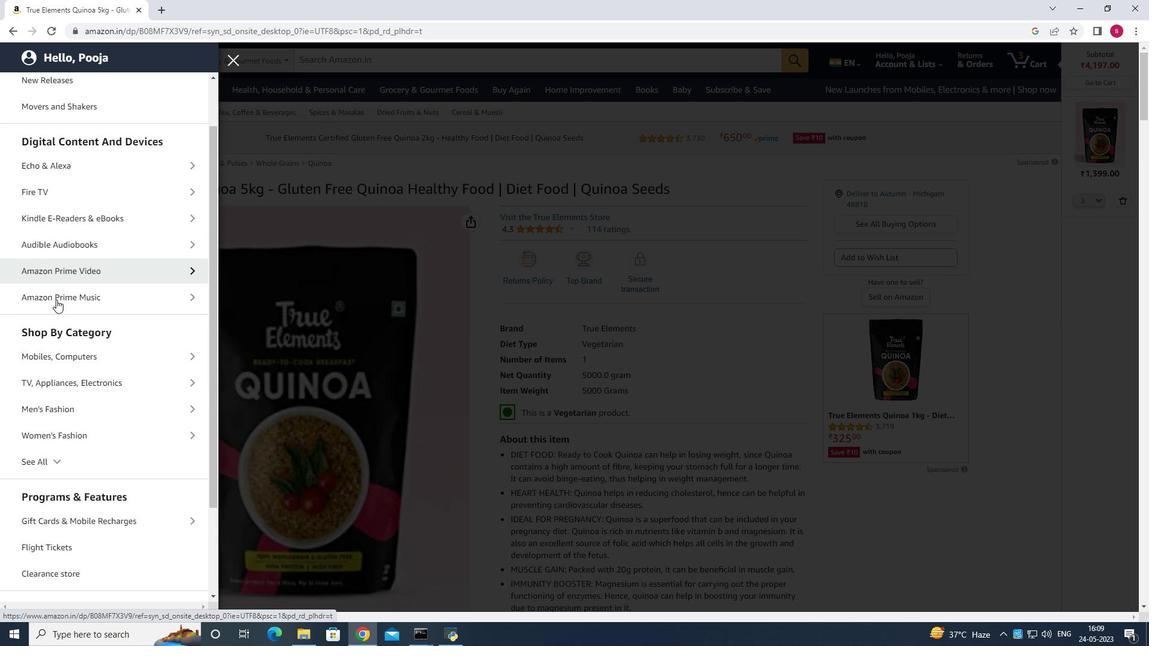 
Action: Mouse scrolled (56, 299) with delta (0, 0)
Screenshot: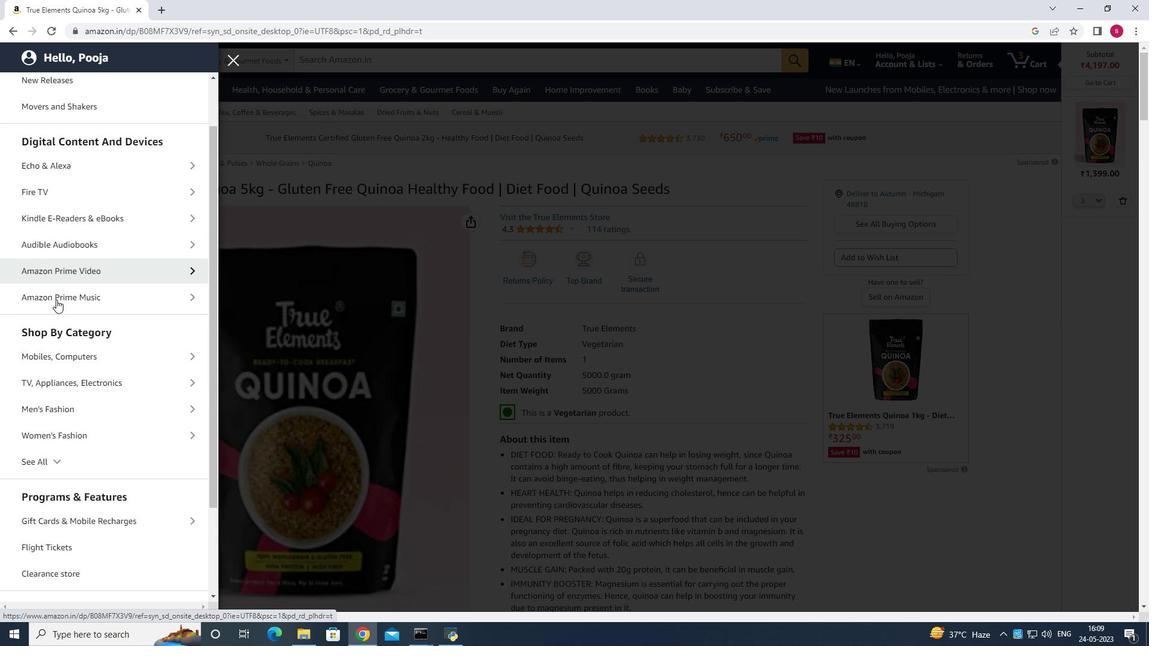 
Action: Mouse scrolled (56, 299) with delta (0, 0)
Screenshot: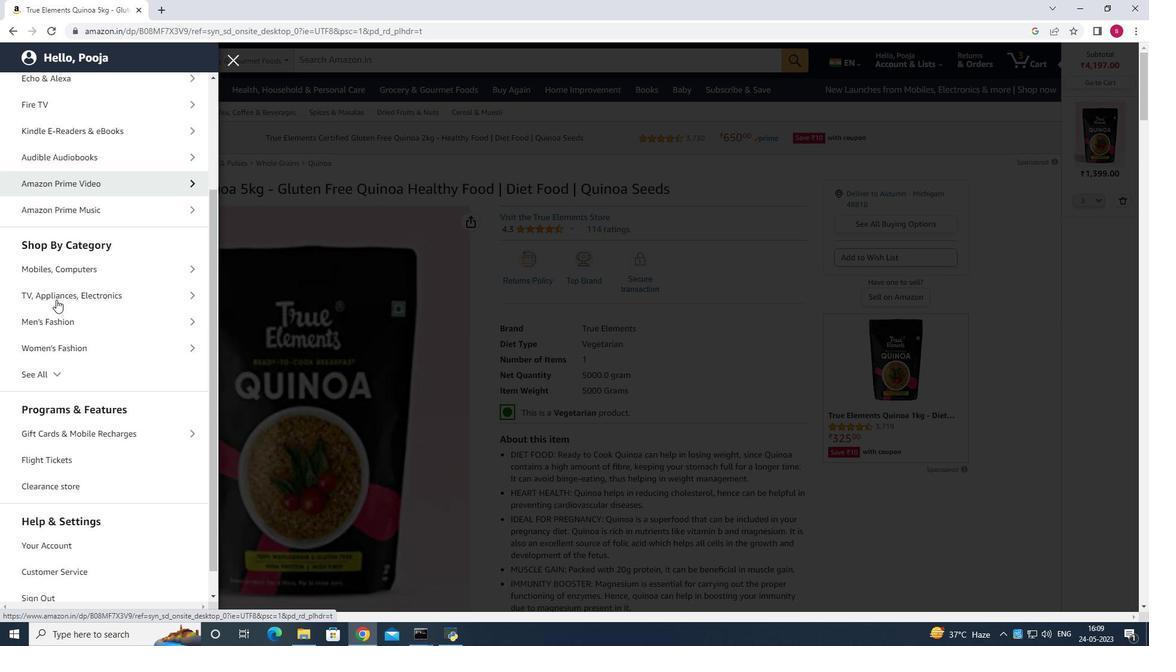 
Action: Mouse scrolled (56, 299) with delta (0, 0)
Screenshot: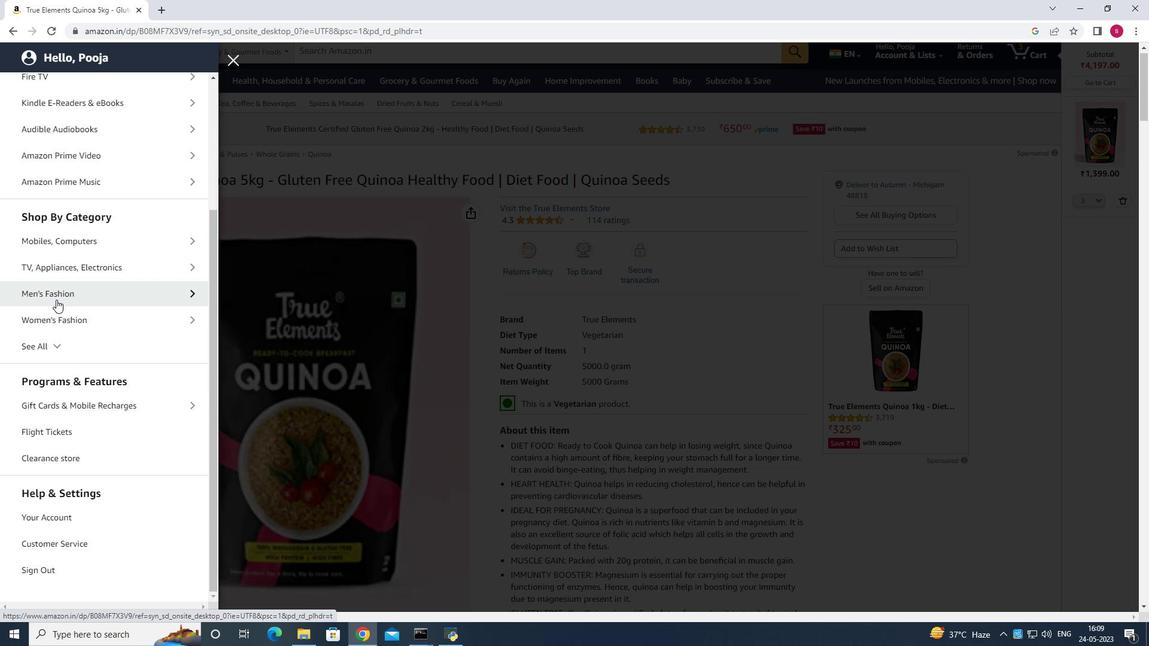 
Action: Mouse scrolled (56, 299) with delta (0, 0)
Screenshot: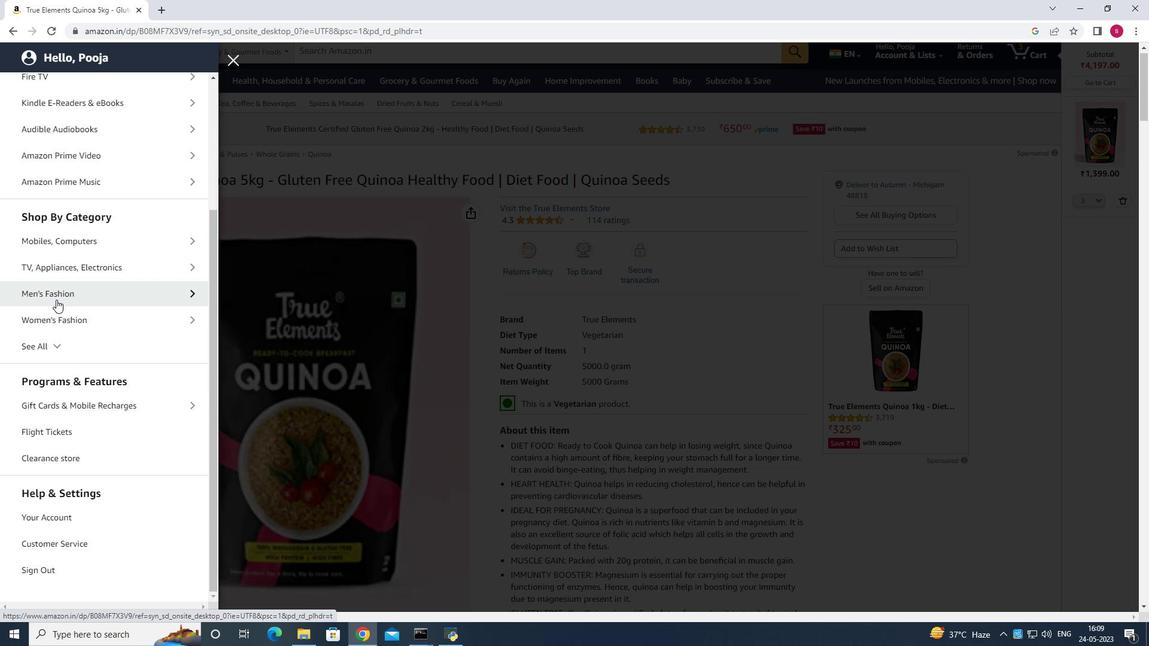 
Action: Mouse scrolled (56, 299) with delta (0, 0)
Screenshot: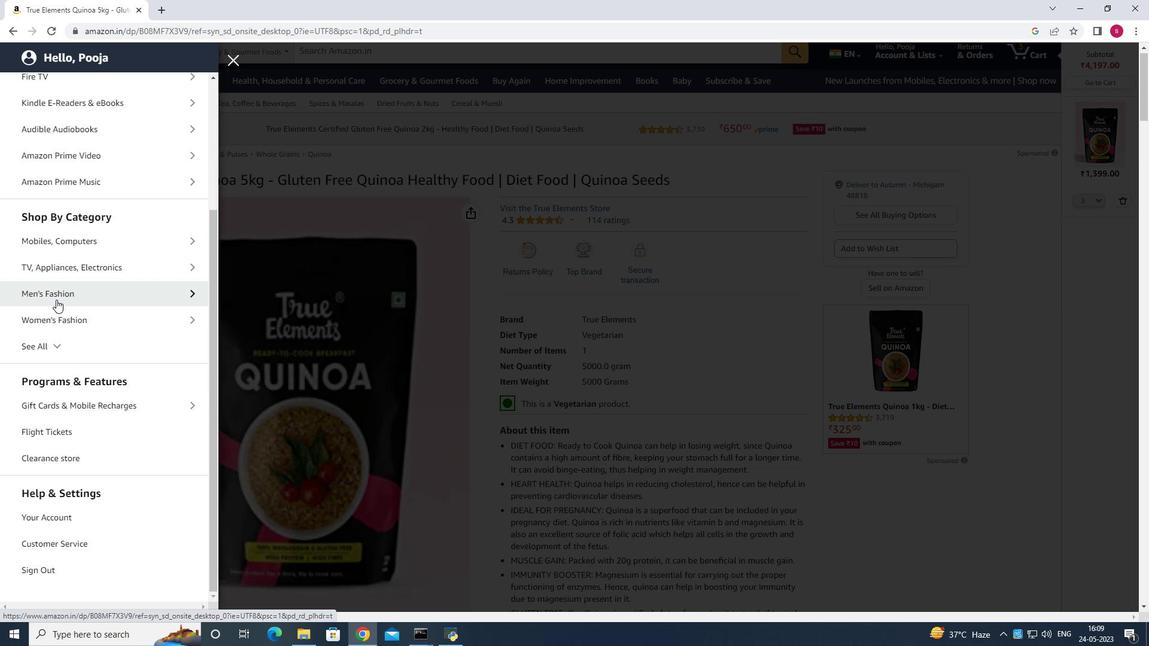 
Action: Mouse scrolled (56, 299) with delta (0, 0)
Screenshot: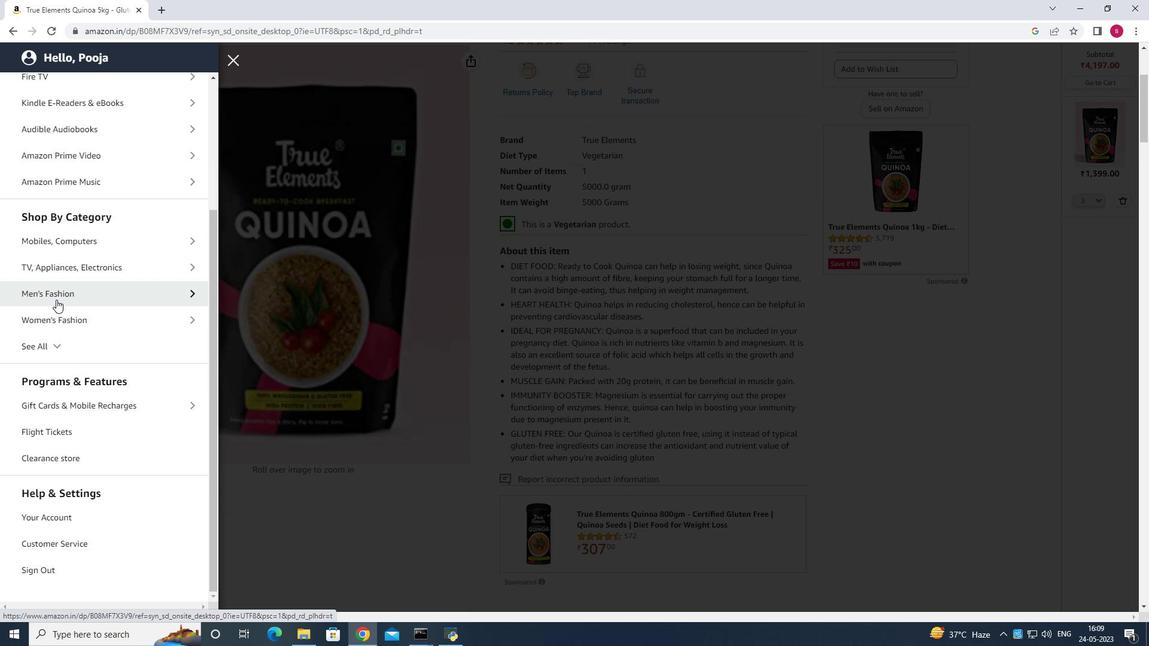 
Action: Mouse scrolled (56, 299) with delta (0, 0)
Screenshot: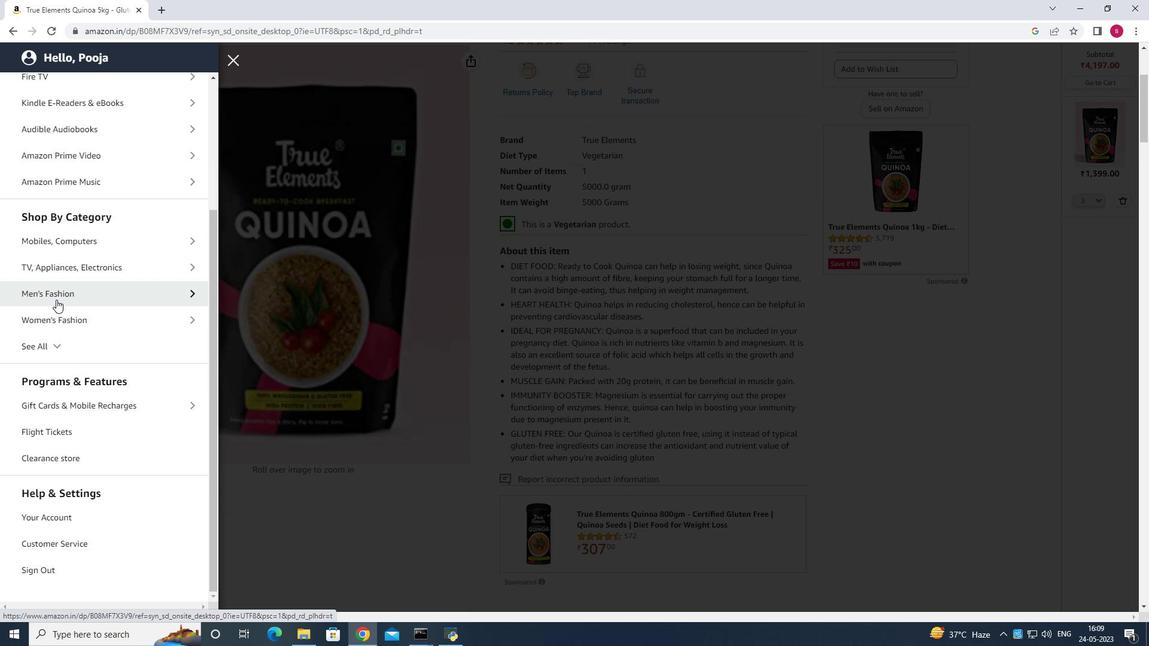 
Action: Mouse scrolled (56, 299) with delta (0, 0)
Screenshot: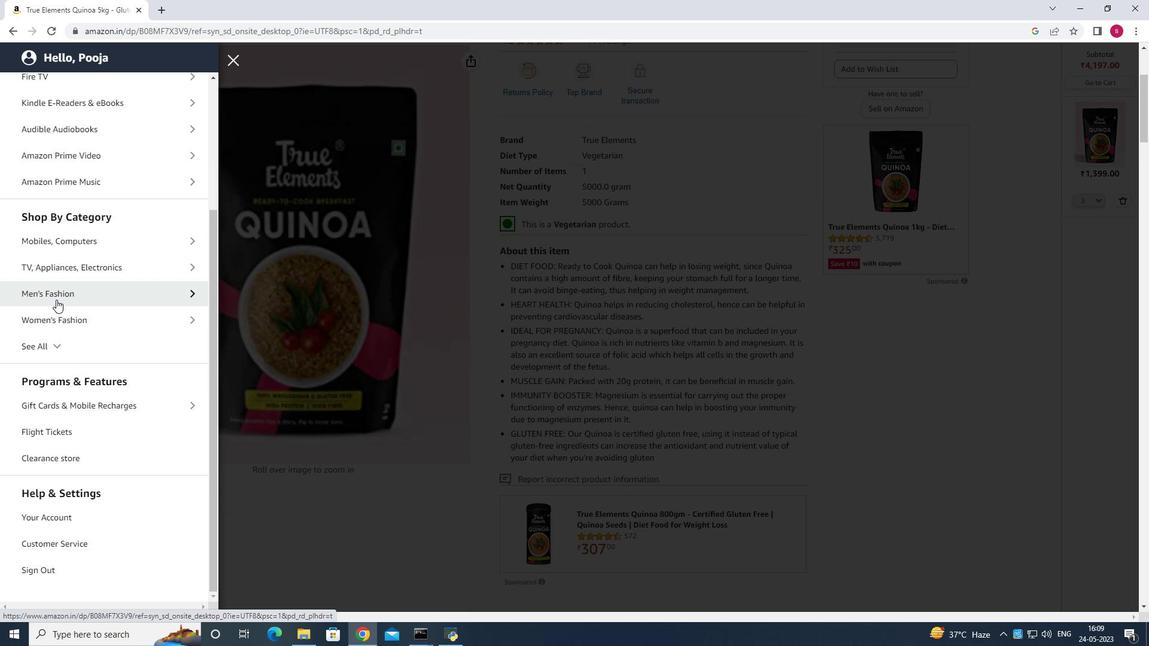 
Action: Mouse moved to (62, 304)
Screenshot: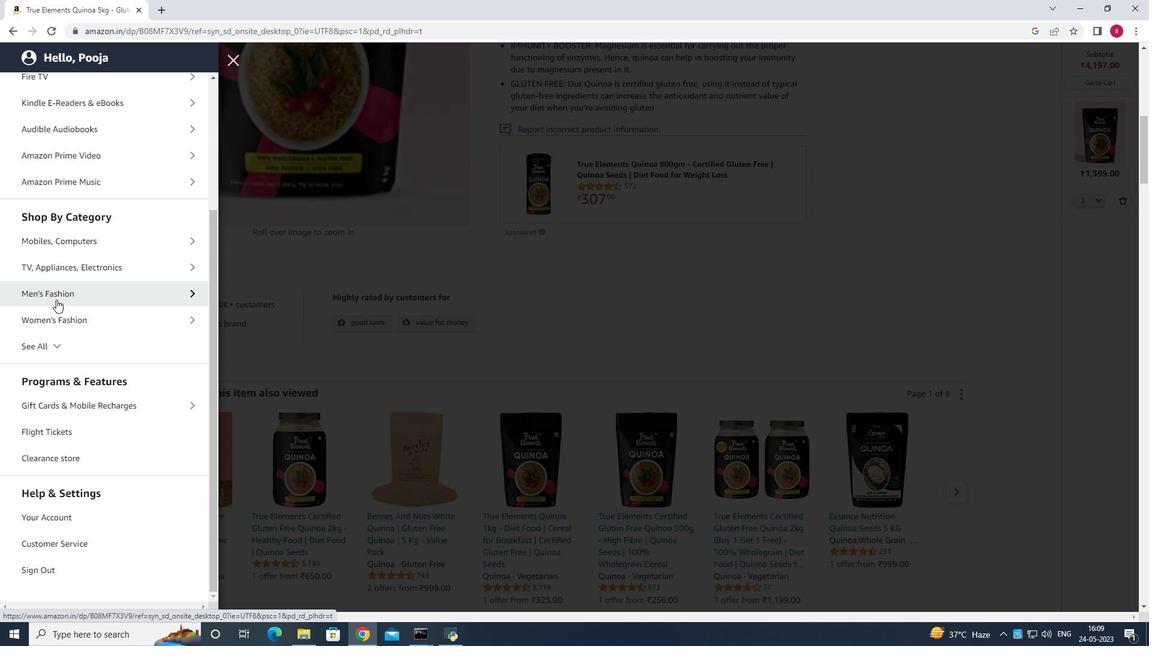 
Action: Mouse scrolled (62, 304) with delta (0, 0)
Screenshot: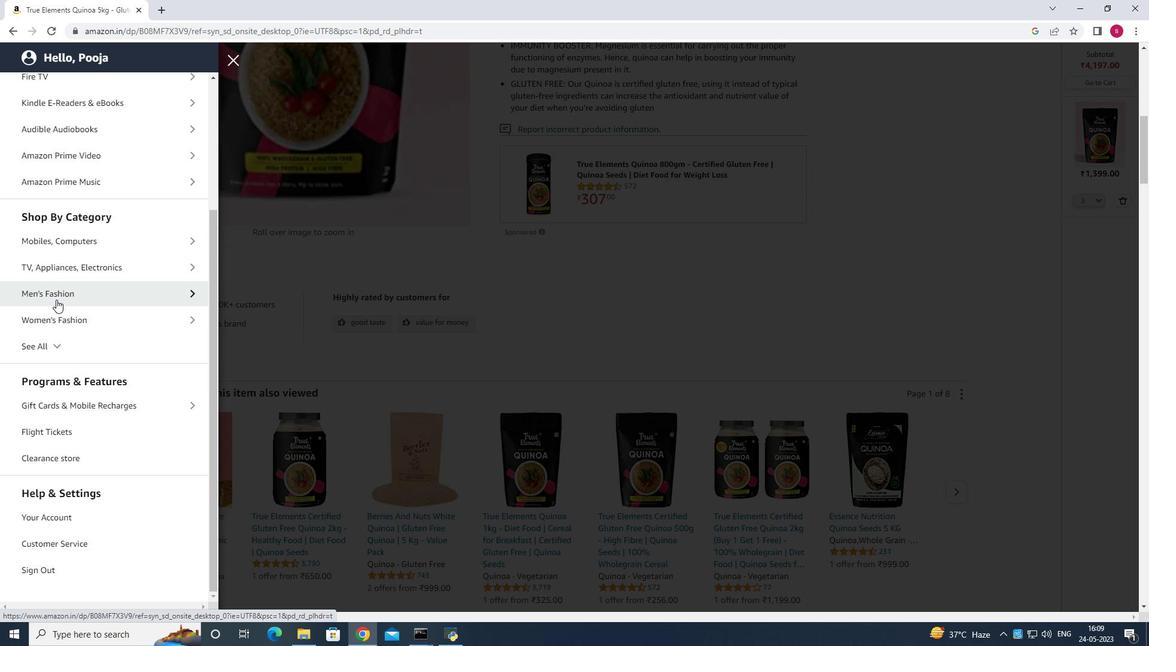
Action: Mouse scrolled (62, 304) with delta (0, 0)
Screenshot: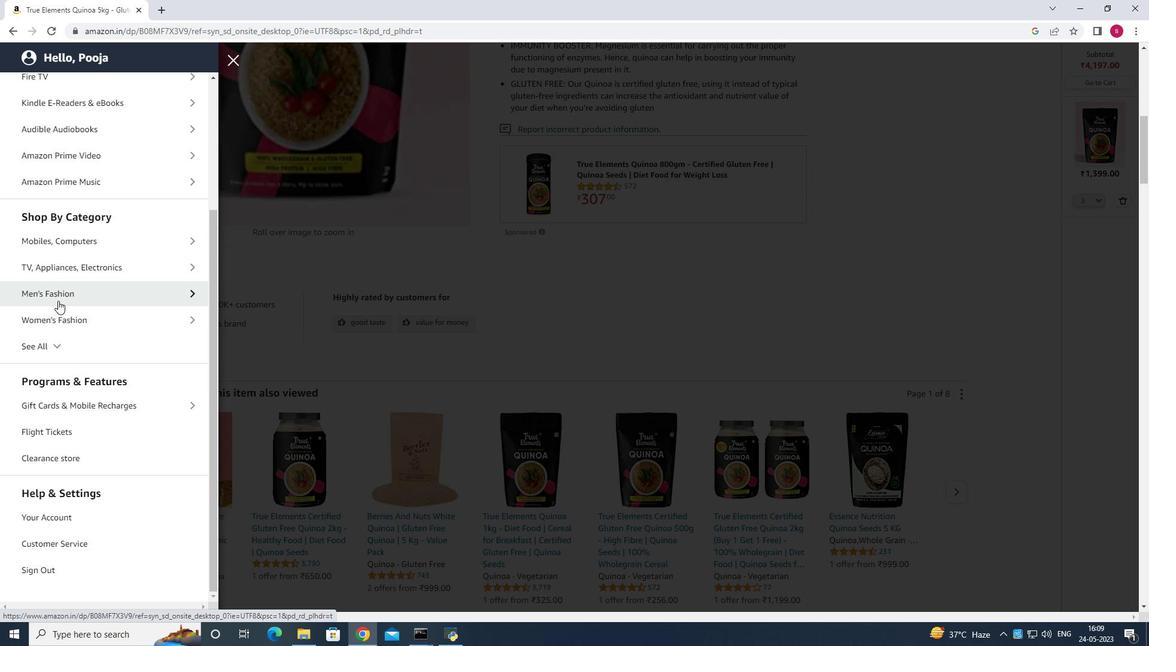 
Action: Mouse scrolled (62, 304) with delta (0, 0)
Screenshot: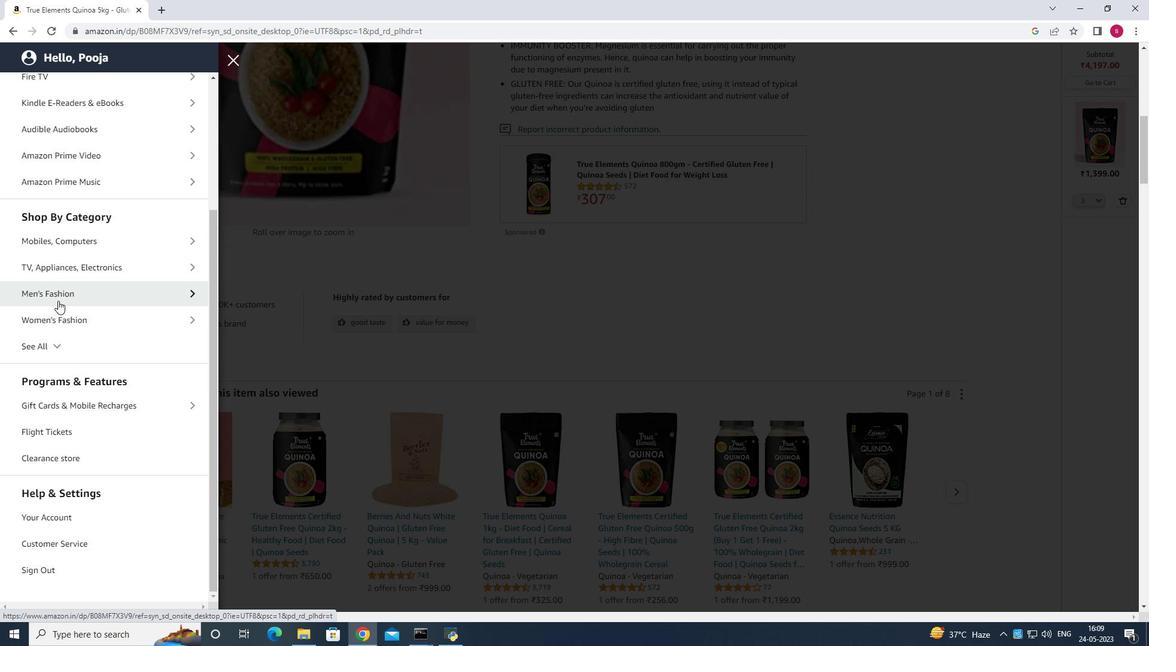 
Action: Mouse scrolled (62, 304) with delta (0, 0)
Screenshot: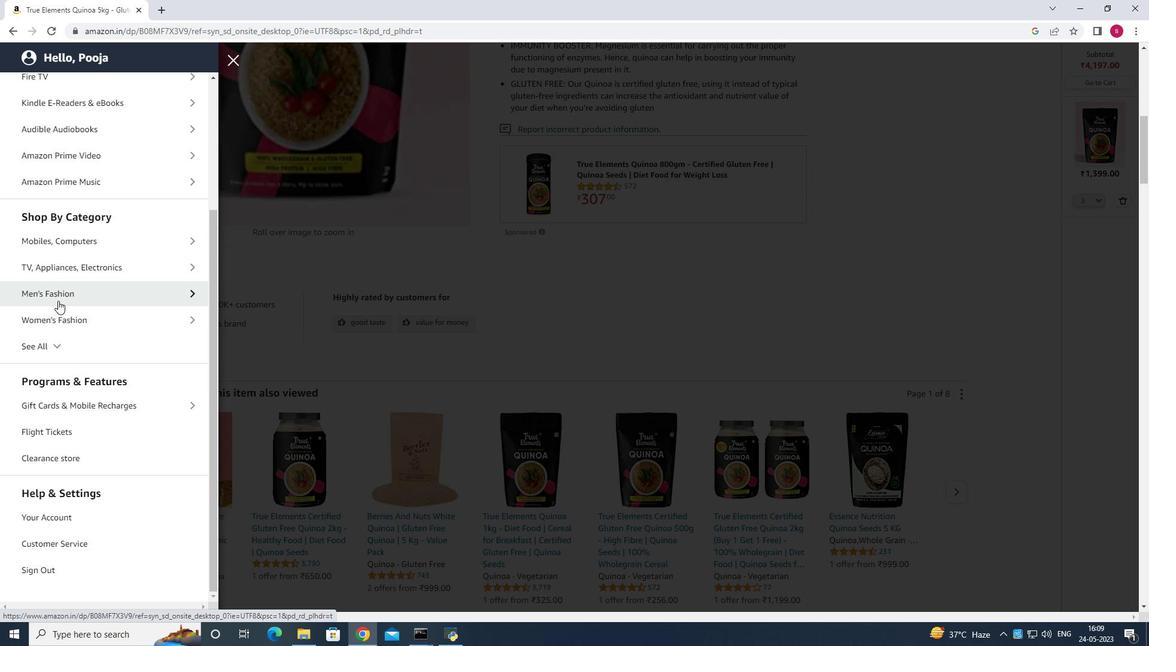 
Action: Mouse scrolled (62, 304) with delta (0, 0)
Screenshot: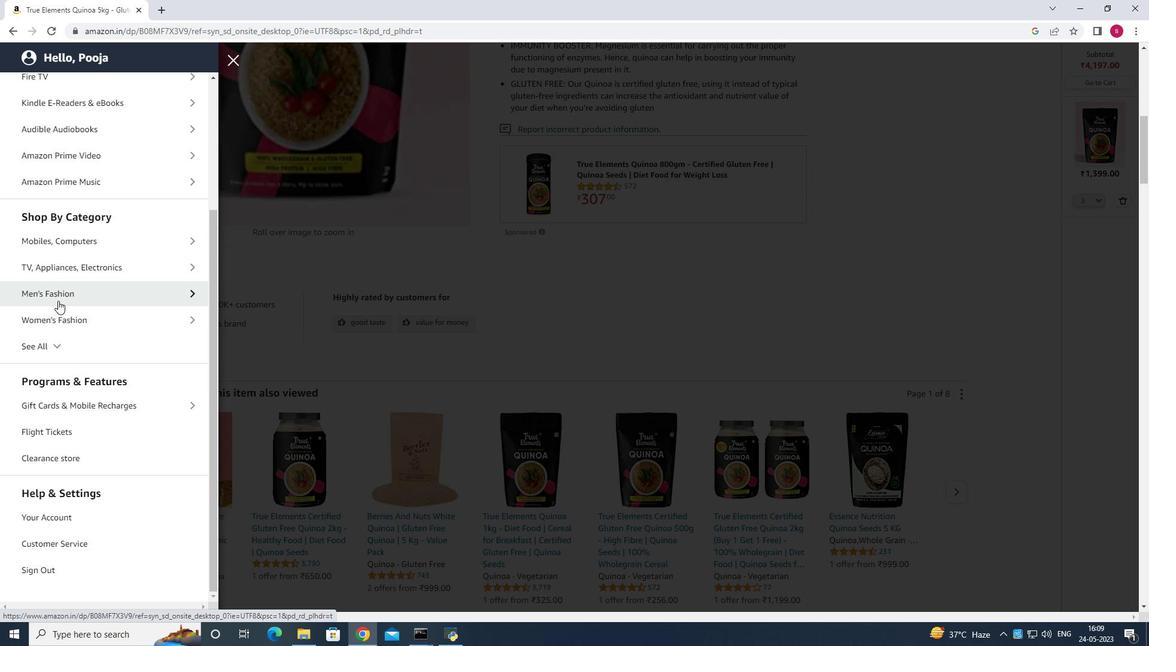
Action: Mouse scrolled (62, 304) with delta (0, 0)
Screenshot: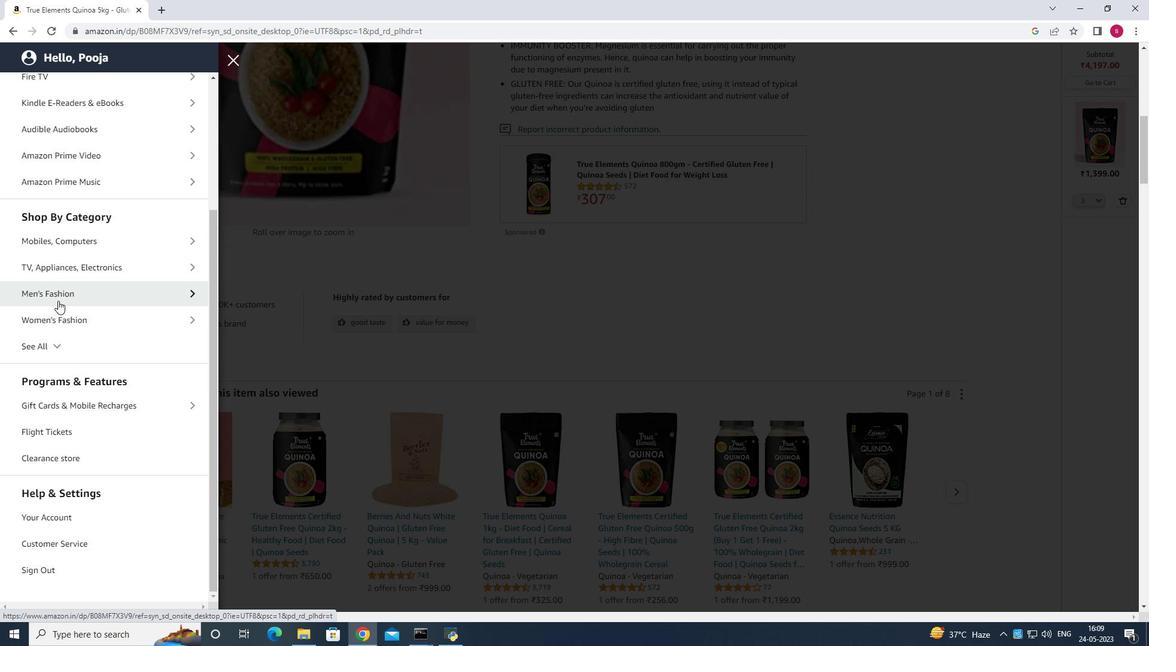 
Action: Mouse moved to (62, 304)
Screenshot: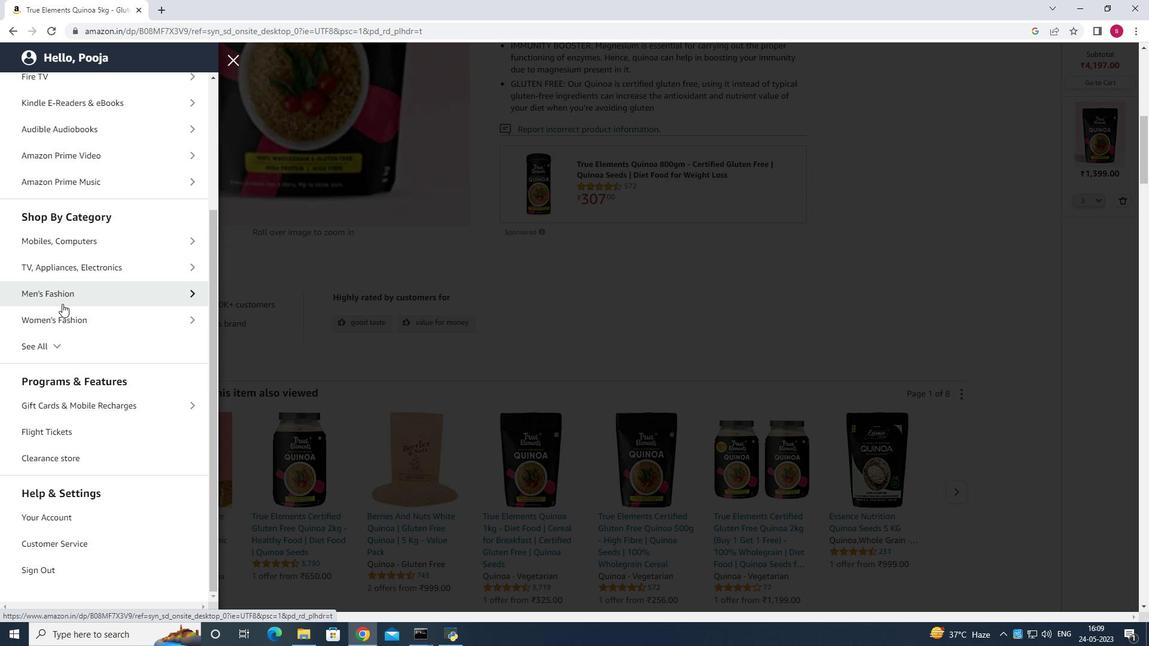 
Action: Mouse scrolled (62, 305) with delta (0, 0)
Screenshot: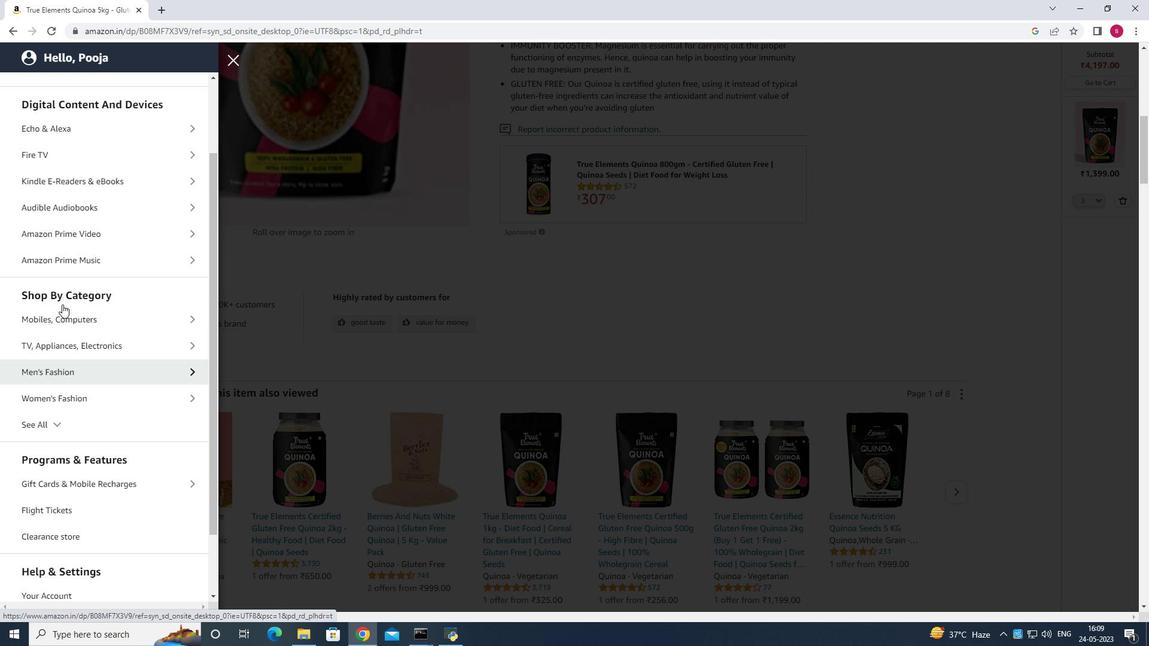 
Action: Mouse scrolled (62, 305) with delta (0, 0)
Screenshot: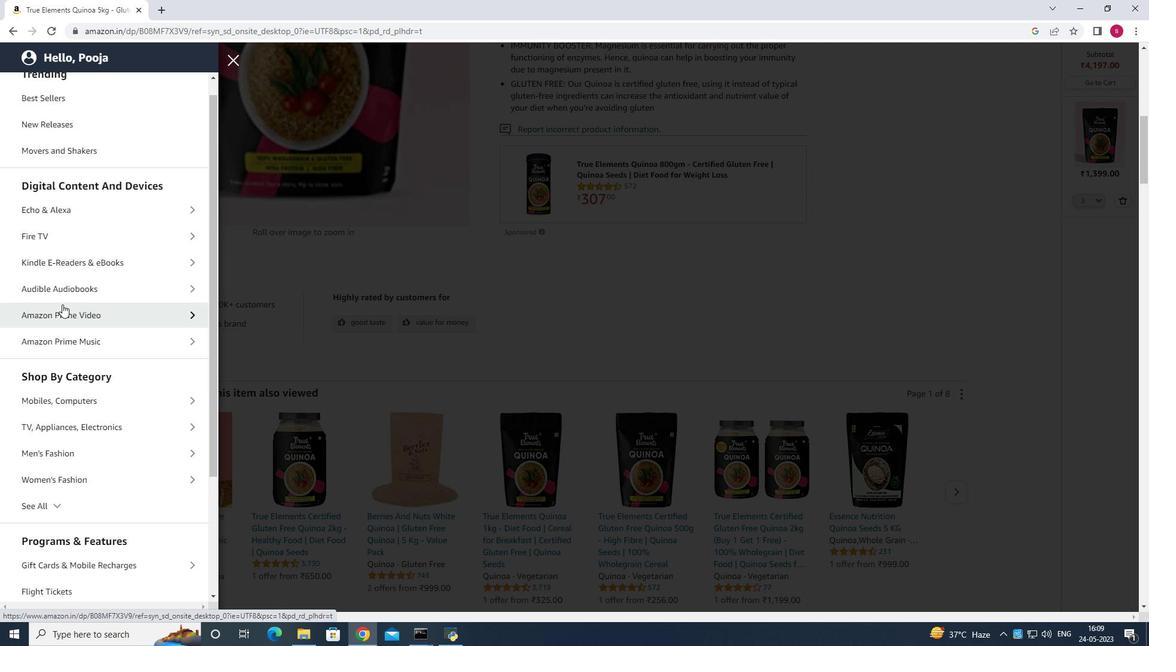
Action: Mouse moved to (444, 230)
Screenshot: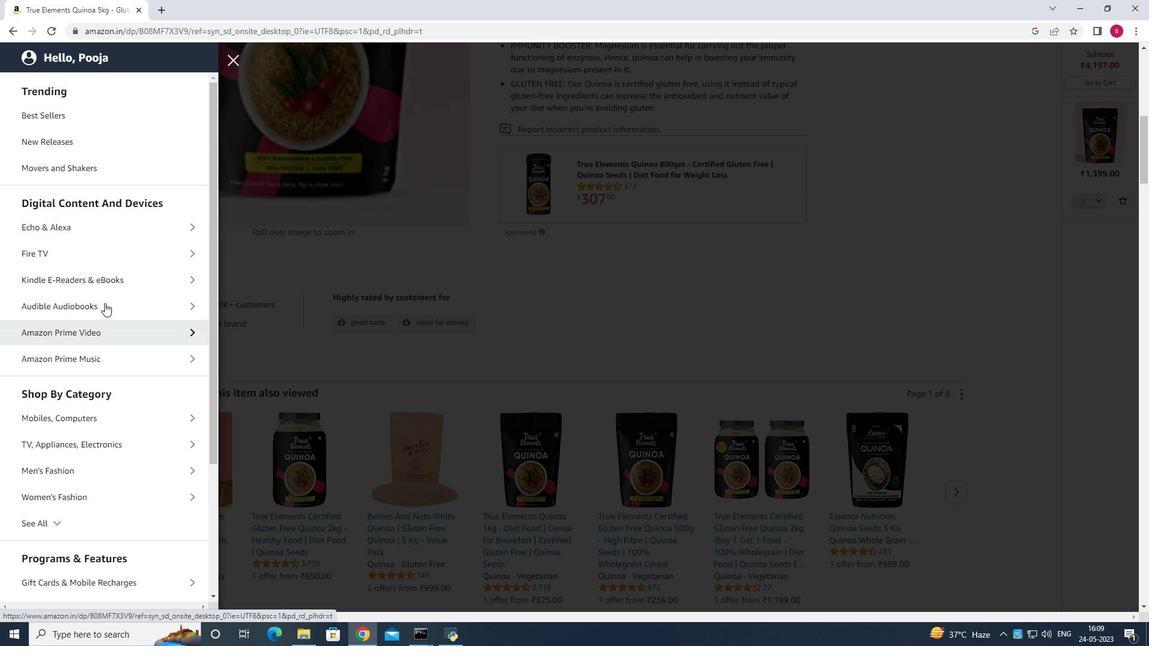 
Action: Mouse pressed left at (444, 230)
Screenshot: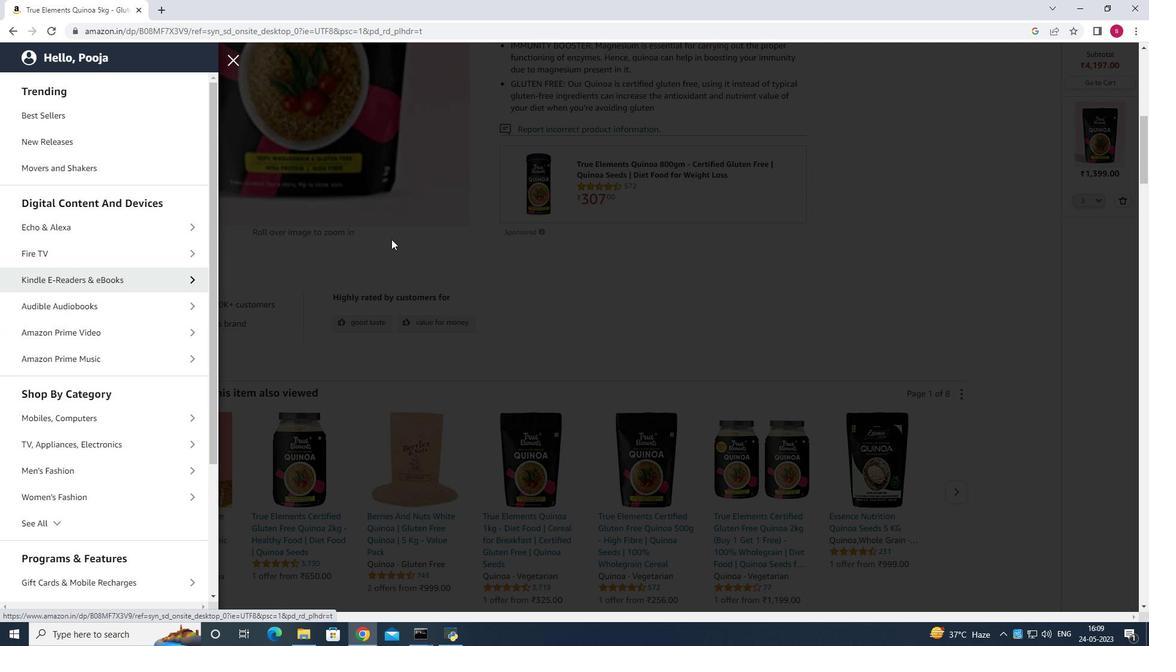 
Action: Mouse moved to (155, 414)
Screenshot: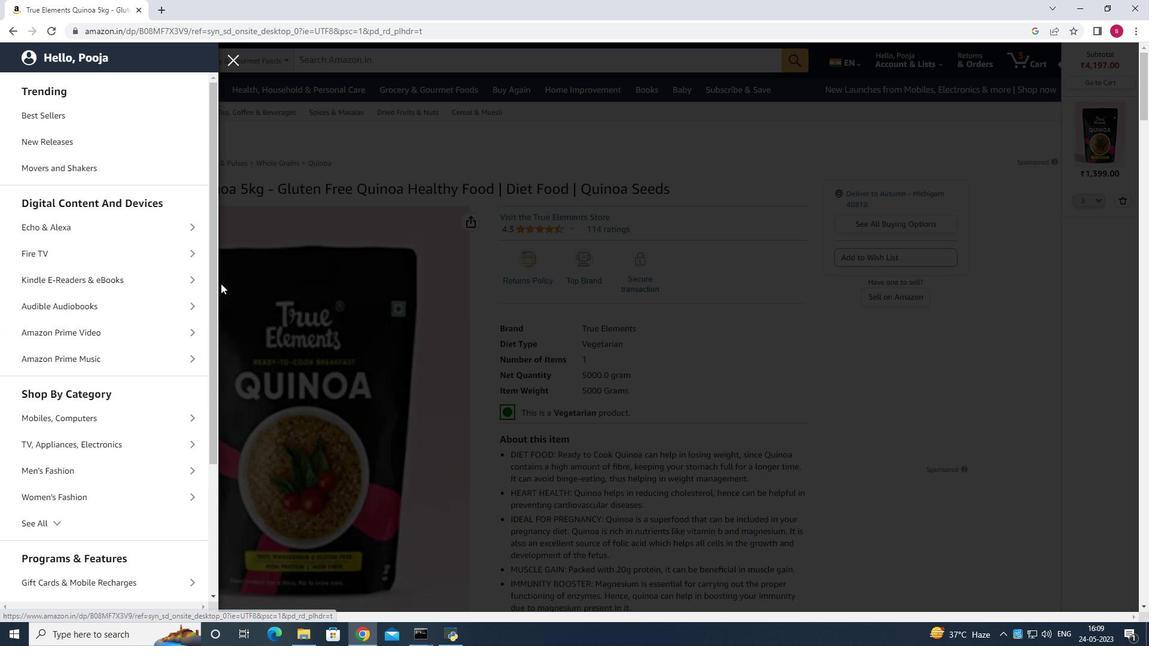 
Action: Mouse scrolled (155, 414) with delta (0, 0)
Screenshot: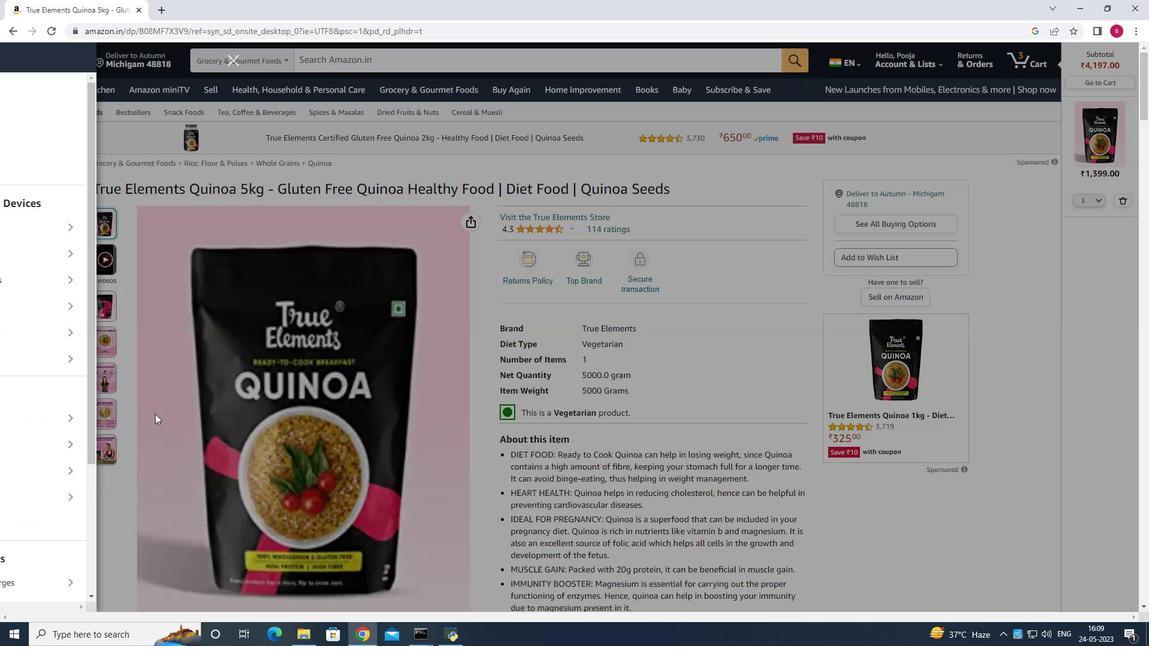 
Action: Mouse scrolled (155, 414) with delta (0, 0)
Screenshot: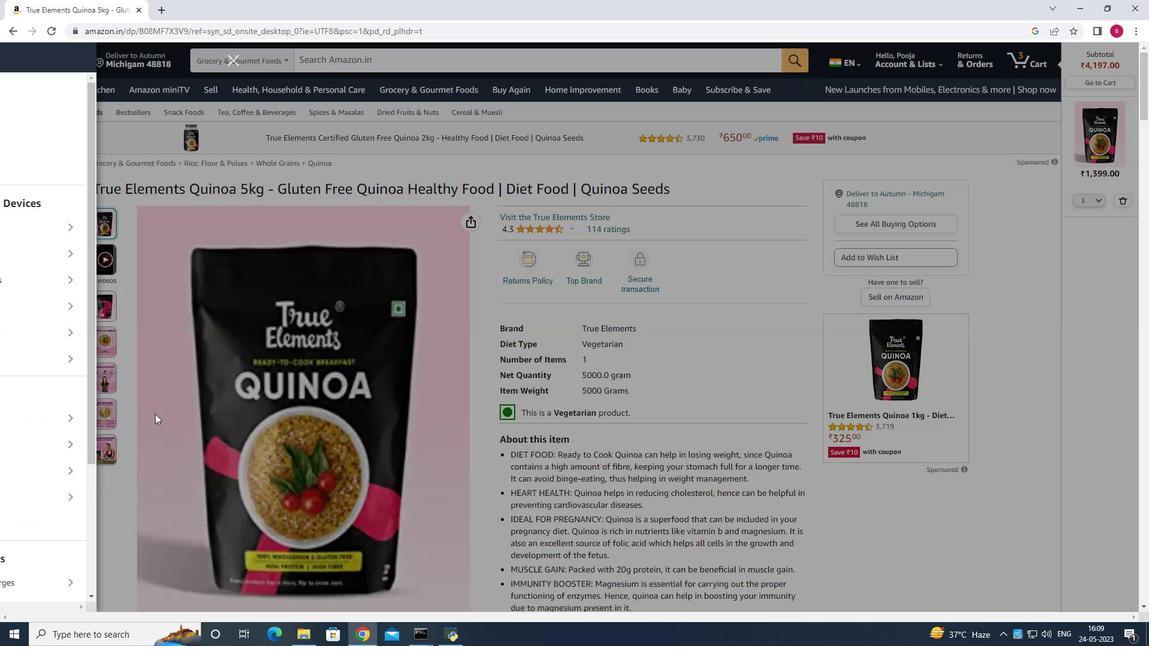 
Action: Mouse scrolled (155, 414) with delta (0, 0)
Screenshot: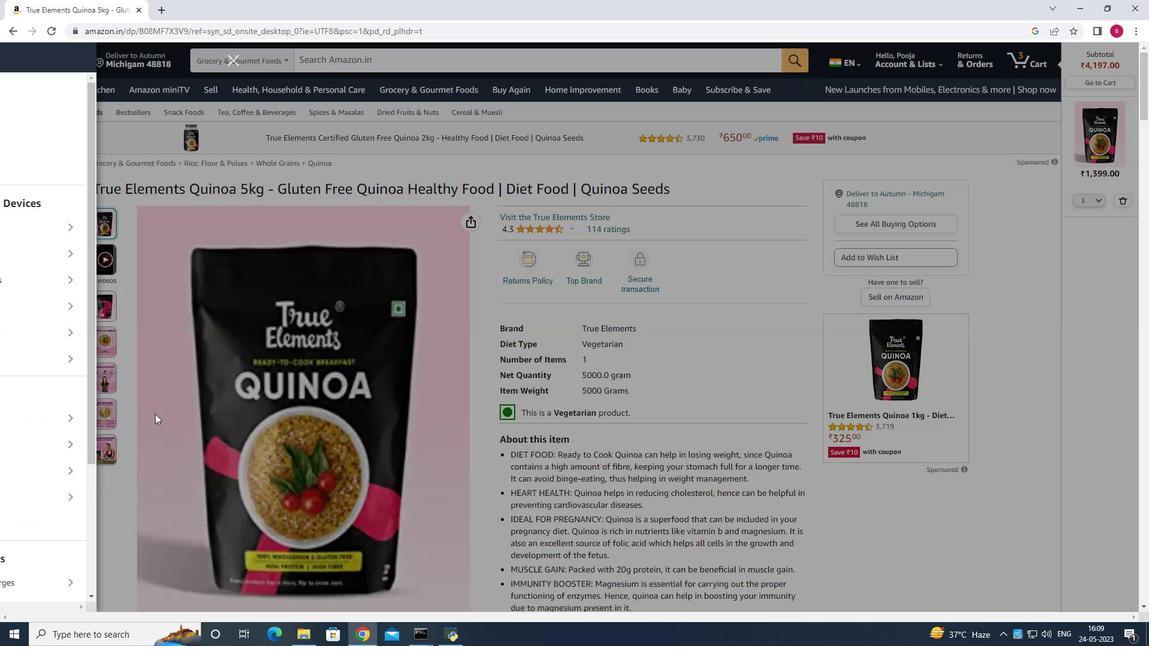 
Action: Mouse scrolled (155, 414) with delta (0, 0)
Screenshot: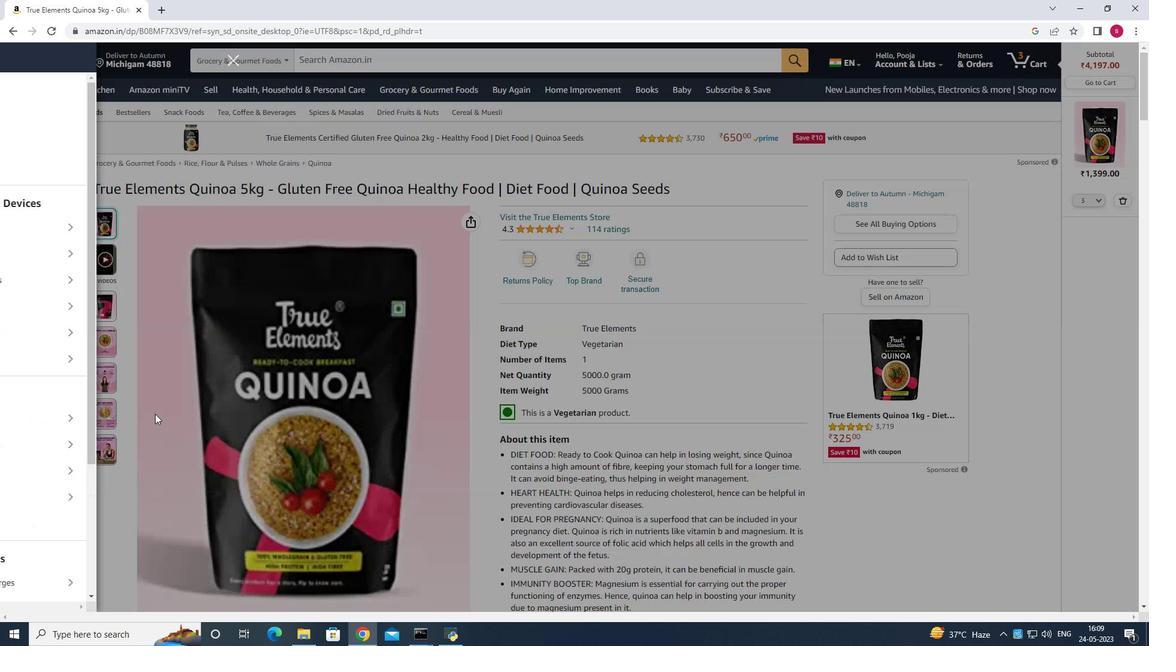 
Action: Mouse scrolled (155, 414) with delta (0, 0)
Screenshot: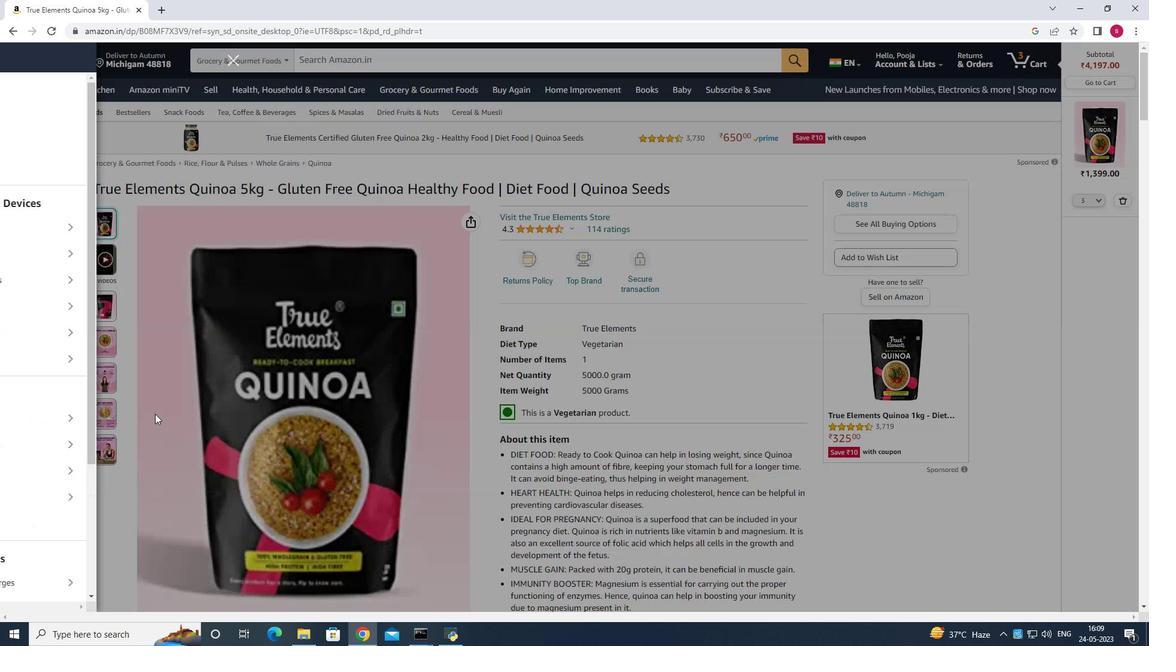
Action: Mouse scrolled (155, 414) with delta (0, 0)
Screenshot: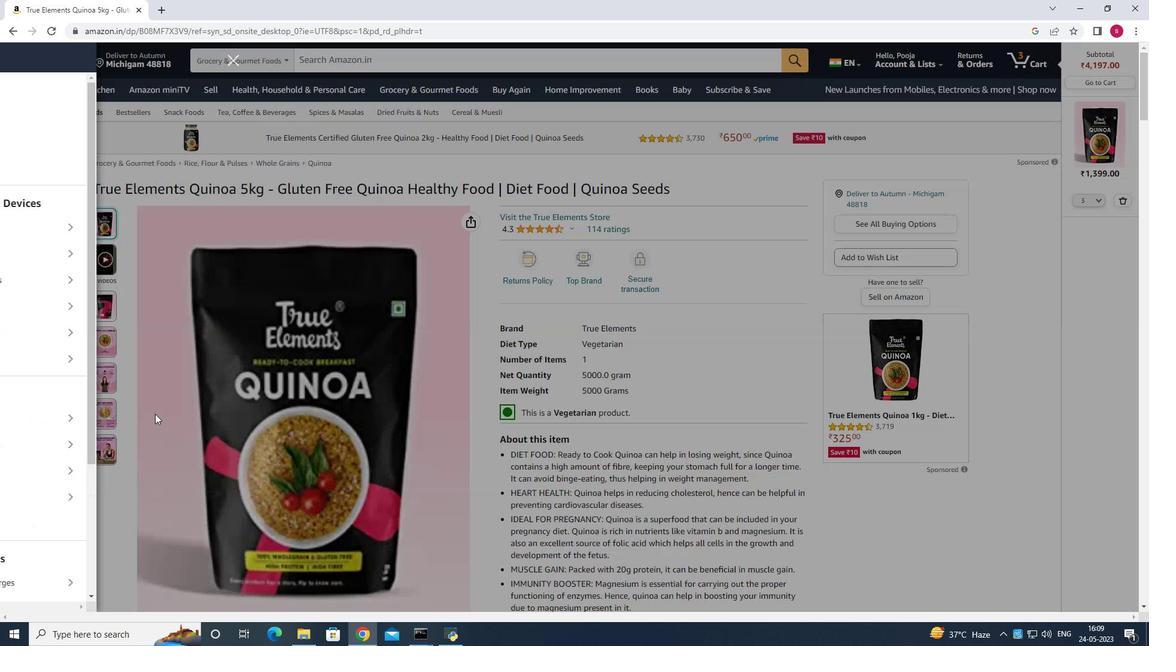 
Action: Mouse scrolled (155, 414) with delta (0, 0)
Screenshot: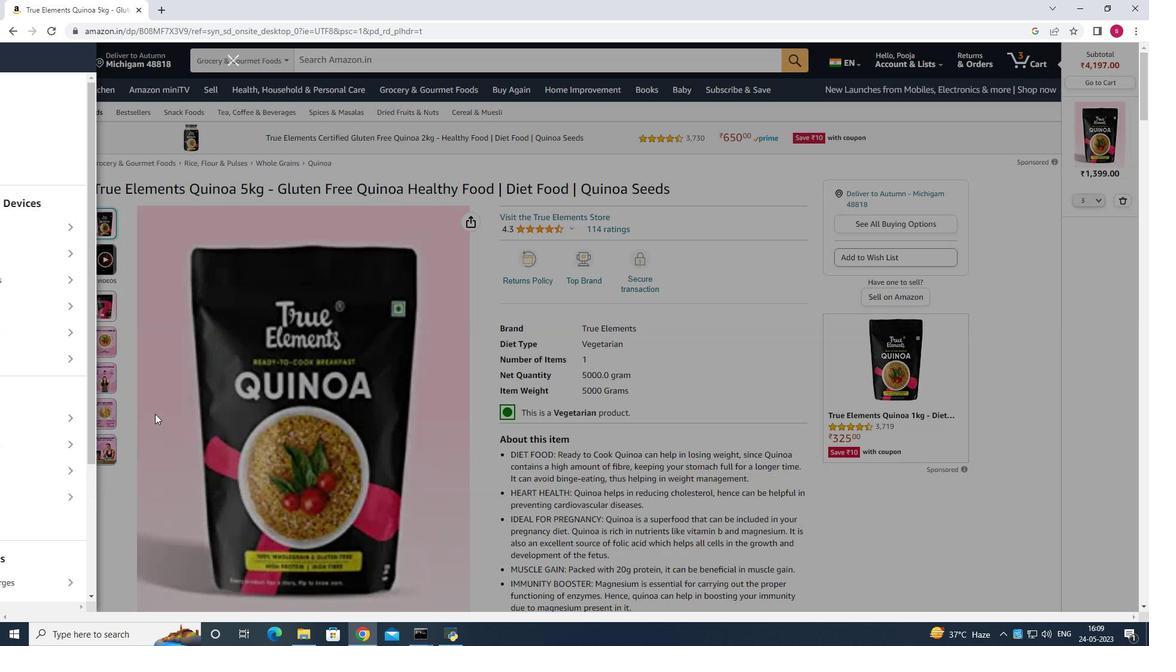 
Action: Mouse scrolled (155, 414) with delta (0, 0)
Screenshot: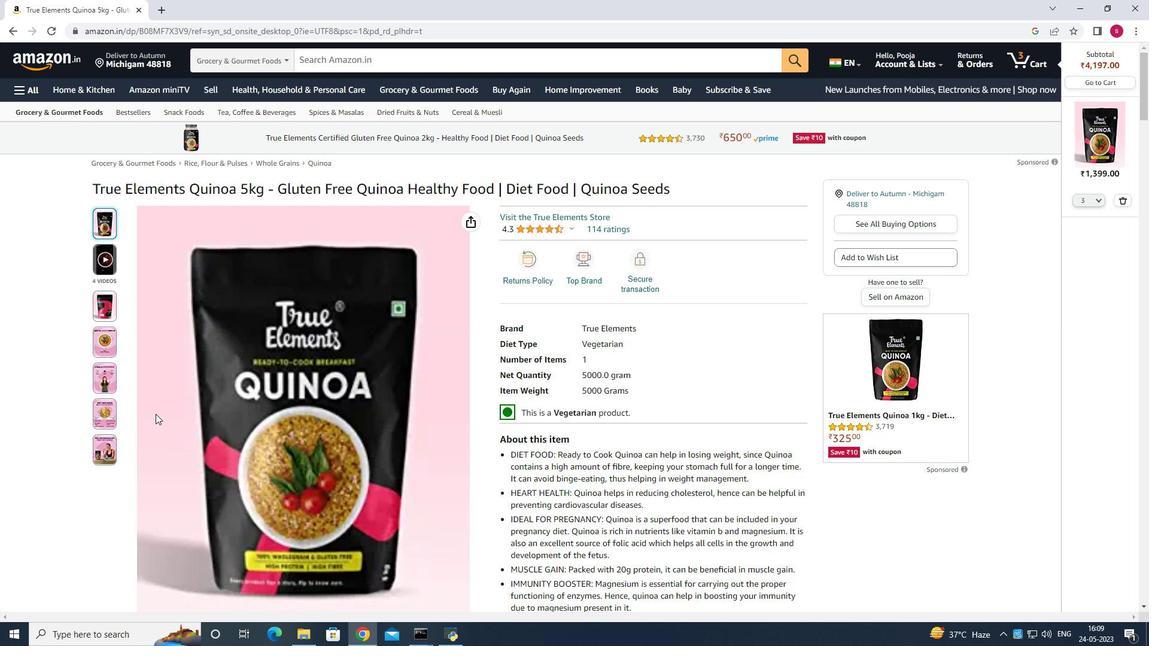 
Action: Mouse scrolled (155, 414) with delta (0, 0)
Screenshot: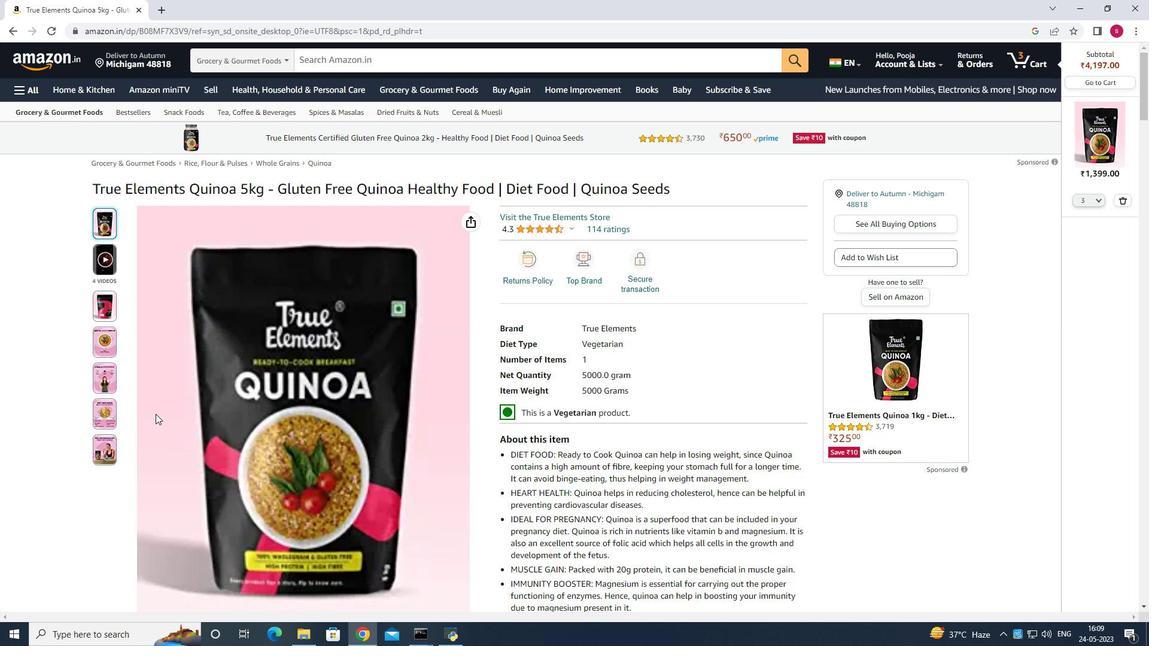 
Action: Mouse scrolled (155, 414) with delta (0, 0)
Screenshot: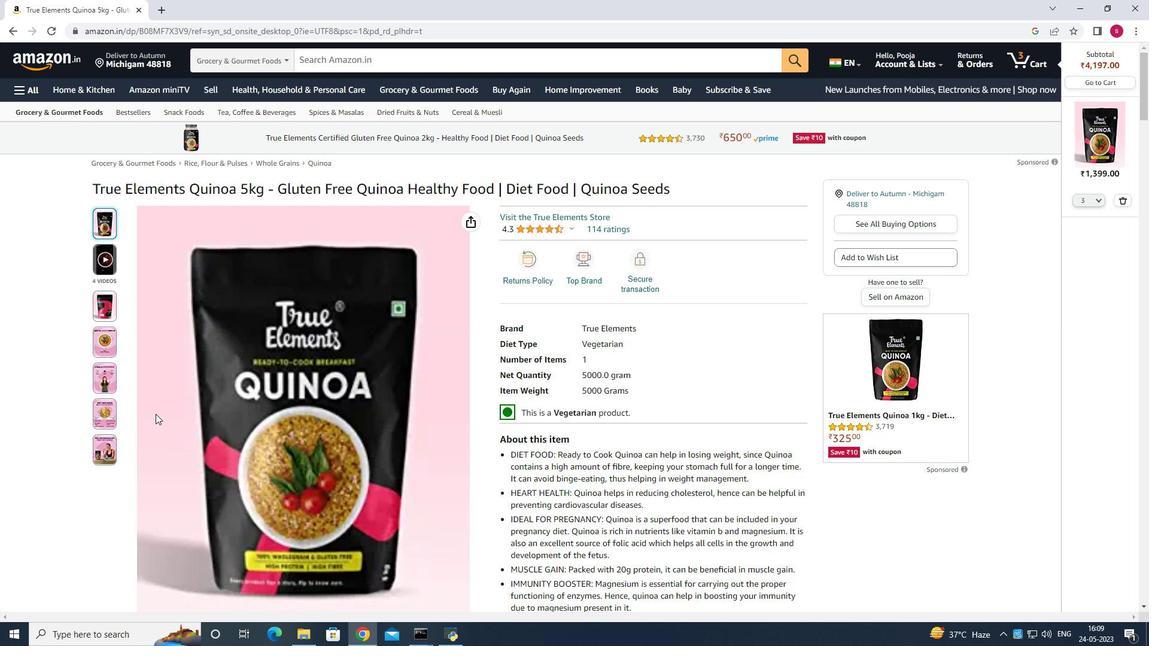 
Action: Mouse moved to (125, 60)
Screenshot: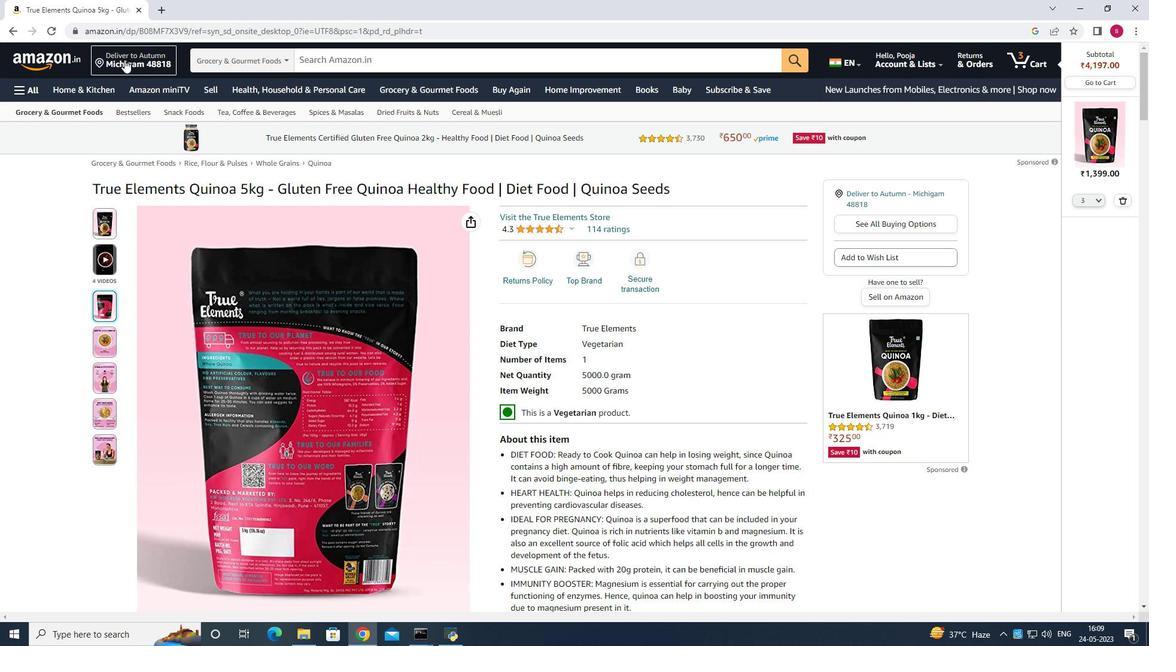 
Action: Mouse pressed left at (125, 60)
Screenshot: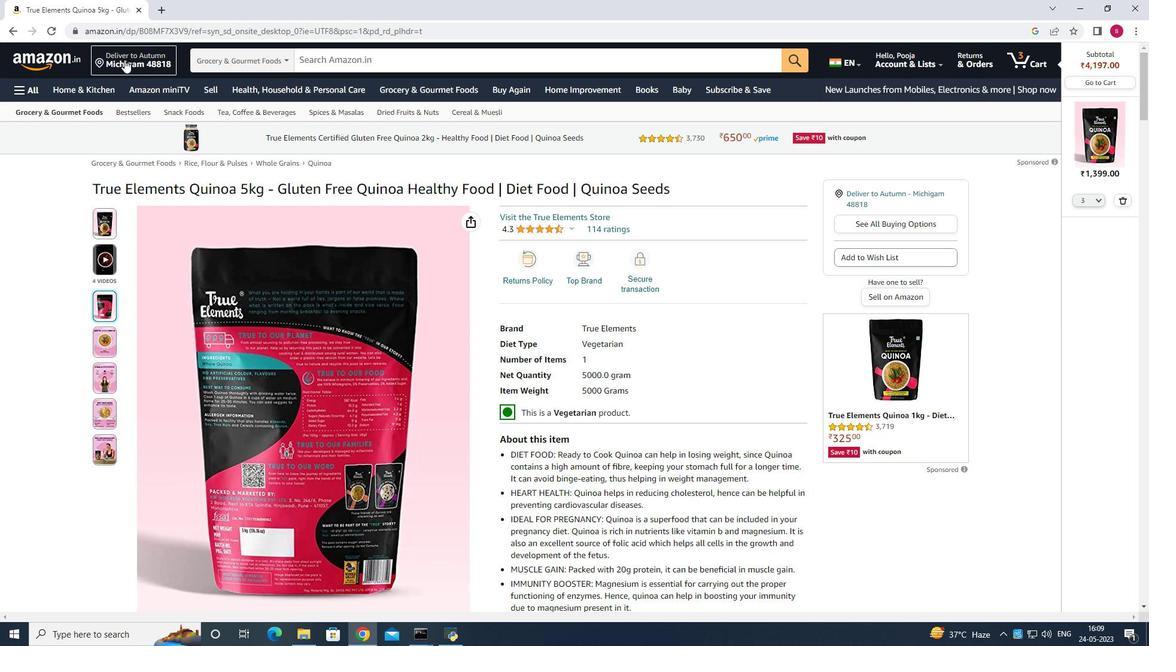 
Action: Mouse moved to (462, 318)
Screenshot: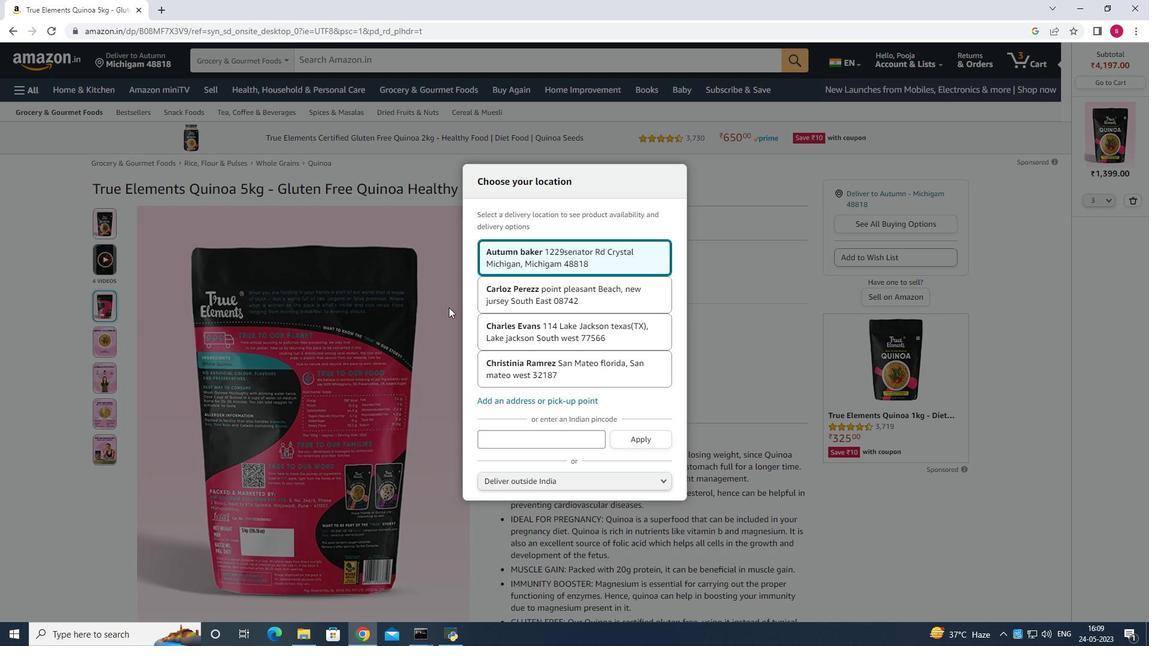 
Action: Mouse scrolled (462, 317) with delta (0, 0)
Screenshot: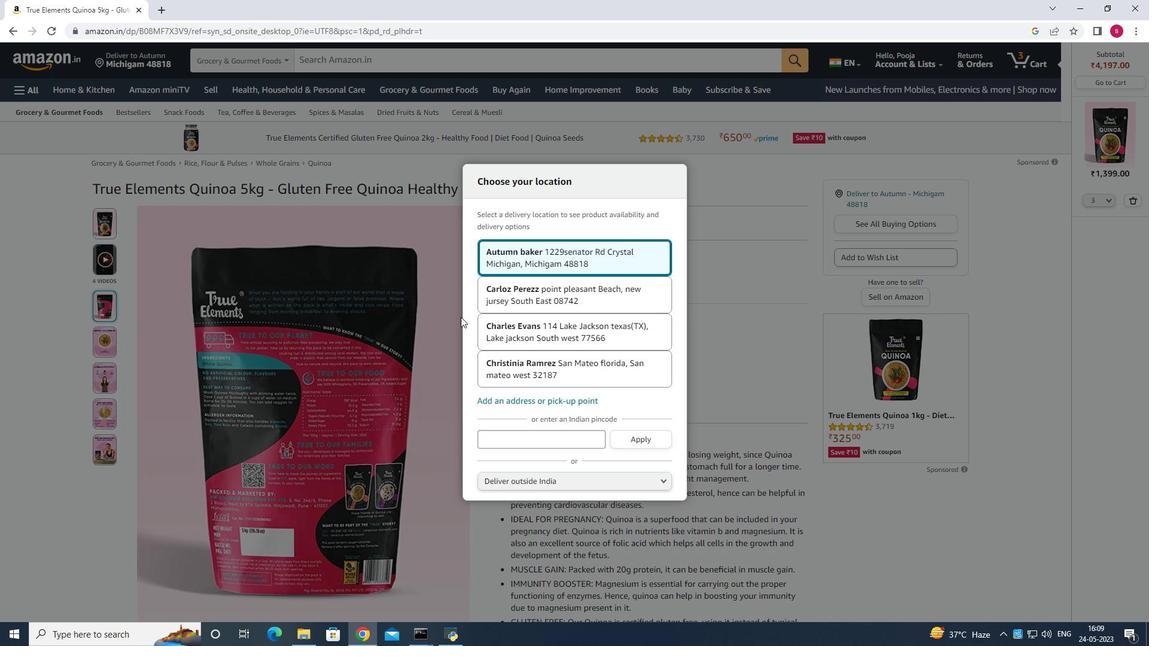 
Action: Mouse moved to (462, 319)
Screenshot: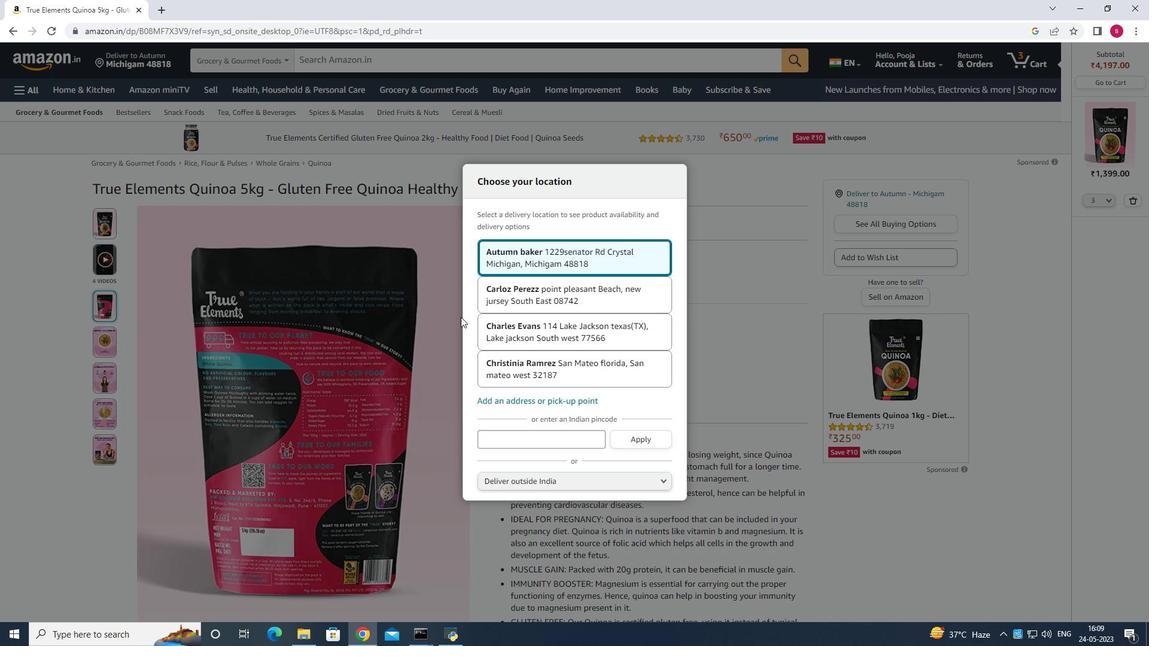 
Action: Mouse scrolled (462, 318) with delta (0, 0)
Screenshot: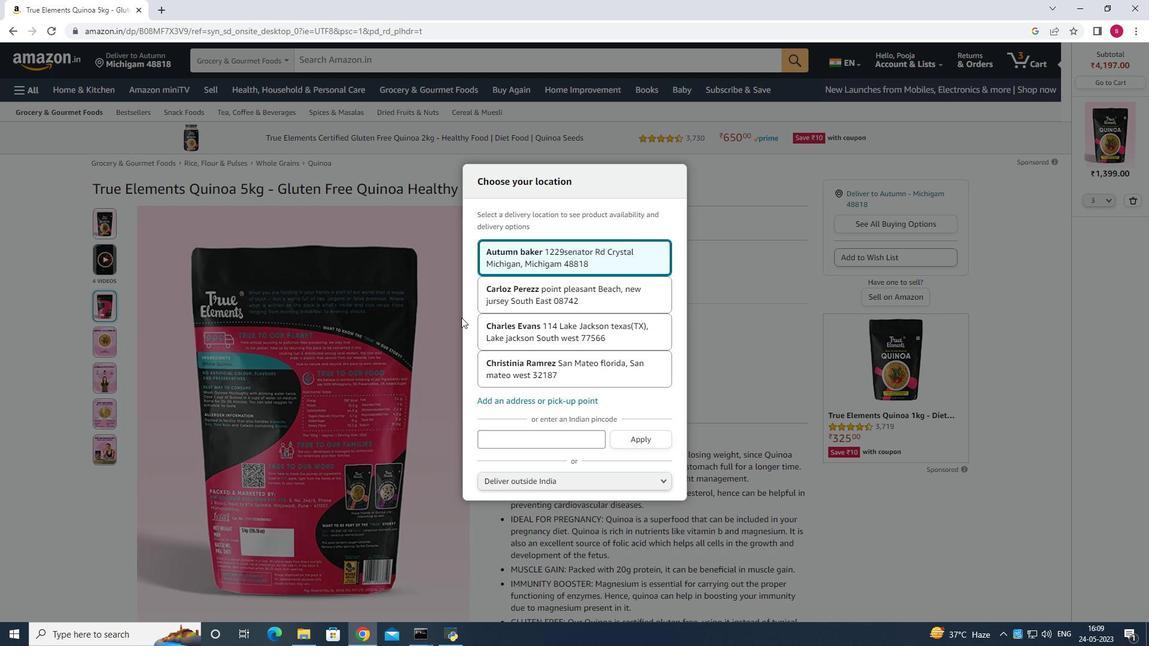 
Action: Mouse scrolled (462, 318) with delta (0, 0)
Screenshot: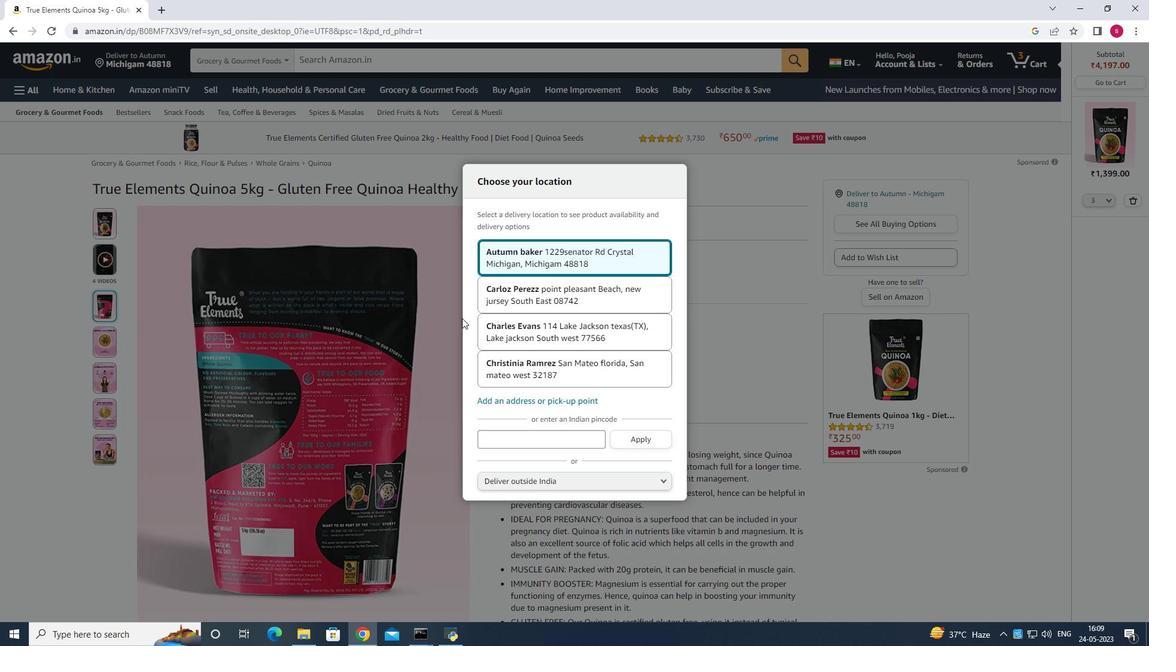 
Action: Mouse moved to (569, 397)
Screenshot: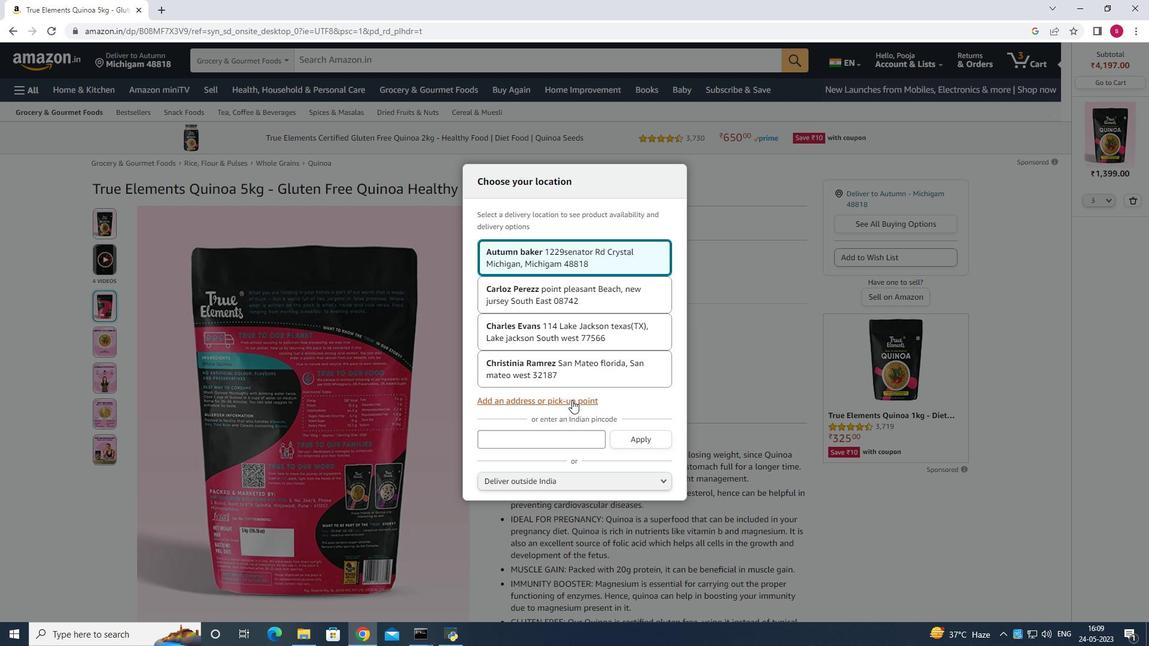 
Action: Mouse pressed left at (569, 397)
Screenshot: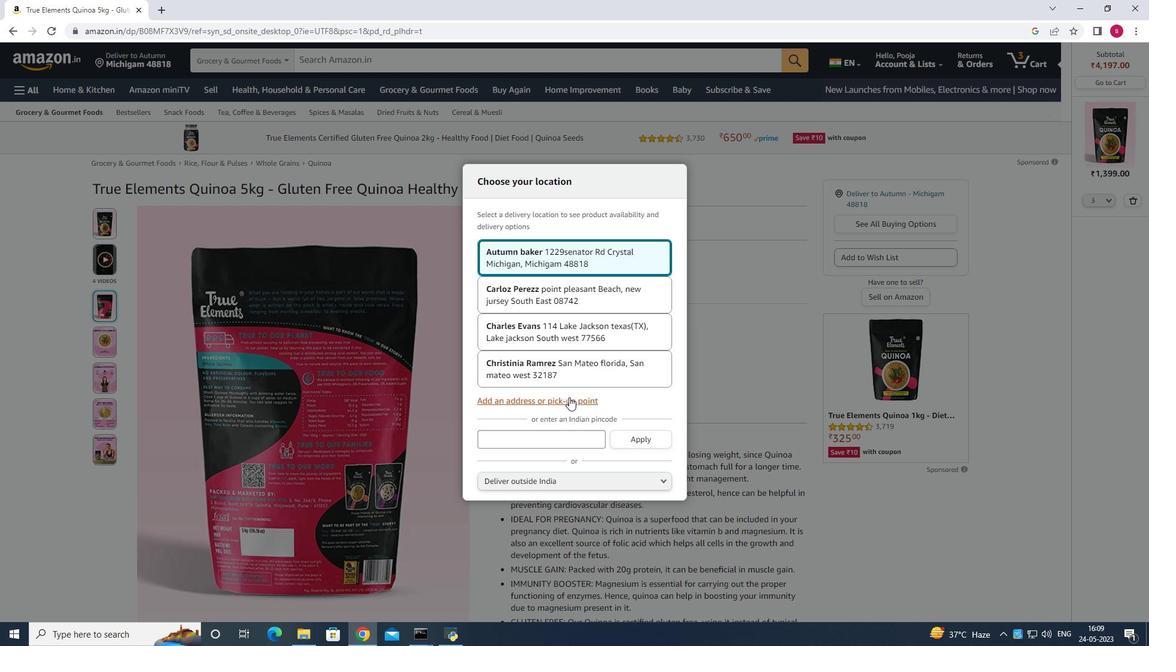 
Action: Mouse moved to (563, 398)
Screenshot: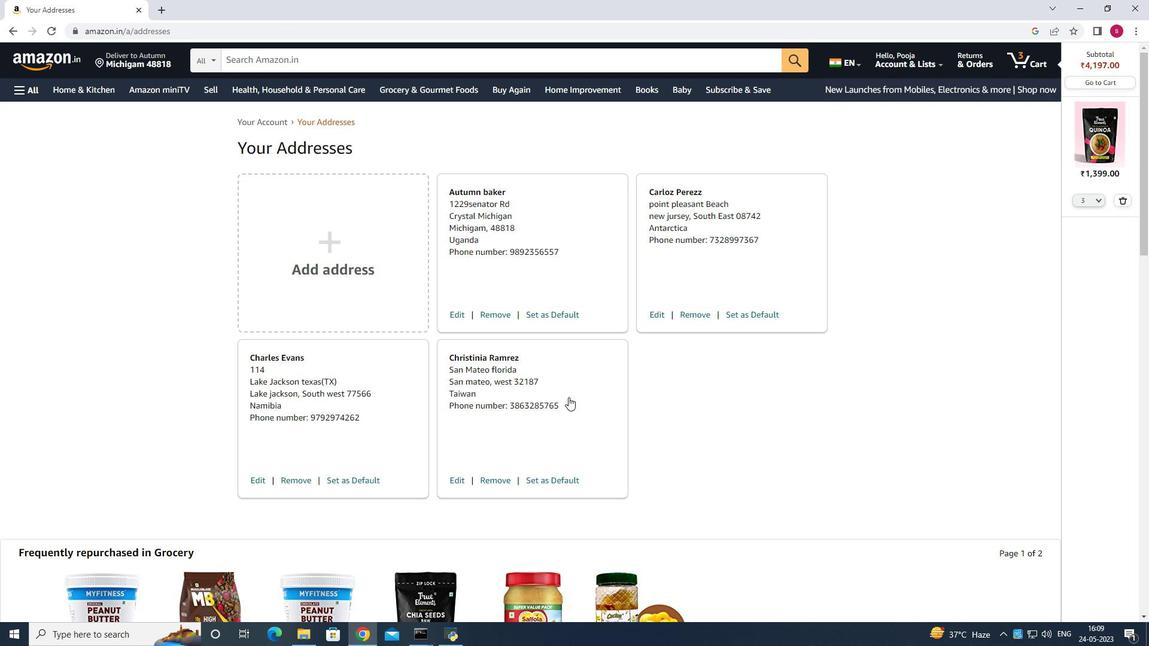 
Action: Mouse scrolled (563, 397) with delta (0, 0)
Screenshot: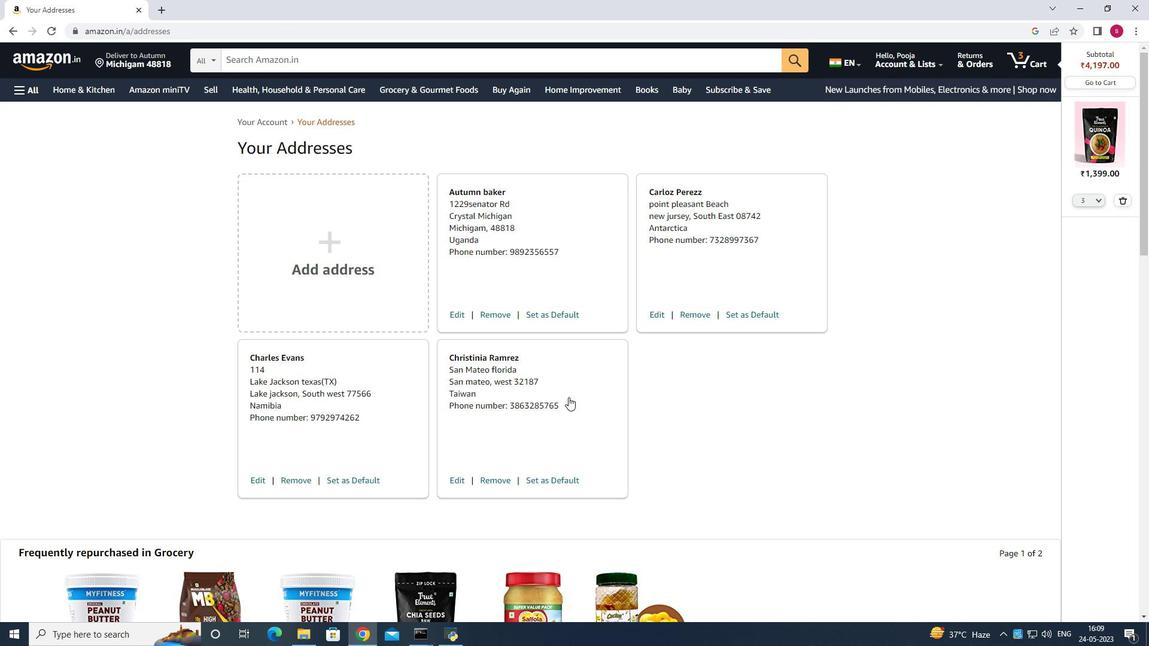 
Action: Mouse moved to (562, 398)
Screenshot: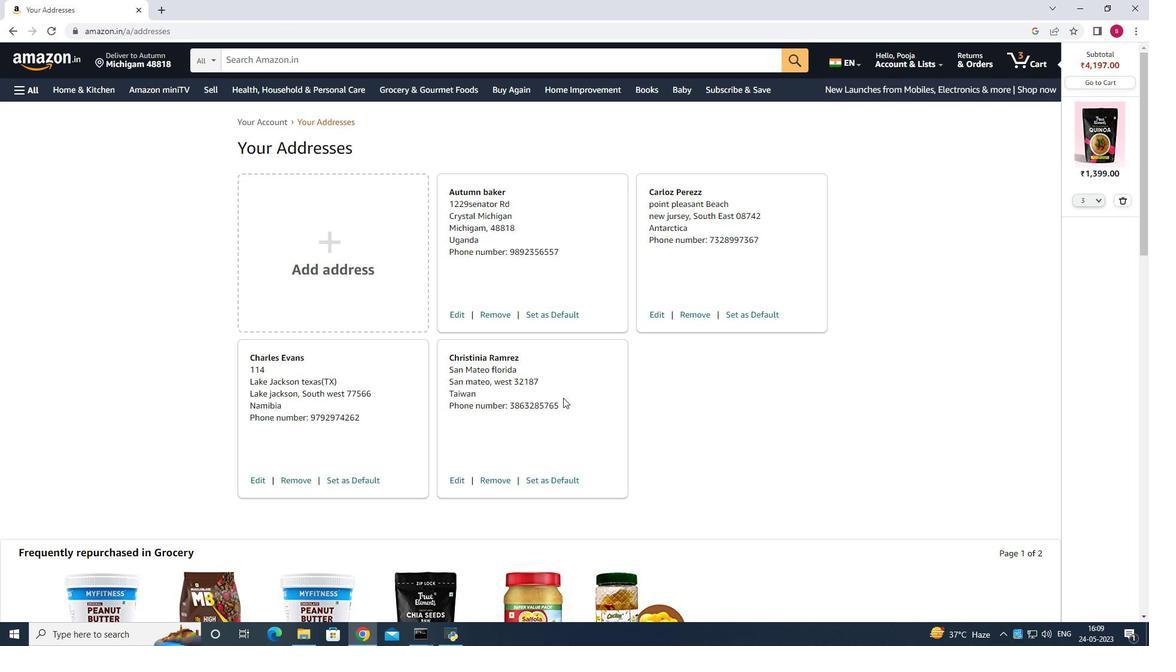 
Action: Mouse scrolled (562, 398) with delta (0, 0)
Screenshot: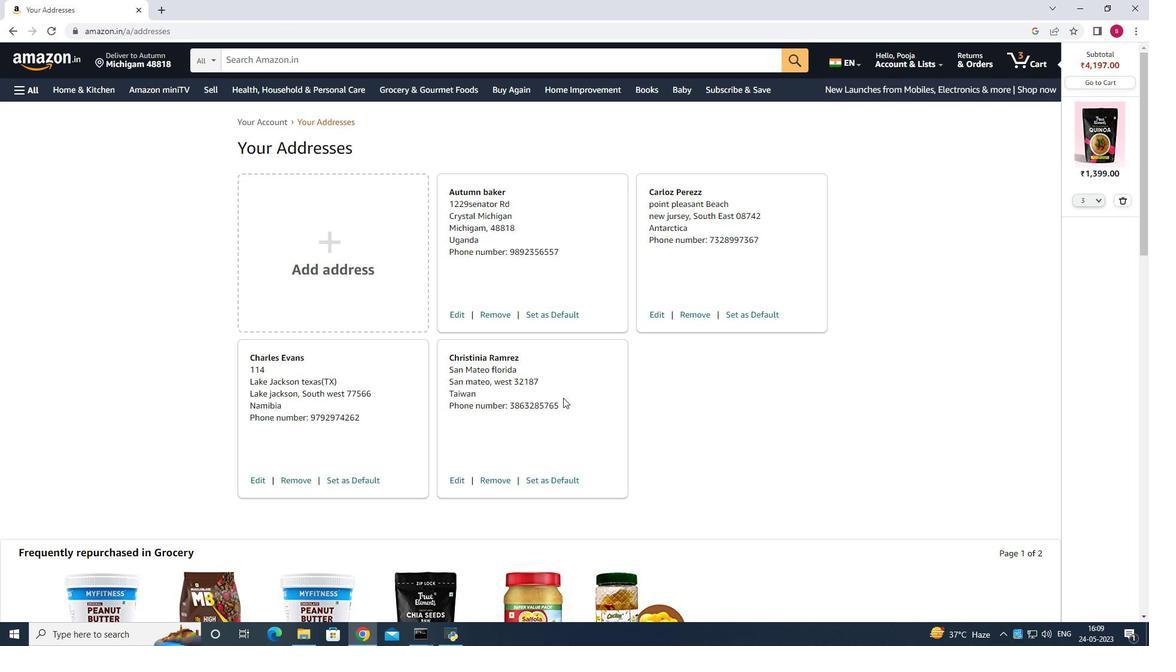 
Action: Mouse scrolled (562, 398) with delta (0, 0)
Screenshot: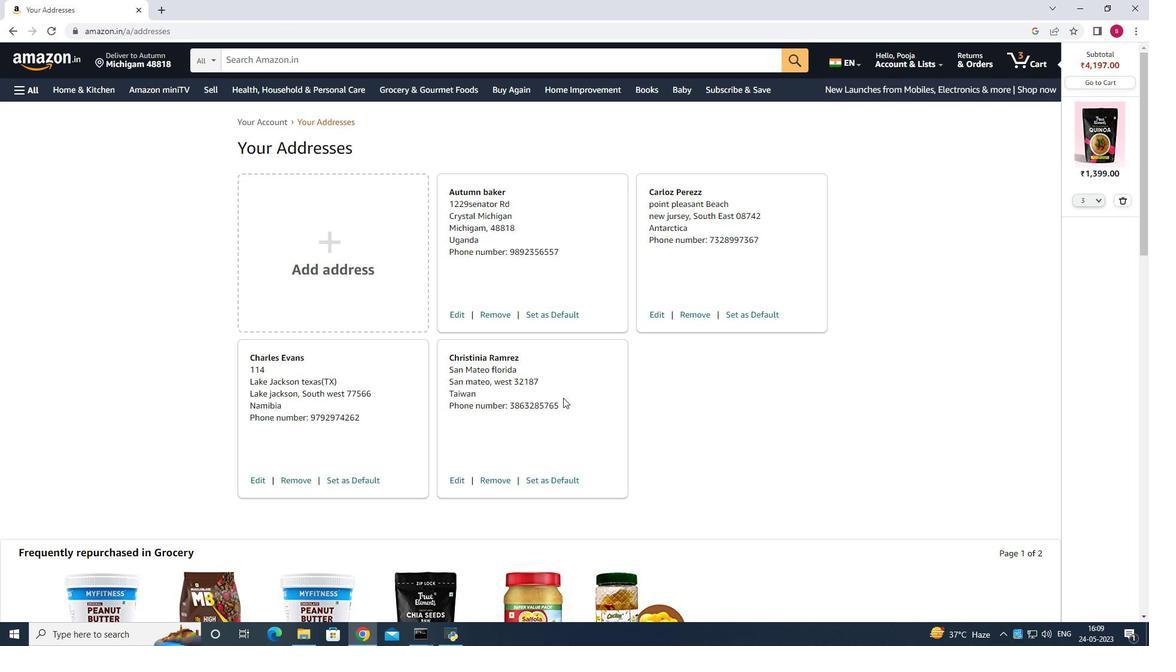 
Action: Mouse scrolled (562, 398) with delta (0, 0)
Screenshot: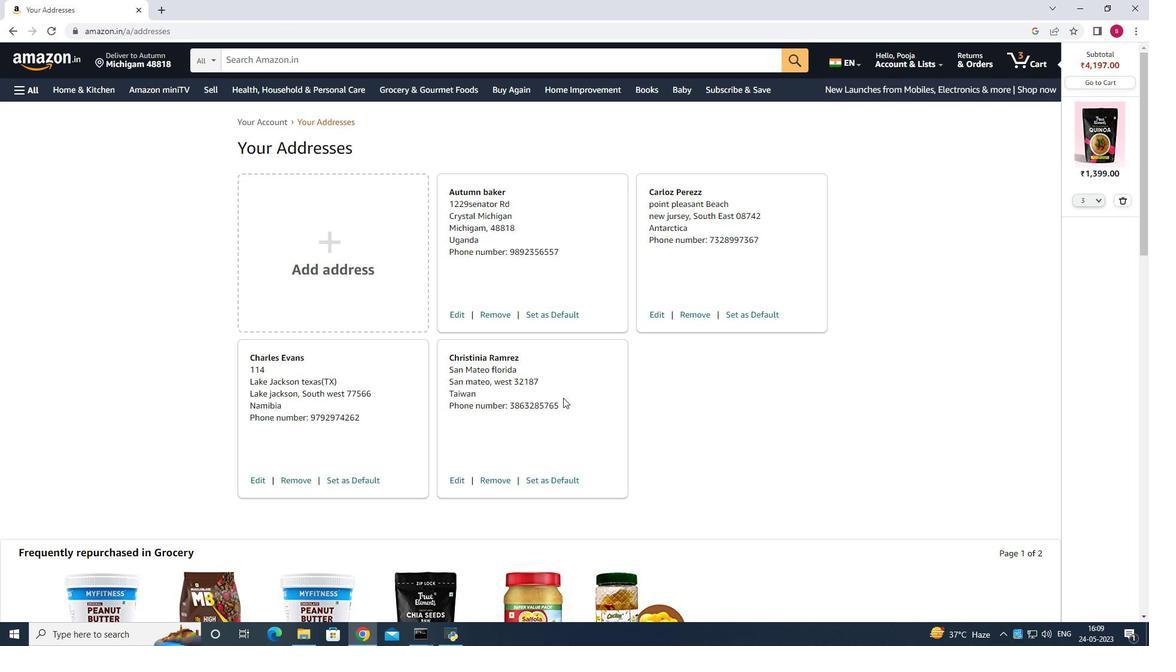 
Action: Mouse scrolled (562, 398) with delta (0, 0)
Screenshot: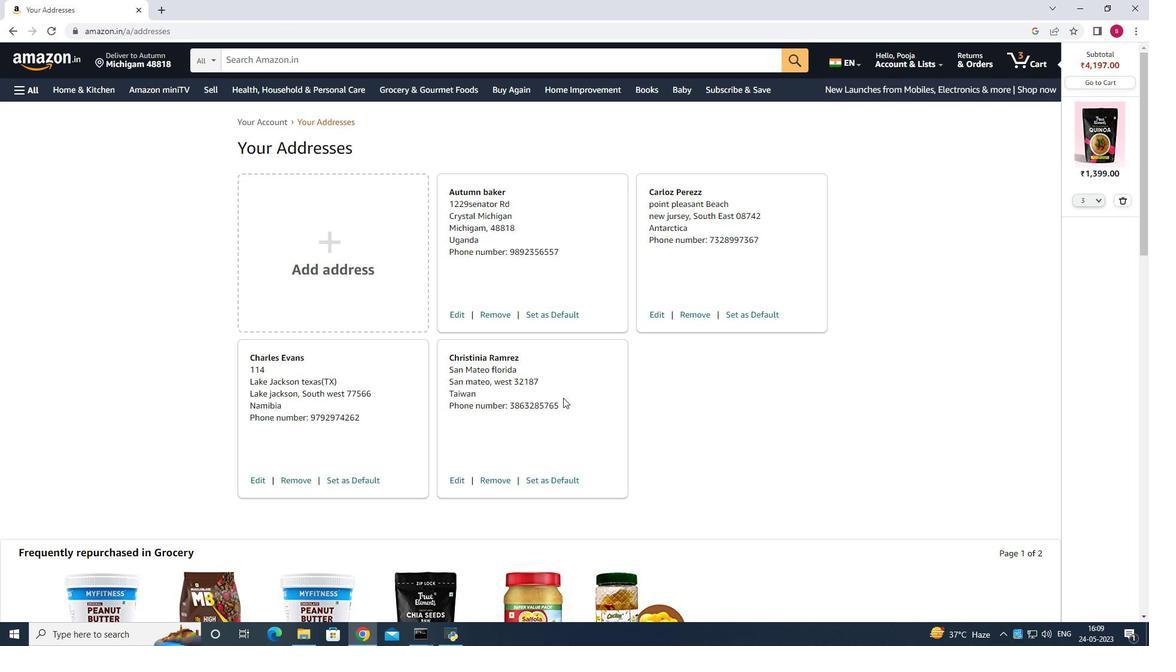
Action: Mouse scrolled (562, 399) with delta (0, 0)
Screenshot: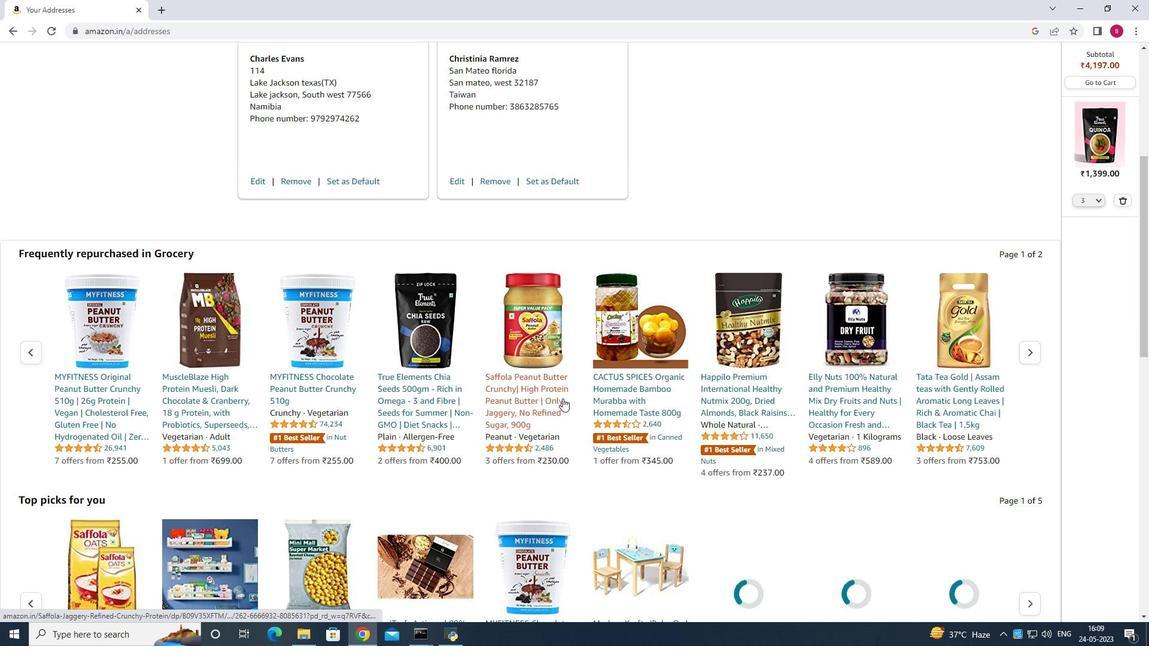 
Action: Mouse scrolled (562, 399) with delta (0, 0)
Screenshot: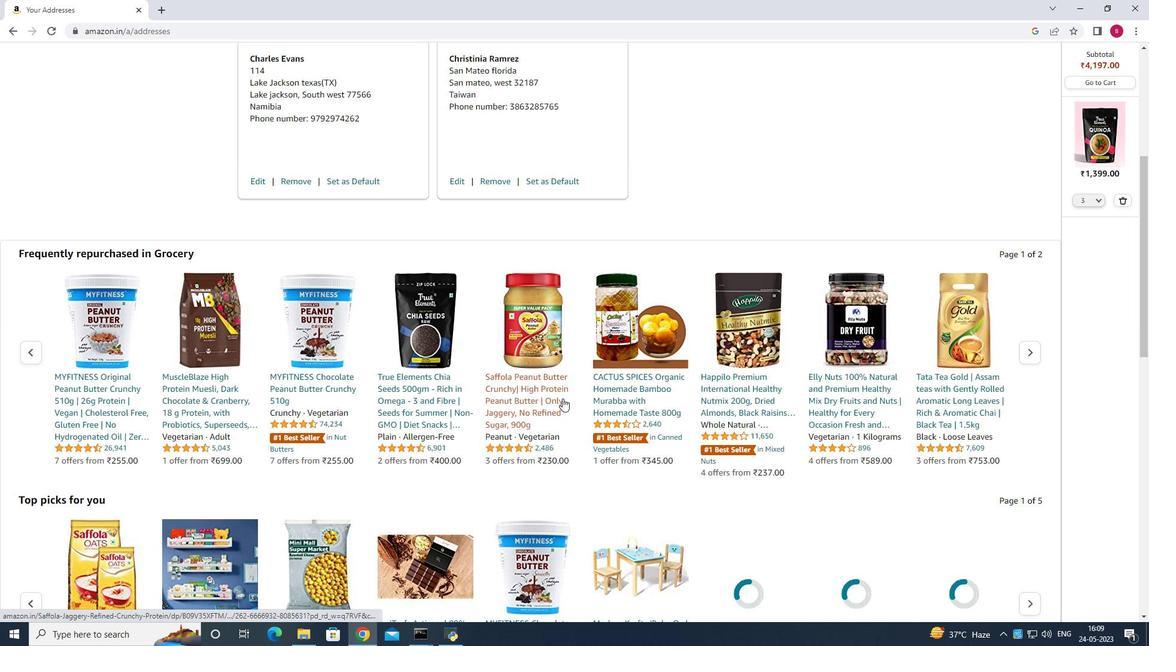 
Action: Mouse scrolled (562, 399) with delta (0, 0)
Screenshot: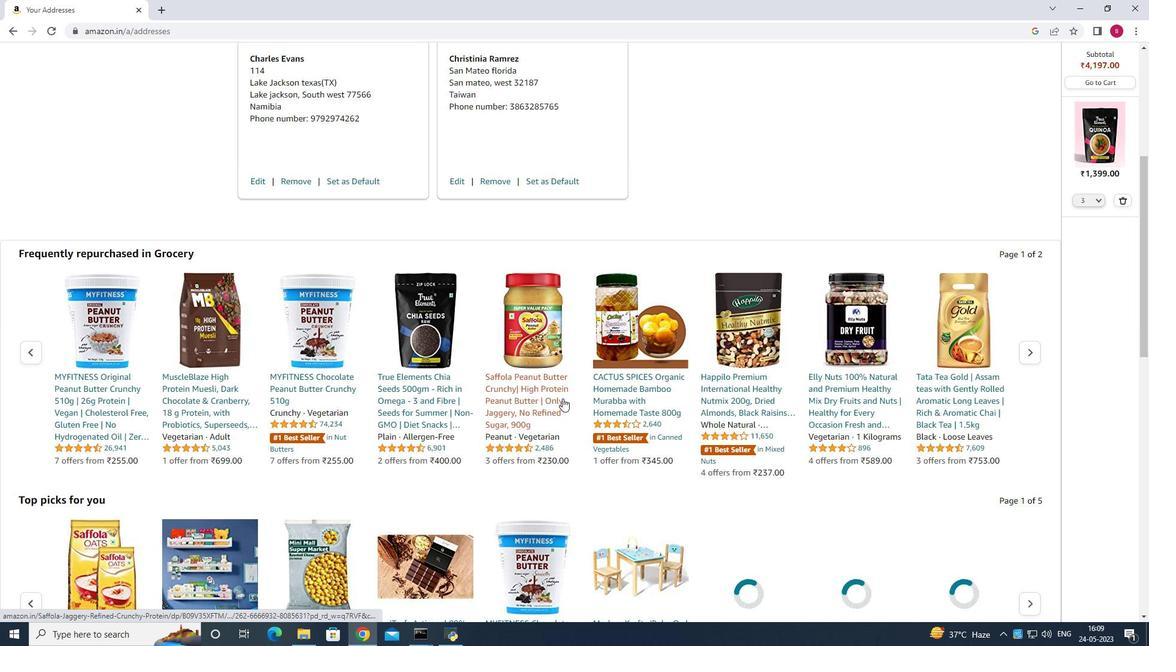 
Action: Mouse scrolled (562, 399) with delta (0, 0)
Screenshot: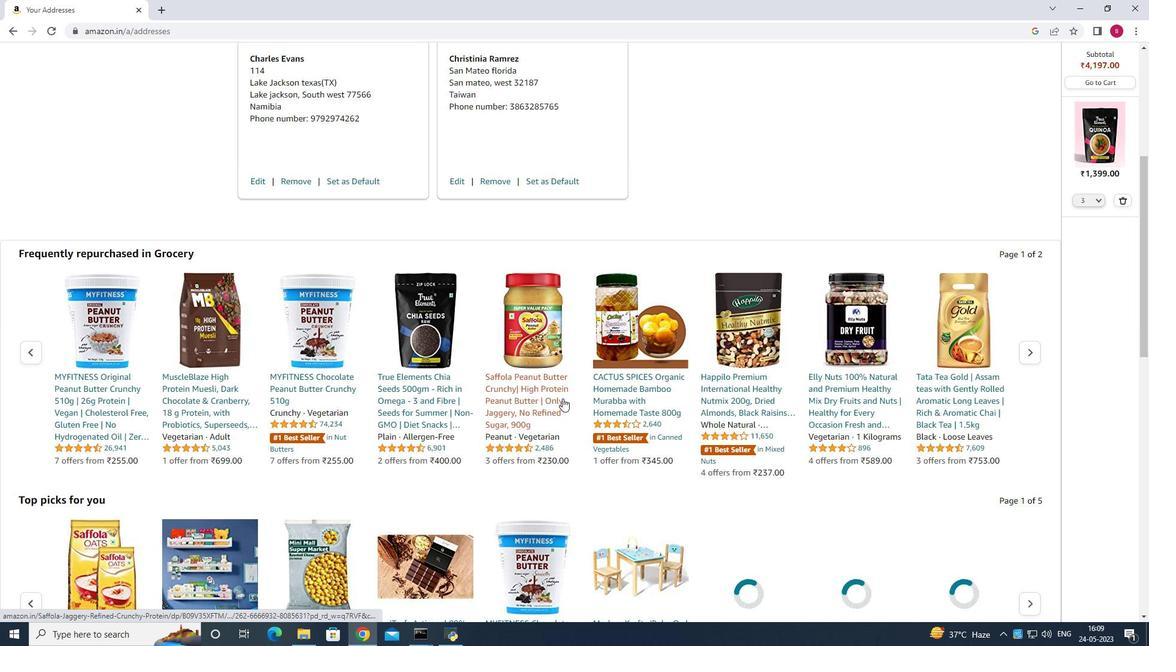 
Action: Mouse scrolled (562, 399) with delta (0, 0)
Screenshot: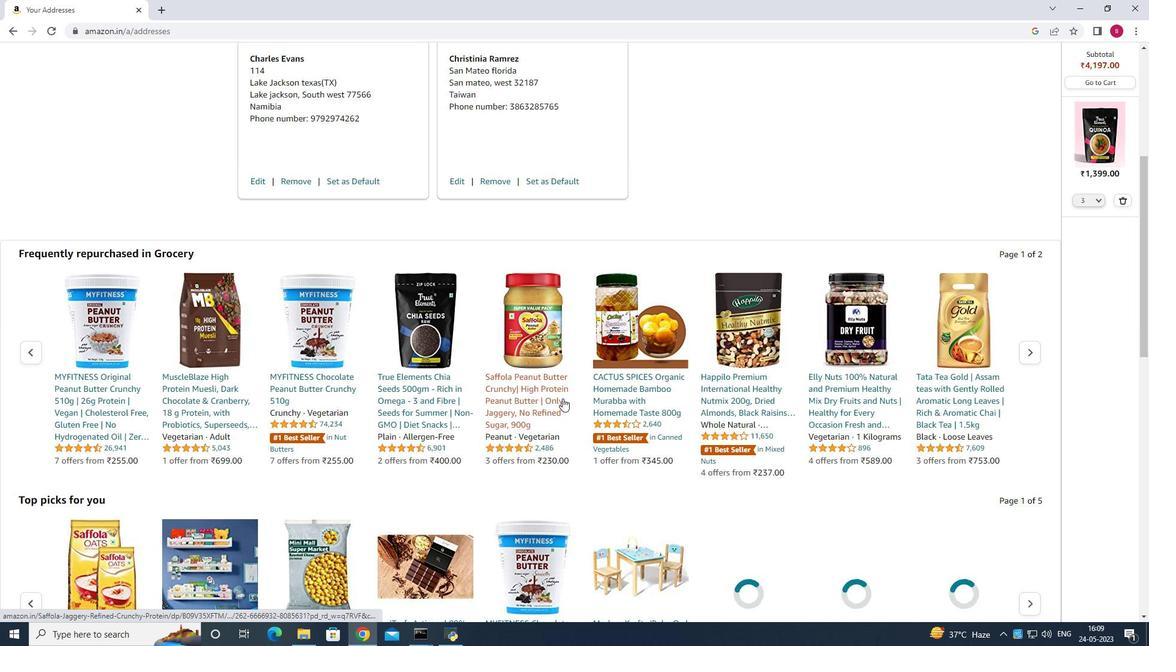 
Action: Mouse moved to (653, 313)
Screenshot: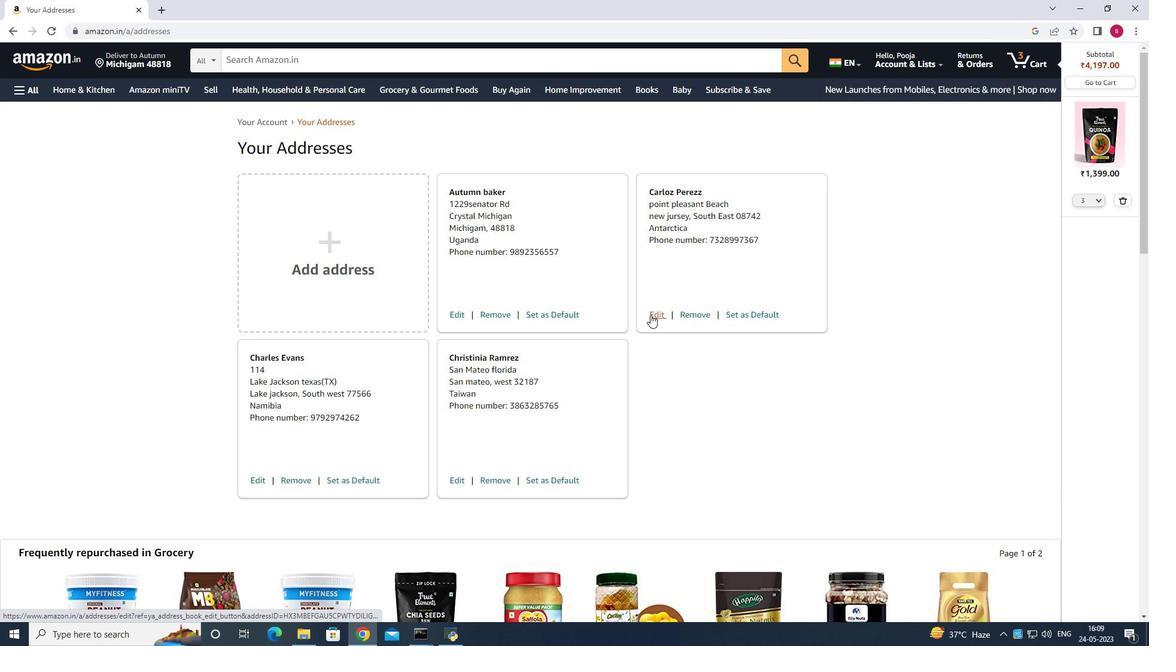 
Action: Mouse pressed left at (653, 313)
Screenshot: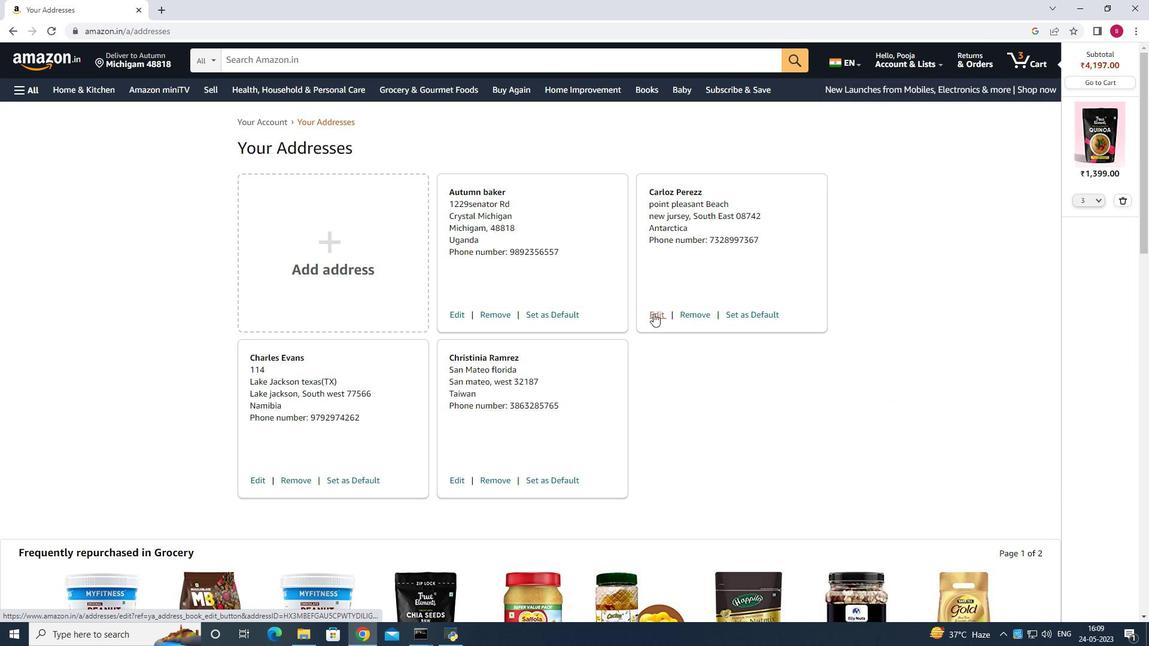 
Action: Mouse moved to (675, 233)
Screenshot: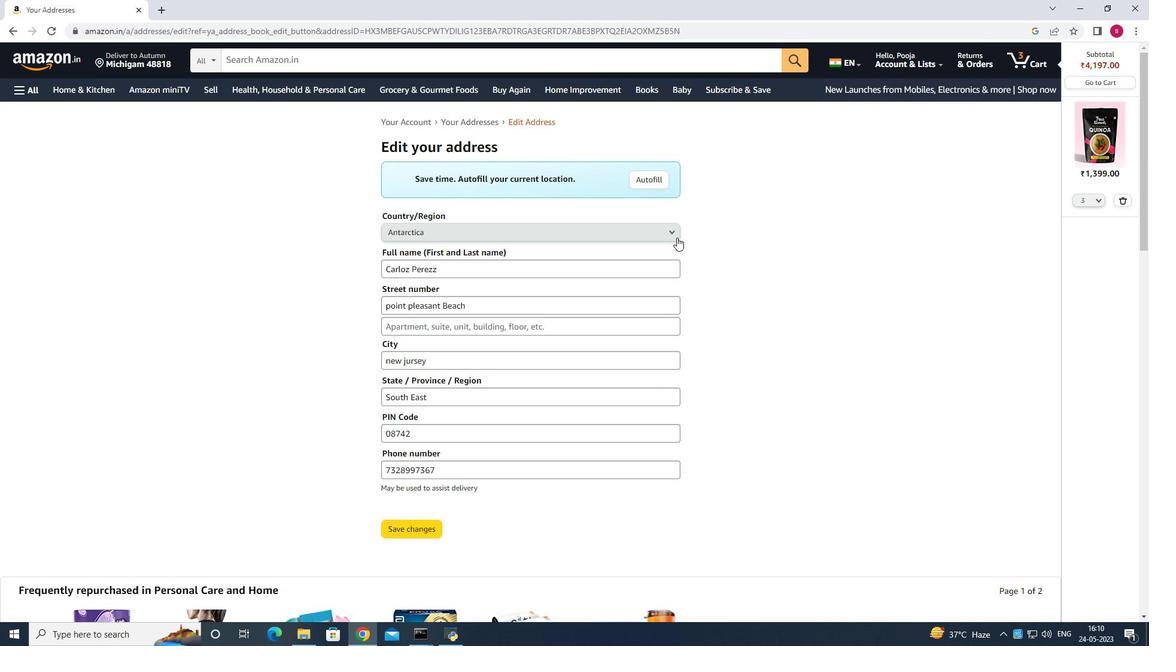 
Action: Mouse pressed left at (675, 233)
Screenshot: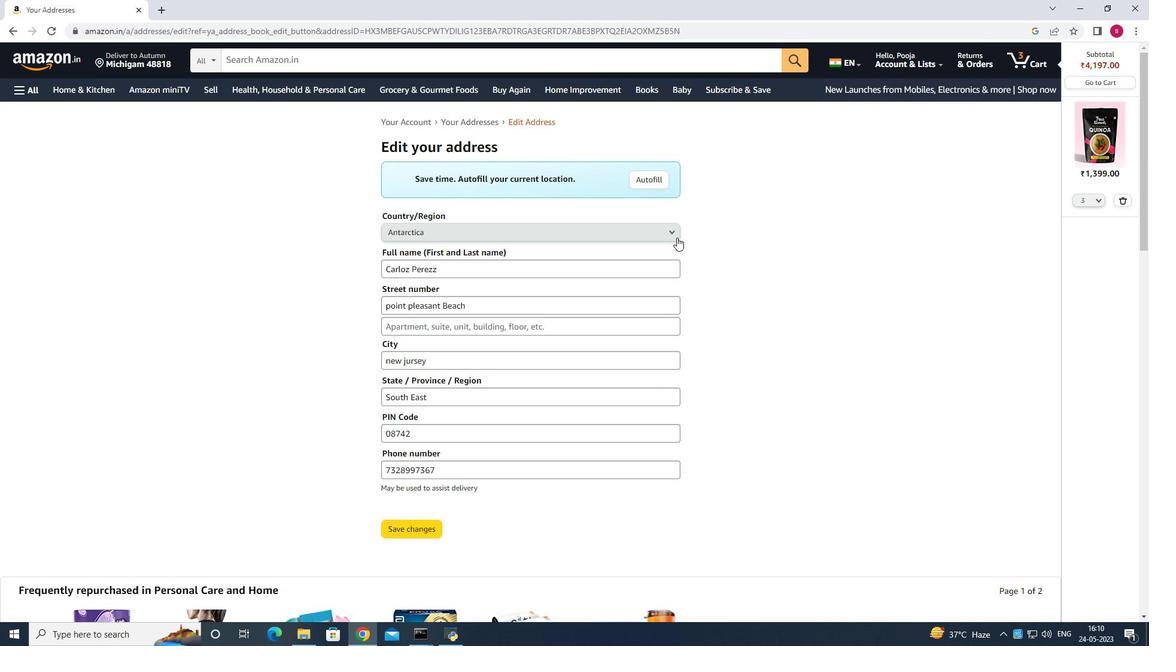 
Action: Mouse moved to (641, 181)
Screenshot: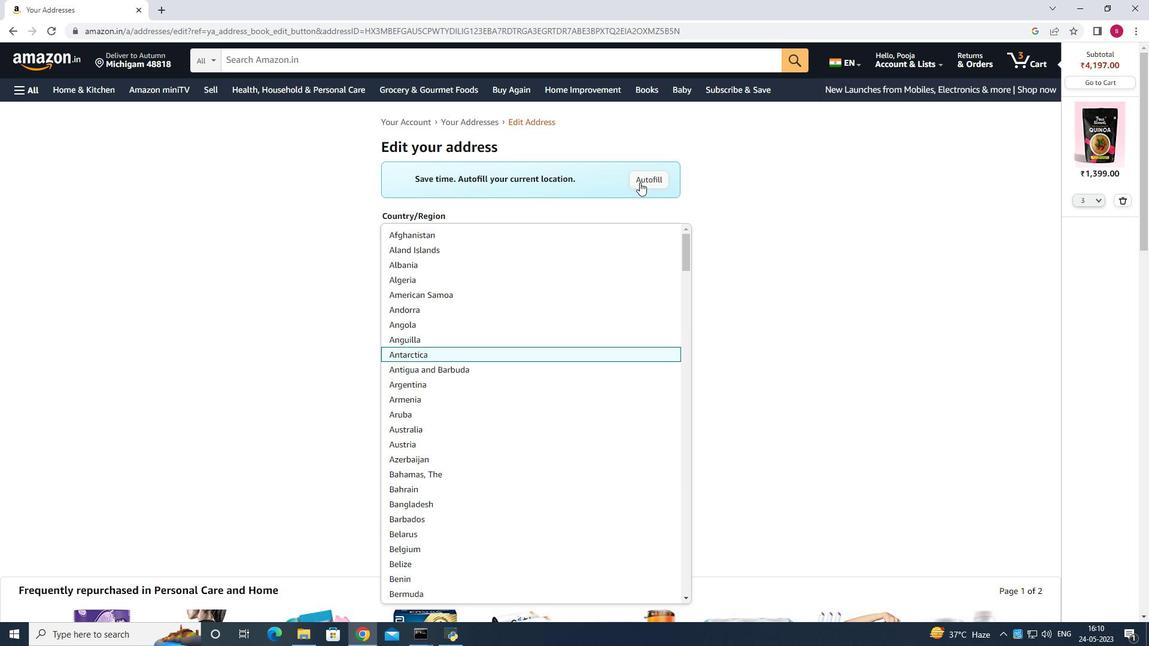 
Action: Mouse pressed left at (641, 181)
Screenshot: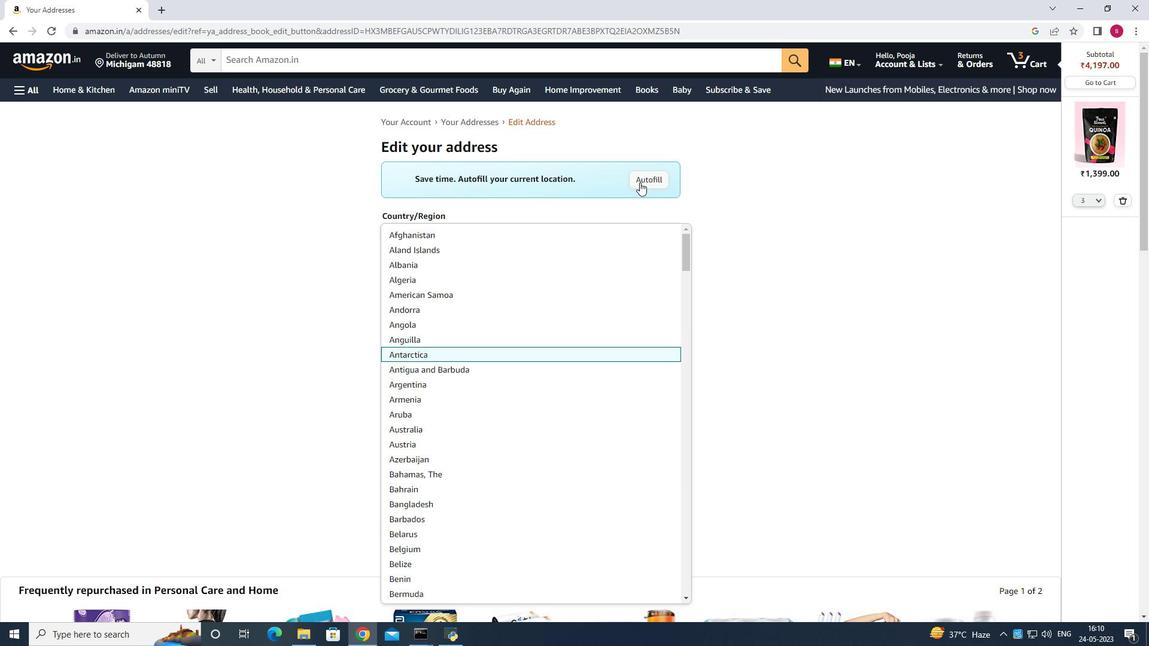 
Action: Mouse moved to (675, 251)
Screenshot: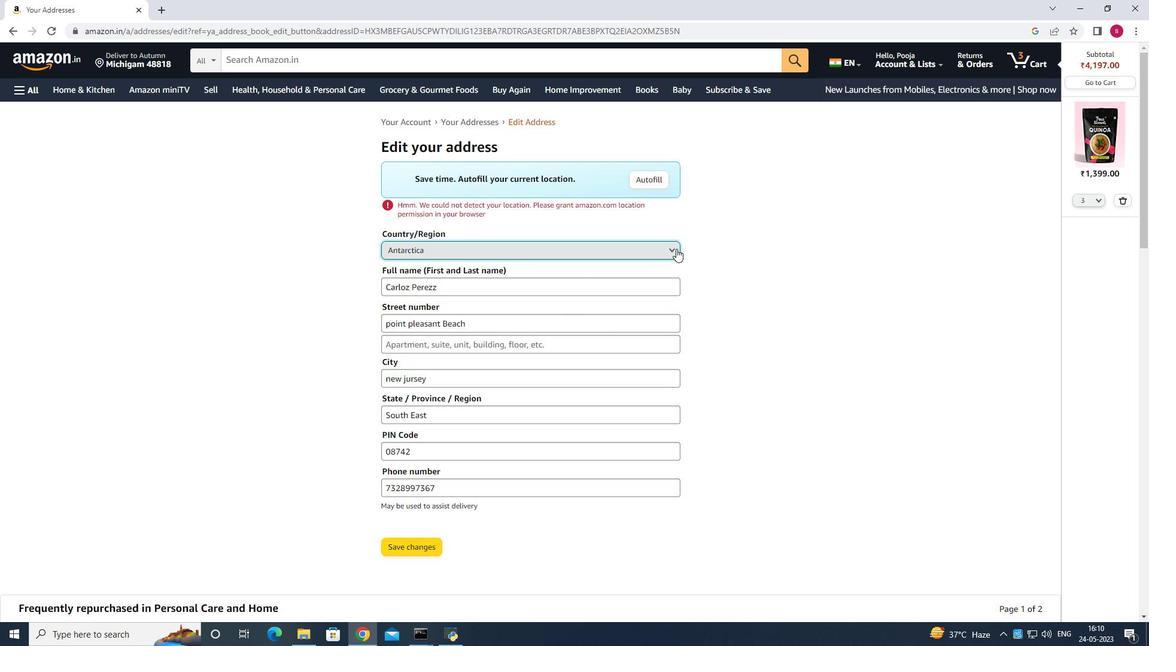 
Action: Mouse pressed left at (675, 251)
Screenshot: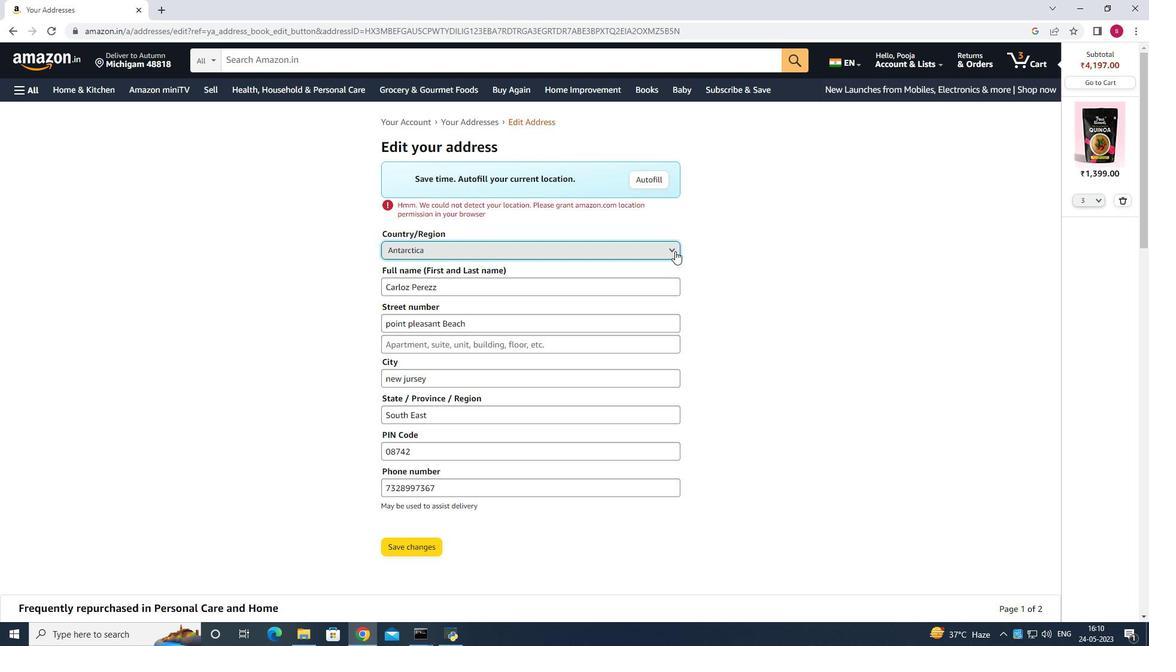 
Action: Key pressed <Key.shift>Rodeo<Key.enter>
Screenshot: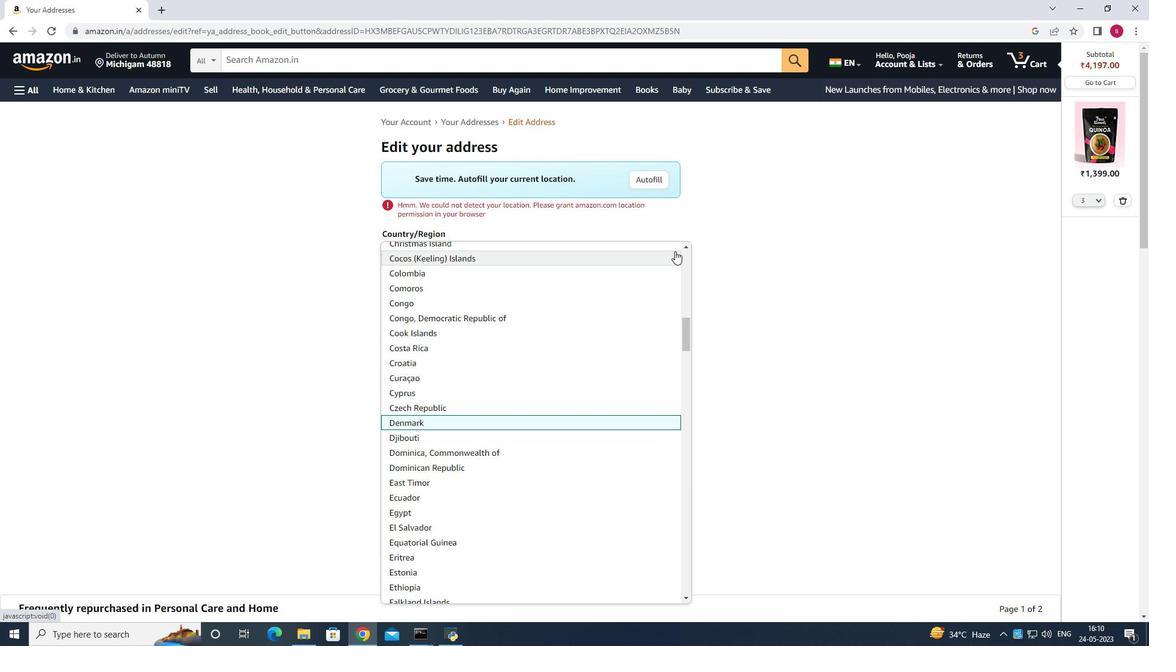 
Action: Mouse moved to (603, 274)
Screenshot: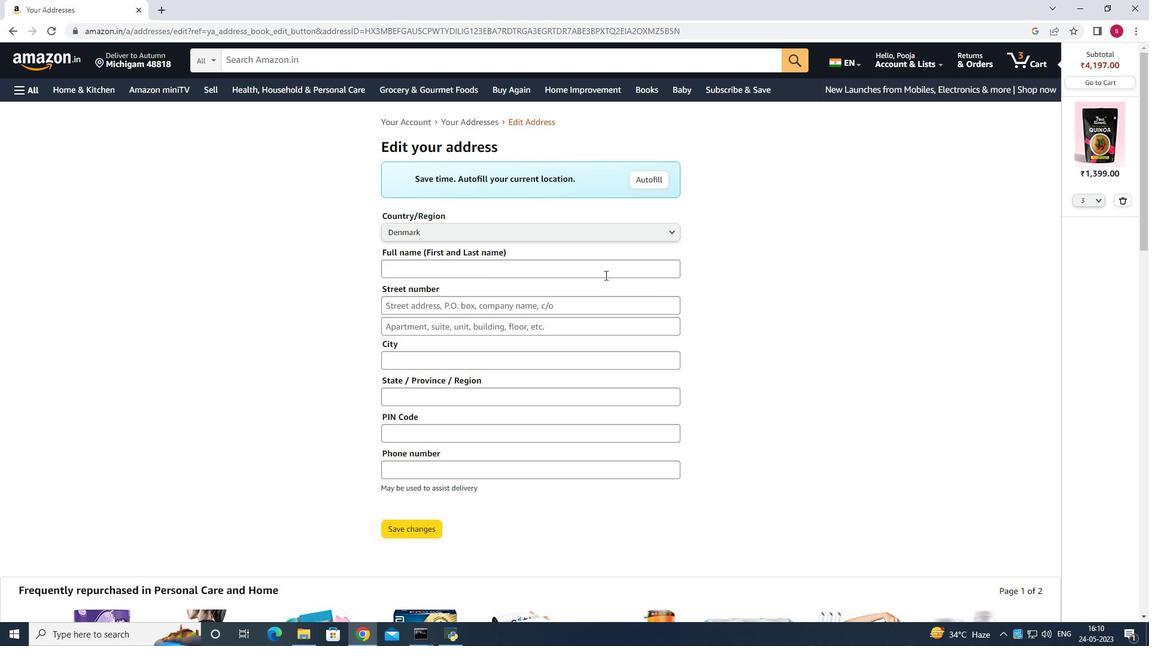 
Action: Mouse pressed left at (603, 274)
Screenshot: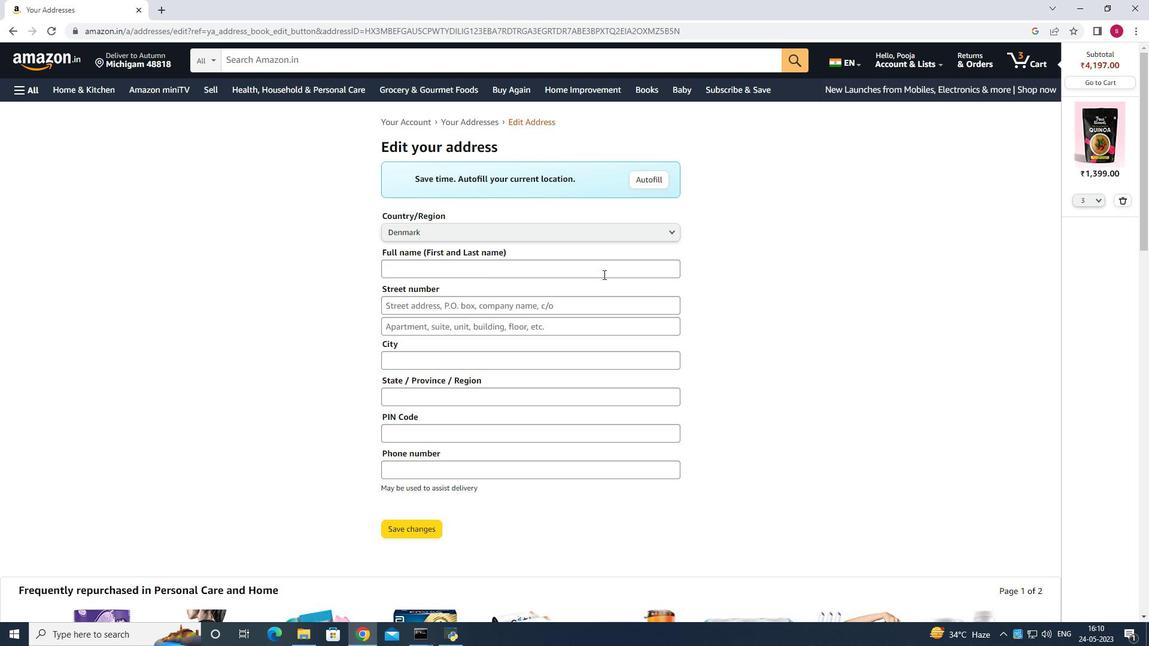 
Action: Mouse moved to (552, 264)
Screenshot: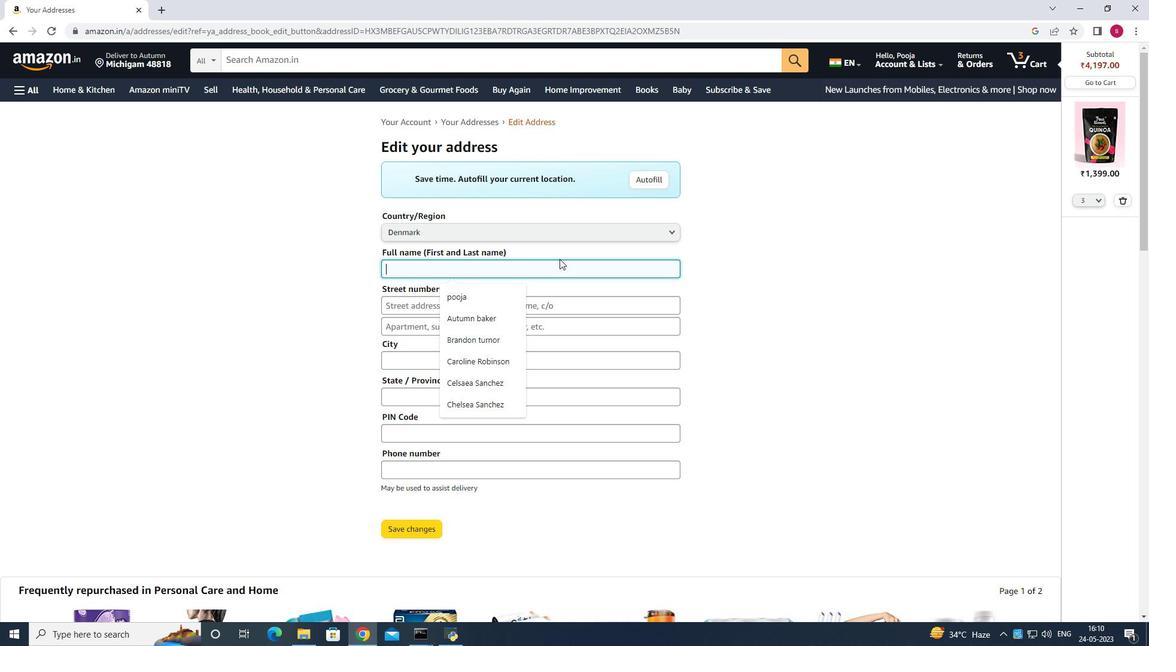 
Action: Key pressed 112
Screenshot: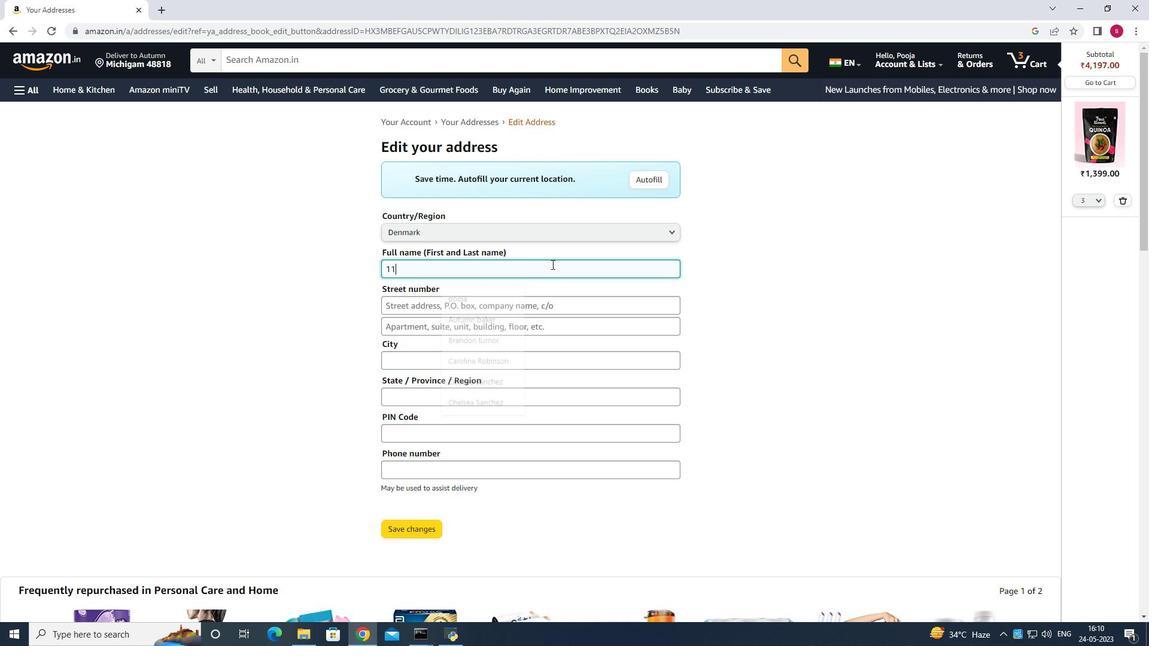 
Action: Mouse moved to (525, 289)
Screenshot: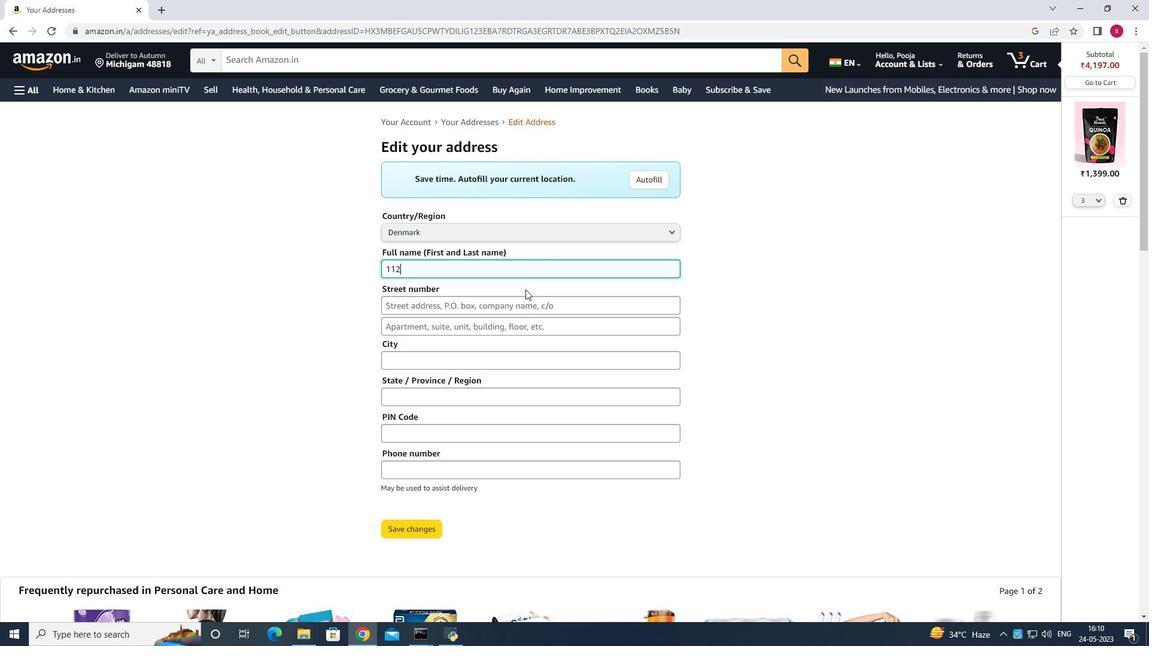
Action: Key pressed <Key.space>
Screenshot: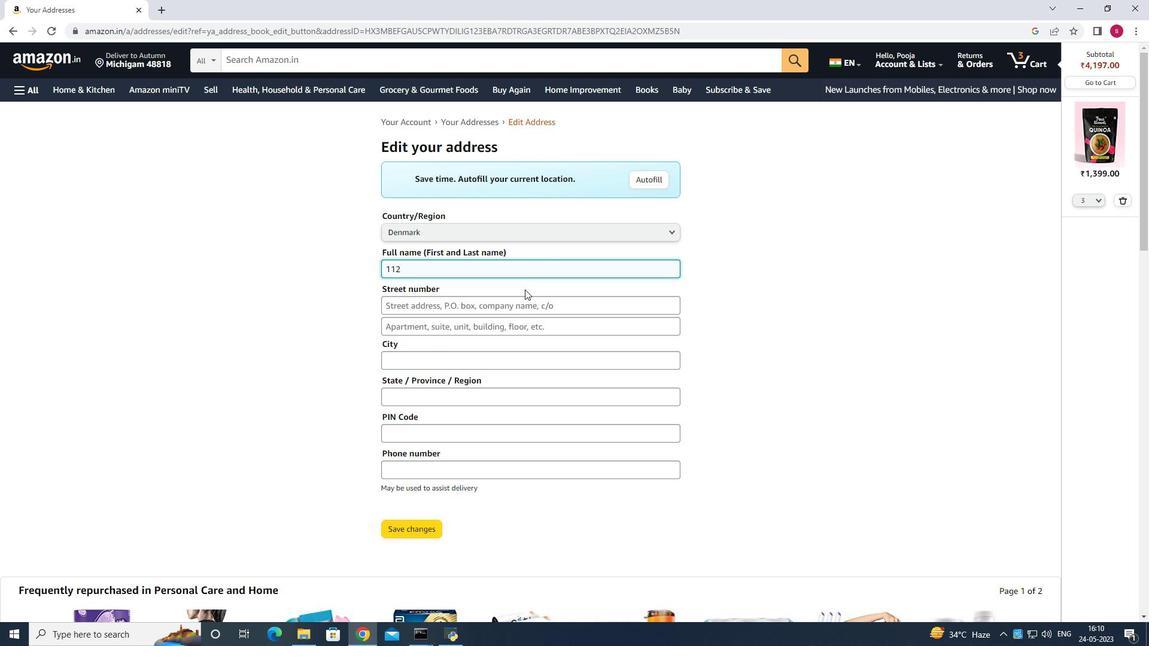 
Action: Mouse moved to (489, 271)
Screenshot: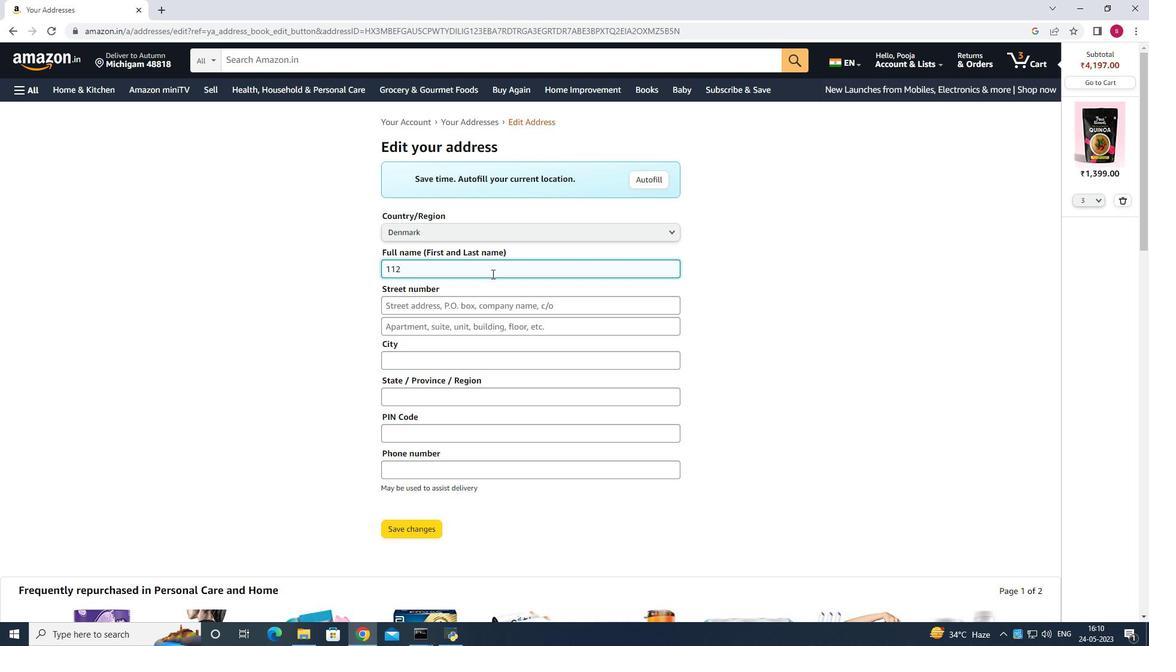 
Action: Mouse pressed left at (489, 271)
Screenshot: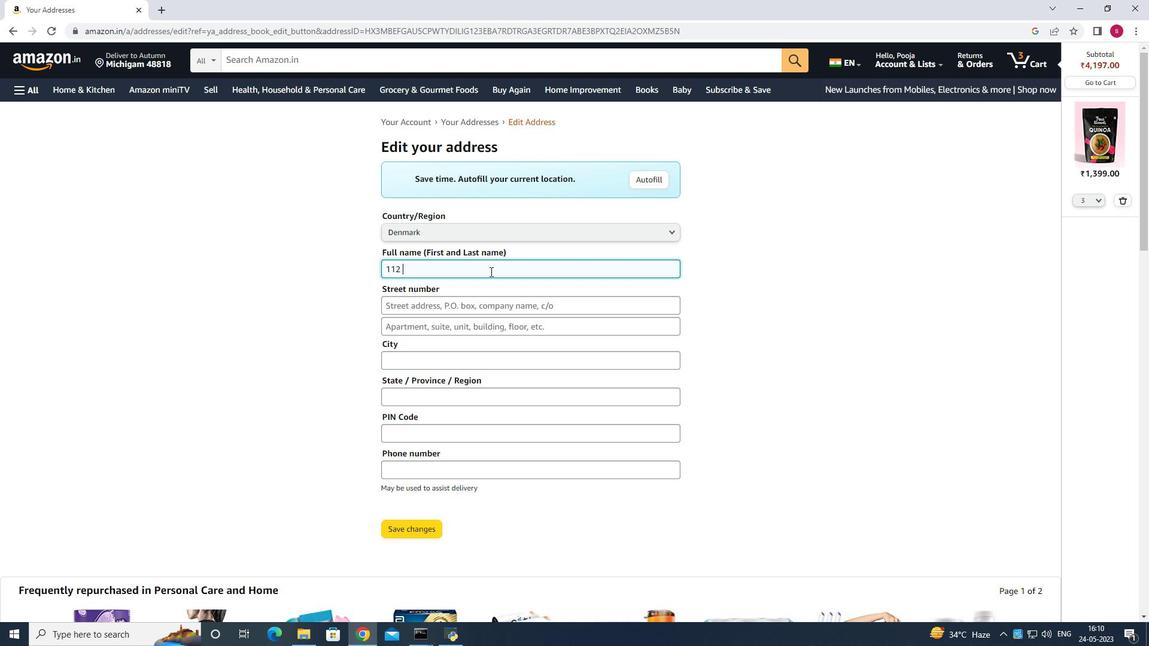 
Action: Mouse moved to (491, 269)
Screenshot: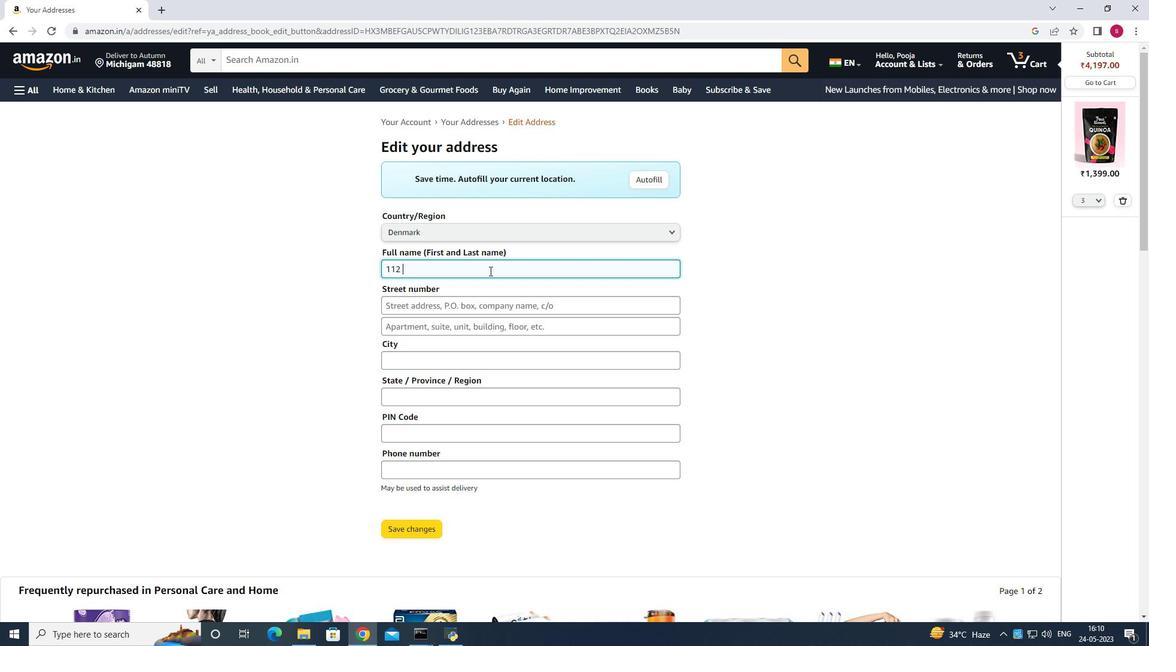
Action: Key pressed <Key.backspace><Key.backspace><Key.backspace><Key.backspace><Key.backspace><Key.shift>Christpher<Key.space><Key.shift>Crater<Key.space>
Screenshot: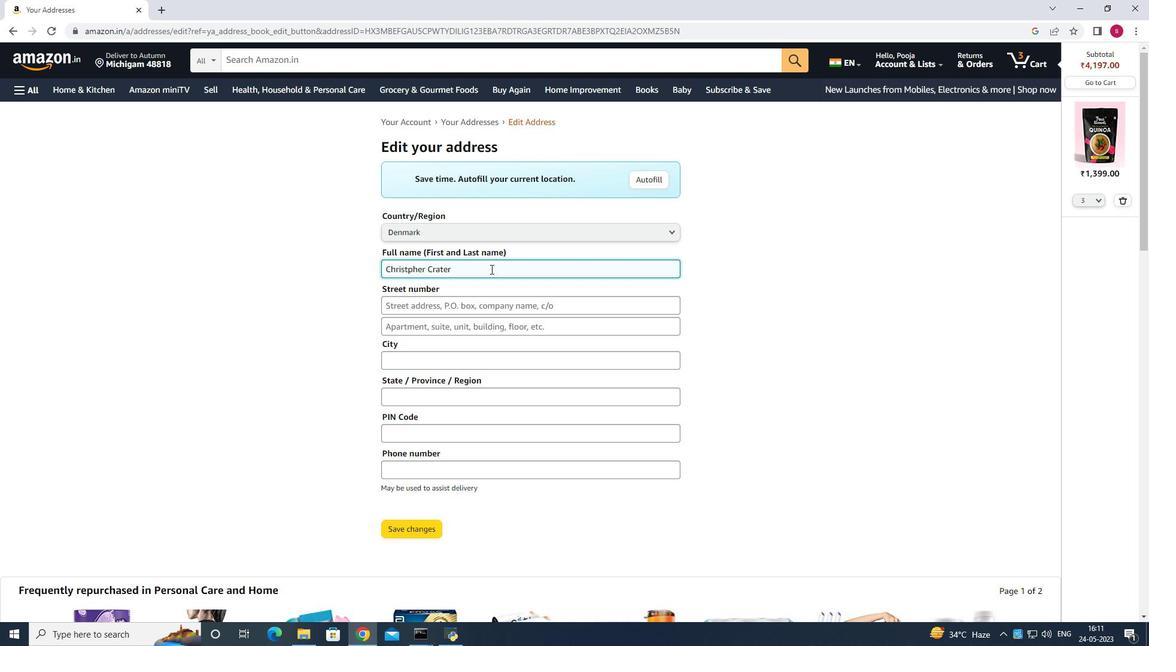 
Action: Mouse moved to (450, 308)
Screenshot: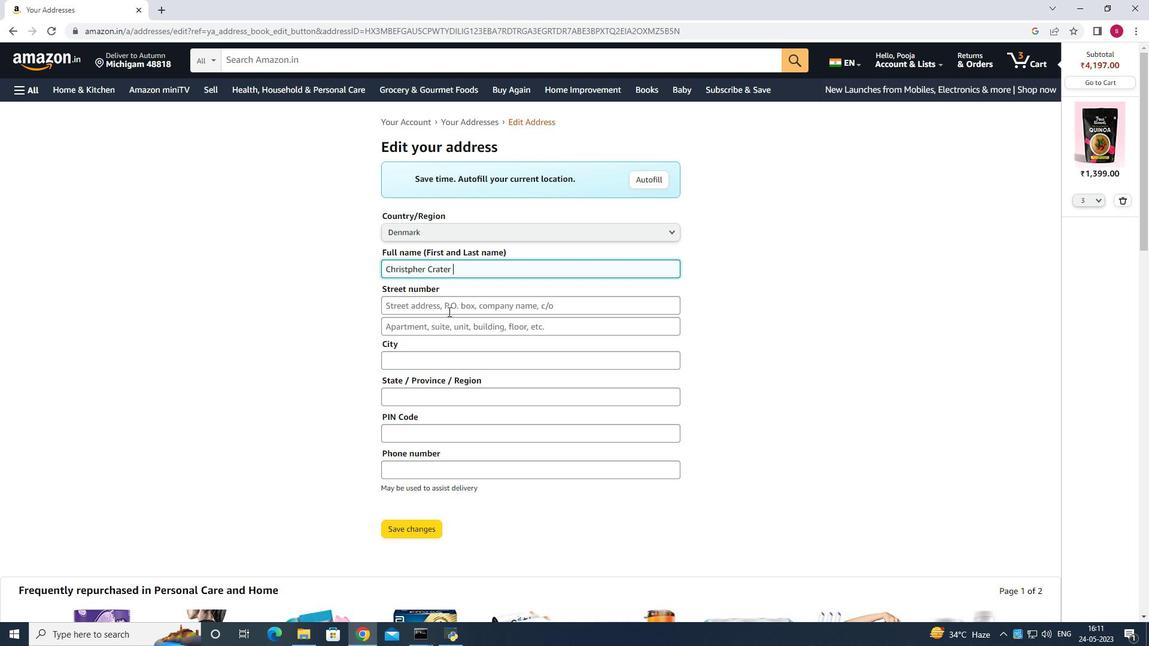 
Action: Mouse pressed left at (450, 308)
